 Task: Slide 4 - What is a pitch deck?.
Action: Mouse moved to (27, 95)
Screenshot: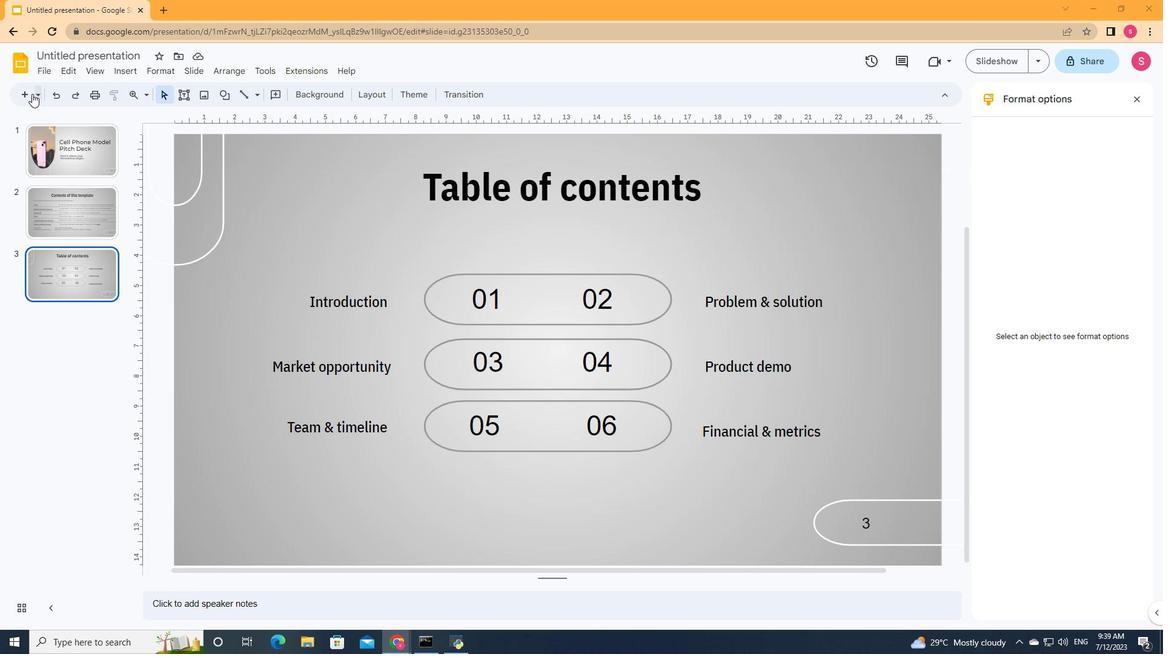 
Action: Mouse pressed left at (27, 95)
Screenshot: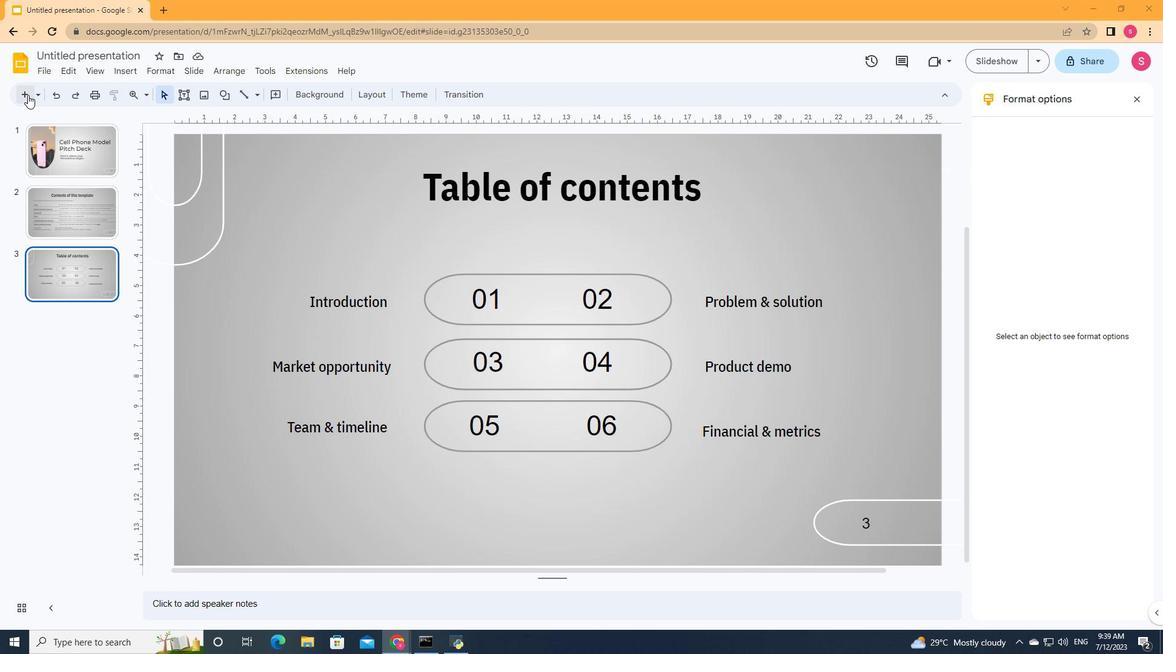 
Action: Mouse moved to (476, 315)
Screenshot: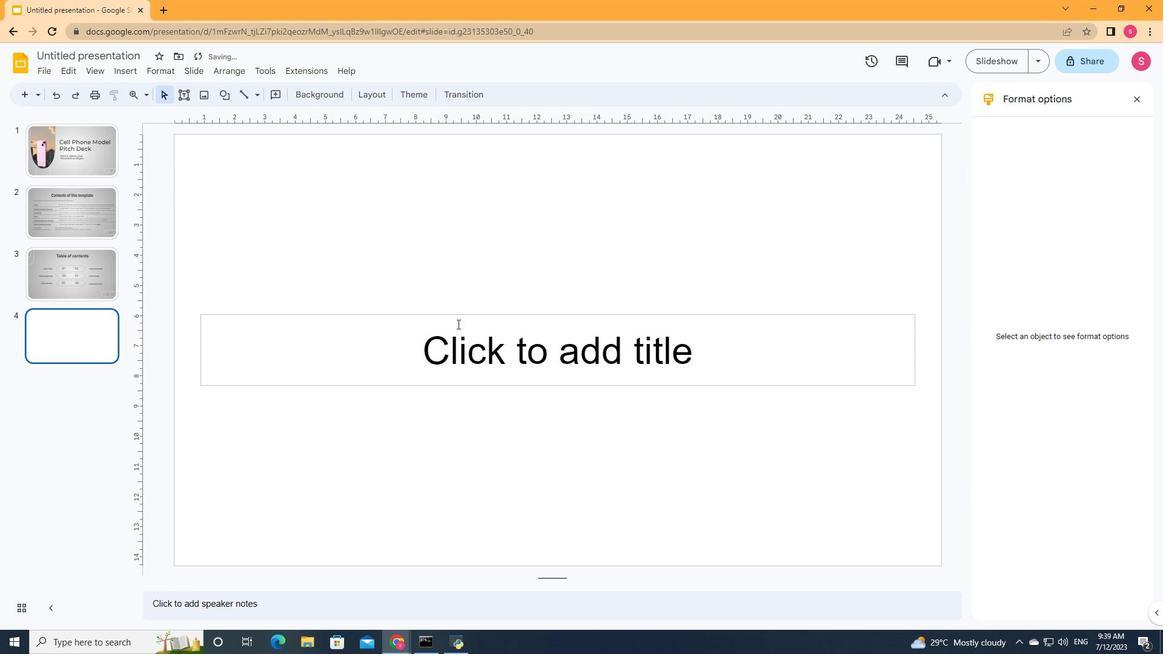 
Action: Mouse pressed left at (476, 315)
Screenshot: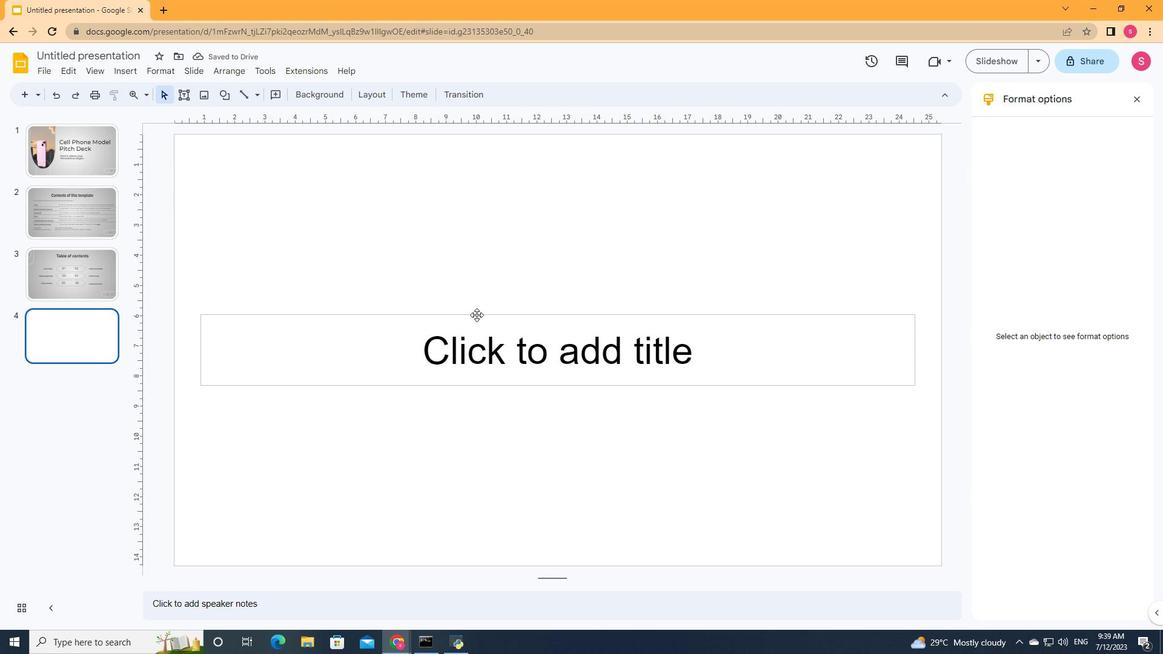 
Action: Mouse moved to (613, 193)
Screenshot: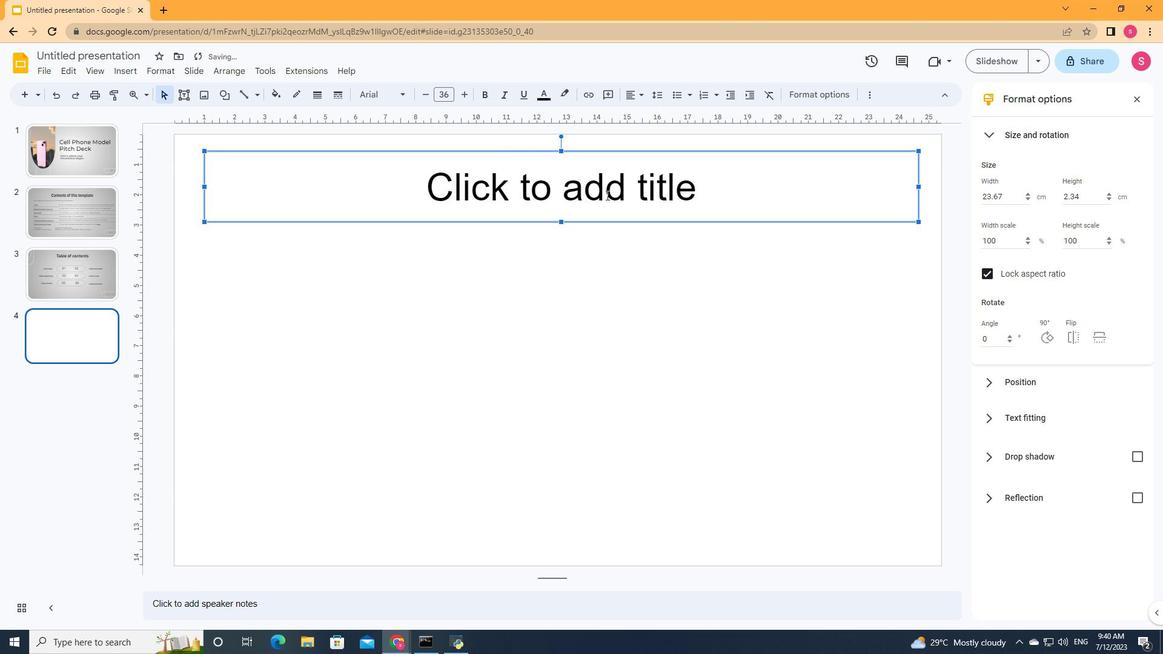 
Action: Mouse pressed left at (613, 193)
Screenshot: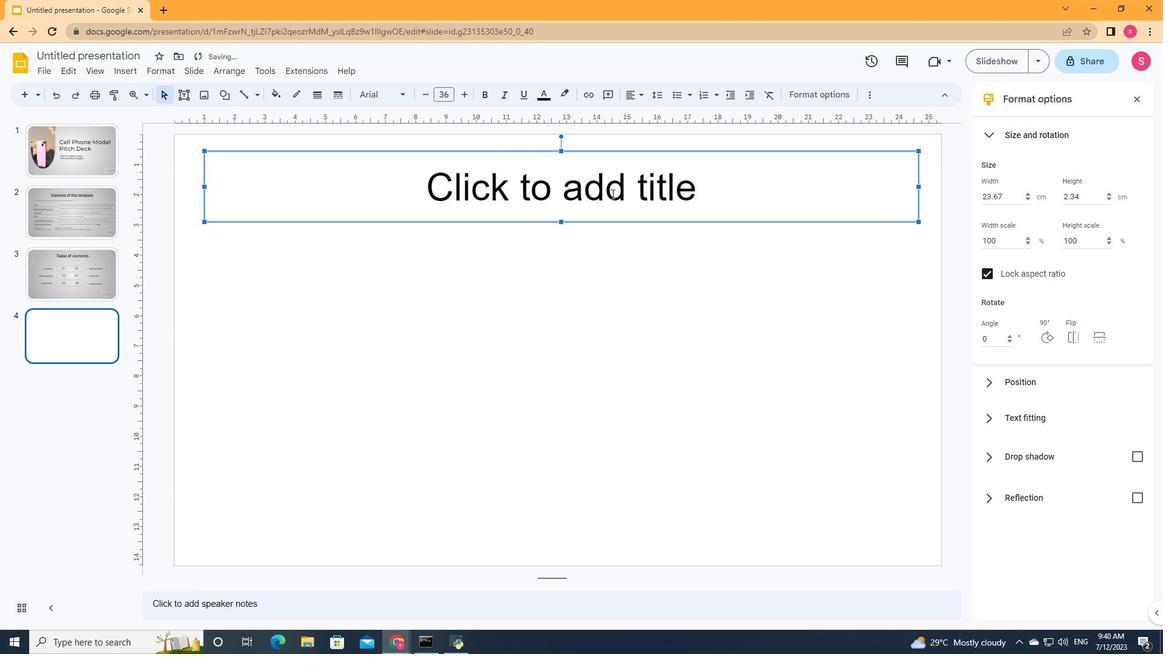 
Action: Mouse moved to (614, 193)
Screenshot: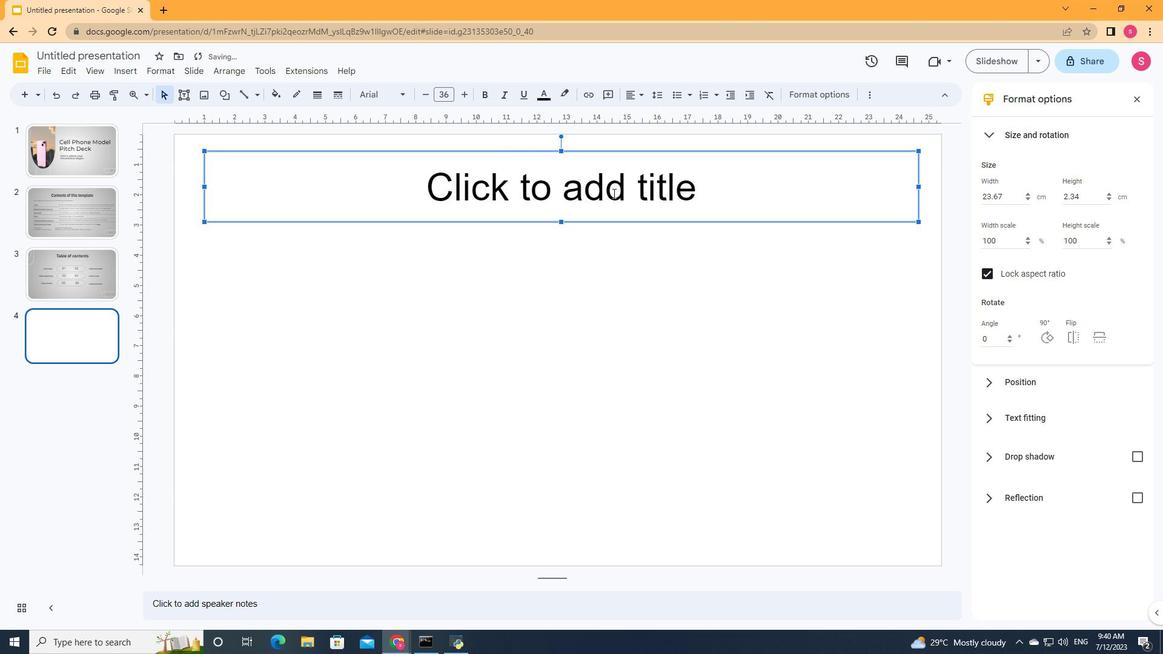
Action: Key pressed <Key.shift>What<Key.space>is<Key.space>a<Key.space>pitch<Key.space>deck<Key.shift><Key.shift><Key.shift><Key.shift><Key.shift><Key.shift><Key.shift><Key.shift><Key.shift><Key.shift><Key.shift><Key.shift>?
Screenshot: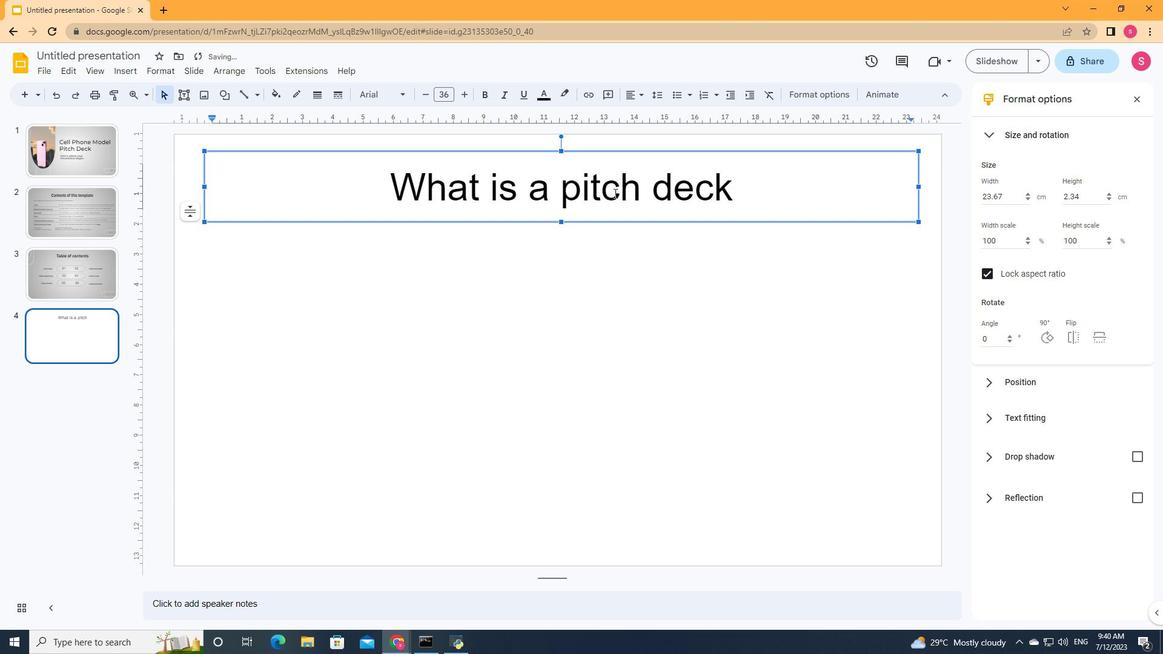 
Action: Mouse moved to (564, 289)
Screenshot: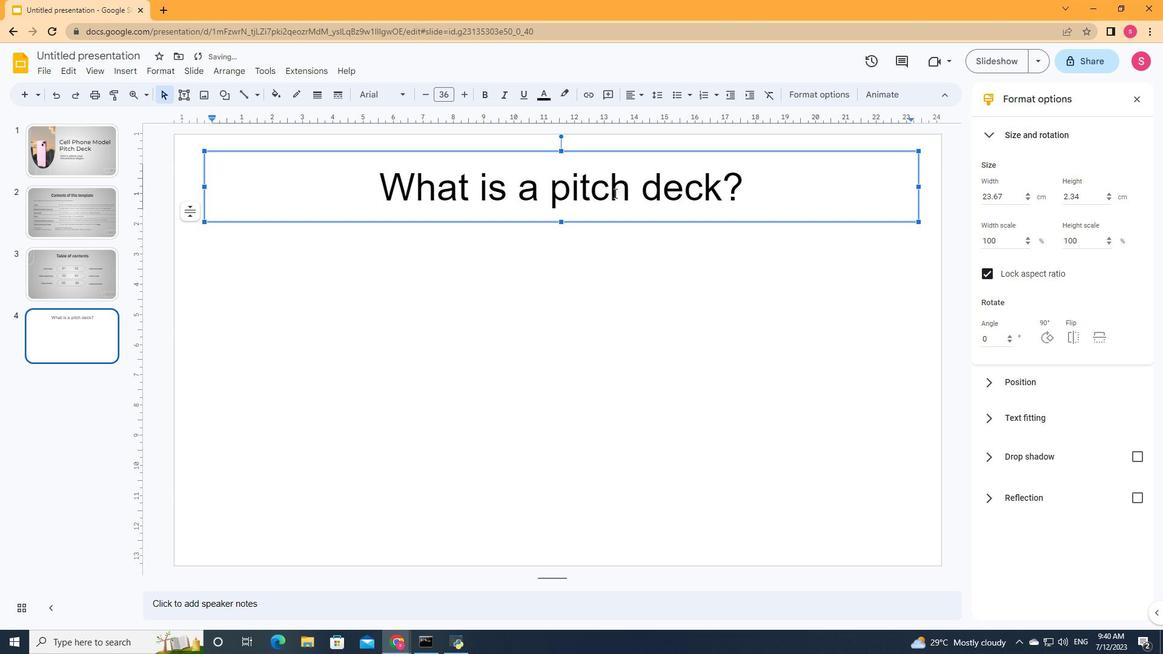 
Action: Mouse pressed left at (564, 289)
Screenshot: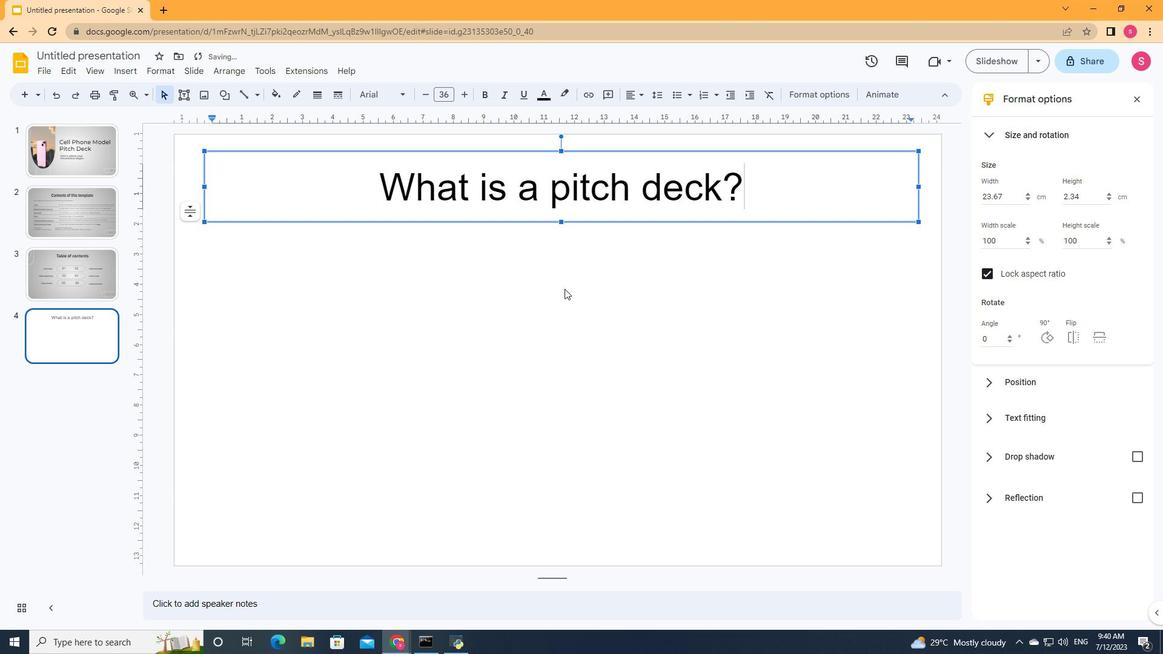 
Action: Mouse moved to (183, 96)
Screenshot: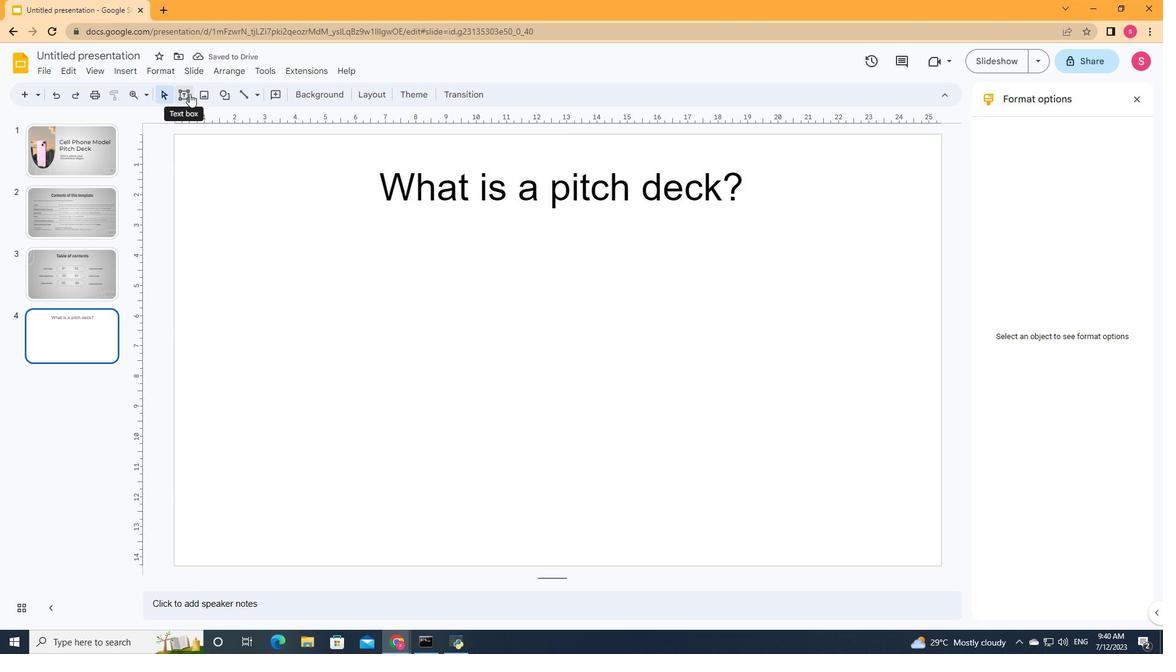 
Action: Mouse pressed left at (183, 96)
Screenshot: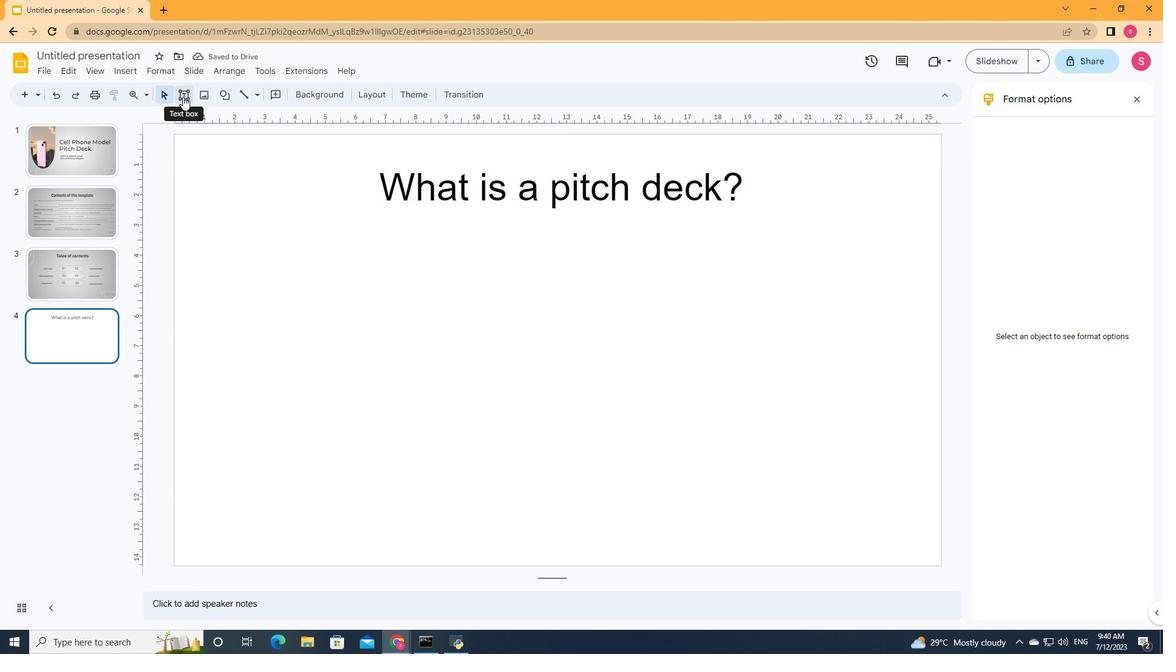 
Action: Mouse moved to (344, 239)
Screenshot: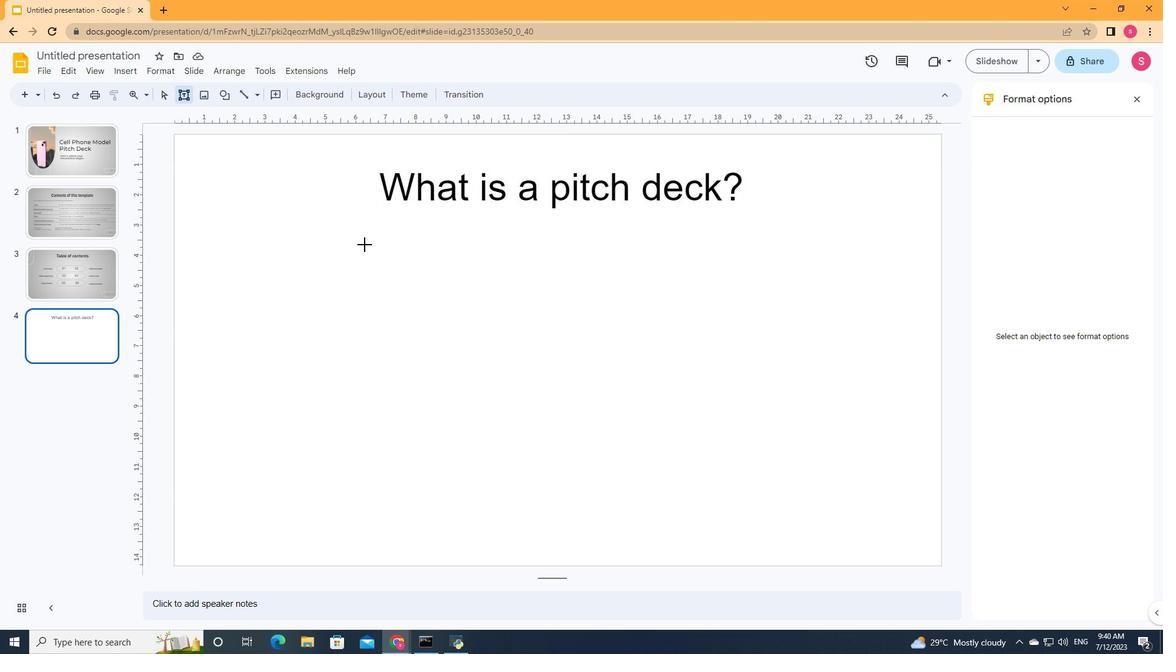 
Action: Mouse pressed left at (344, 239)
Screenshot: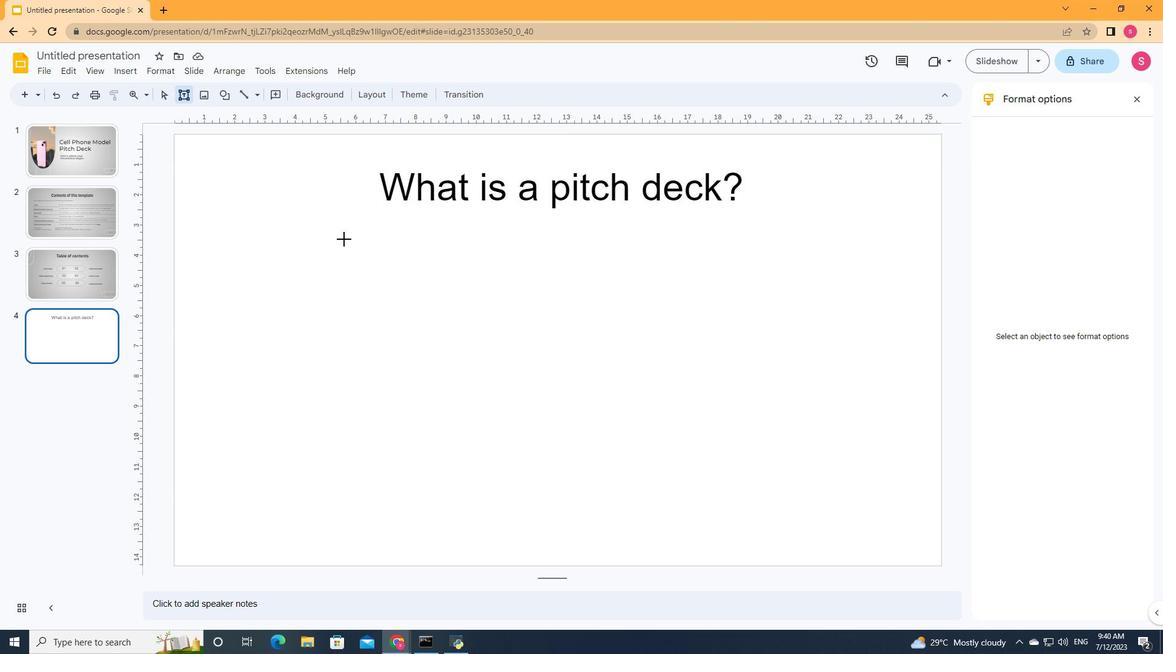 
Action: Mouse moved to (452, 286)
Screenshot: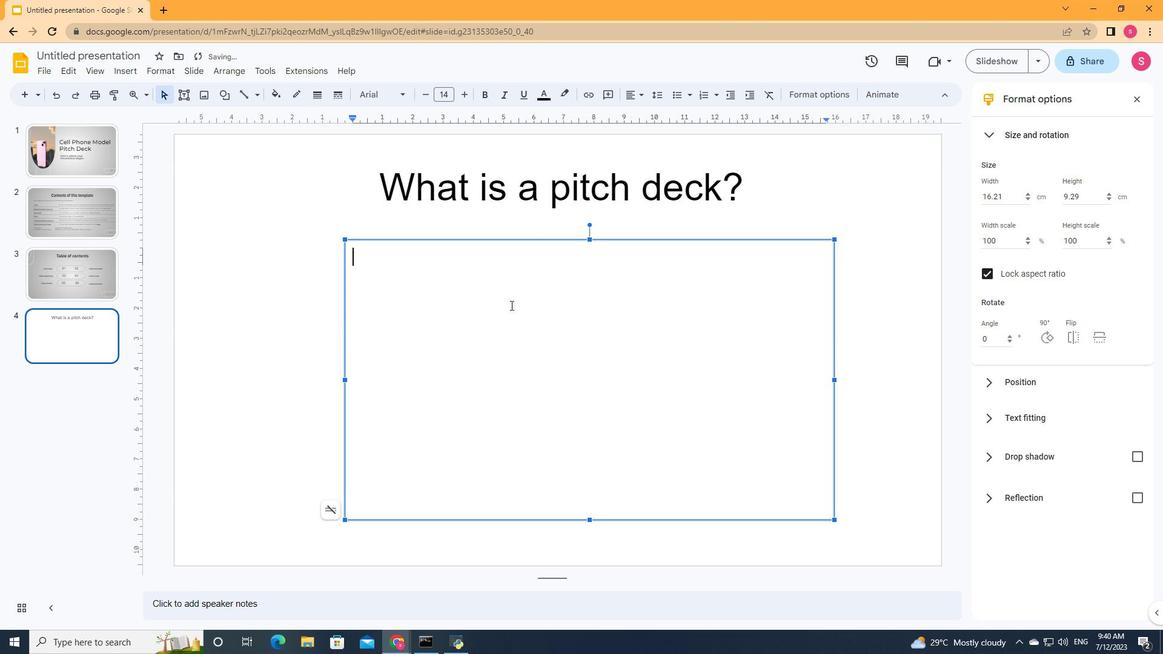 
Action: Key pressed <Key.shift>A<Key.space>pitch<Key.space>deck<Key.space>is<Key.space>a<Key.space>short<Key.space>presentation<Key.space>that<Key.space>entreprepre<Key.backspace><Key.backspace><Key.backspace>neurs<Key.space>use<Key.space>to<Key.space>describe<Key.space>their<Key.space>business<Key.space>and<Key.space>present<Key.space>it<Key.space>to<Key.space>potential<Key.space>investors.<Key.space><Key.shift>It<Key.space>usually<Key.space>consists<Key.space>of<Key.space>about<Key.space>10<Key.space>slides<Key.space>with<Key.shift><Key.shift><Key.shift><Key.shift><Key.shift><Key.shift><Key.shift><Key.shift><Key.shift>:<Key.enter><Key.shift><Key.shift><Key.shift><Key.shift><Key.shift><Key.shift><Key.shift><Key.shift><Key.shift><Key.shift><Key.shift><Key.shift><Key.shift><Key.shift><Key.shift><Key.shift><Key.shift><Key.shift><Key.shift><Key.shift><Key.shift><Key.shift><Key.shift><Key.shift><Key.shift><Key.shift><Key.shift><Key.shift><Key.shift><Key.shift><Key.shift>An<Key.space>overview<Key.space>of<Key.space>the<Key.space>company's<Key.space>mission<Key.space>and<Key.space>the<Key.space>product<Key.space>or<Key.space>service<Key.space>offered<Key.enter><Key.shift>Market<Key.space>opportunity<Key.enter><Key.shift>Team<Key.space><Key.backspace>,<Key.space><Key.shift>financials,<Key.space>etc.<Key.enter><Key.shift><Key.shift><Key.shift><Key.shift><Key.shift><Key.shift><Key.shift><Key.shift>The<Key.space>goal<Key.space>is<Key.space>to<Key.space>garner<Key.space>enough<Key.space>interest<Key.space>from<Key.space>investors<Key.space>so<Key.space>that<Key.space>they<Key.space>are<Key.space>motivated<Key.space>to<Key.space>invest<Key.space>in<Key.space>the<Key.space>business
Screenshot: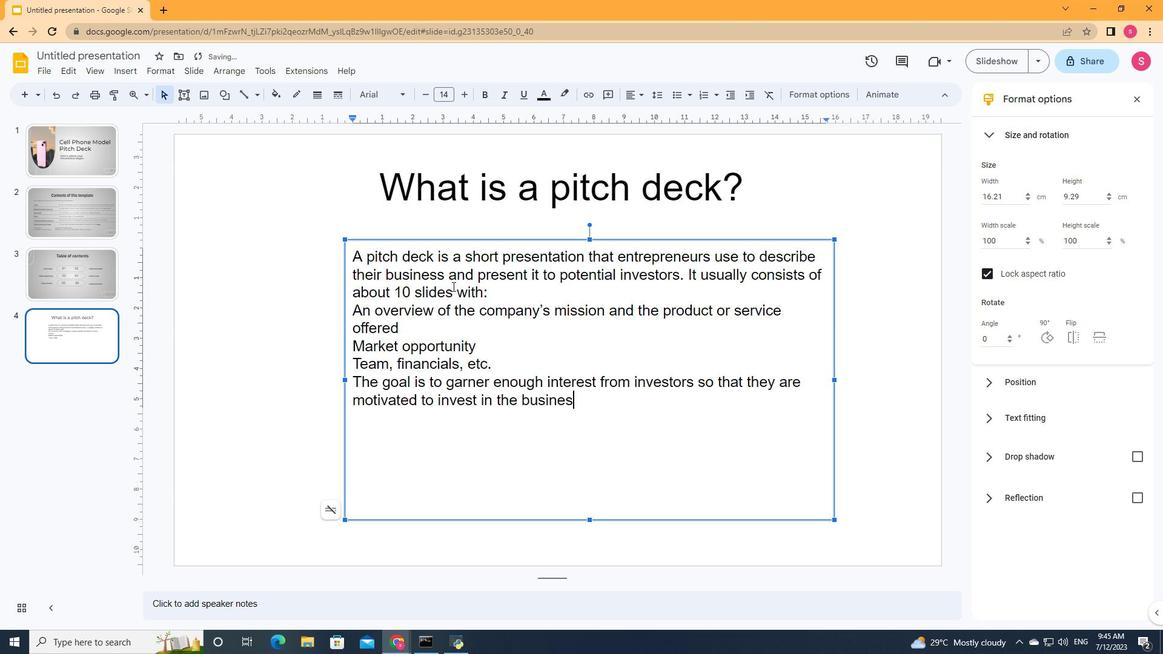 
Action: Mouse scrolled (452, 287) with delta (0, 0)
Screenshot: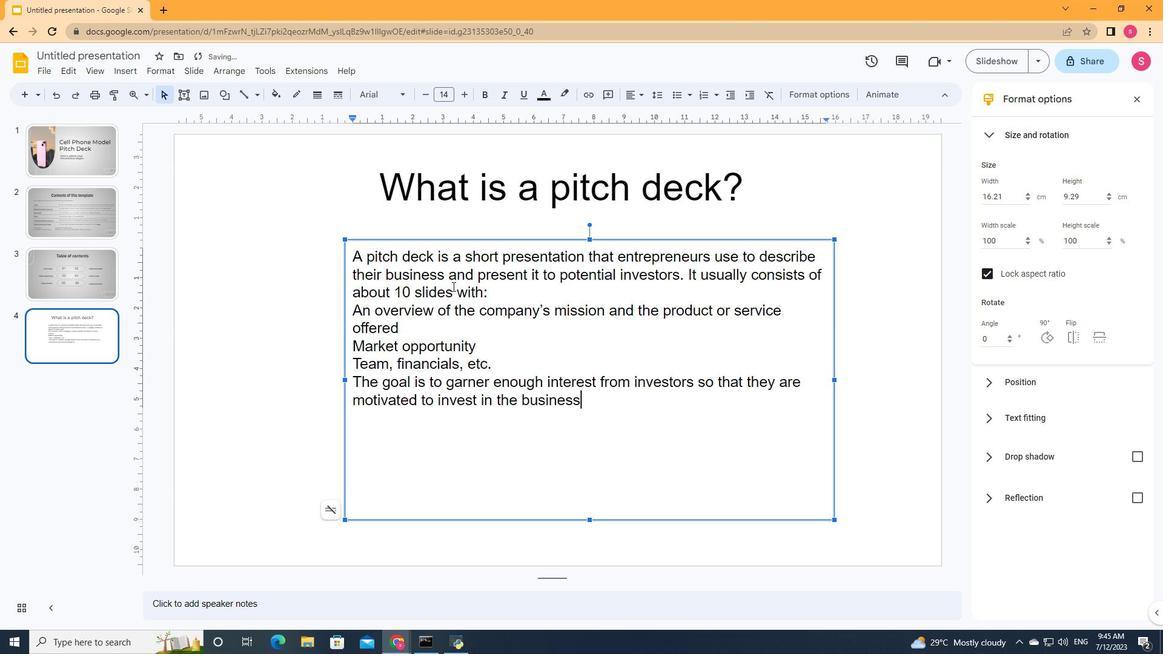 
Action: Mouse moved to (98, 318)
Screenshot: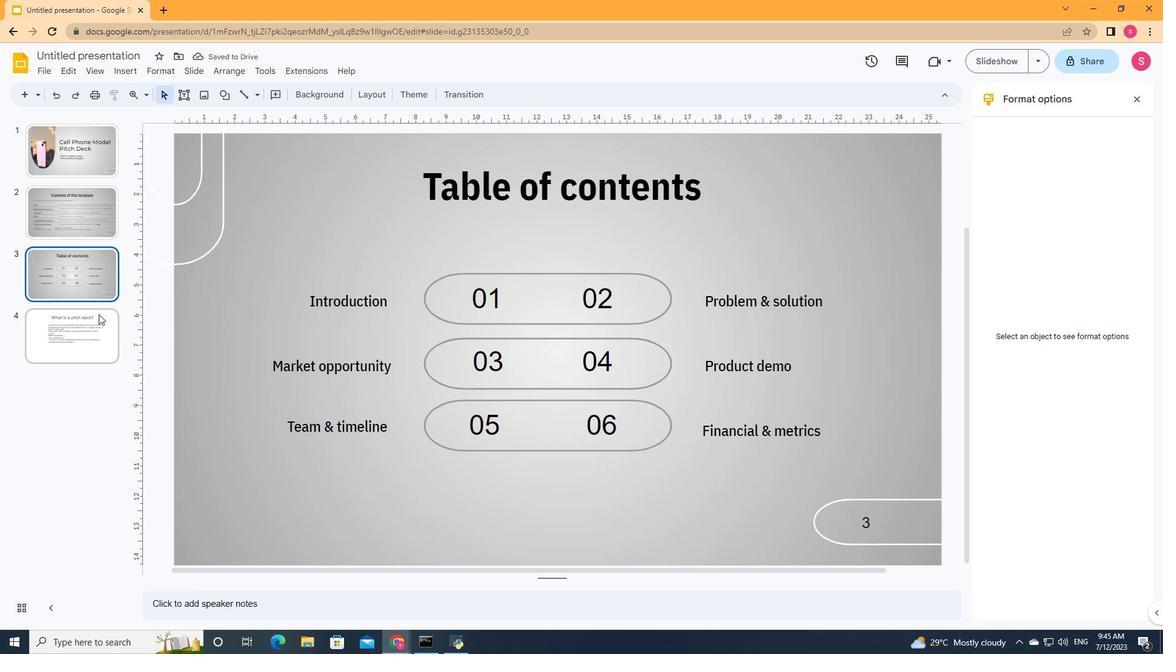 
Action: Mouse pressed left at (98, 318)
Screenshot: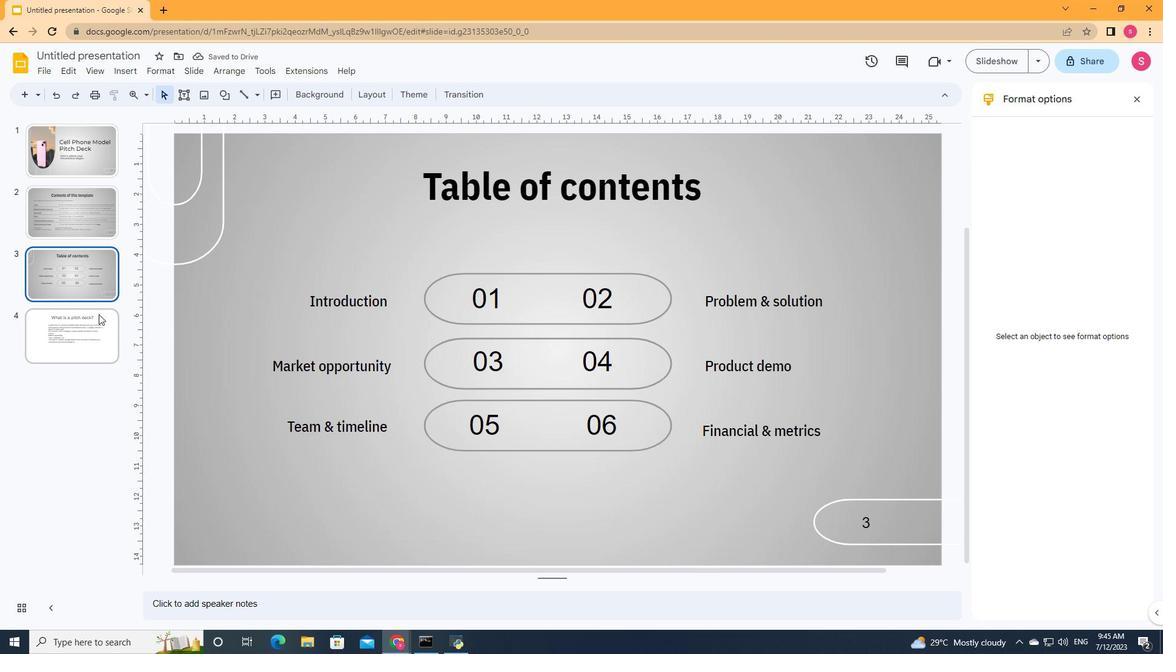 
Action: Mouse moved to (388, 193)
Screenshot: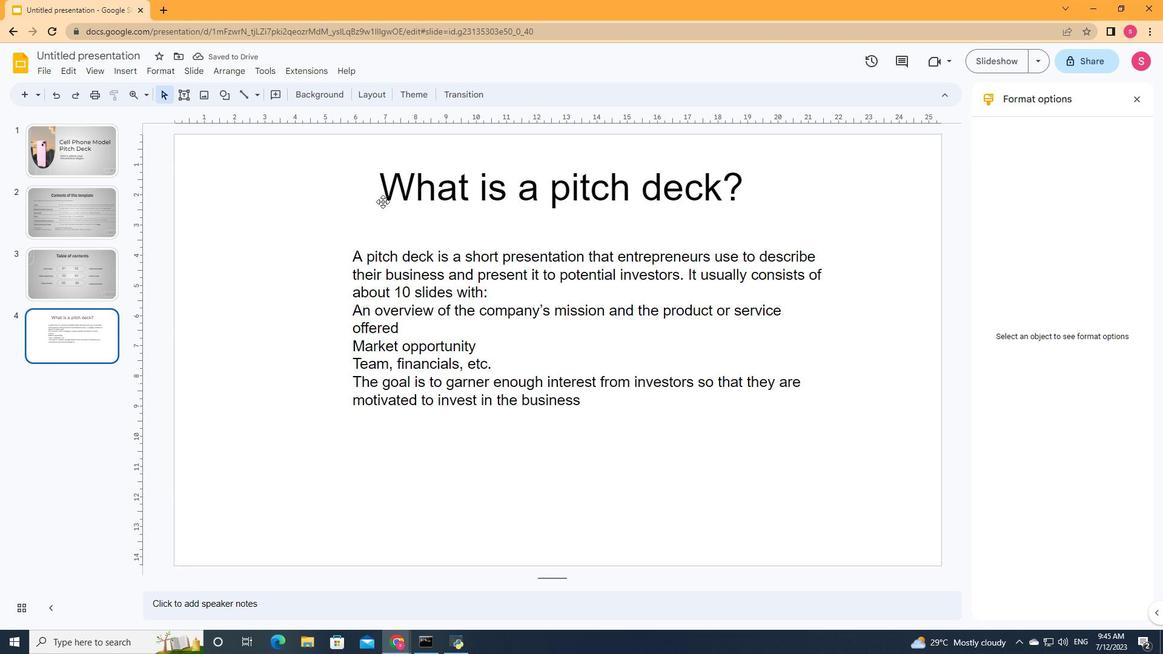 
Action: Mouse pressed left at (388, 193)
Screenshot: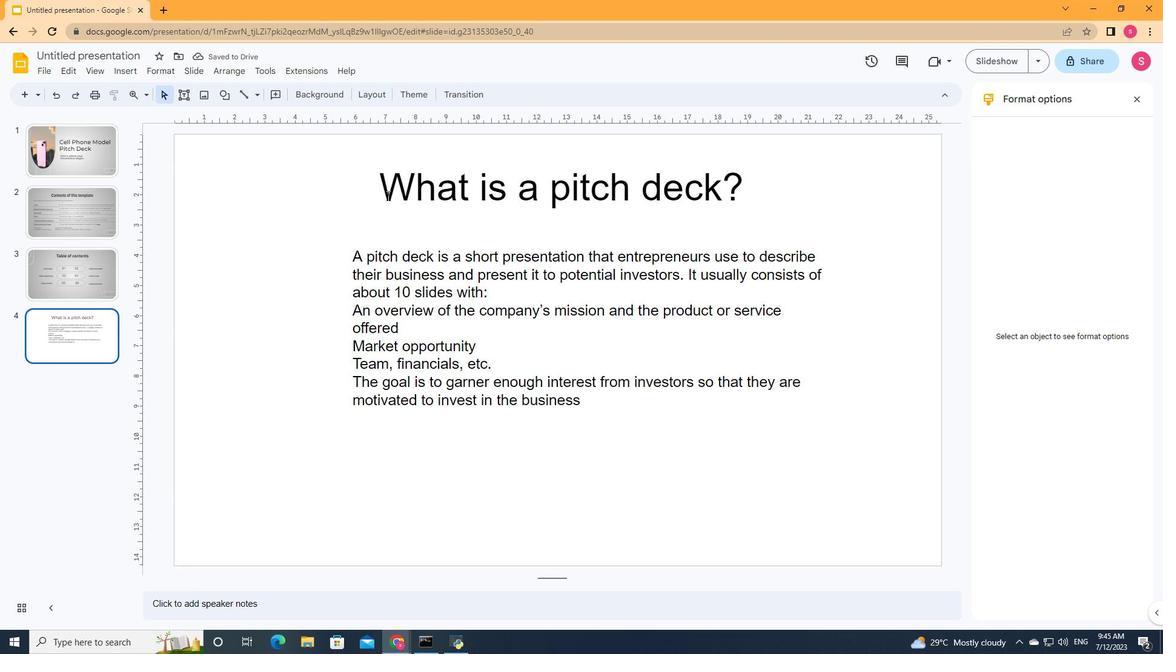 
Action: Mouse moved to (202, 186)
Screenshot: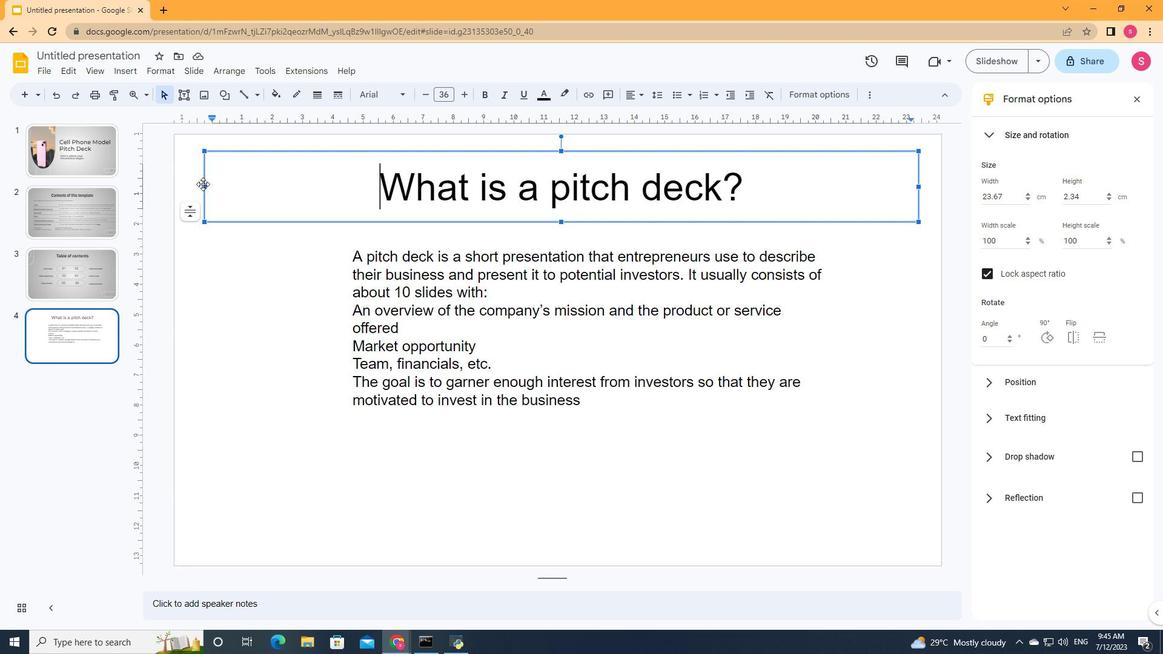 
Action: Mouse pressed left at (202, 186)
Screenshot: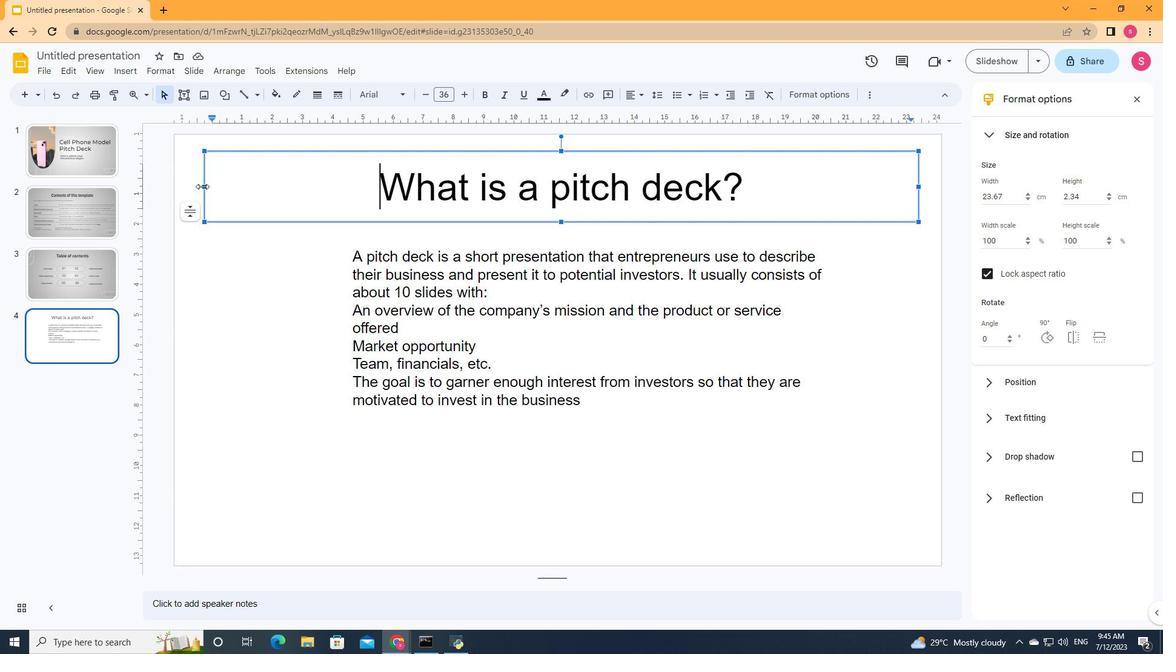 
Action: Mouse moved to (642, 209)
Screenshot: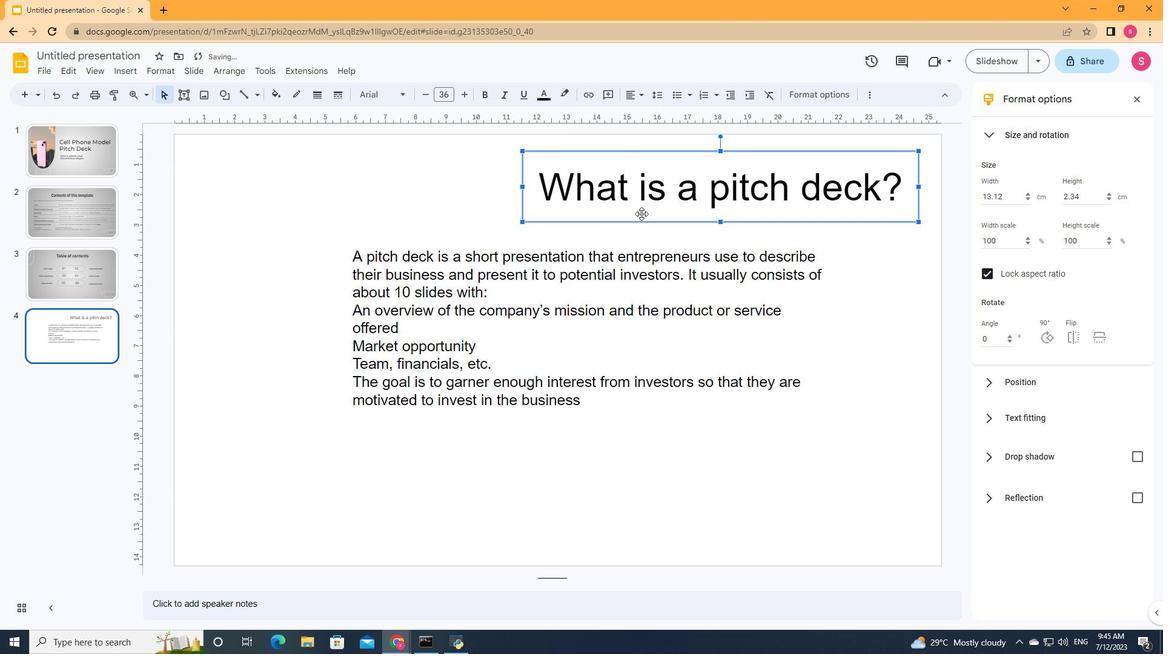 
Action: Mouse pressed left at (642, 209)
Screenshot: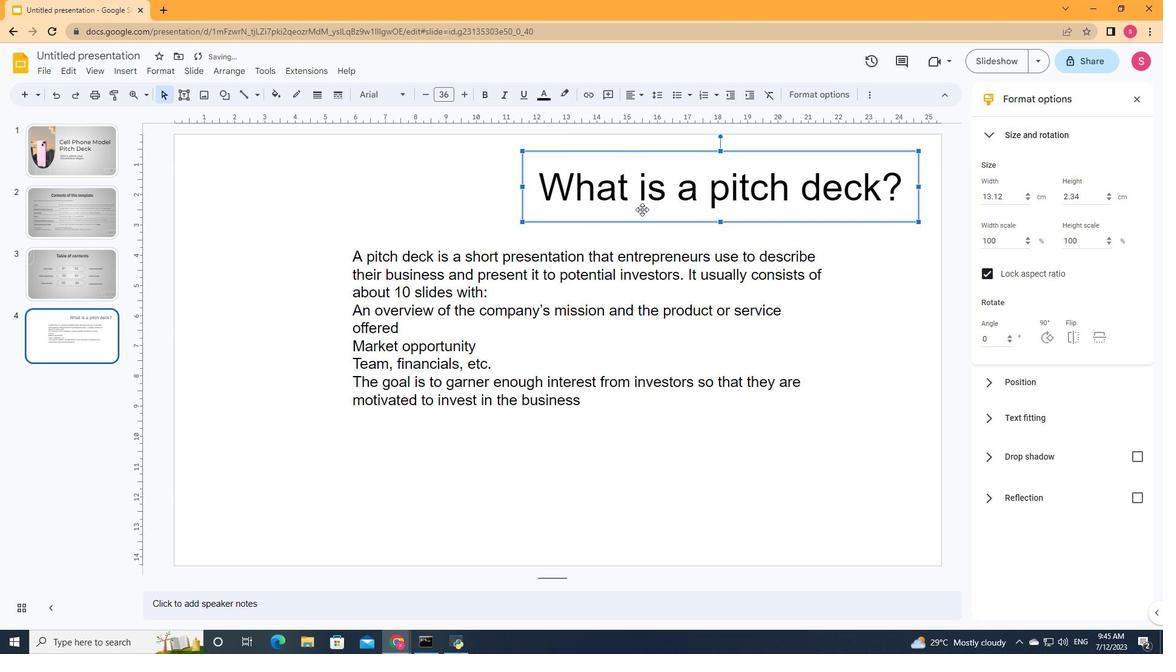 
Action: Mouse moved to (900, 190)
Screenshot: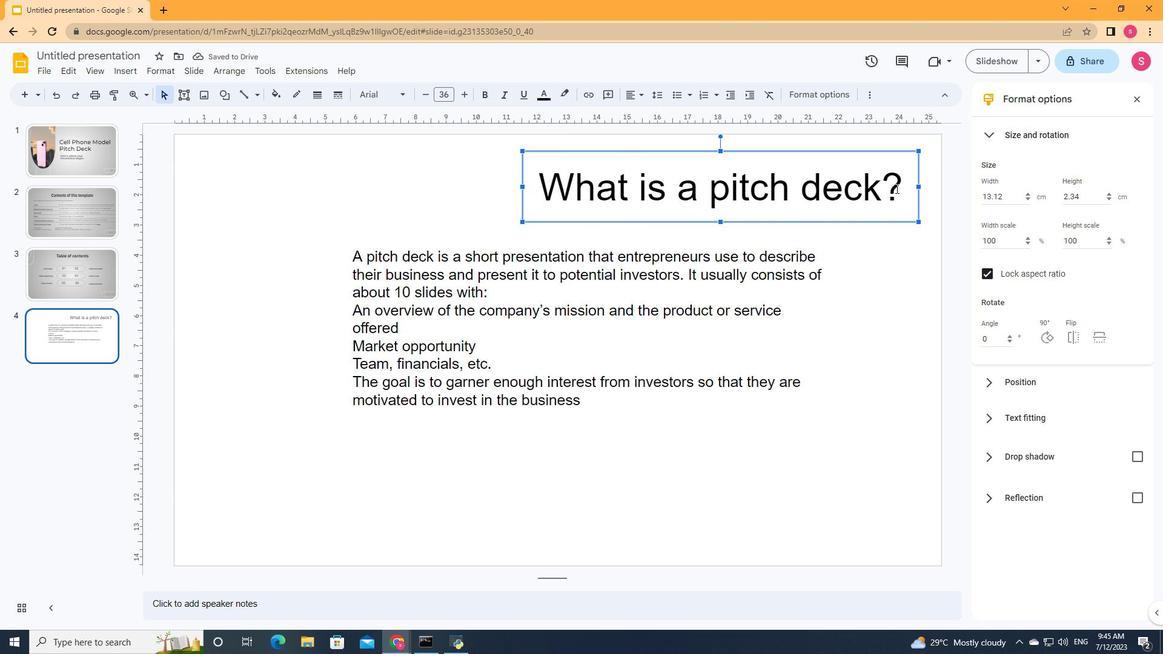 
Action: Mouse pressed left at (900, 190)
Screenshot: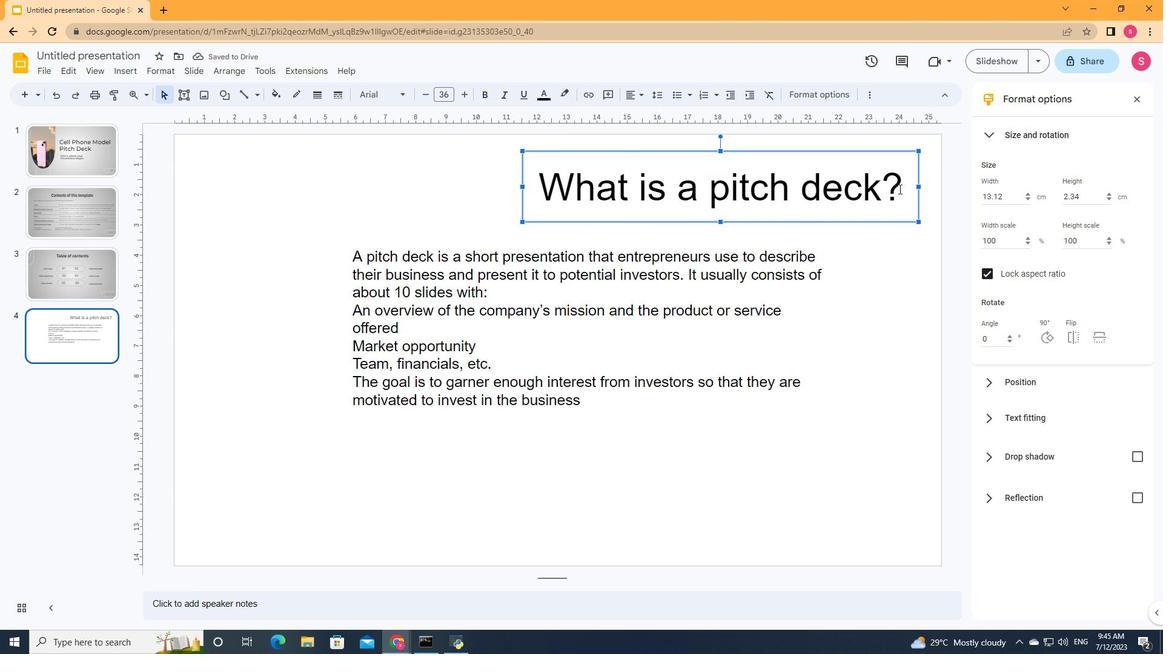 
Action: Mouse moved to (421, 94)
Screenshot: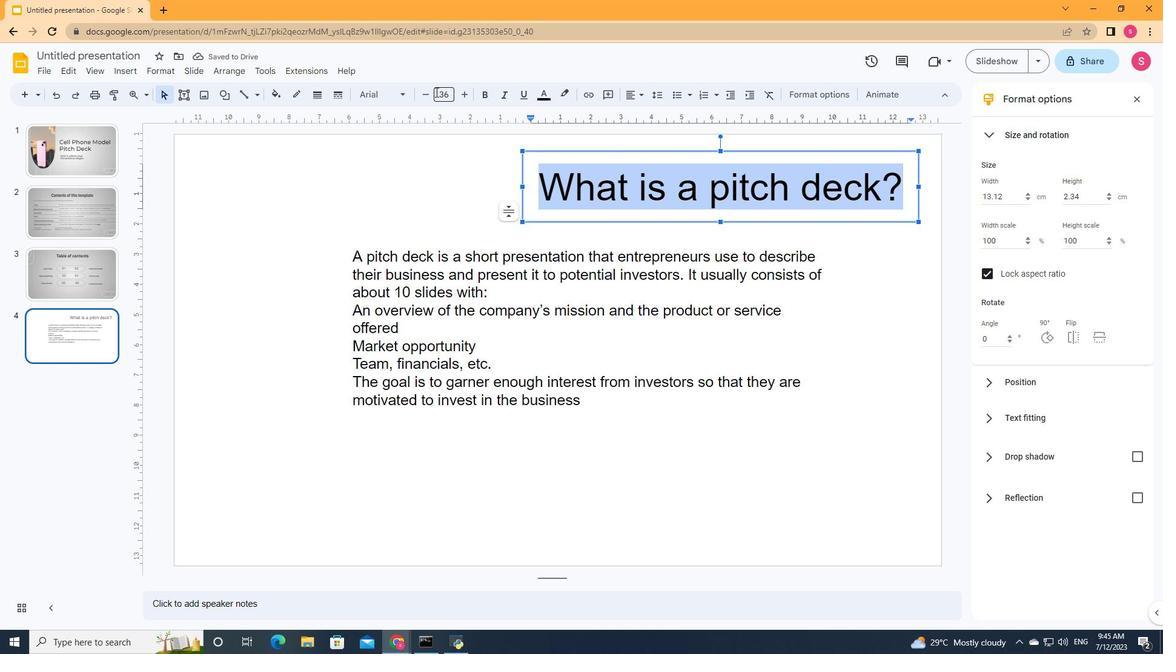 
Action: Mouse pressed left at (421, 94)
Screenshot: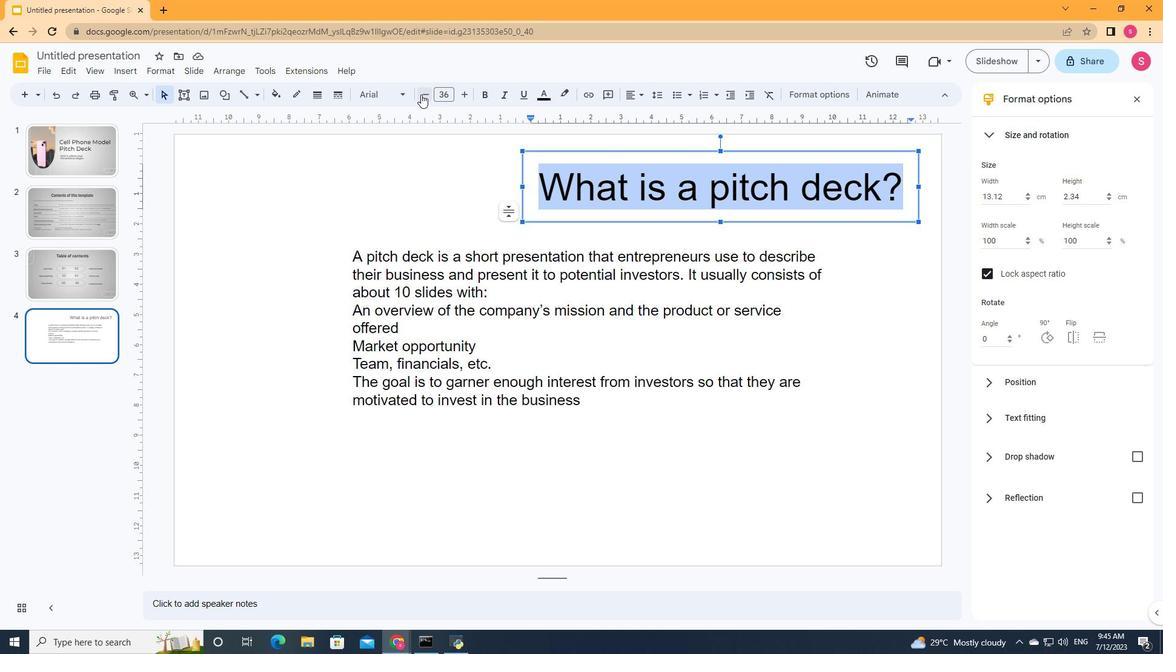 
Action: Mouse pressed left at (421, 94)
Screenshot: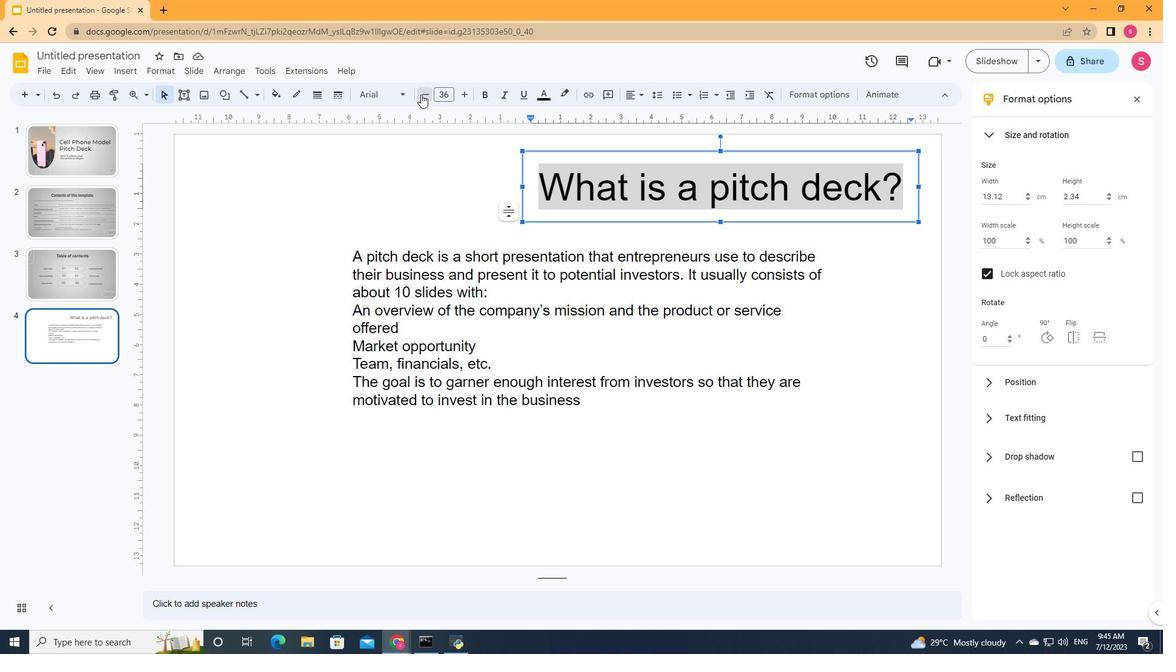 
Action: Mouse pressed left at (421, 94)
Screenshot: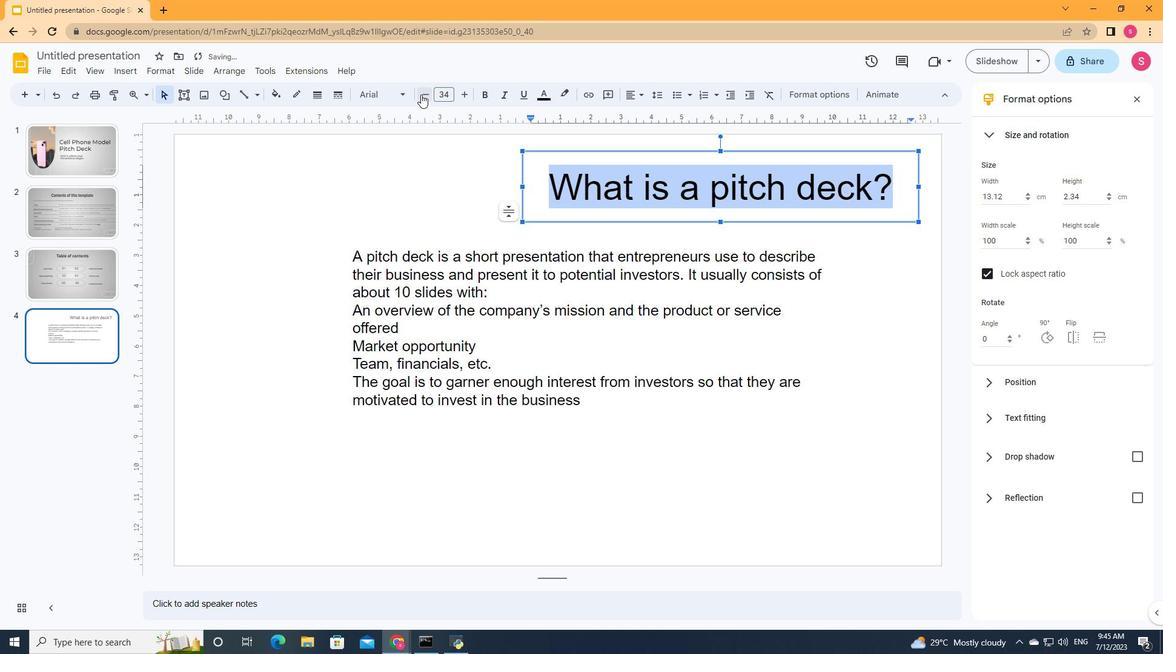 
Action: Mouse pressed left at (421, 94)
Screenshot: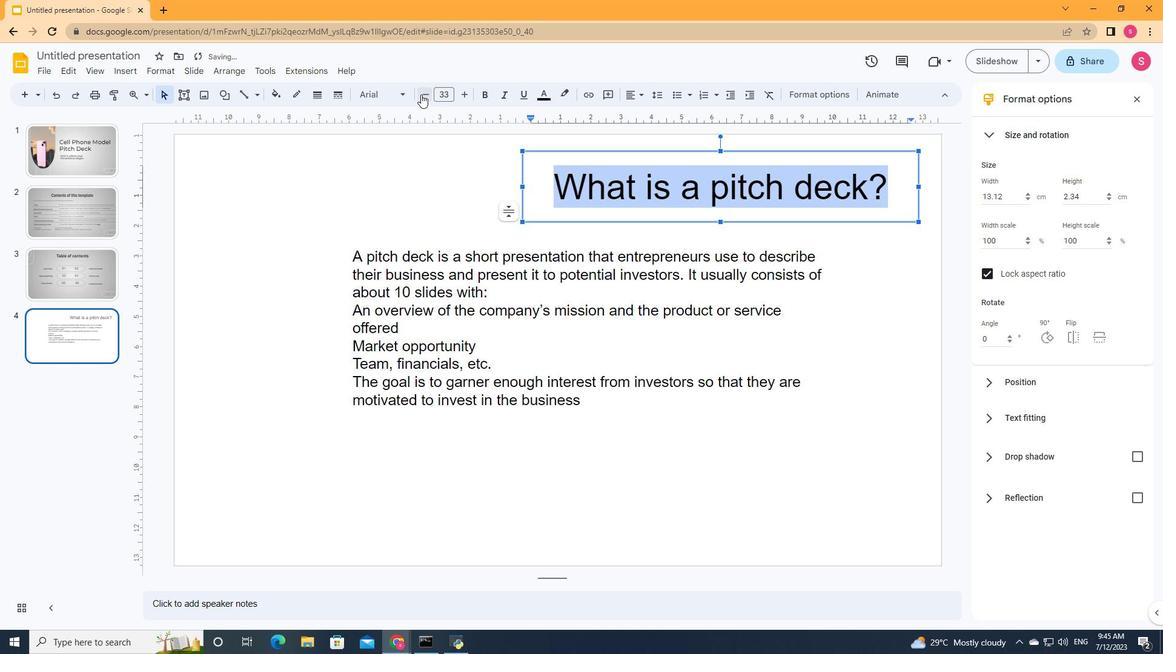 
Action: Mouse moved to (351, 255)
Screenshot: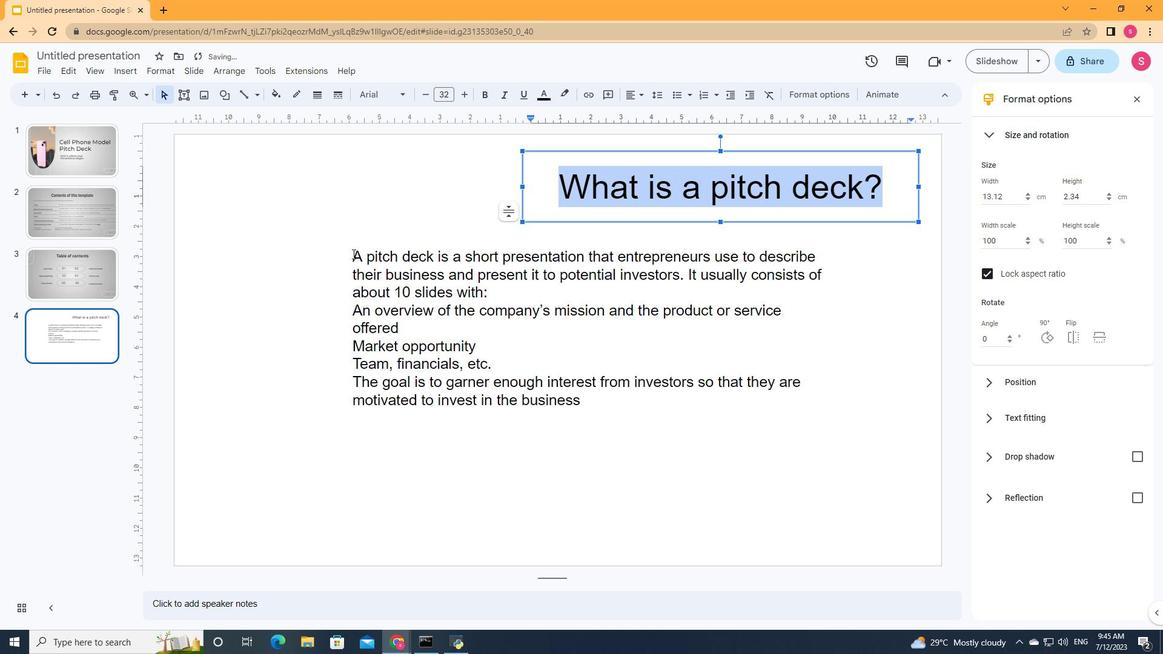 
Action: Mouse pressed left at (351, 255)
Screenshot: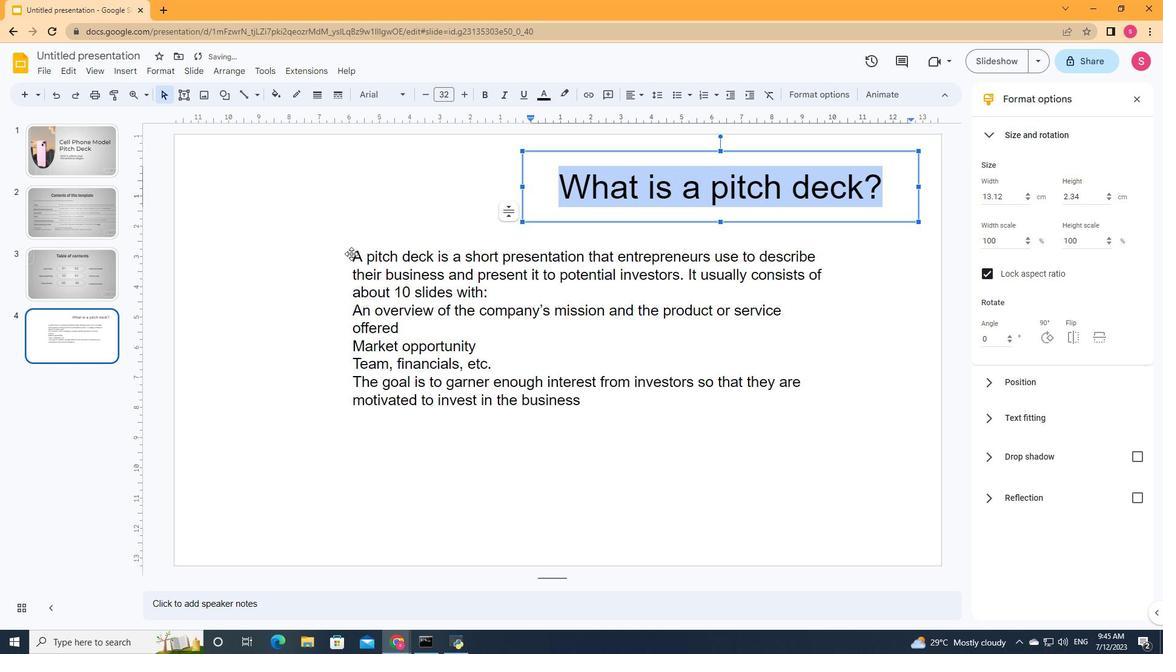 
Action: Mouse moved to (588, 398)
Screenshot: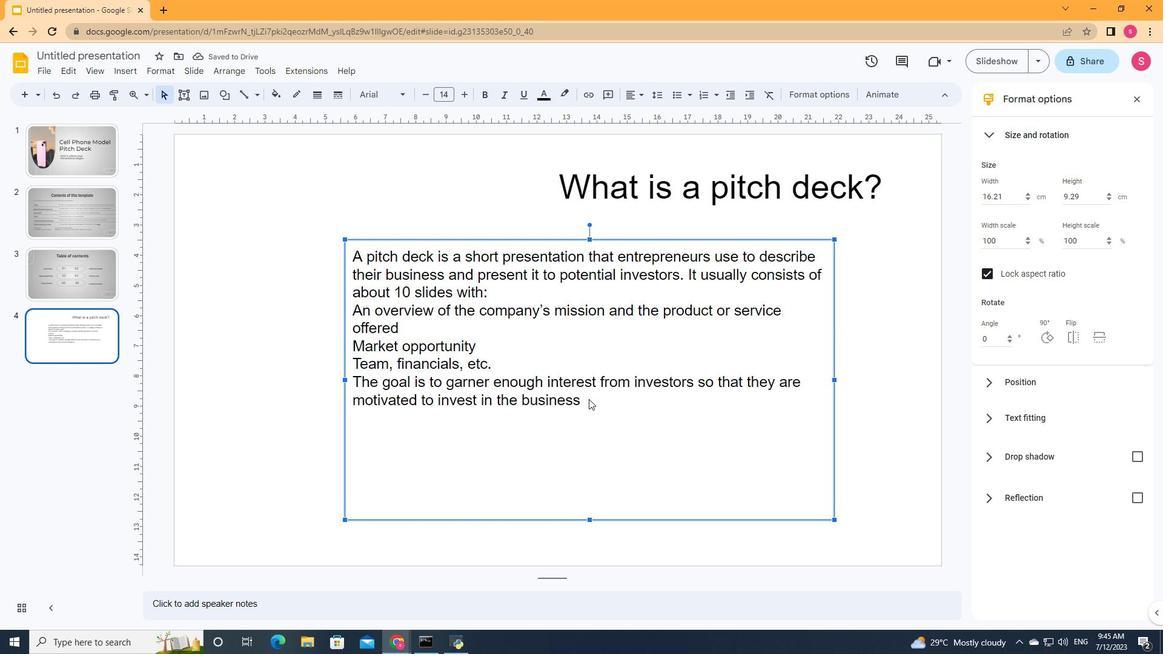 
Action: Mouse pressed left at (588, 398)
Screenshot: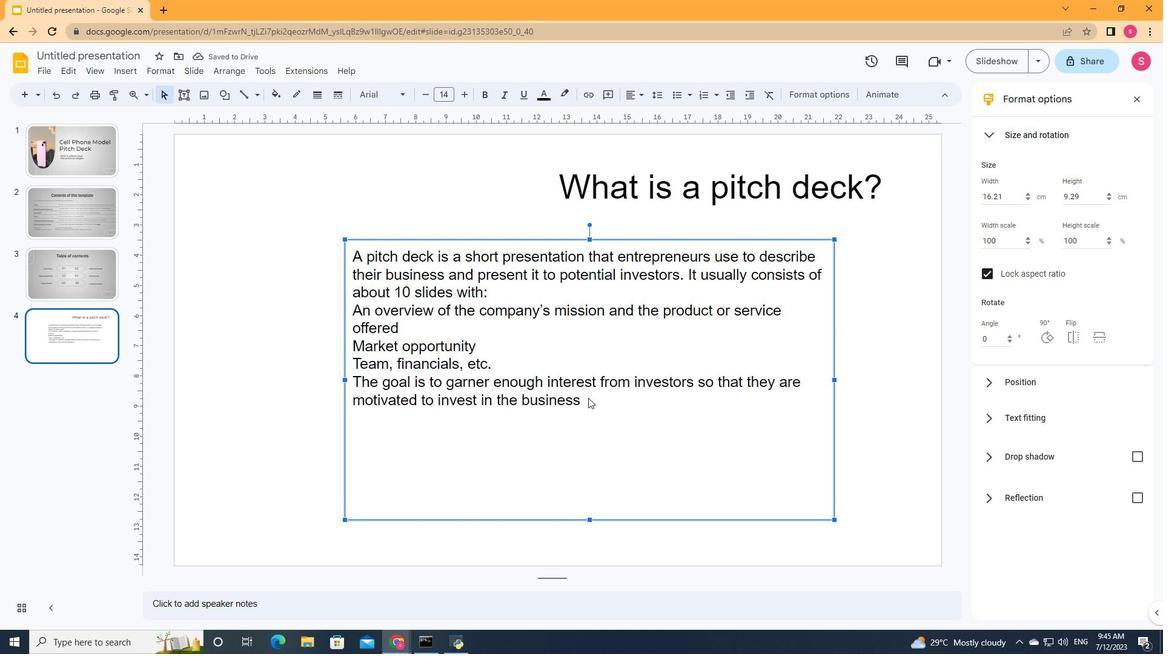 
Action: Mouse moved to (584, 399)
Screenshot: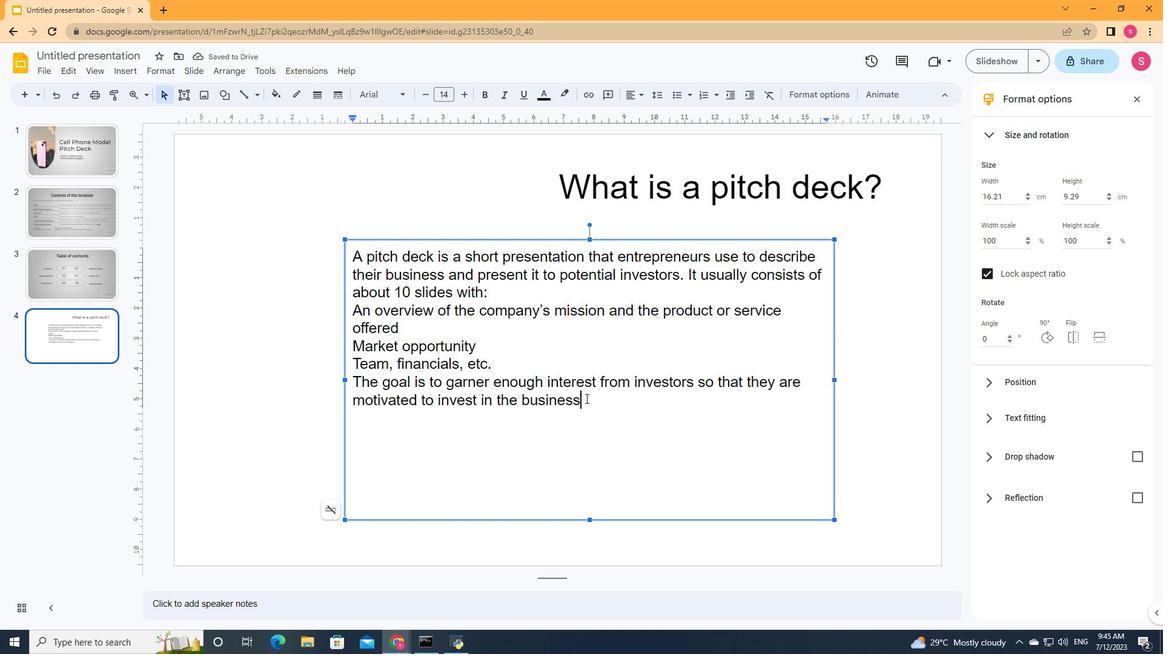 
Action: Mouse pressed left at (584, 399)
Screenshot: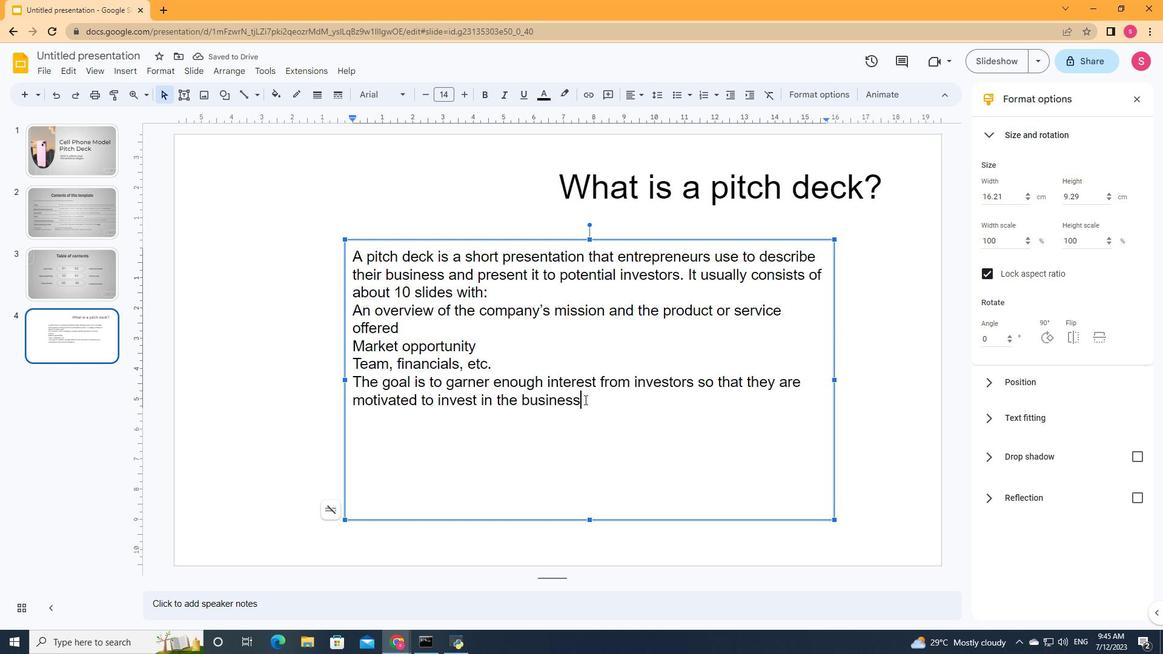 
Action: Mouse moved to (343, 381)
Screenshot: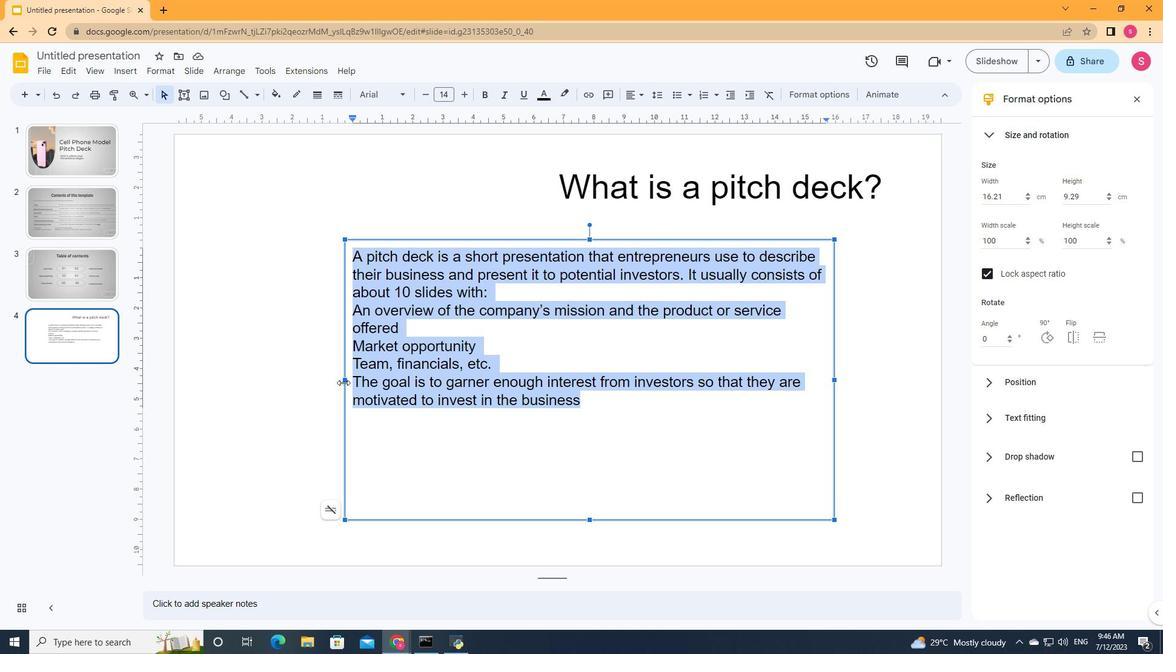 
Action: Mouse pressed left at (343, 381)
Screenshot: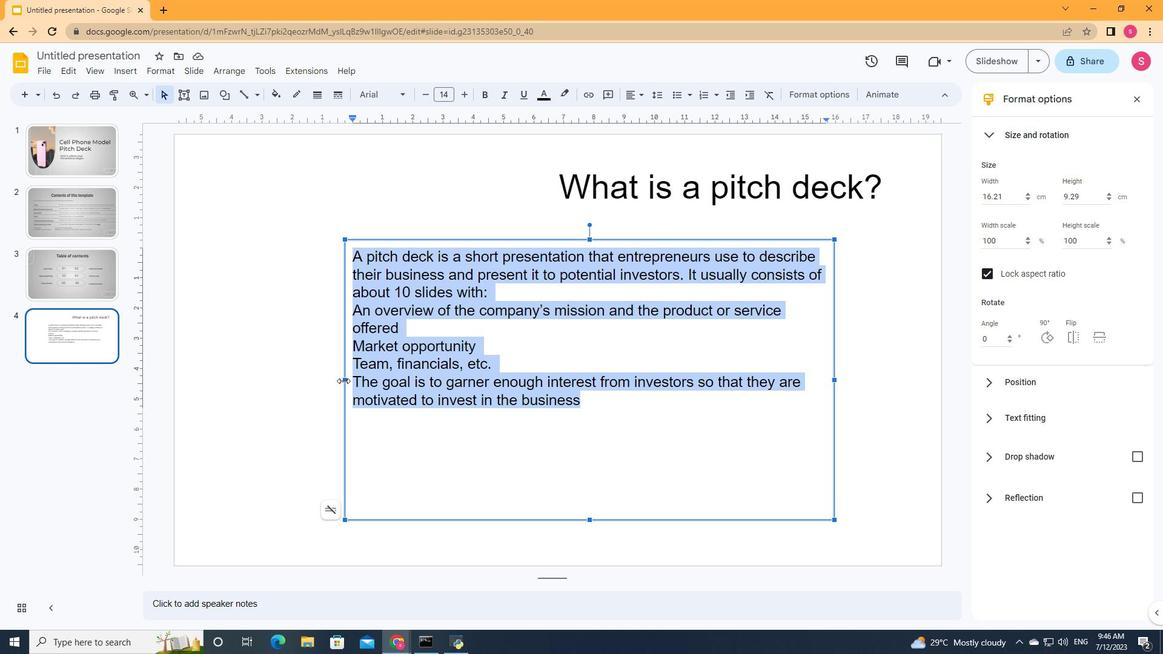 
Action: Mouse moved to (676, 385)
Screenshot: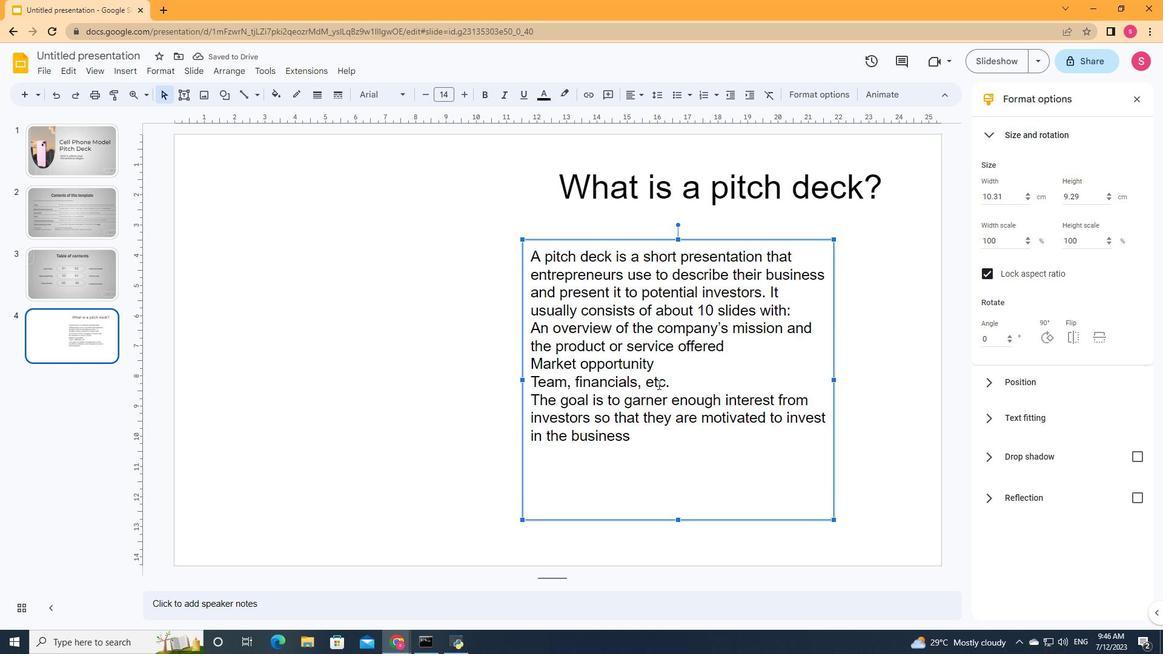 
Action: Mouse pressed left at (676, 385)
Screenshot: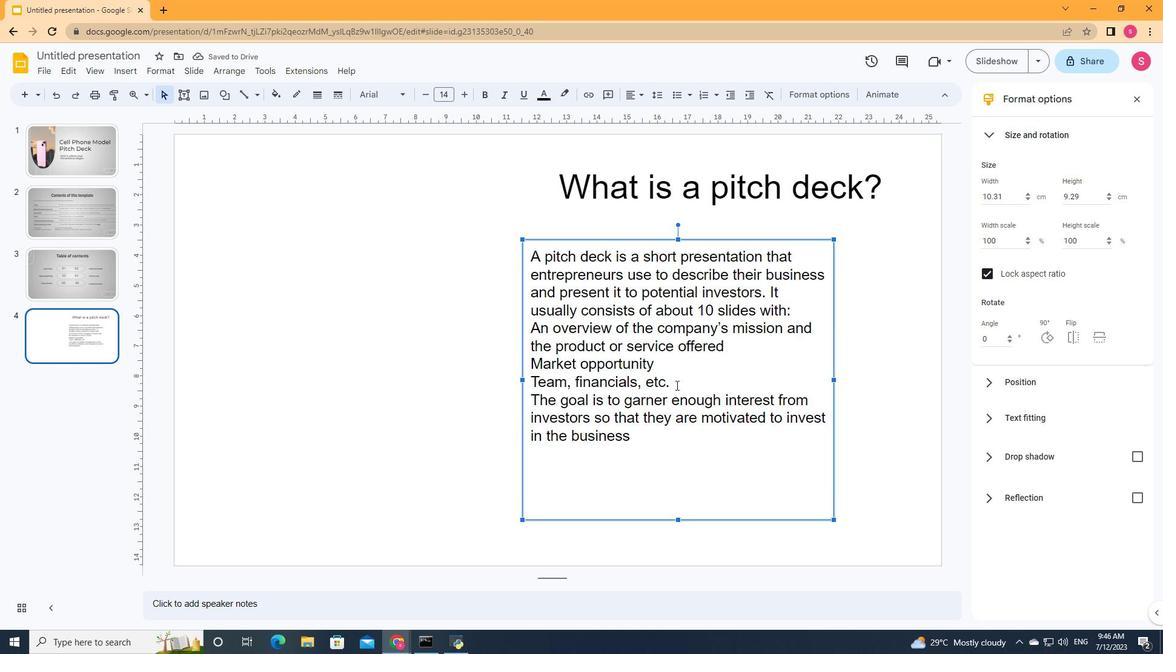 
Action: Mouse moved to (692, 95)
Screenshot: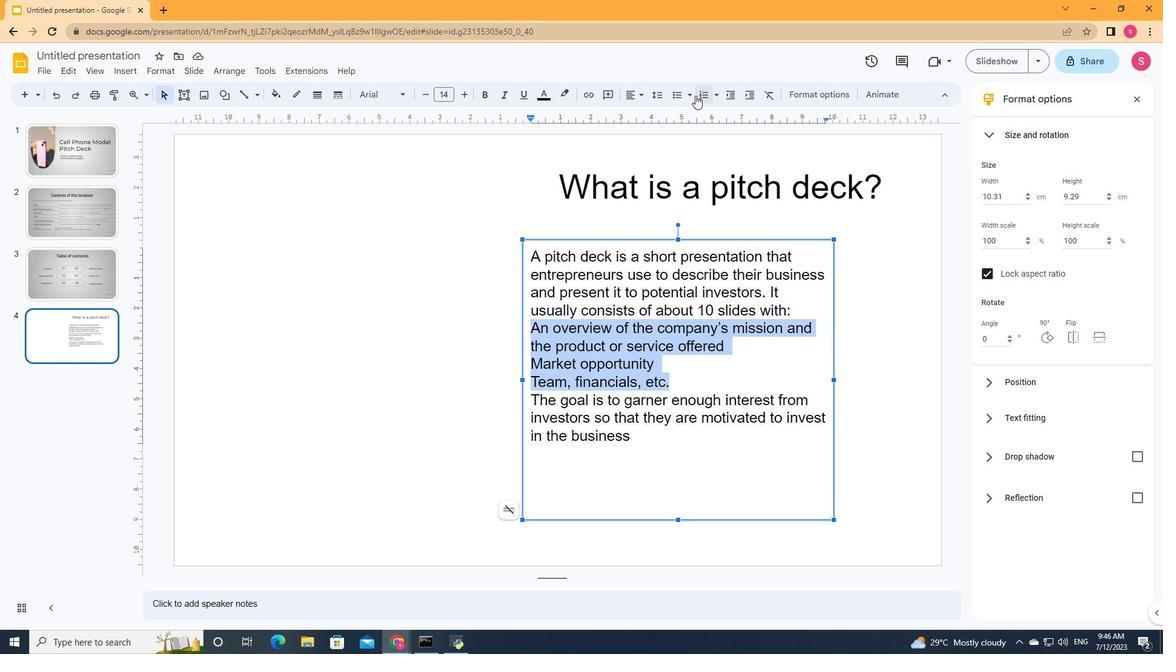 
Action: Mouse pressed left at (692, 95)
Screenshot: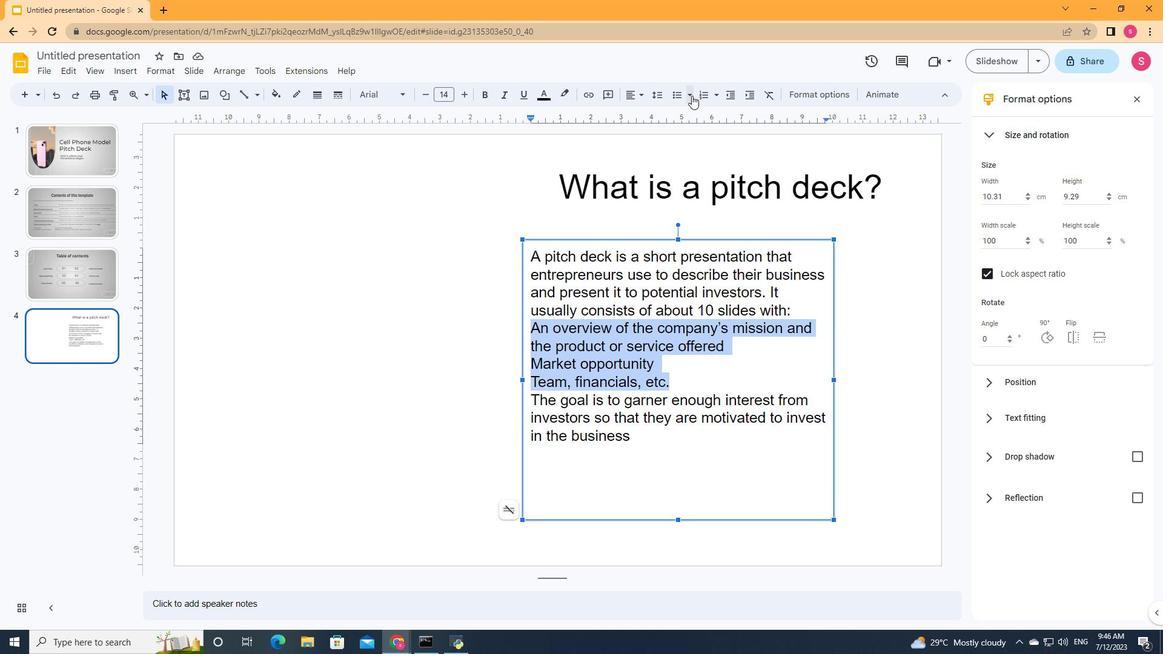 
Action: Mouse moved to (690, 129)
Screenshot: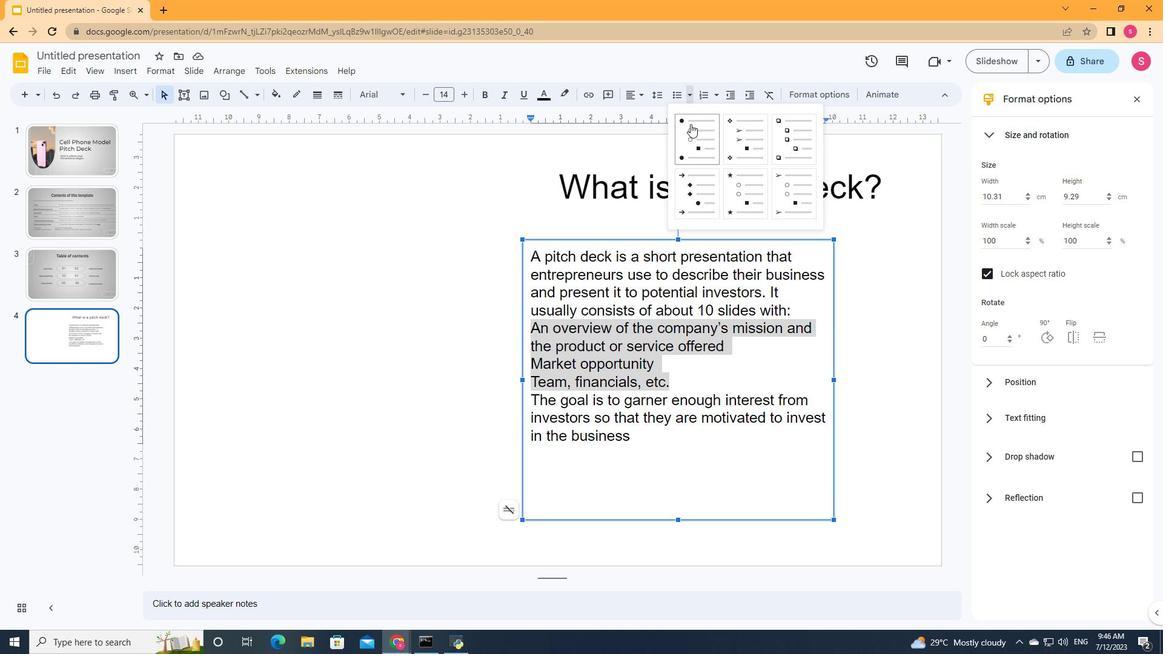 
Action: Mouse pressed left at (690, 129)
Screenshot: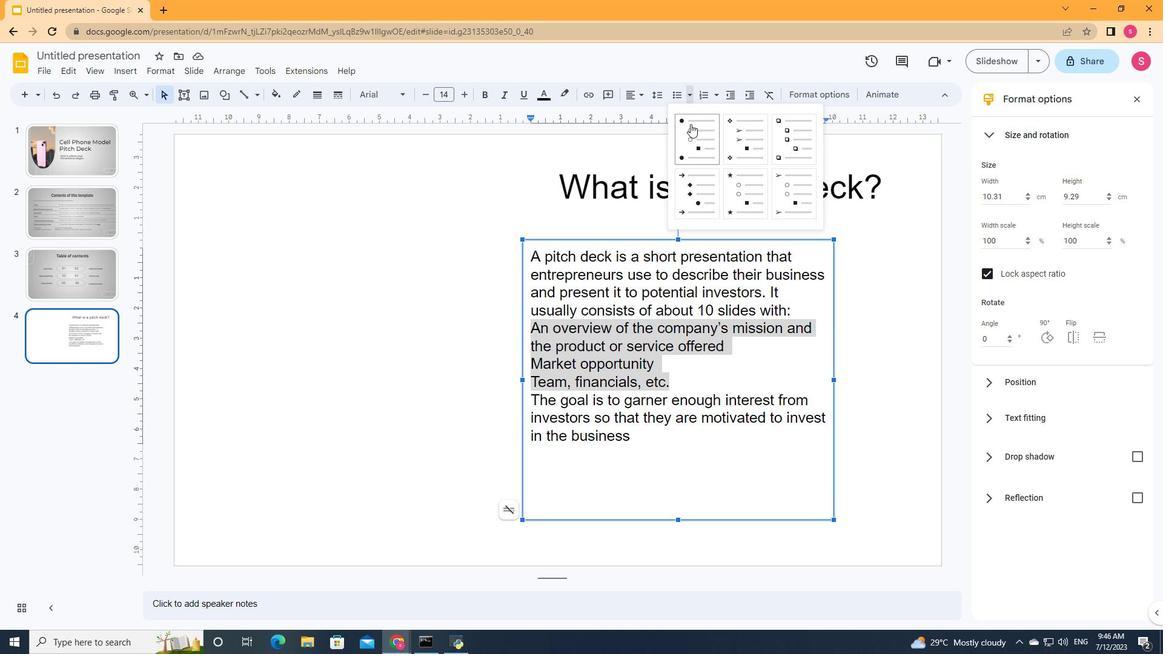 
Action: Mouse moved to (164, 71)
Screenshot: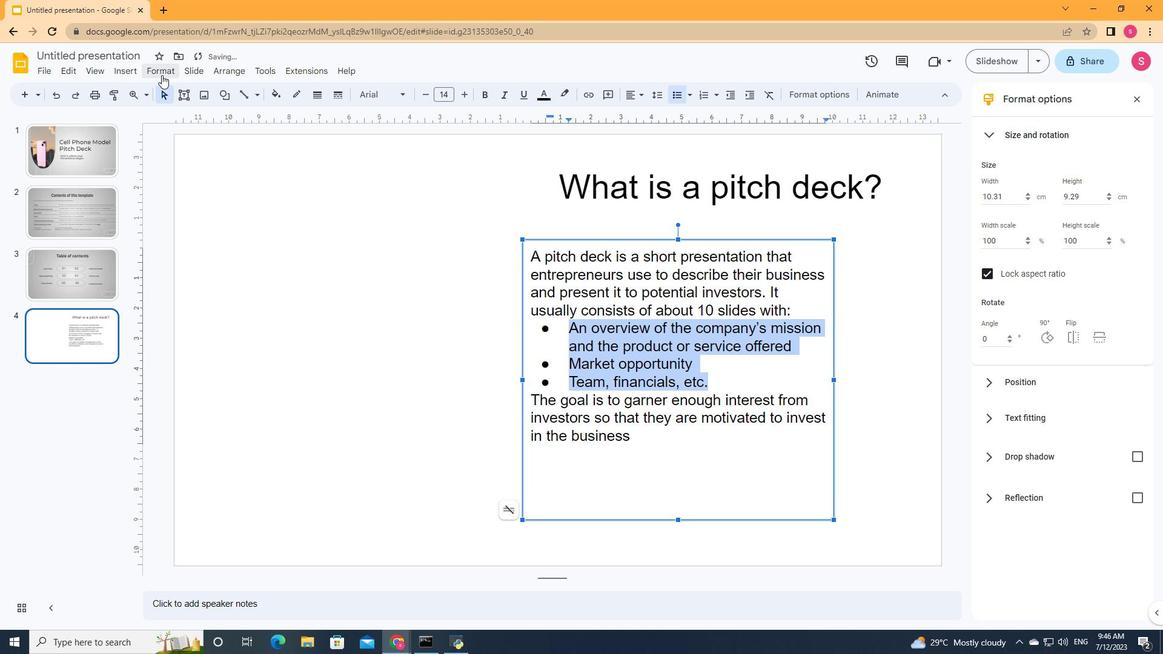 
Action: Mouse pressed left at (164, 71)
Screenshot: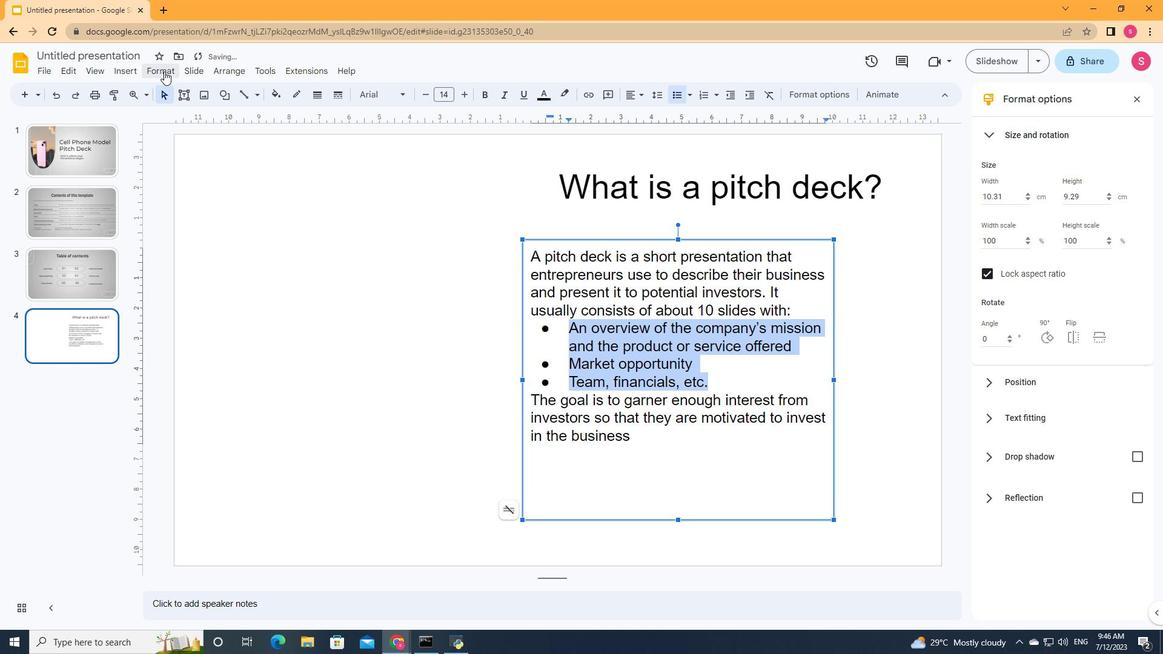
Action: Mouse moved to (402, 188)
Screenshot: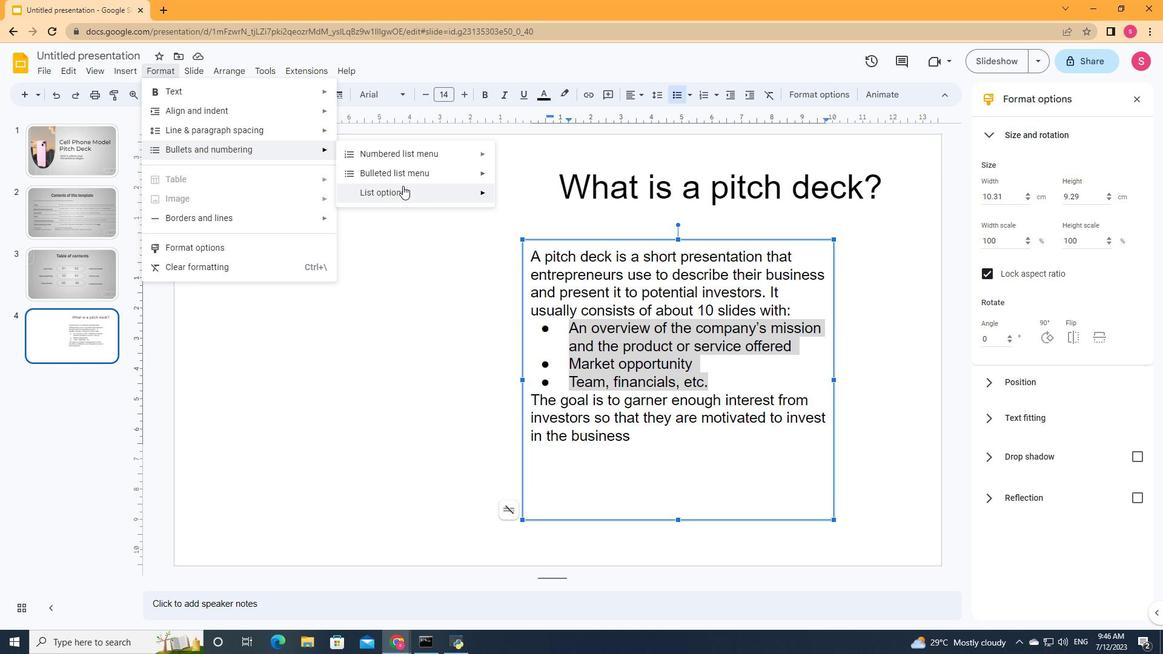
Action: Mouse pressed left at (402, 188)
Screenshot: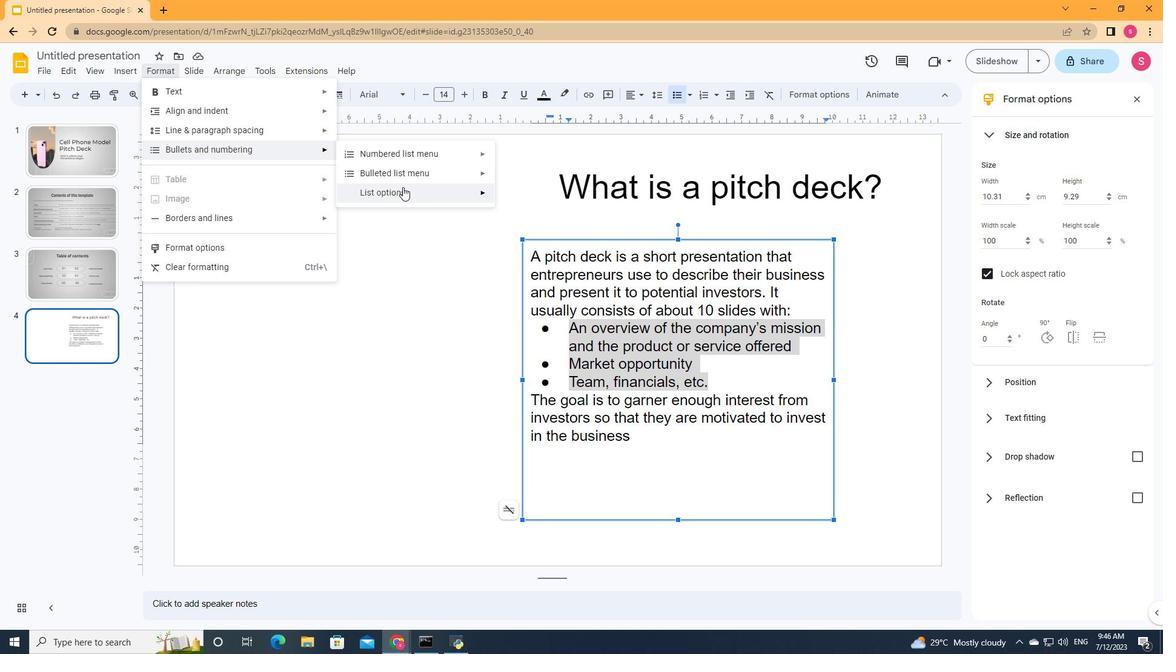
Action: Mouse moved to (547, 229)
Screenshot: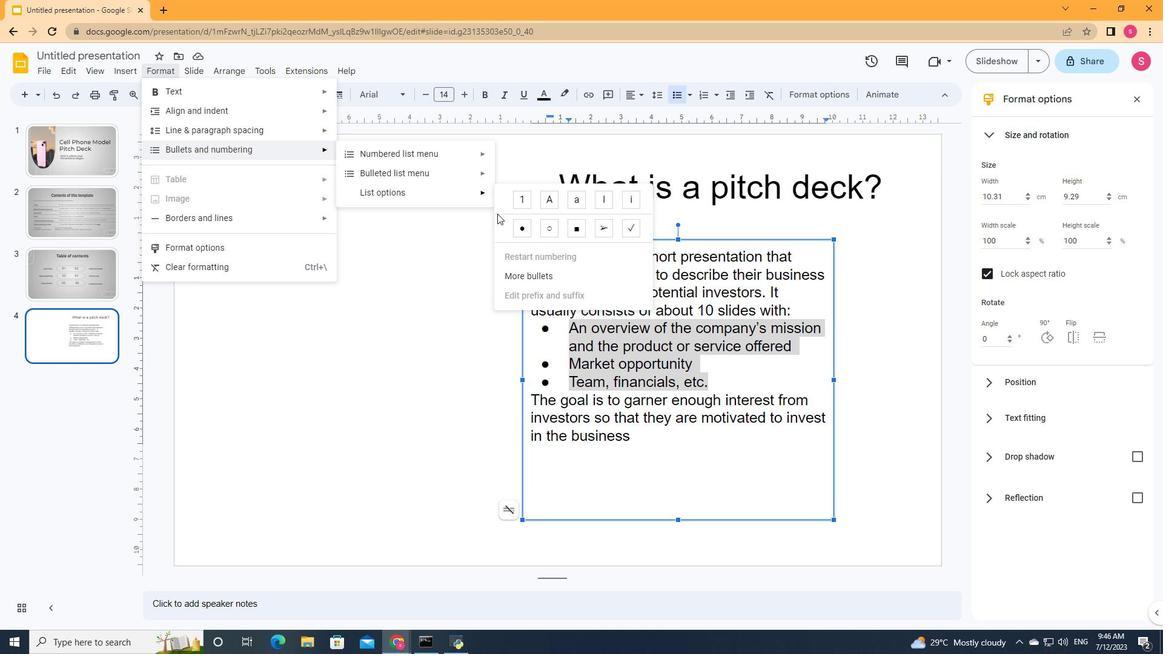
Action: Mouse pressed left at (547, 229)
Screenshot: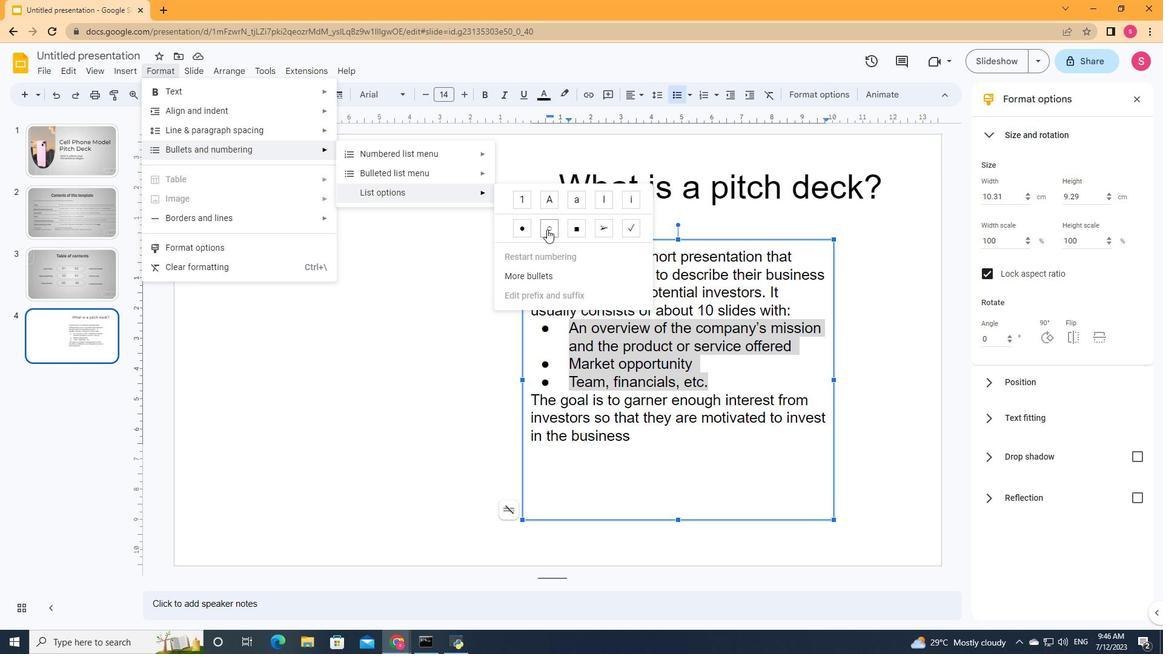 
Action: Mouse moved to (833, 379)
Screenshot: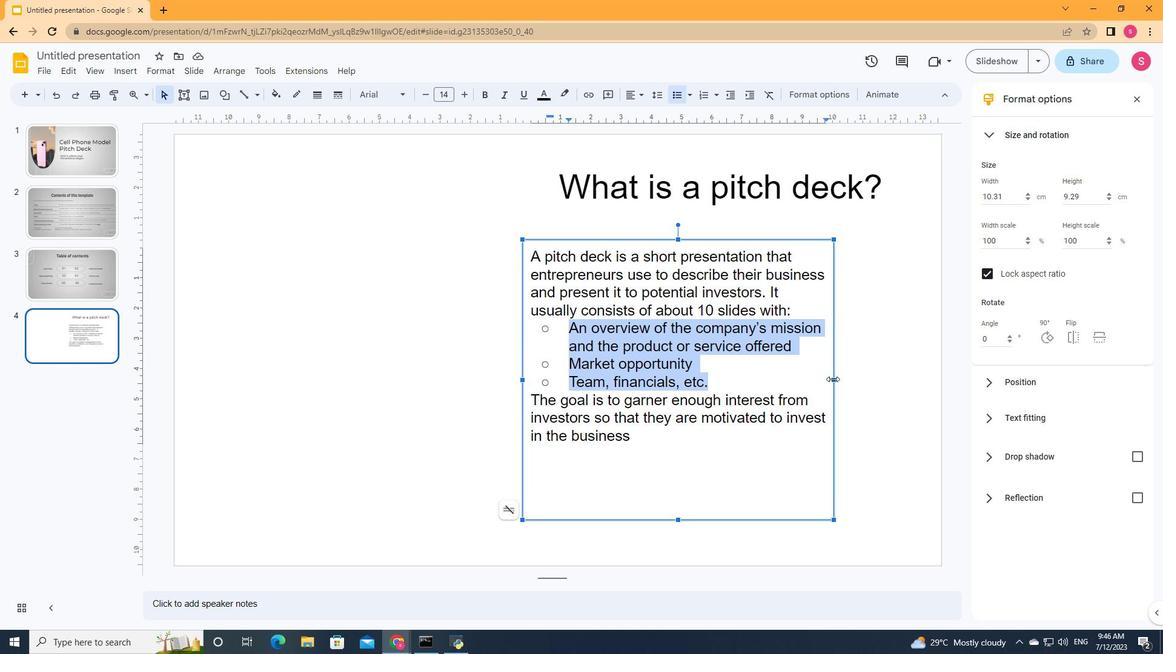 
Action: Mouse pressed left at (833, 379)
Screenshot: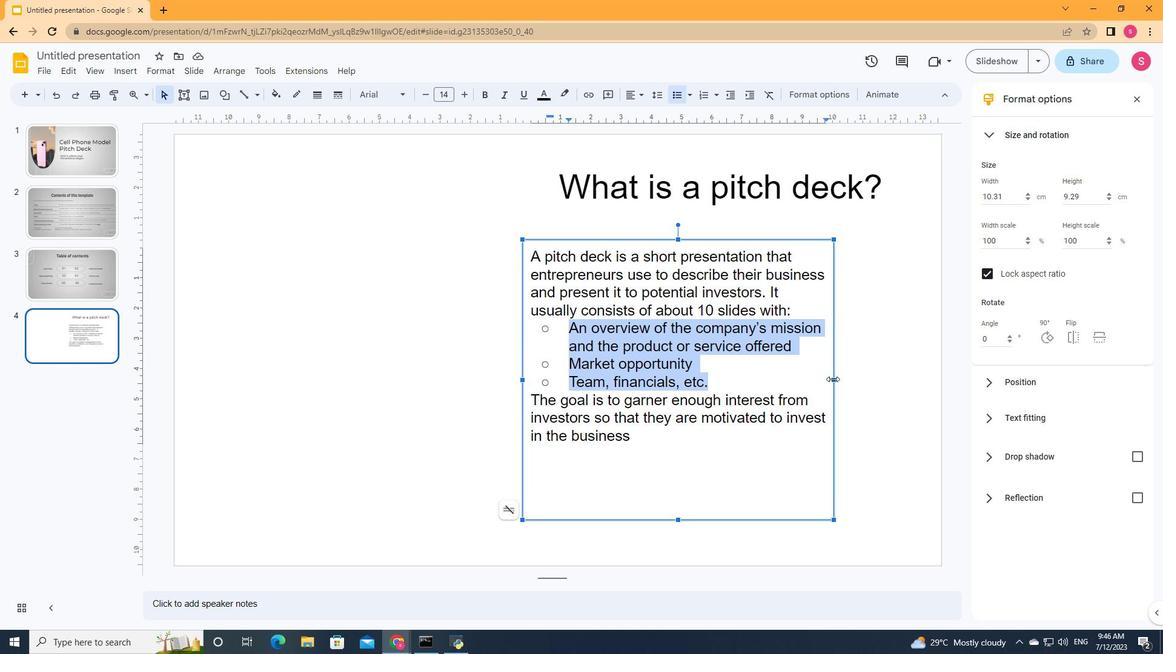 
Action: Mouse moved to (874, 378)
Screenshot: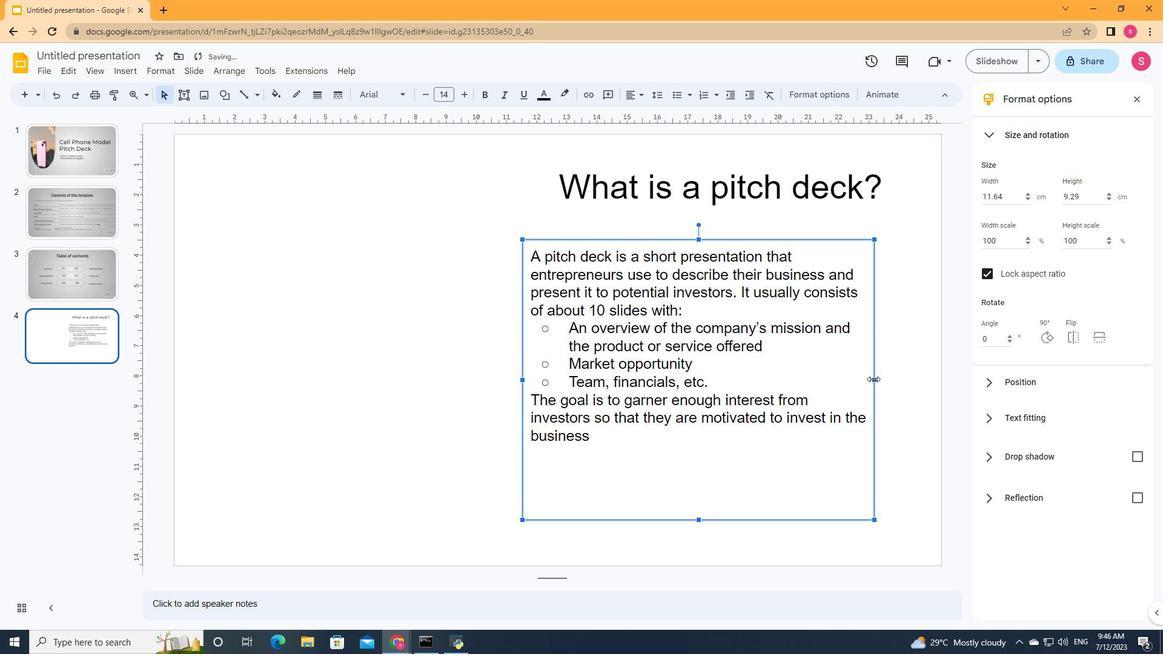 
Action: Mouse pressed left at (874, 378)
Screenshot: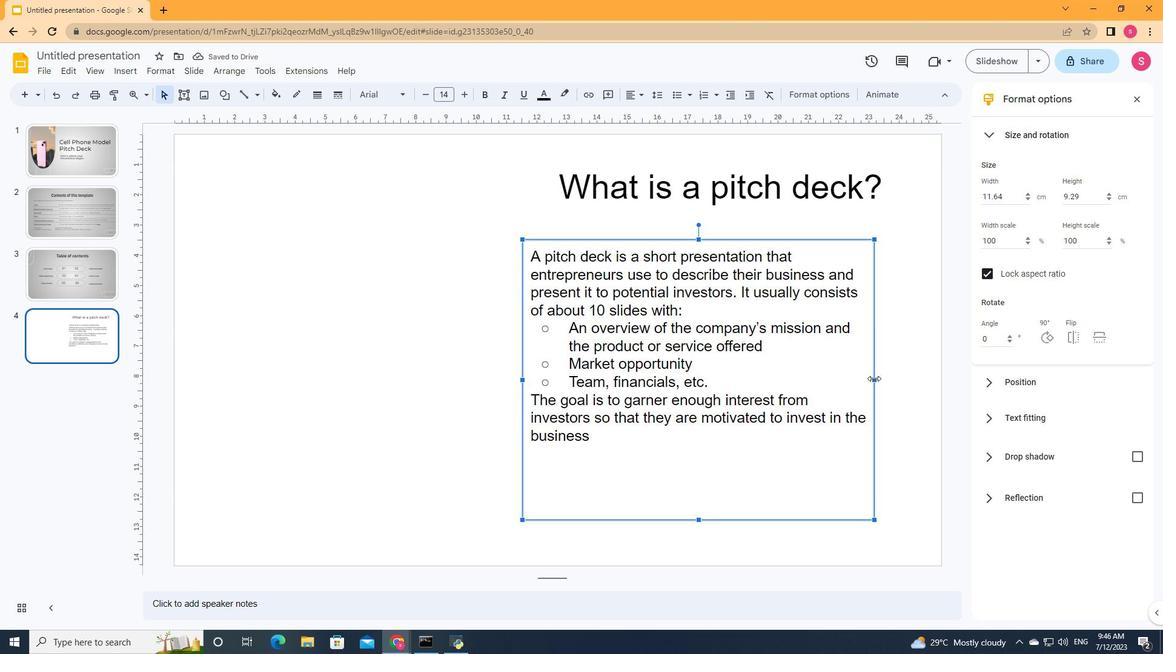 
Action: Mouse moved to (708, 237)
Screenshot: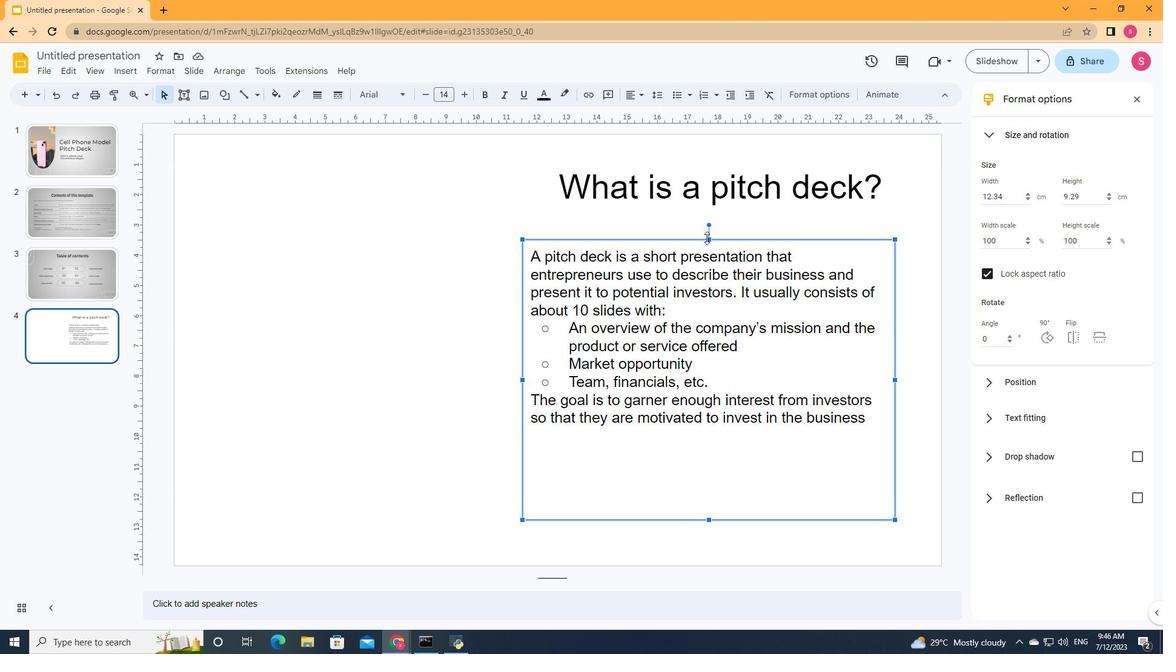 
Action: Mouse pressed left at (708, 237)
Screenshot: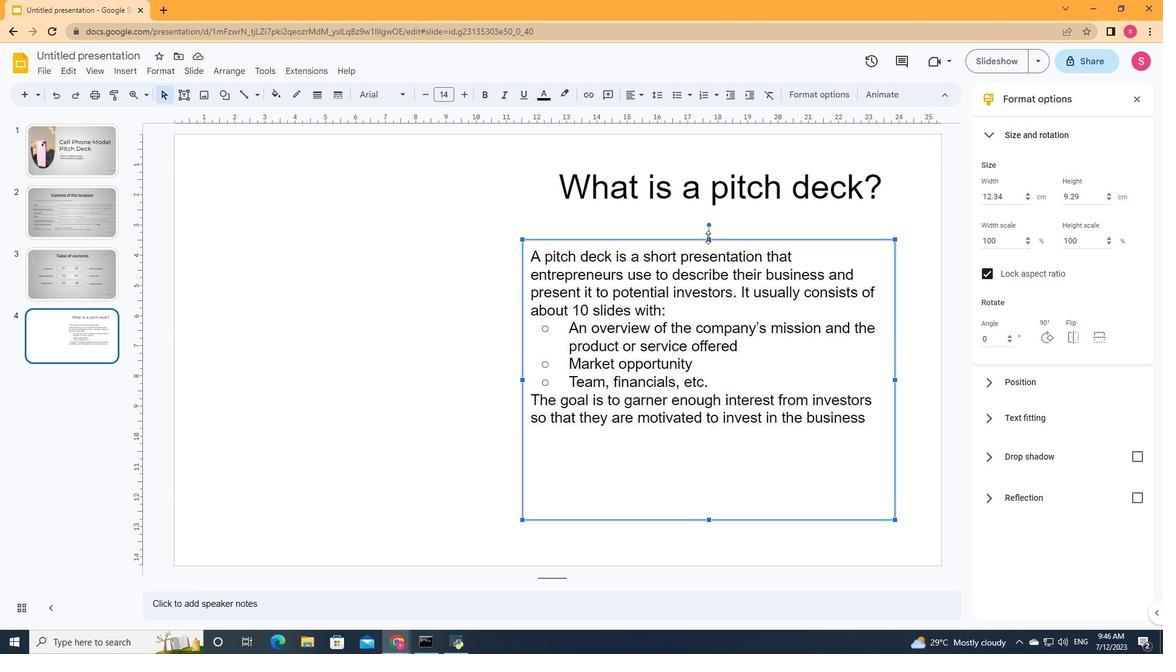 
Action: Mouse moved to (703, 290)
Screenshot: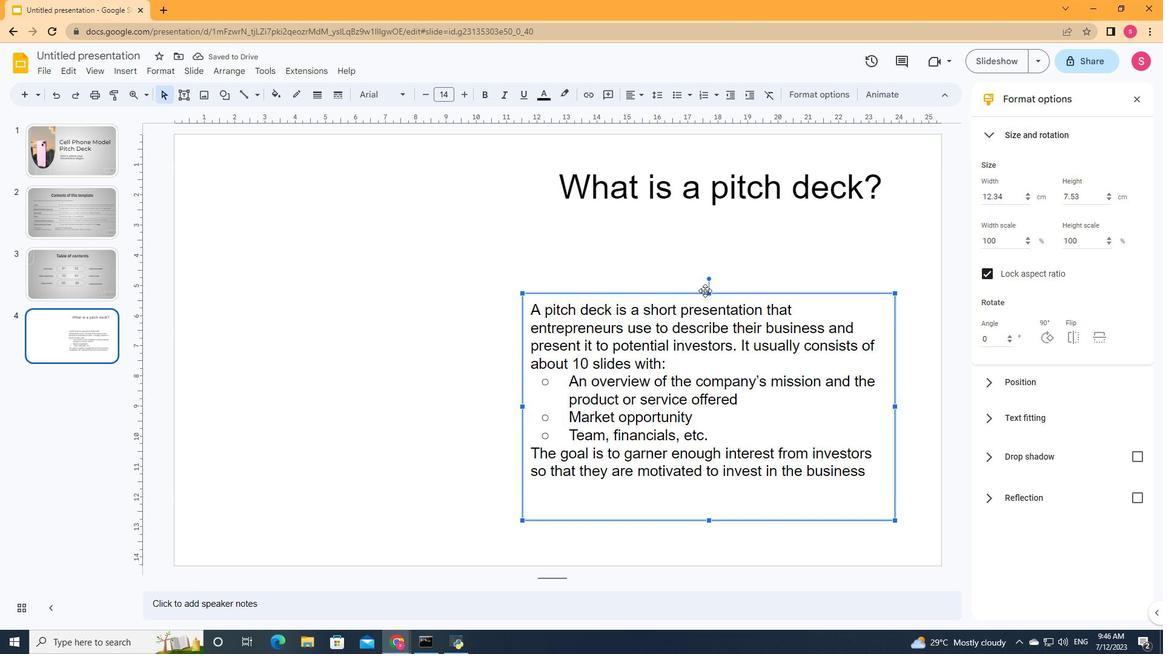 
Action: Mouse pressed left at (703, 290)
Screenshot: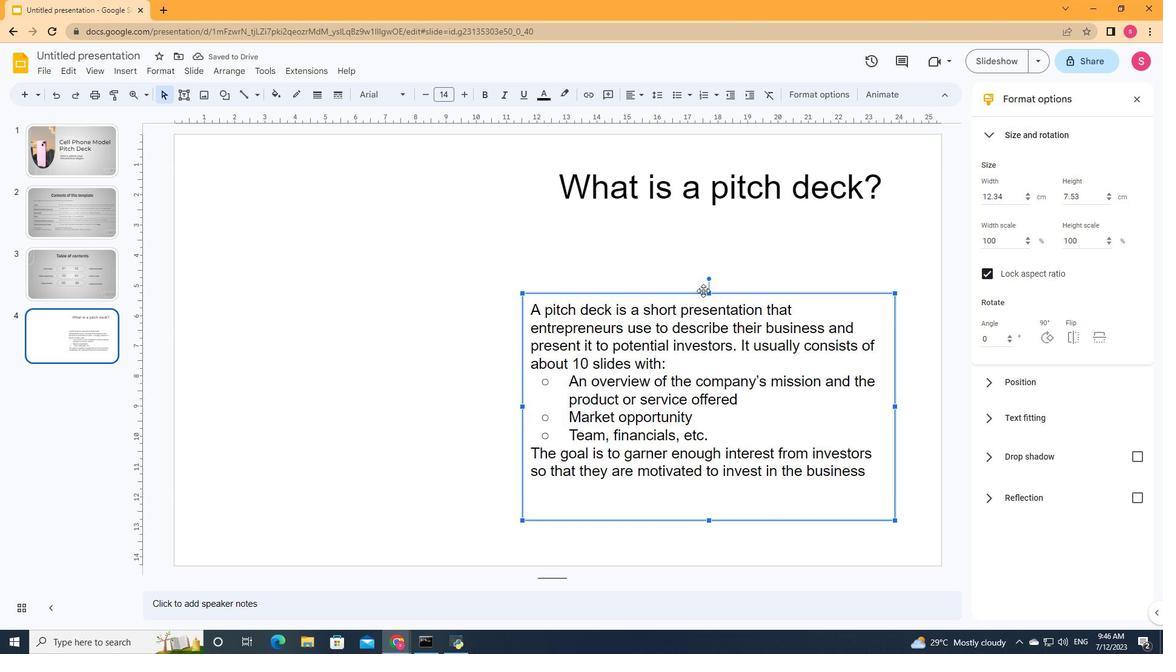 
Action: Mouse moved to (696, 188)
Screenshot: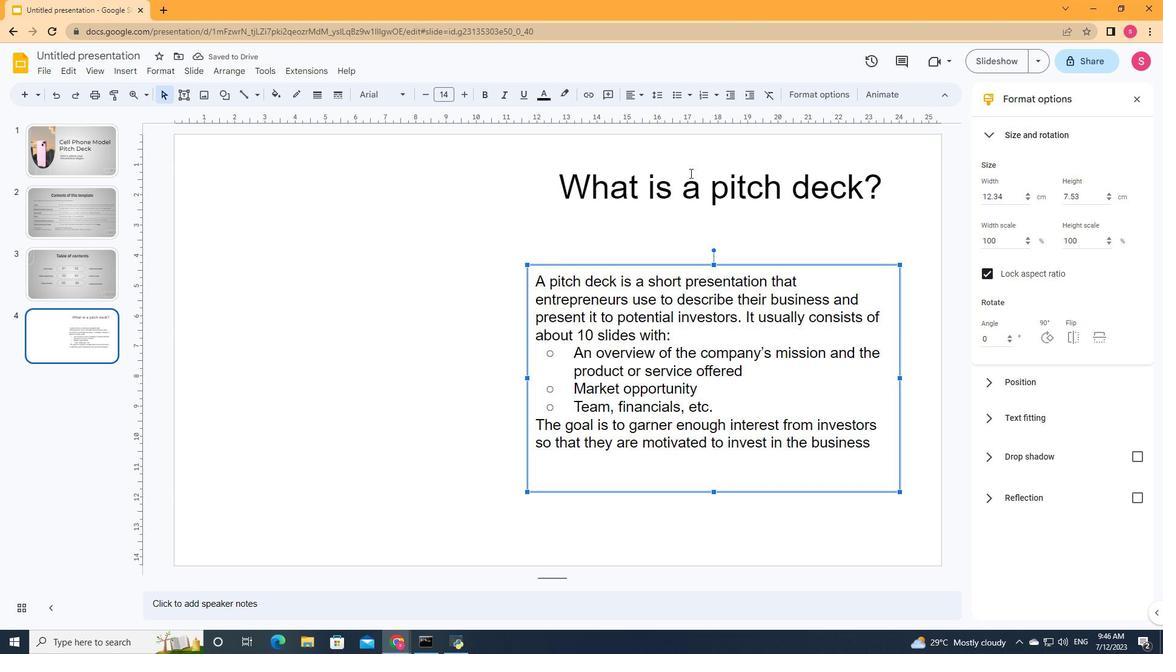 
Action: Mouse pressed left at (696, 188)
Screenshot: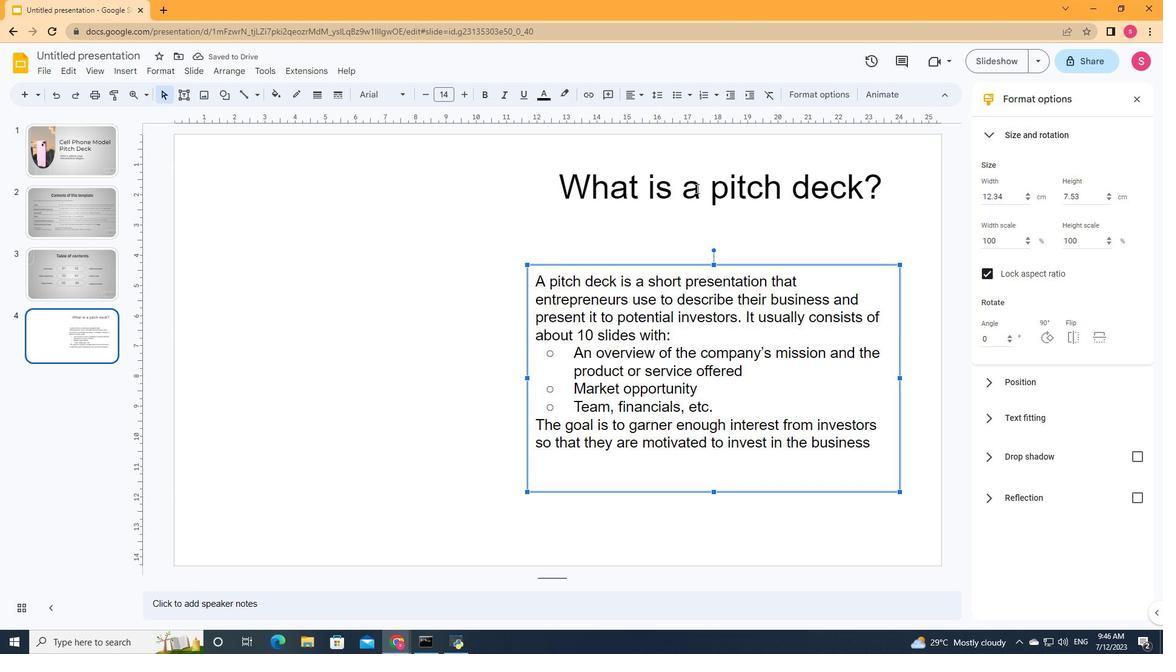 
Action: Mouse moved to (705, 150)
Screenshot: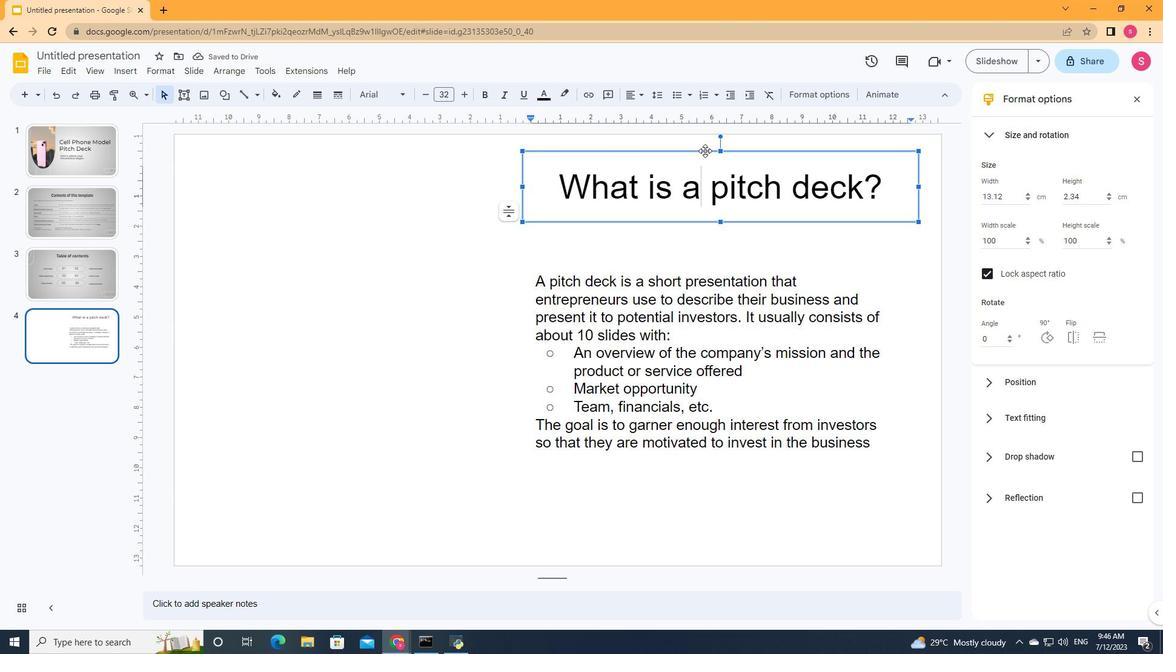 
Action: Mouse pressed left at (705, 150)
Screenshot: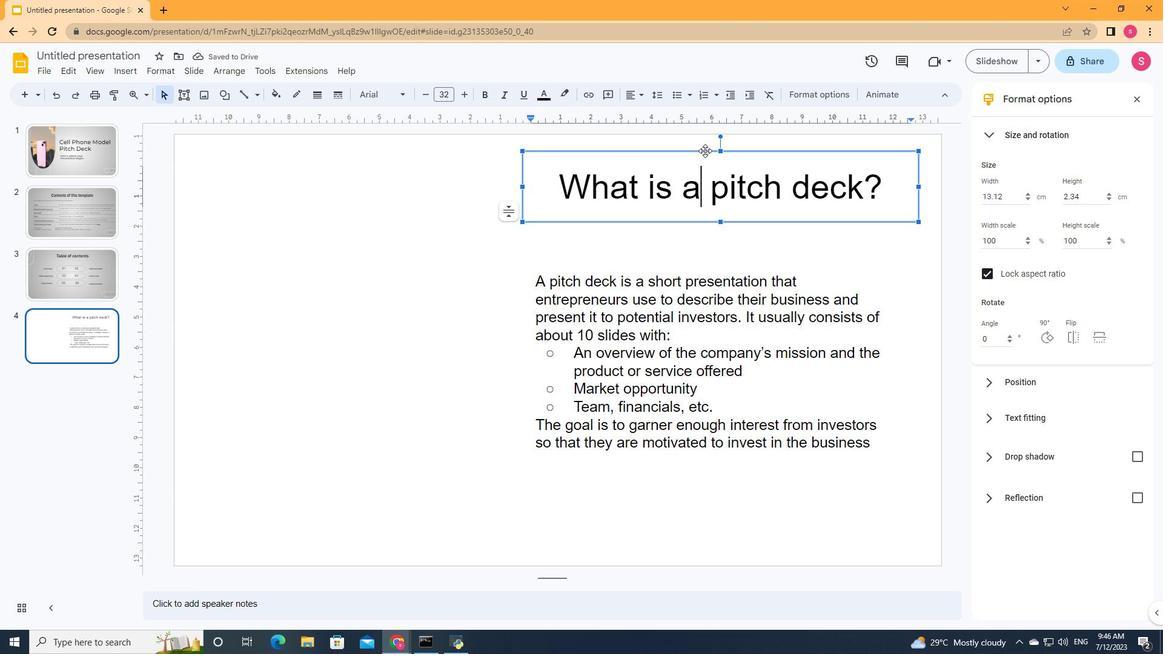 
Action: Mouse moved to (669, 304)
Screenshot: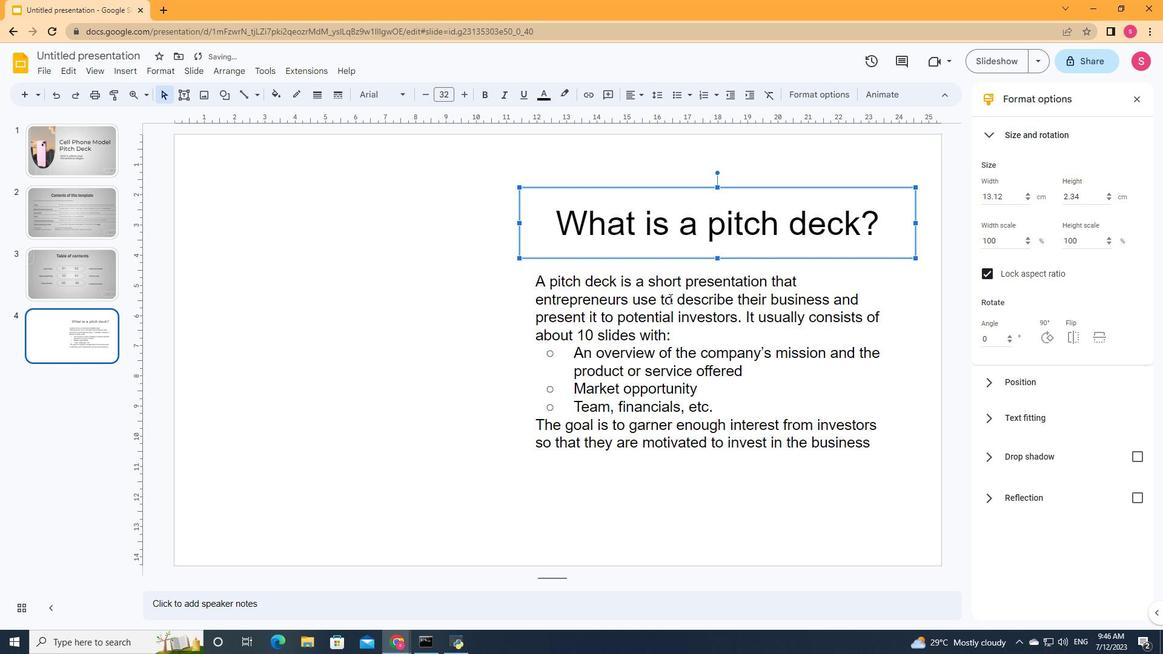
Action: Mouse pressed left at (669, 304)
Screenshot: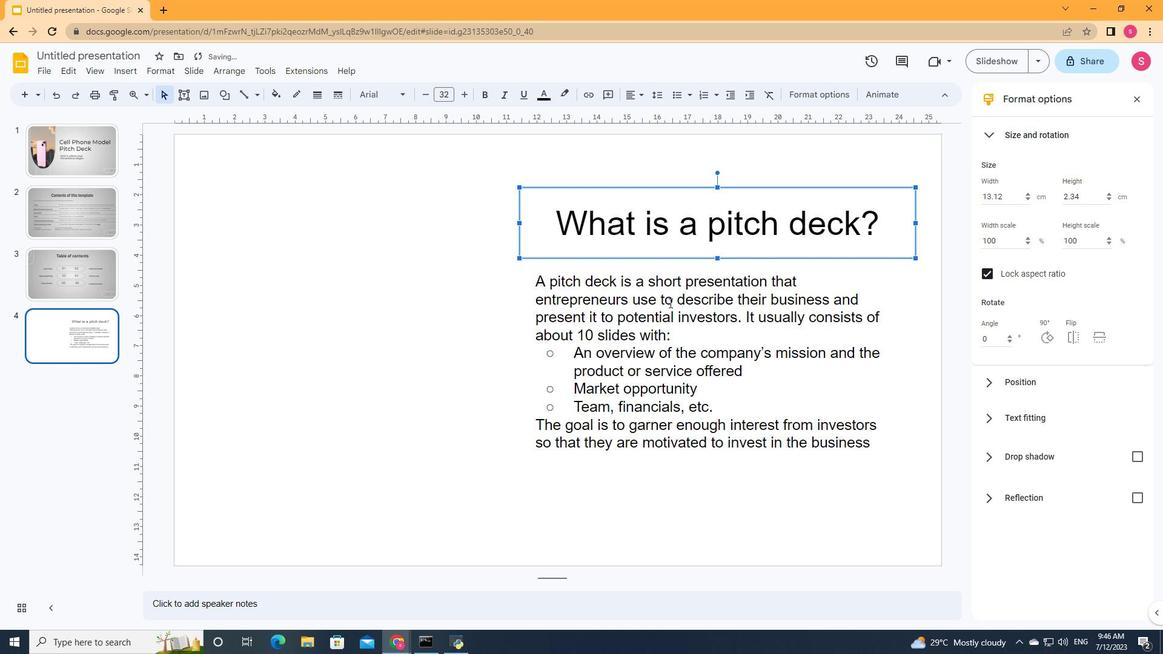 
Action: Mouse moved to (652, 412)
Screenshot: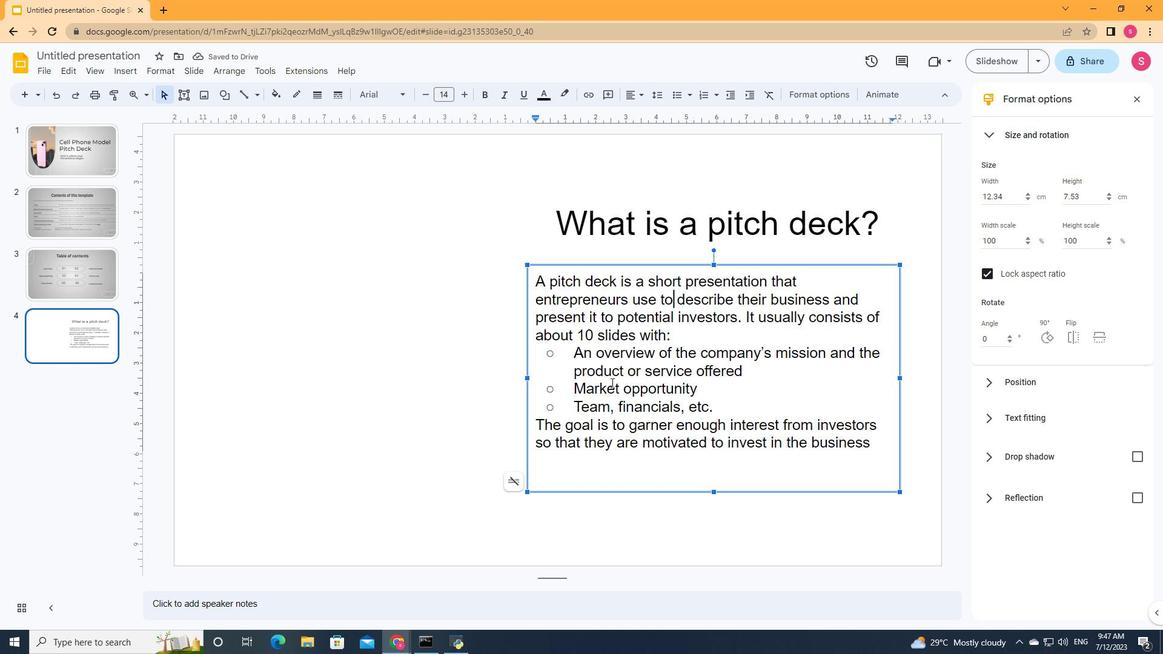 
Action: Key pressed ctrl+A
Screenshot: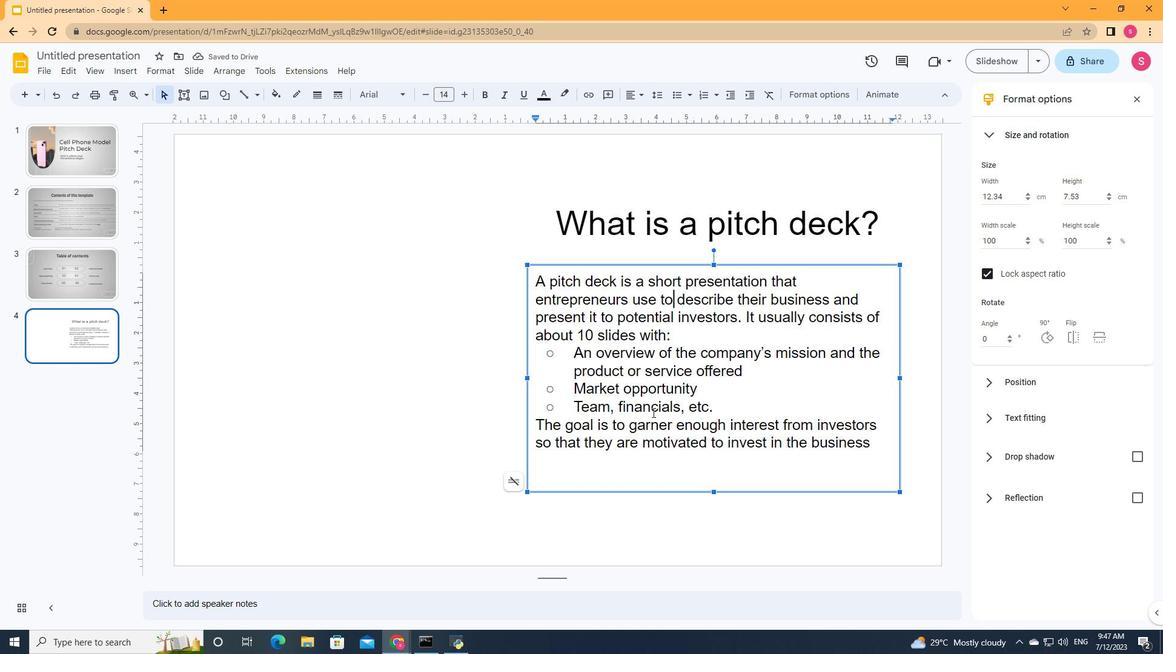
Action: Mouse moved to (427, 94)
Screenshot: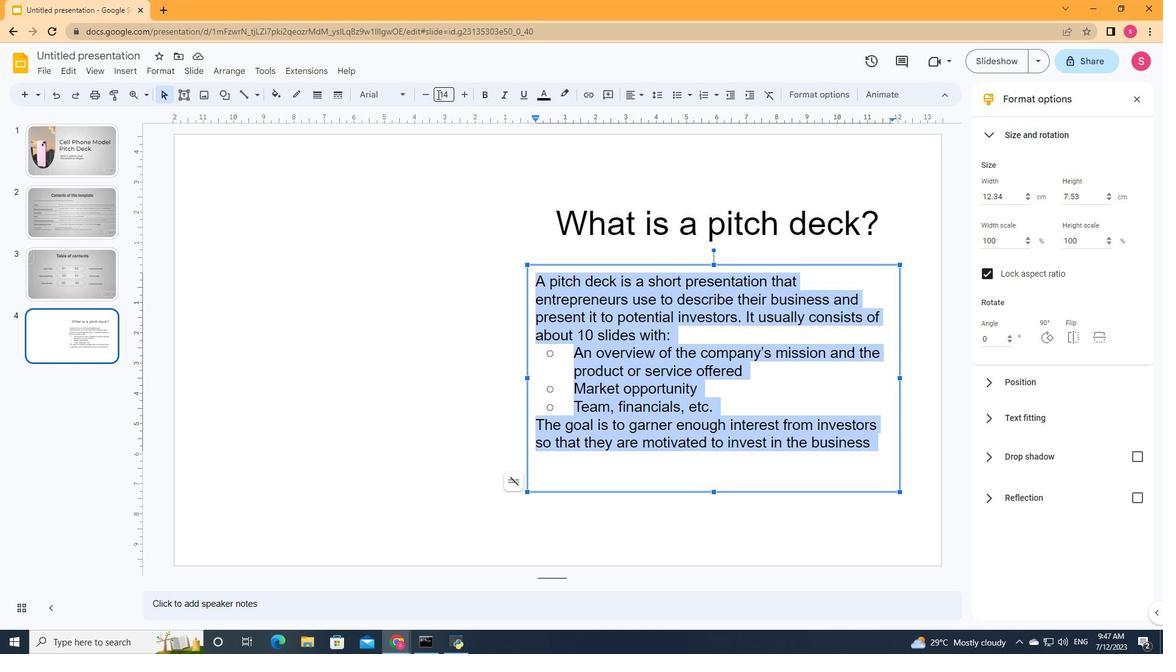 
Action: Mouse pressed left at (427, 94)
Screenshot: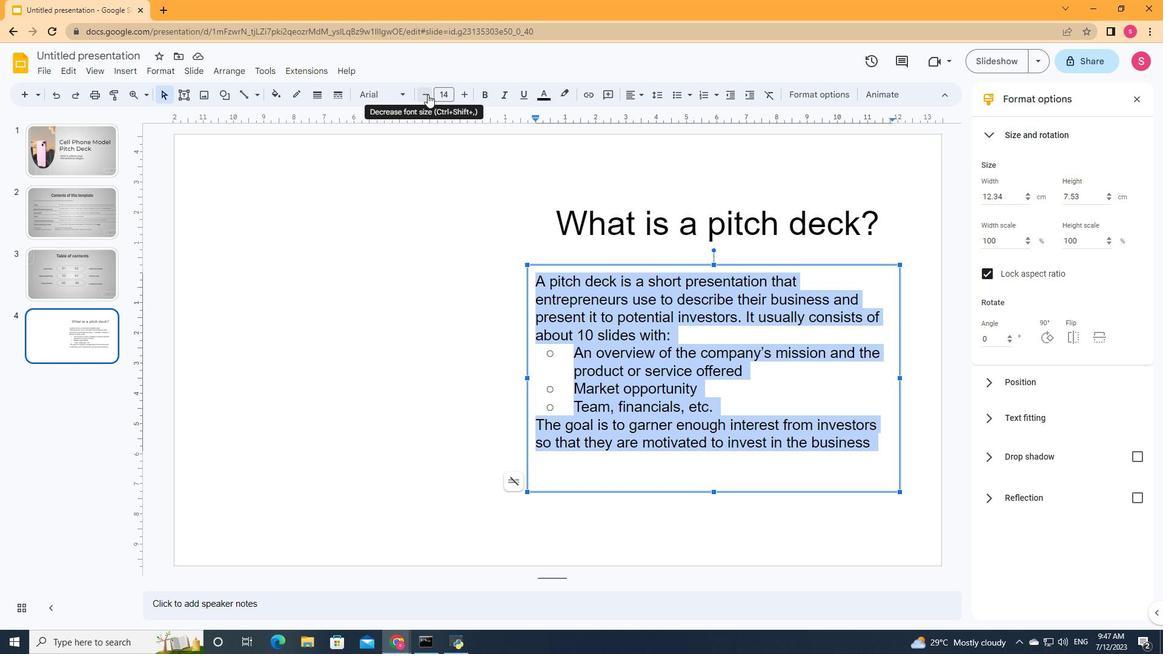 
Action: Mouse pressed left at (427, 94)
Screenshot: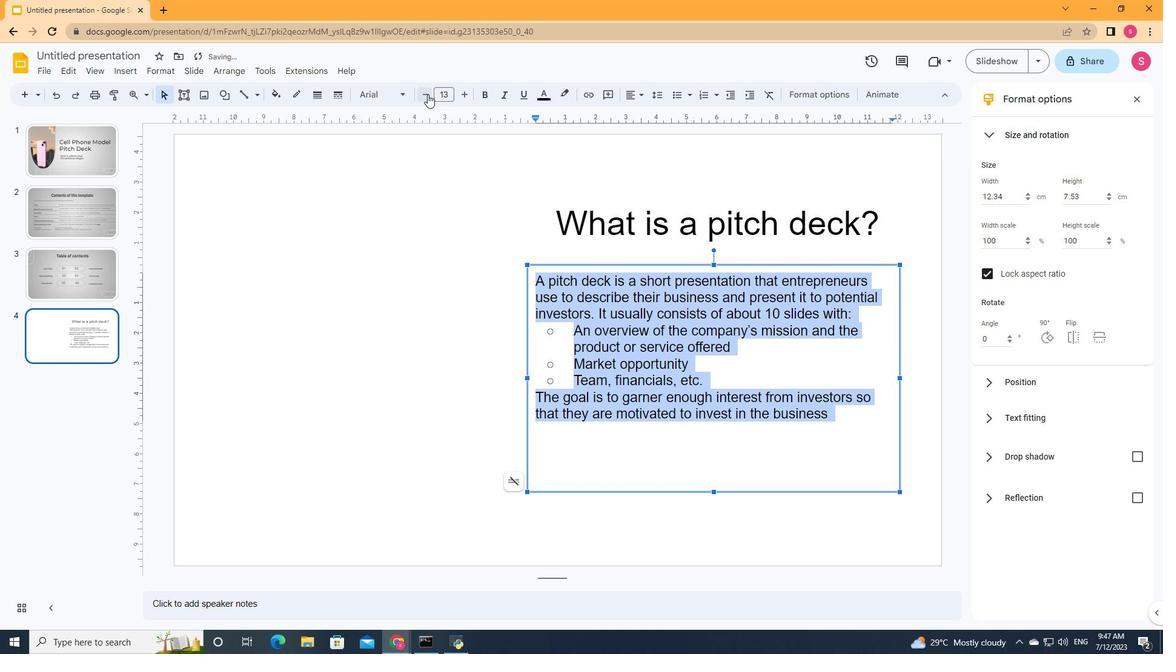 
Action: Mouse moved to (900, 379)
Screenshot: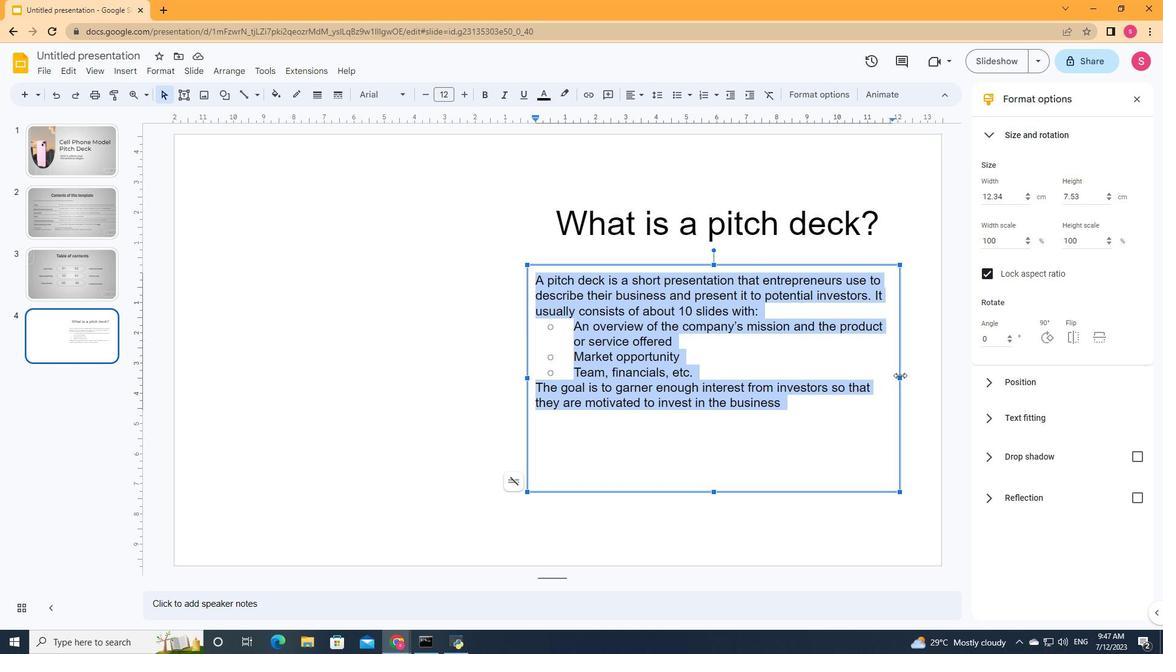 
Action: Mouse pressed left at (900, 379)
Screenshot: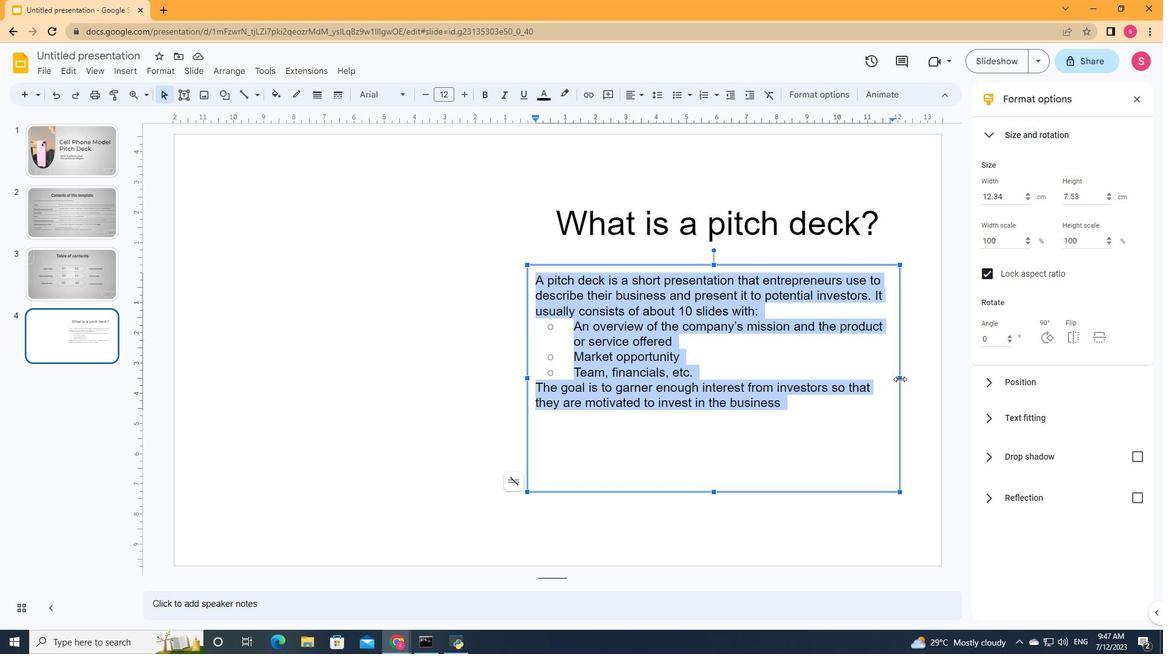 
Action: Mouse moved to (571, 329)
Screenshot: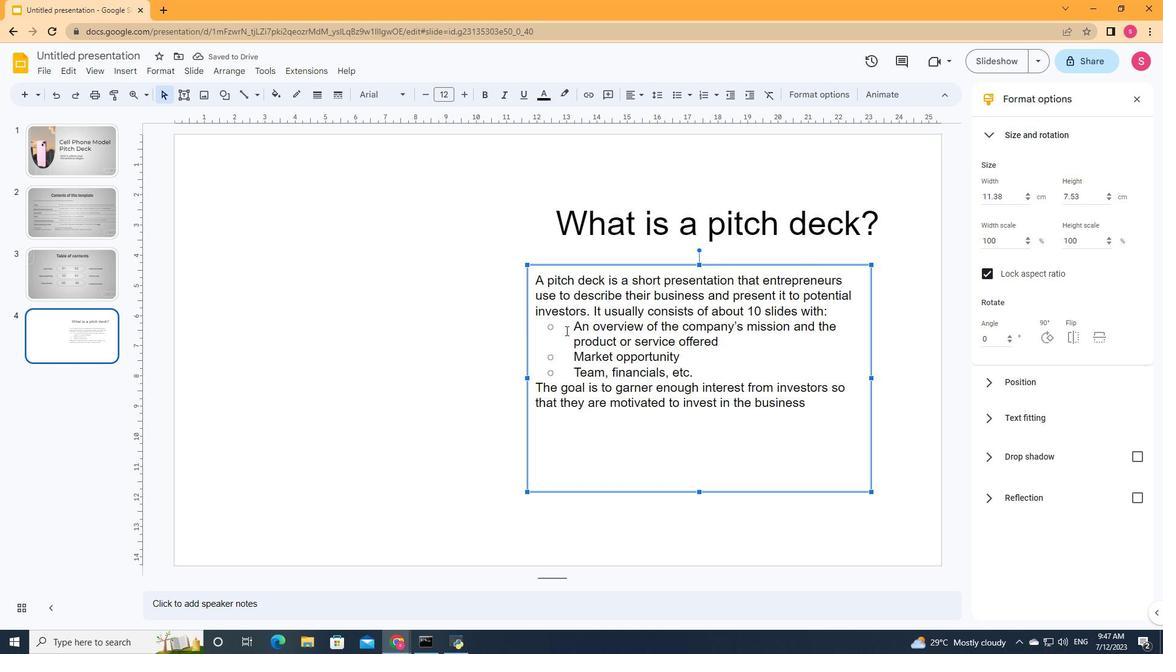 
Action: Mouse pressed left at (571, 329)
Screenshot: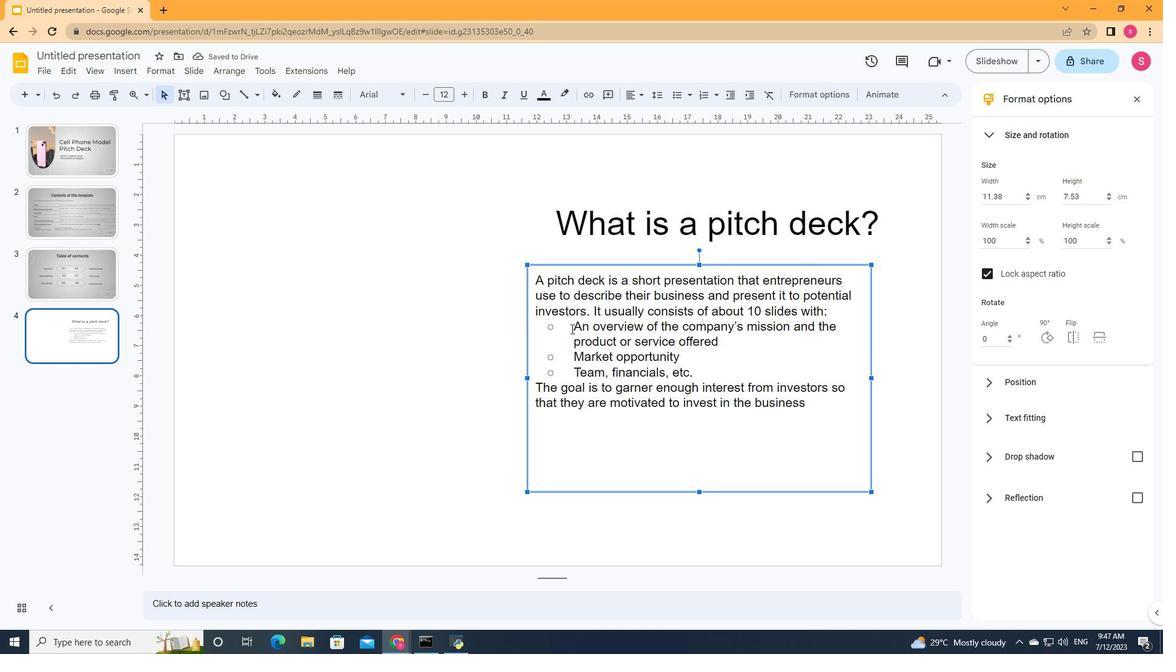 
Action: Mouse moved to (642, 96)
Screenshot: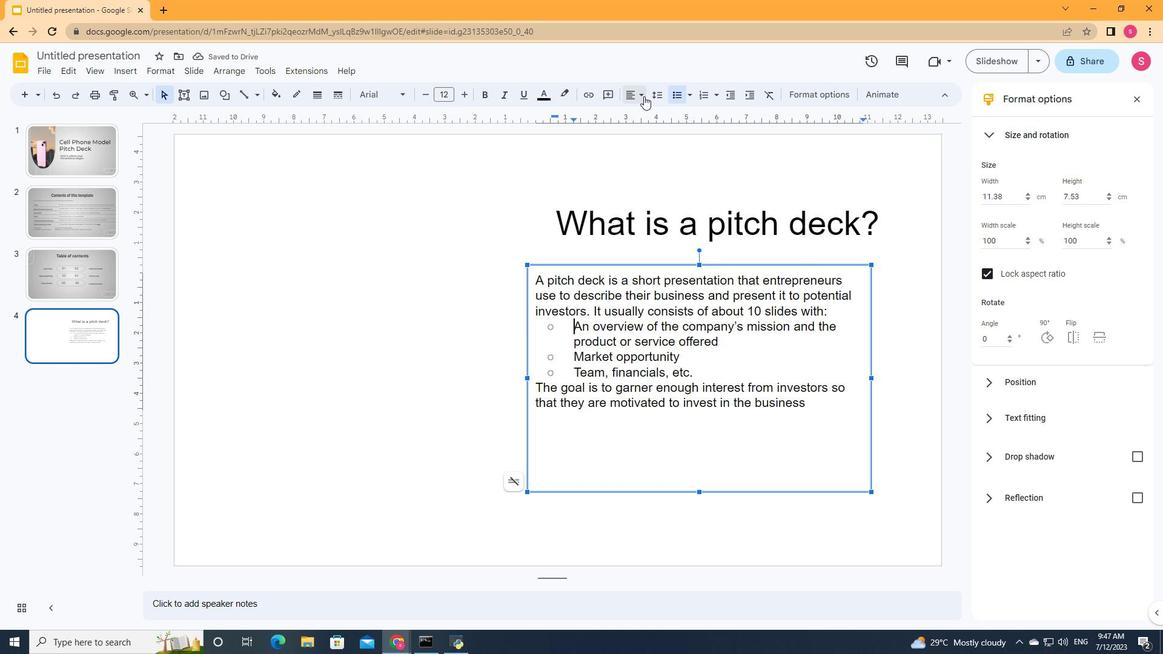
Action: Mouse pressed left at (642, 96)
Screenshot: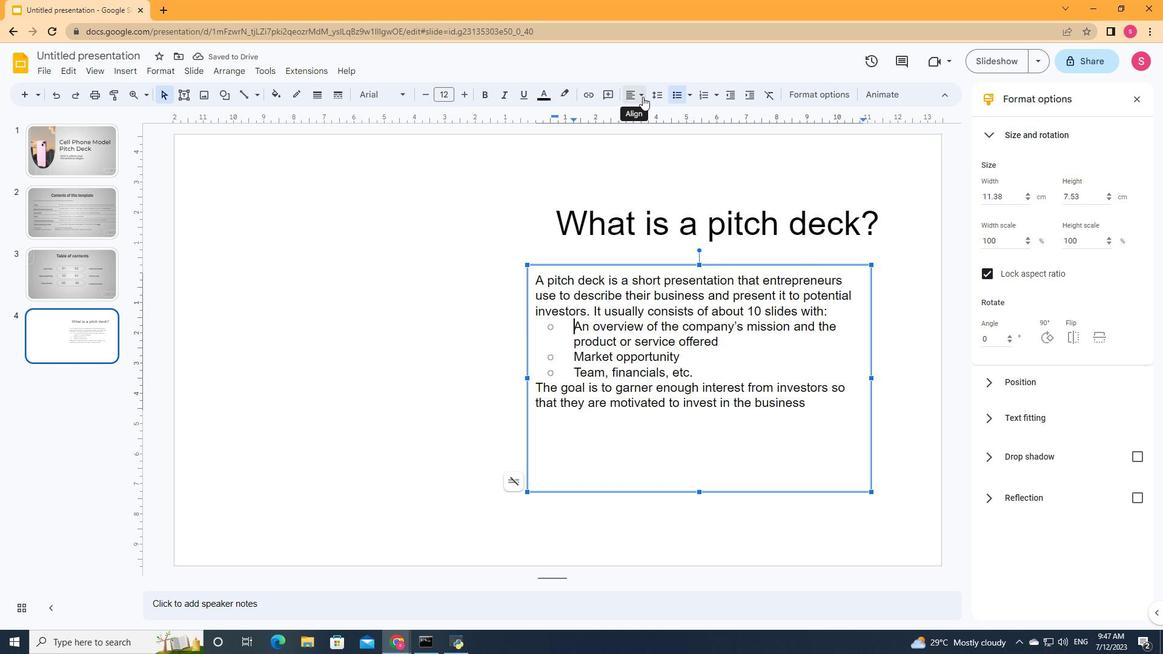 
Action: Mouse moved to (635, 115)
Screenshot: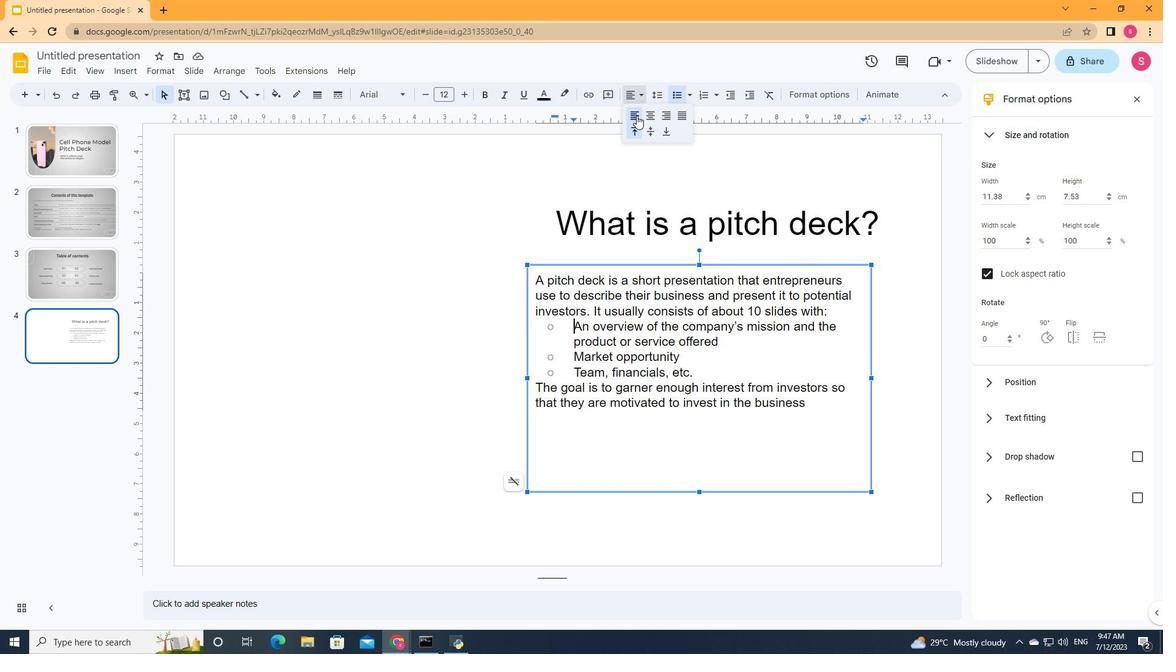 
Action: Mouse pressed left at (635, 115)
Screenshot: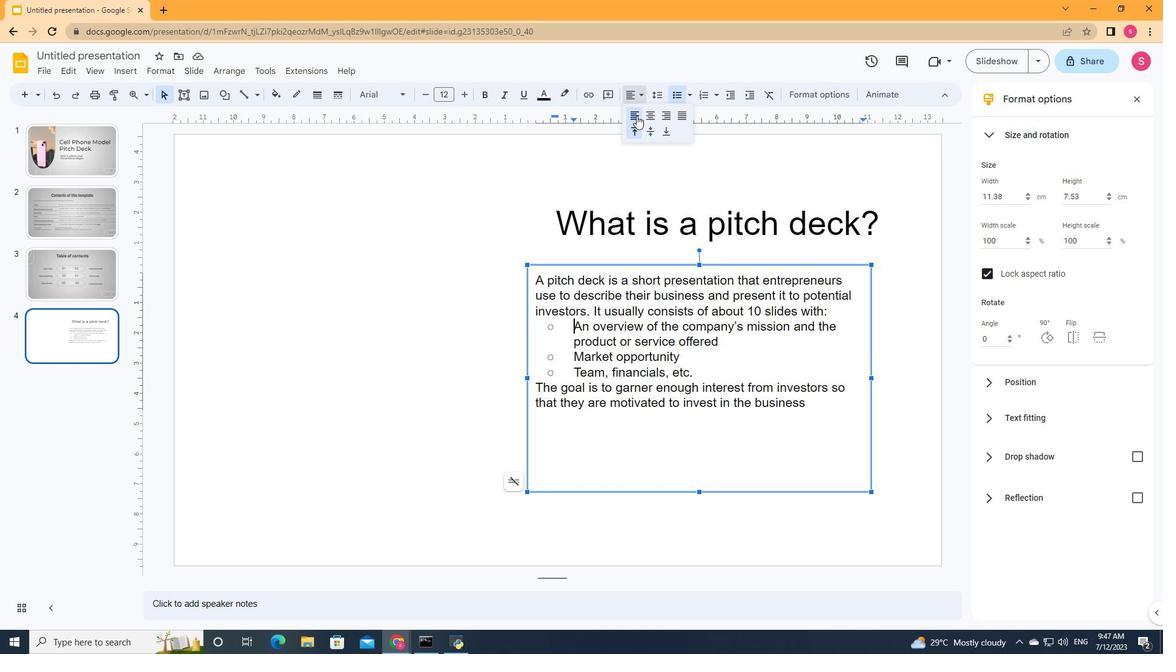 
Action: Mouse moved to (661, 96)
Screenshot: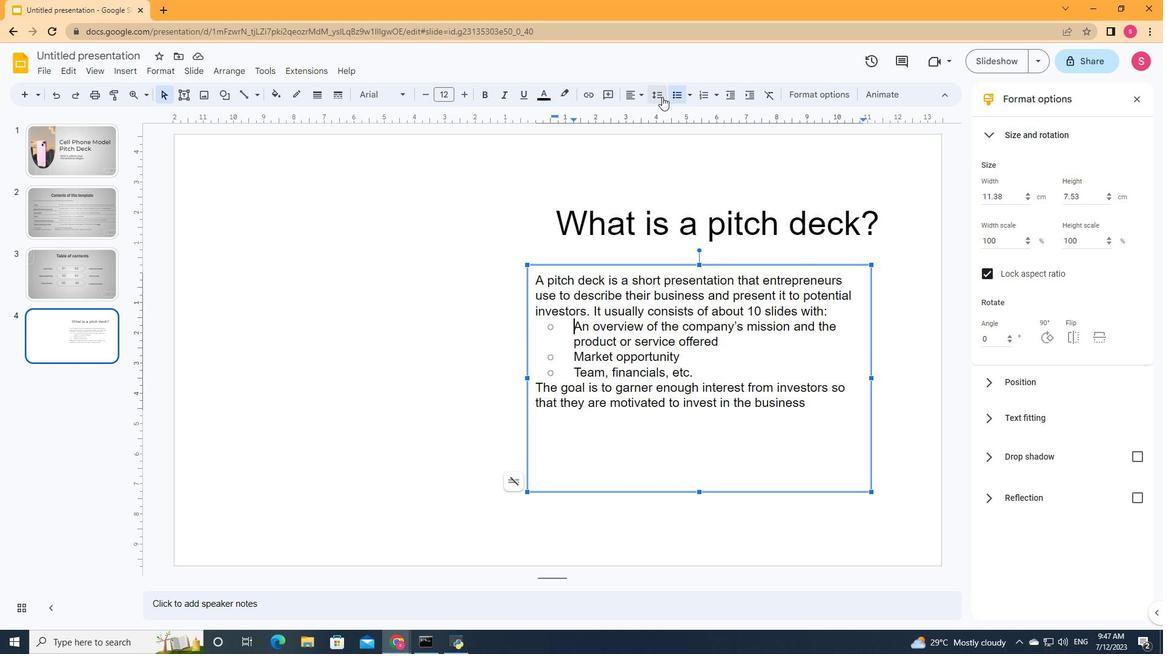 
Action: Mouse pressed left at (661, 96)
Screenshot: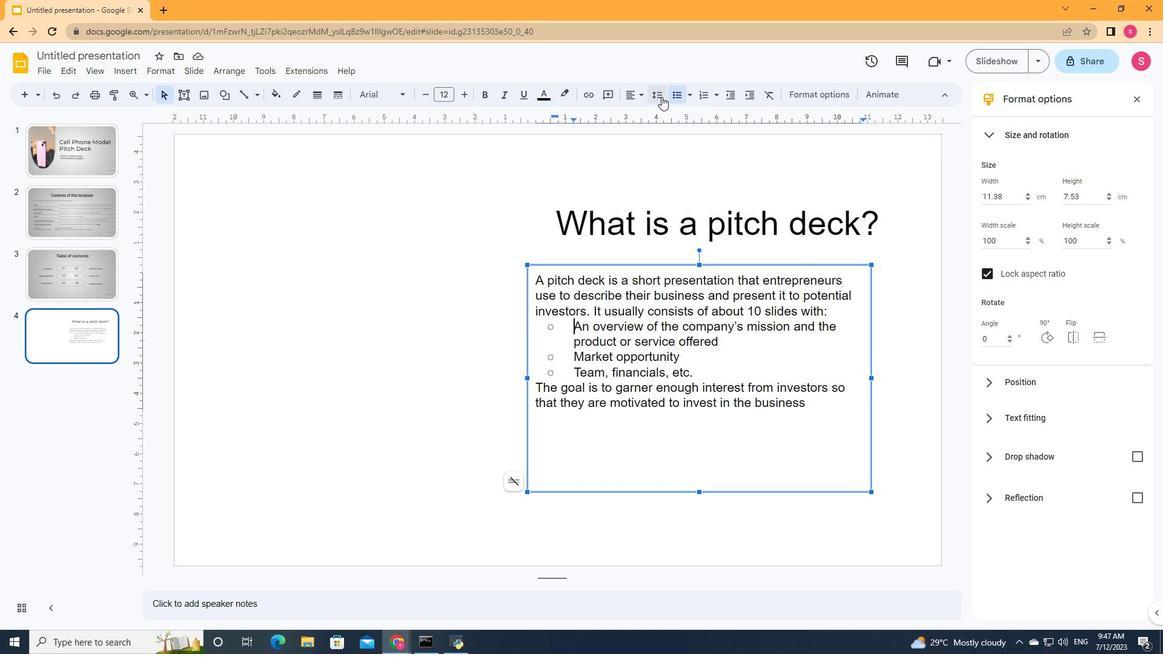 
Action: Mouse moved to (675, 202)
Screenshot: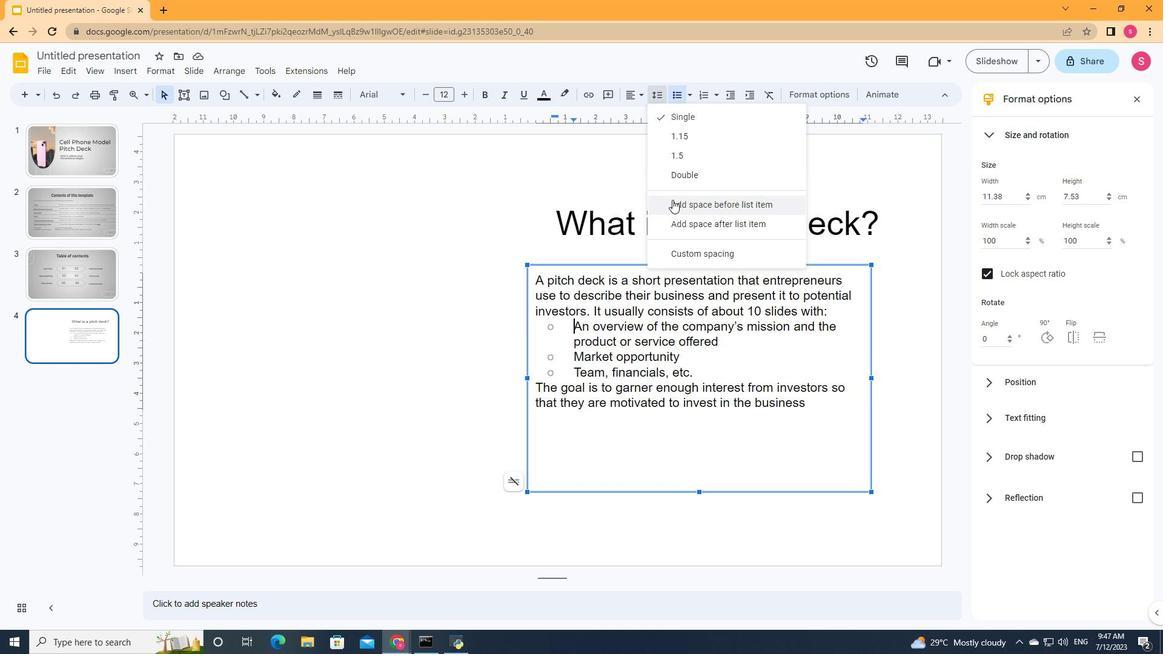 
Action: Mouse pressed left at (675, 202)
Screenshot: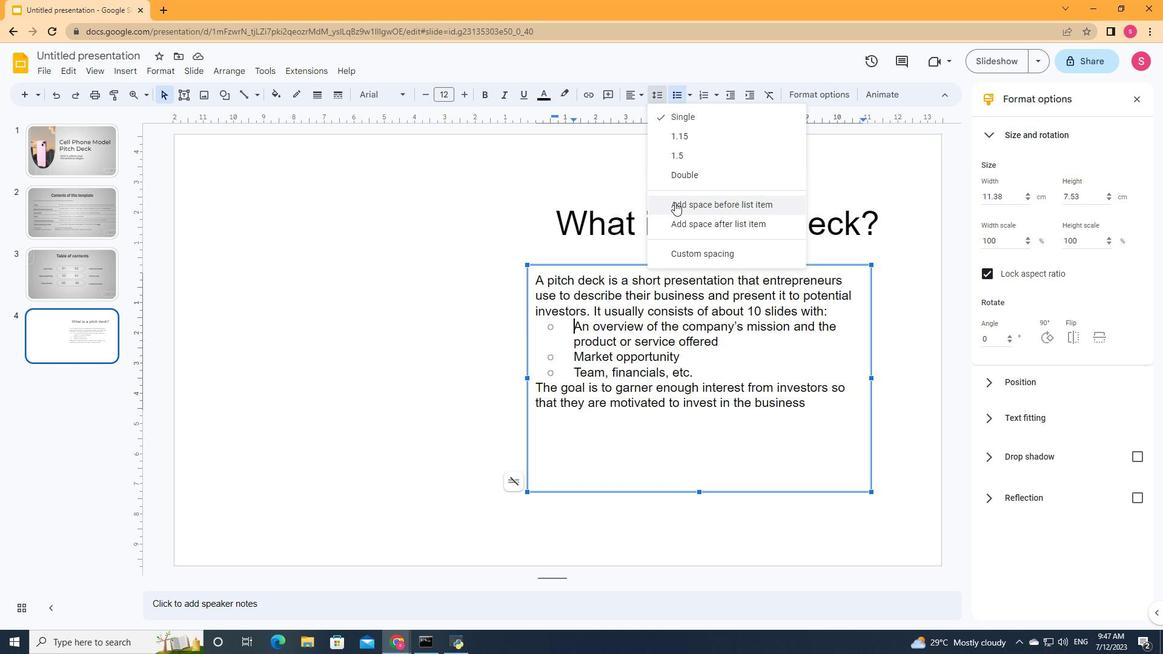 
Action: Mouse moved to (536, 398)
Screenshot: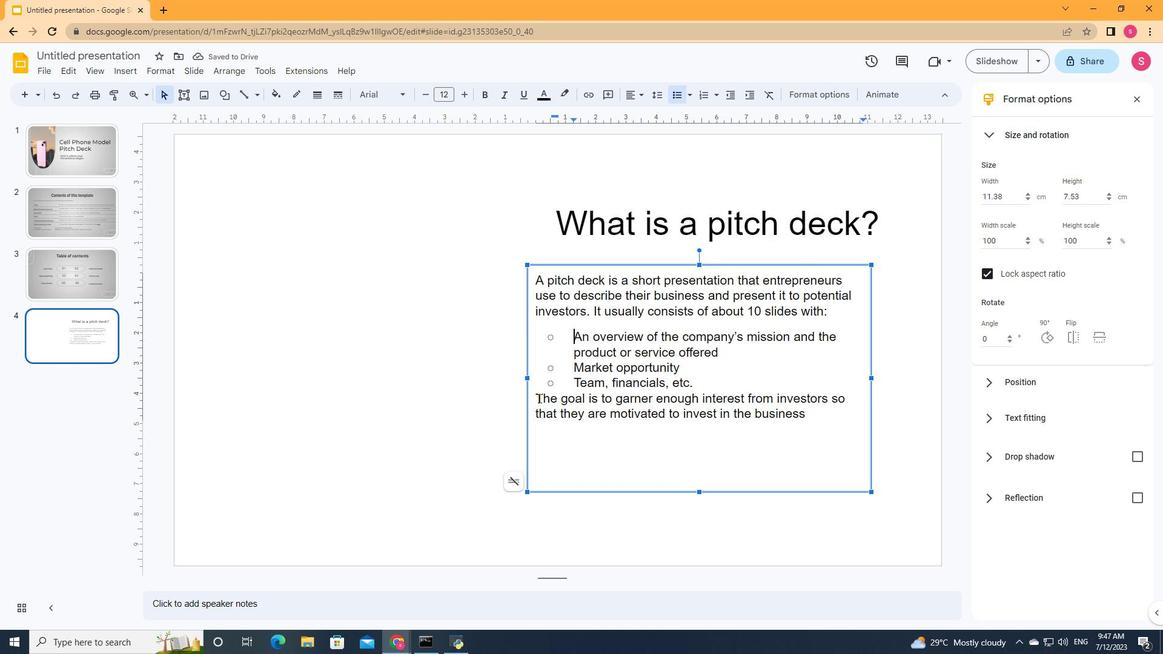 
Action: Mouse pressed left at (536, 398)
Screenshot: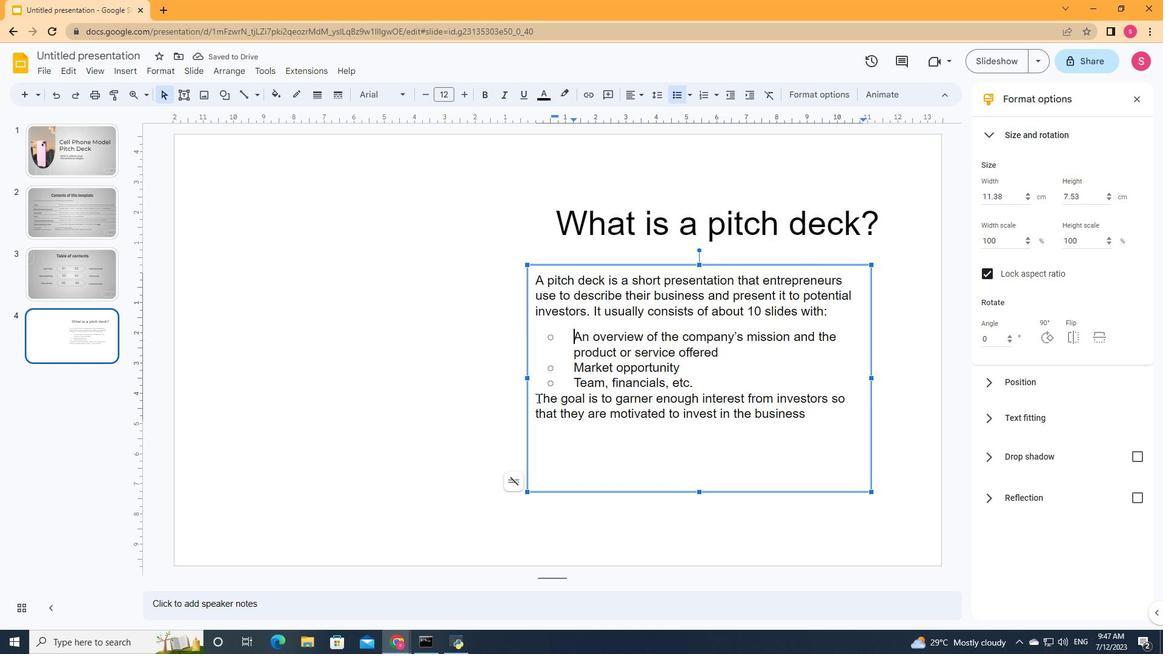 
Action: Mouse moved to (658, 93)
Screenshot: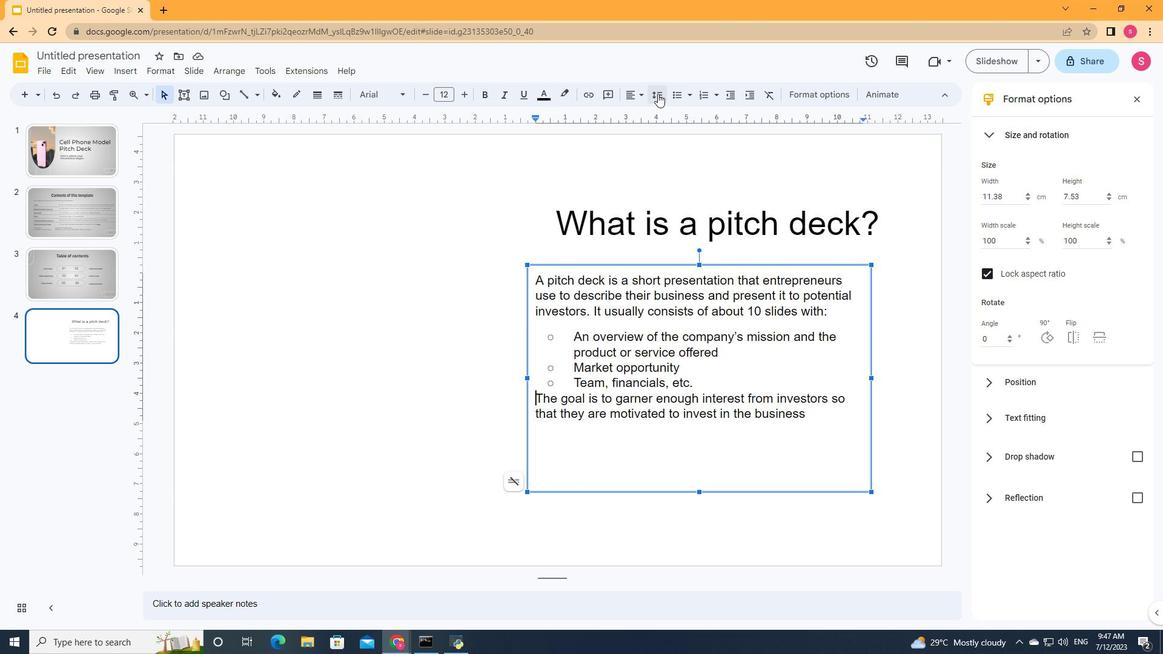 
Action: Mouse pressed left at (658, 93)
Screenshot: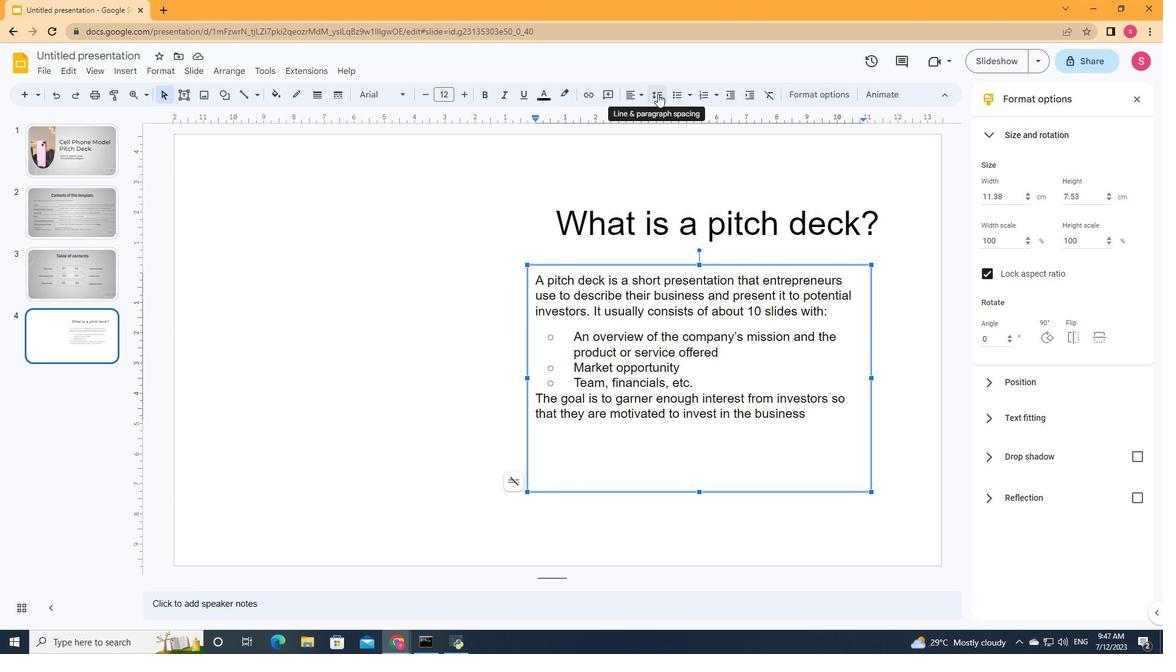 
Action: Mouse moved to (678, 210)
Screenshot: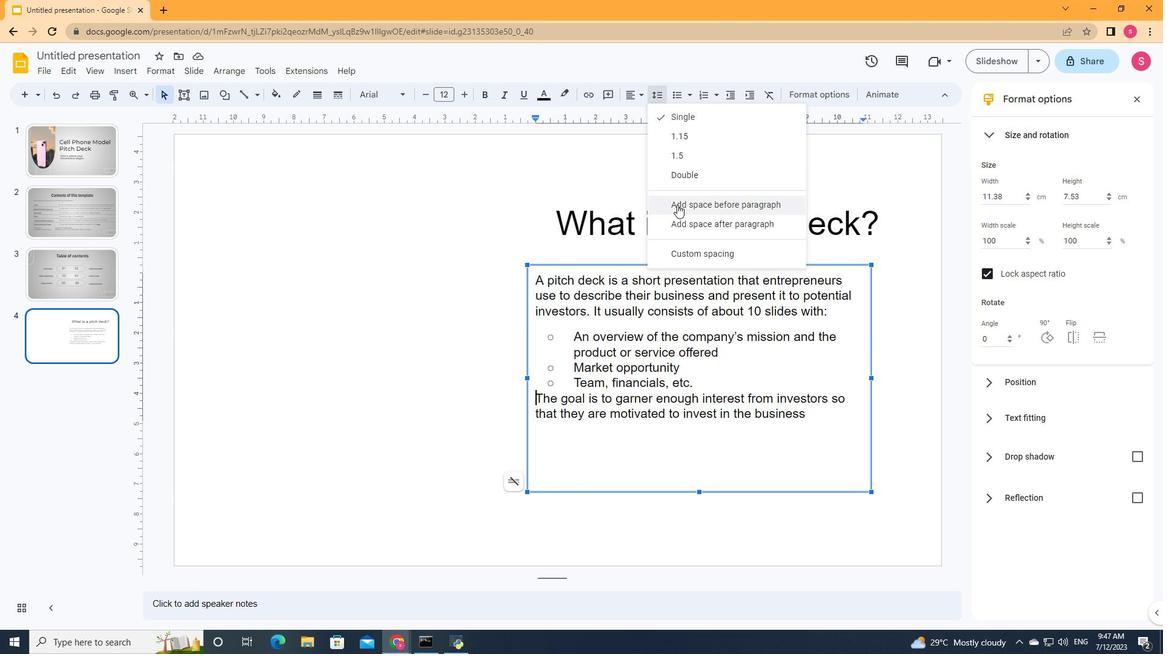 
Action: Mouse pressed left at (678, 210)
Screenshot: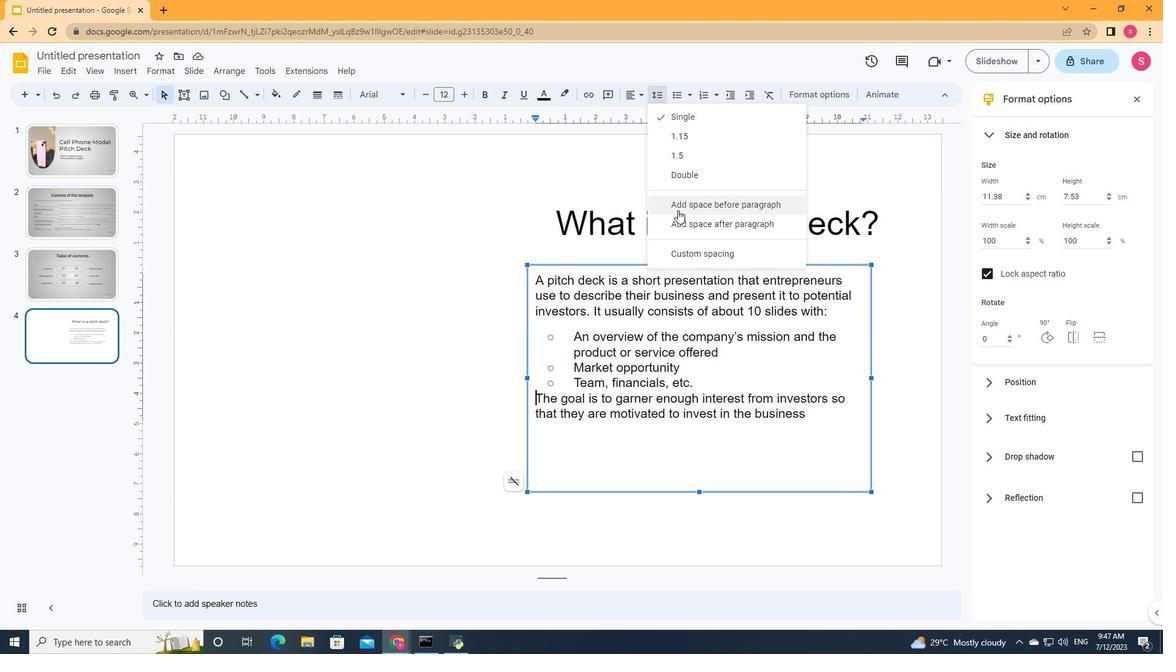 
Action: Mouse moved to (735, 379)
Screenshot: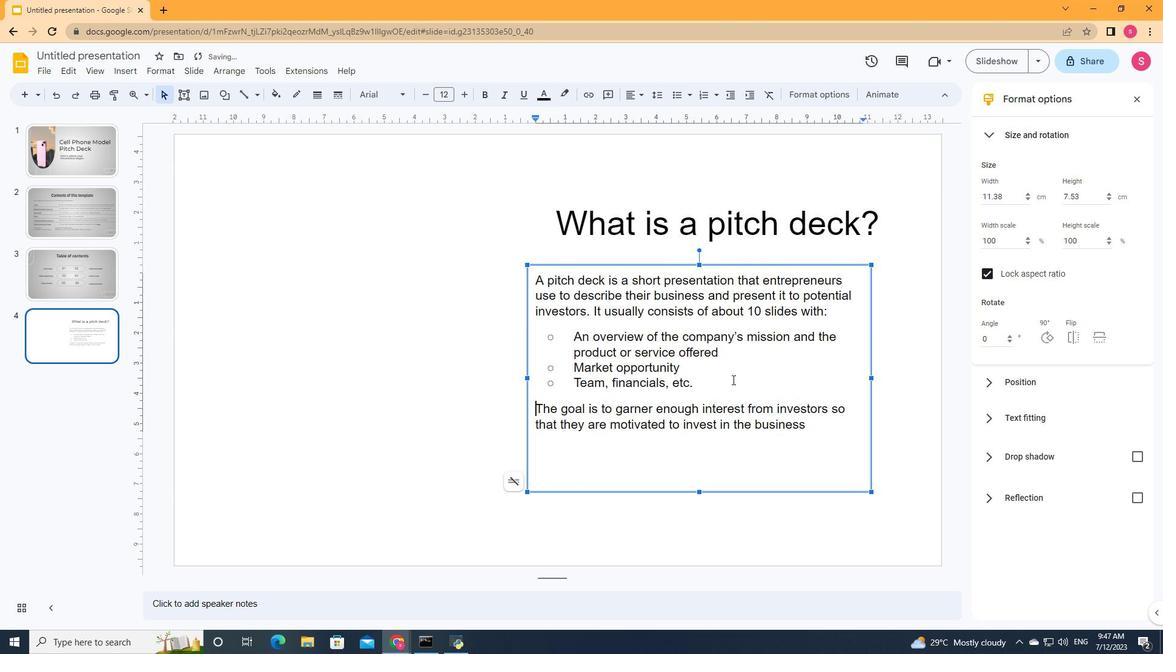 
Action: Mouse pressed left at (735, 379)
Screenshot: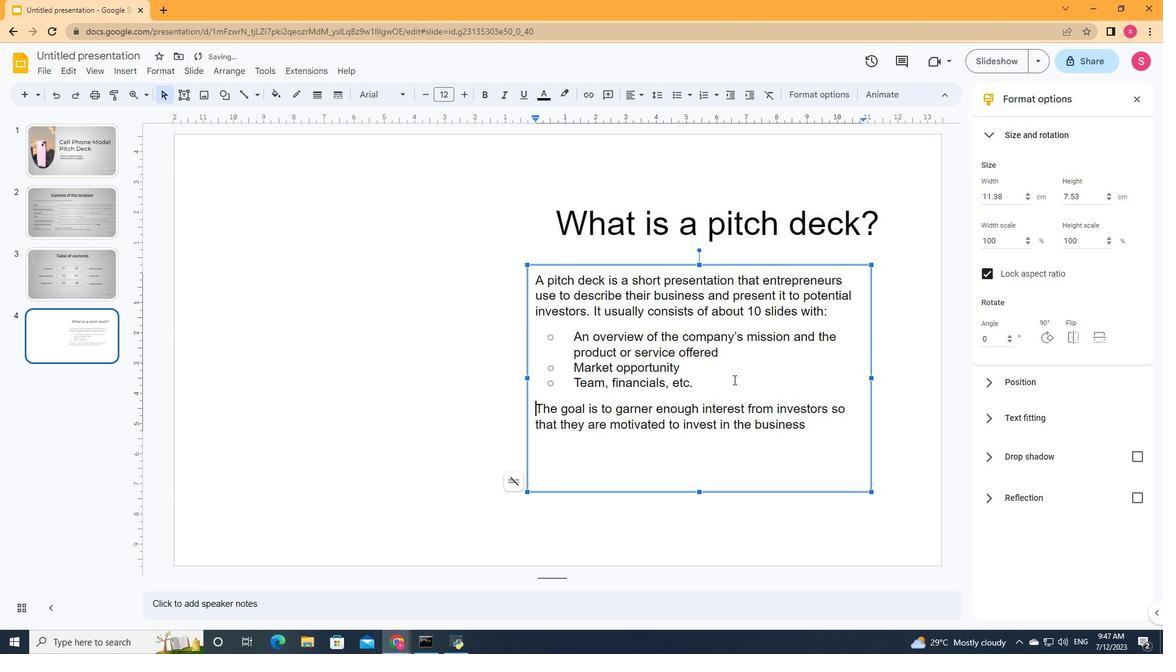 
Action: Mouse moved to (873, 378)
Screenshot: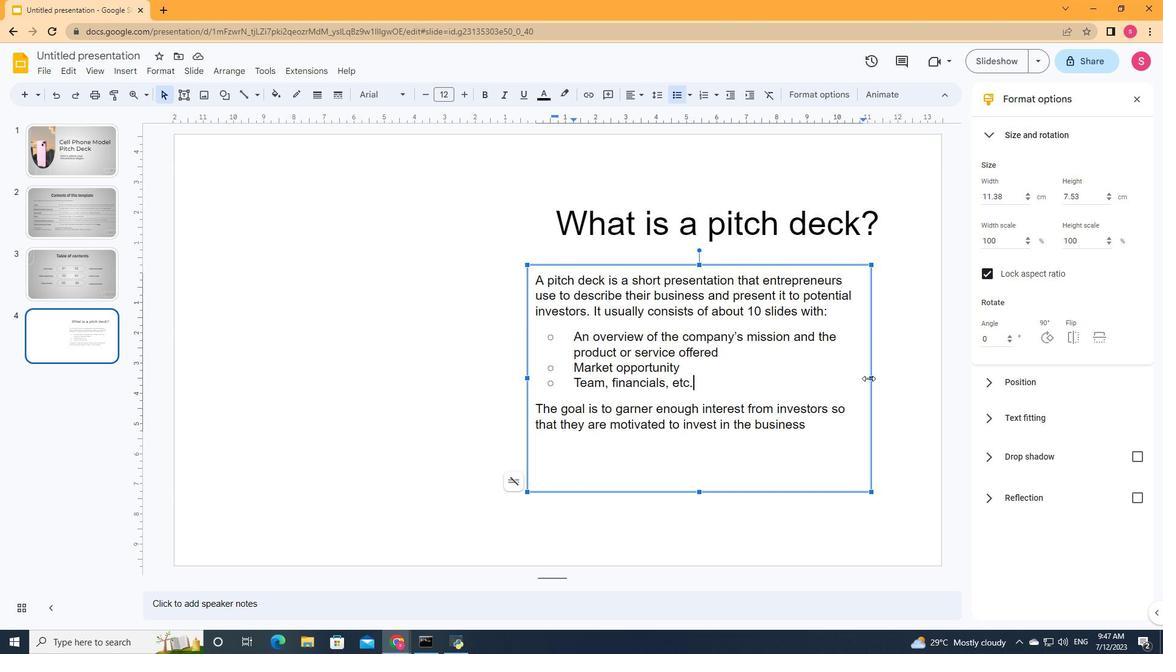 
Action: Mouse pressed left at (873, 378)
Screenshot: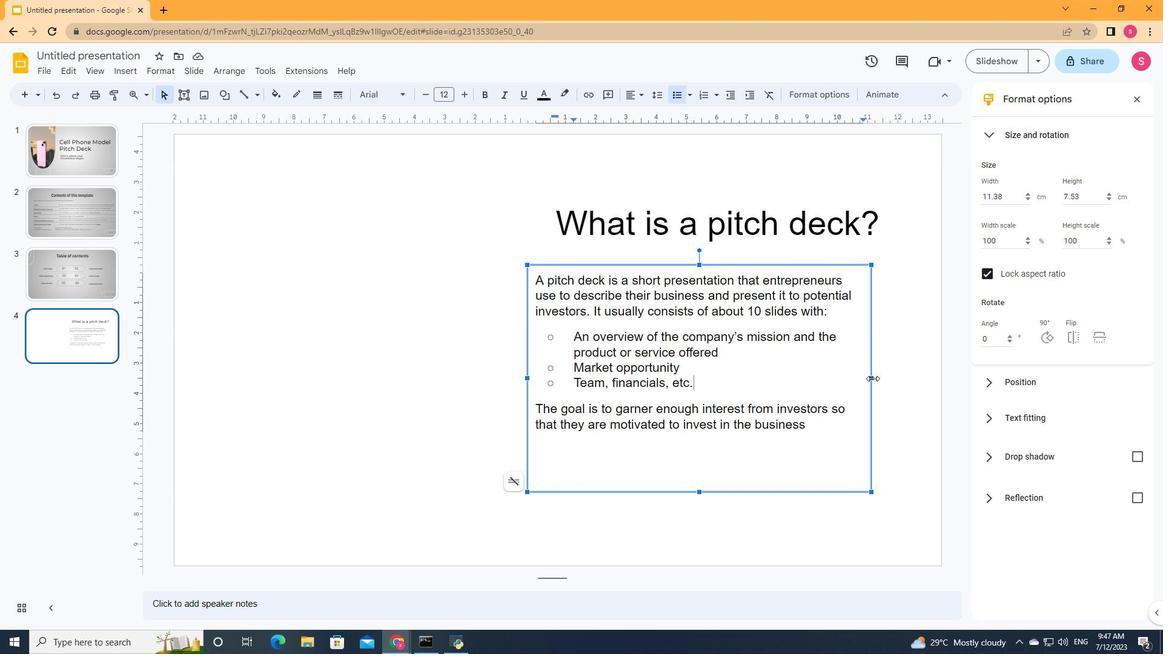 
Action: Mouse moved to (728, 502)
Screenshot: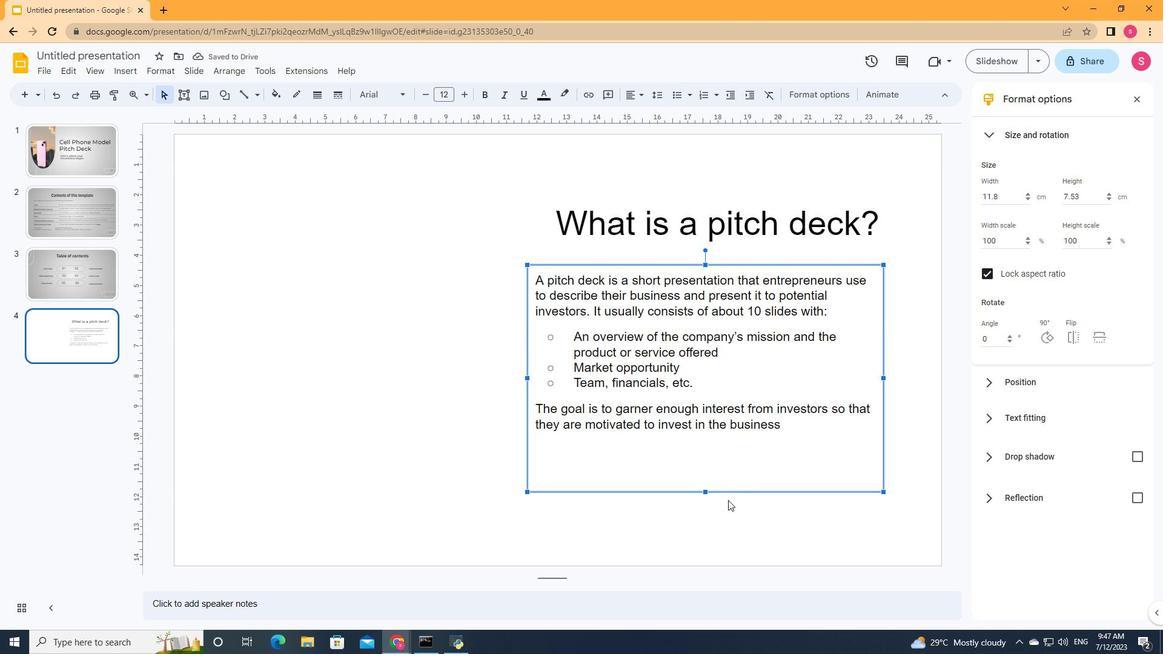 
Action: Mouse pressed left at (728, 502)
Screenshot: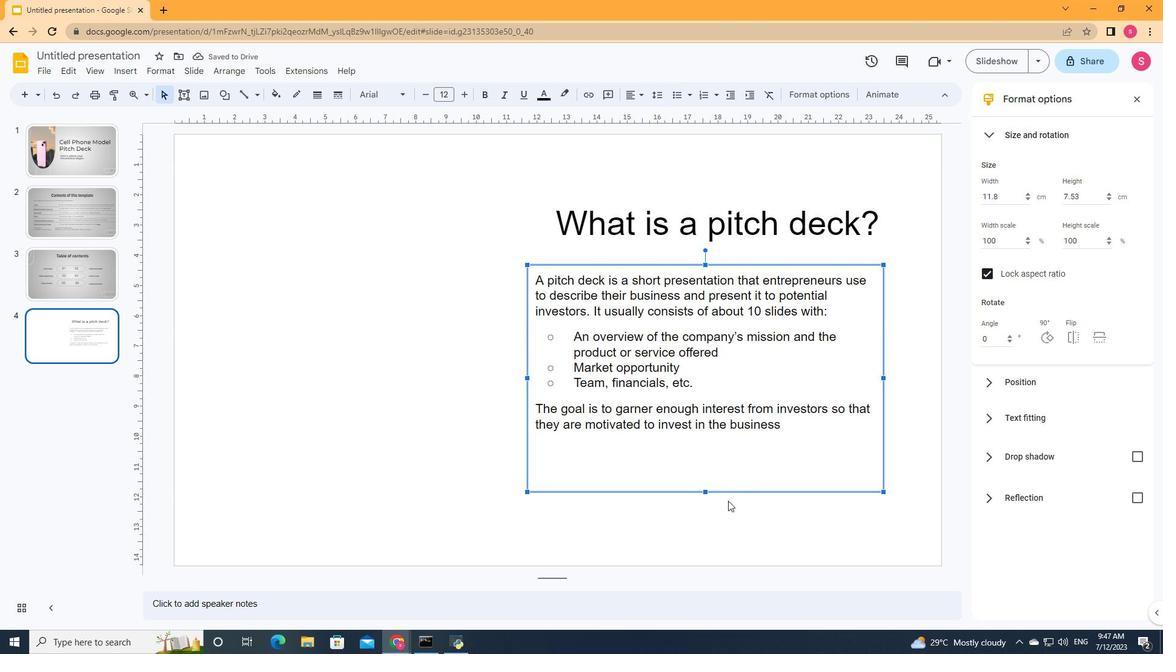 
Action: Mouse moved to (223, 93)
Screenshot: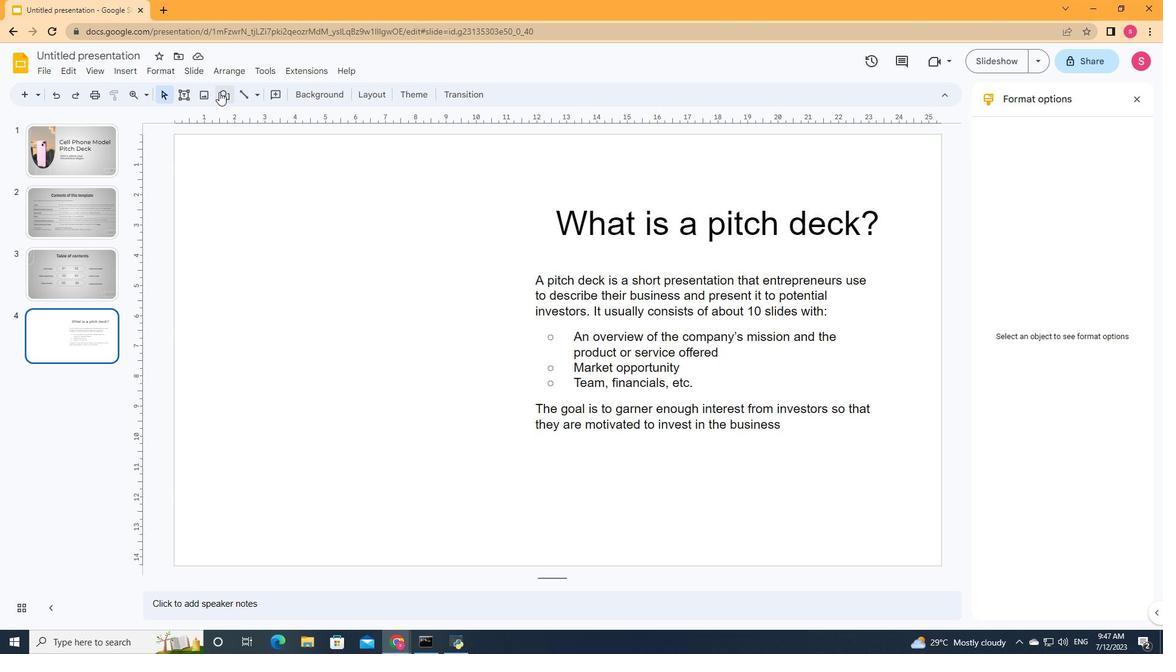 
Action: Mouse pressed left at (223, 93)
Screenshot: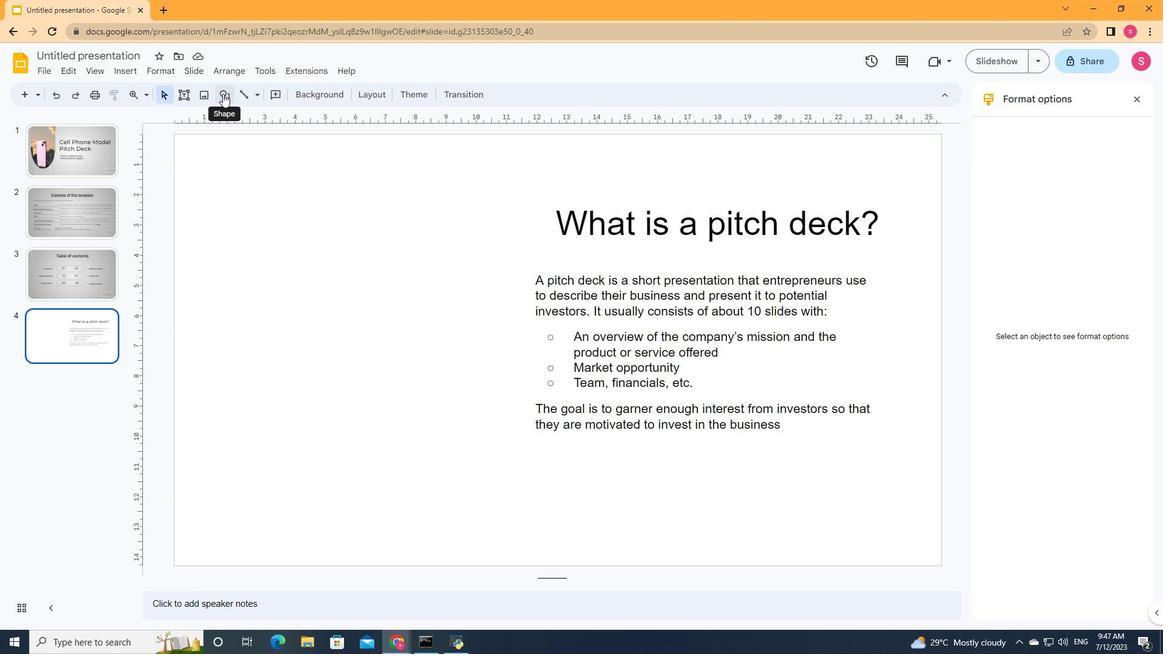 
Action: Mouse moved to (495, 192)
Screenshot: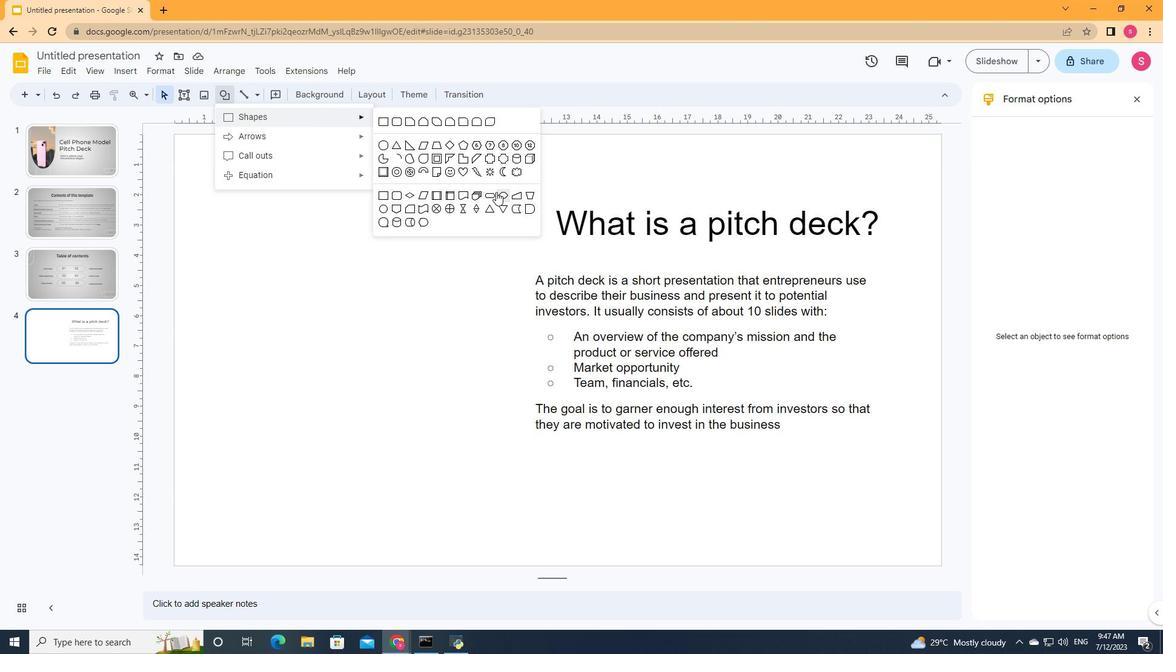 
Action: Mouse pressed left at (495, 192)
Screenshot: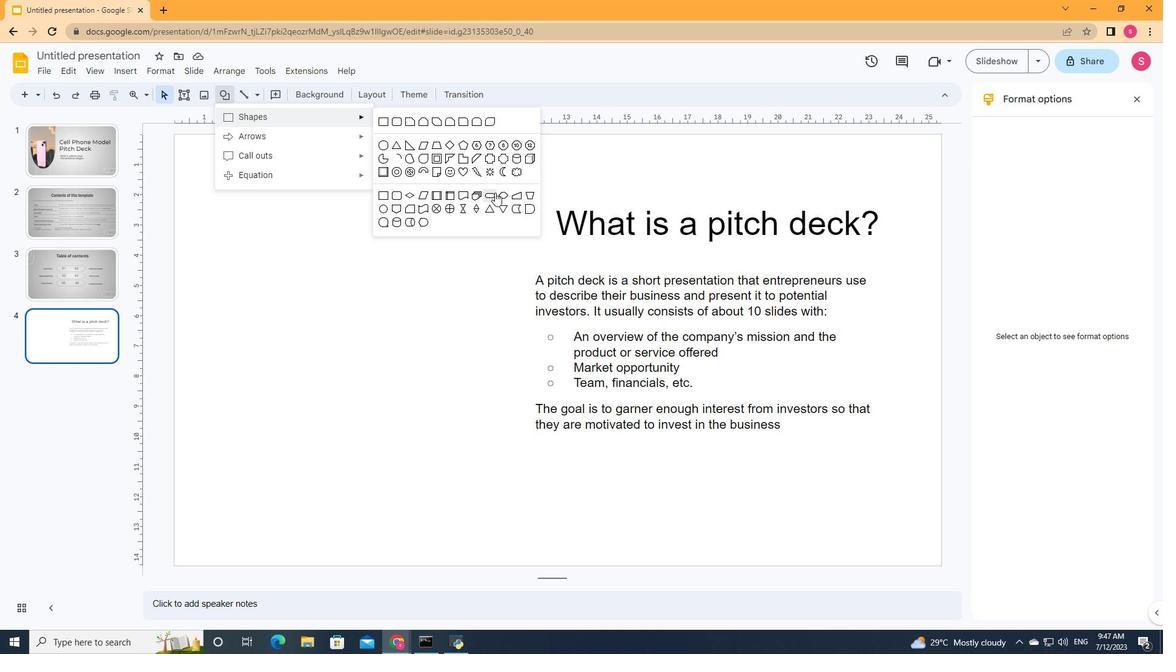 
Action: Mouse moved to (209, 219)
Screenshot: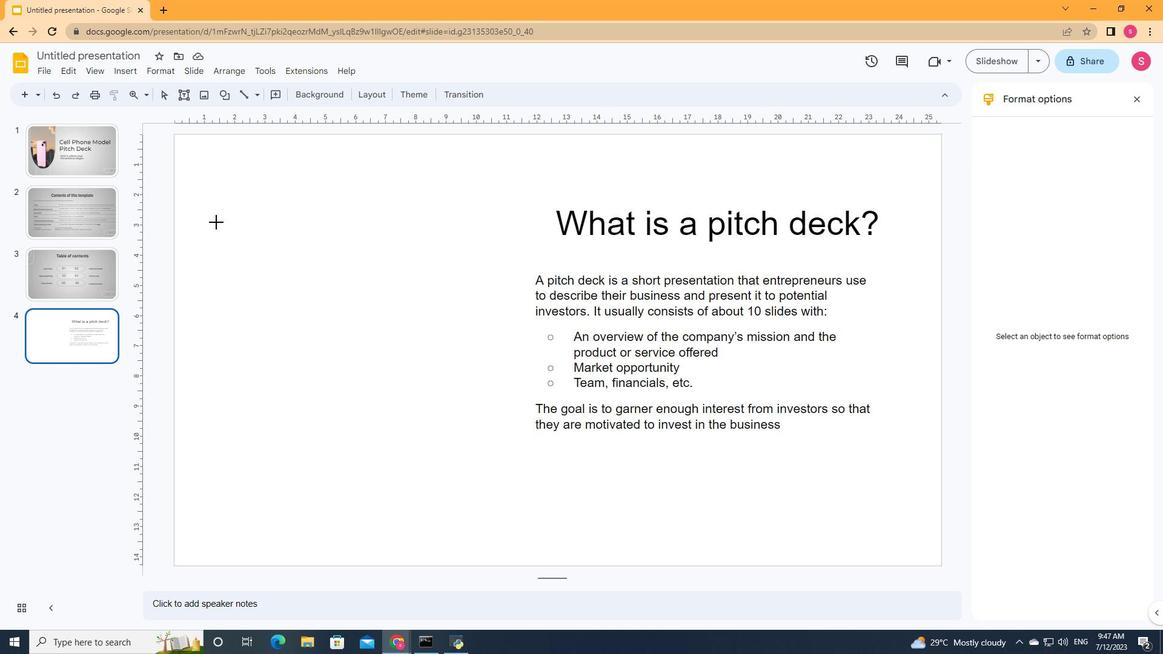 
Action: Mouse pressed left at (209, 219)
Screenshot: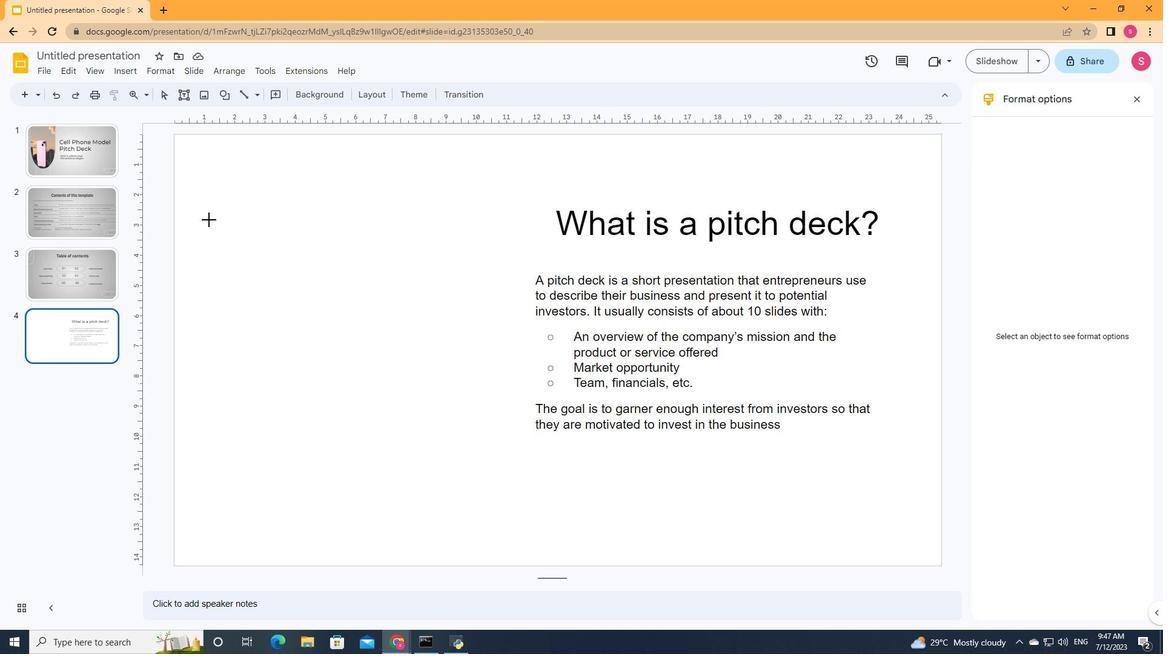 
Action: Mouse moved to (278, 99)
Screenshot: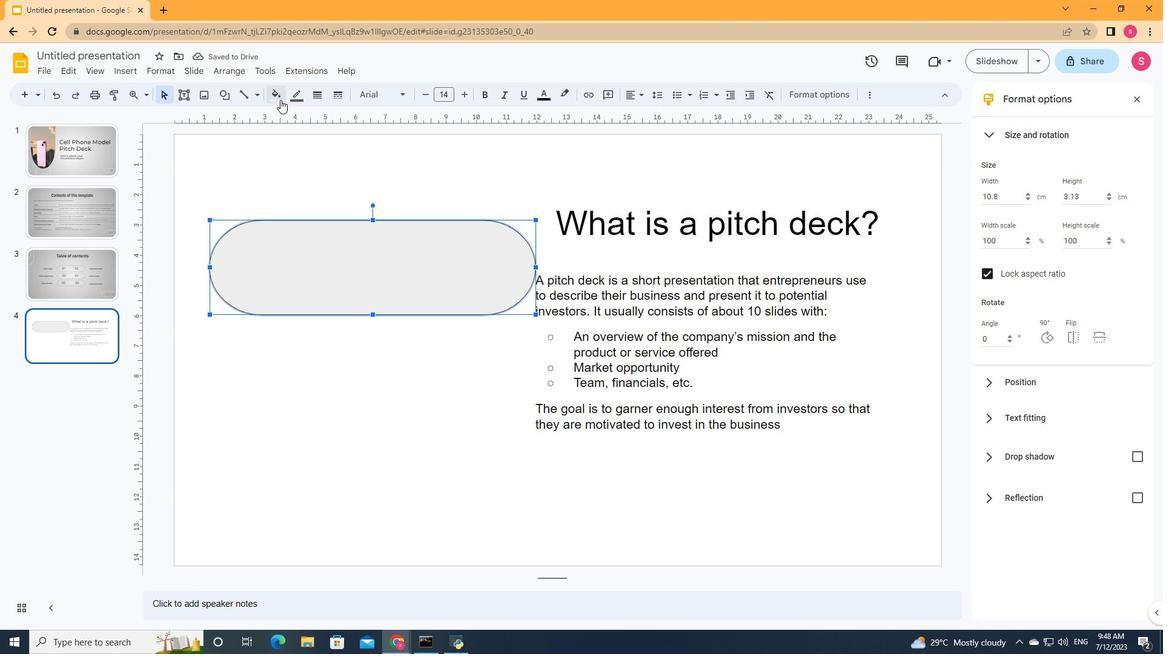 
Action: Mouse pressed left at (278, 99)
Screenshot: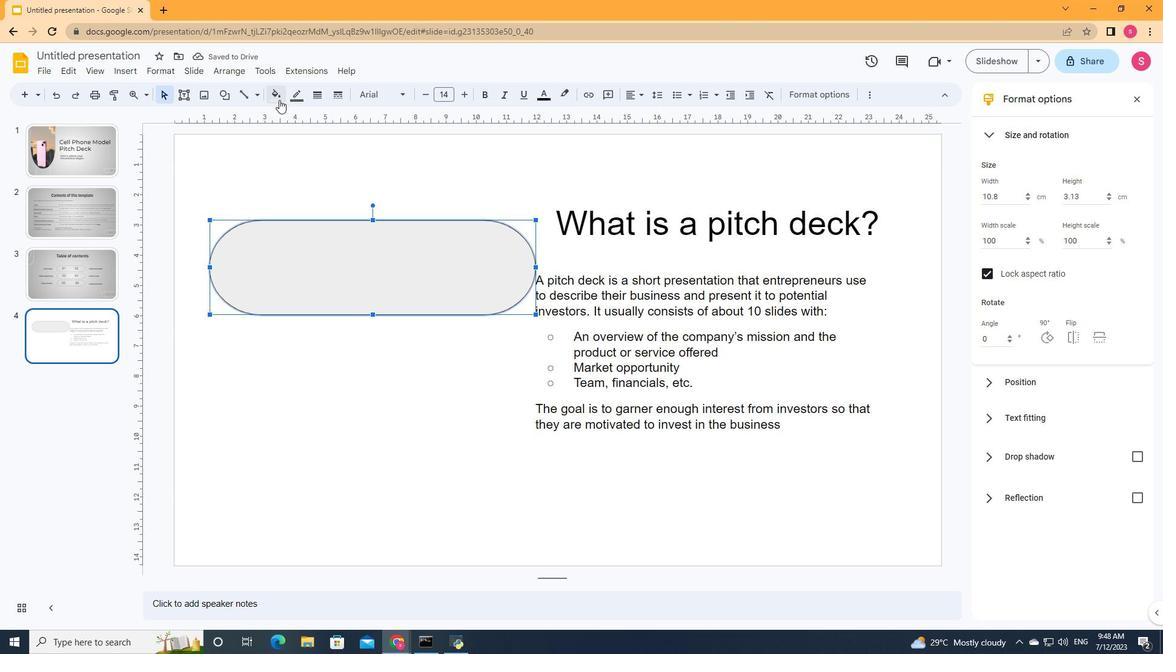
Action: Mouse moved to (337, 334)
Screenshot: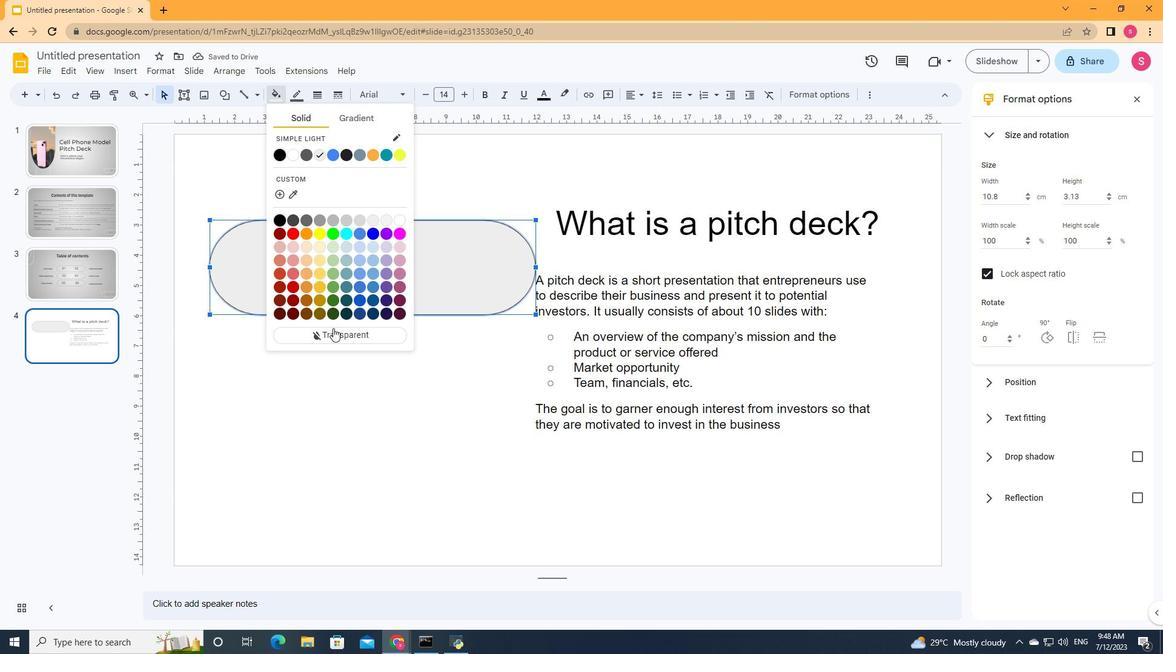 
Action: Mouse pressed left at (337, 334)
Screenshot: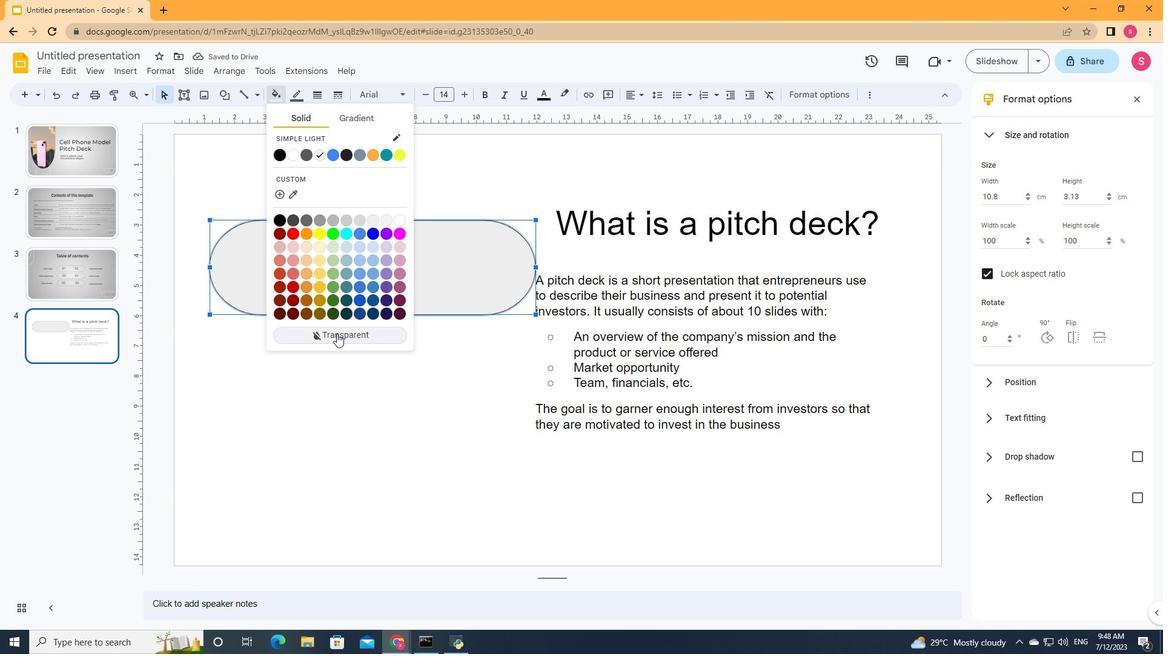 
Action: Mouse moved to (302, 99)
Screenshot: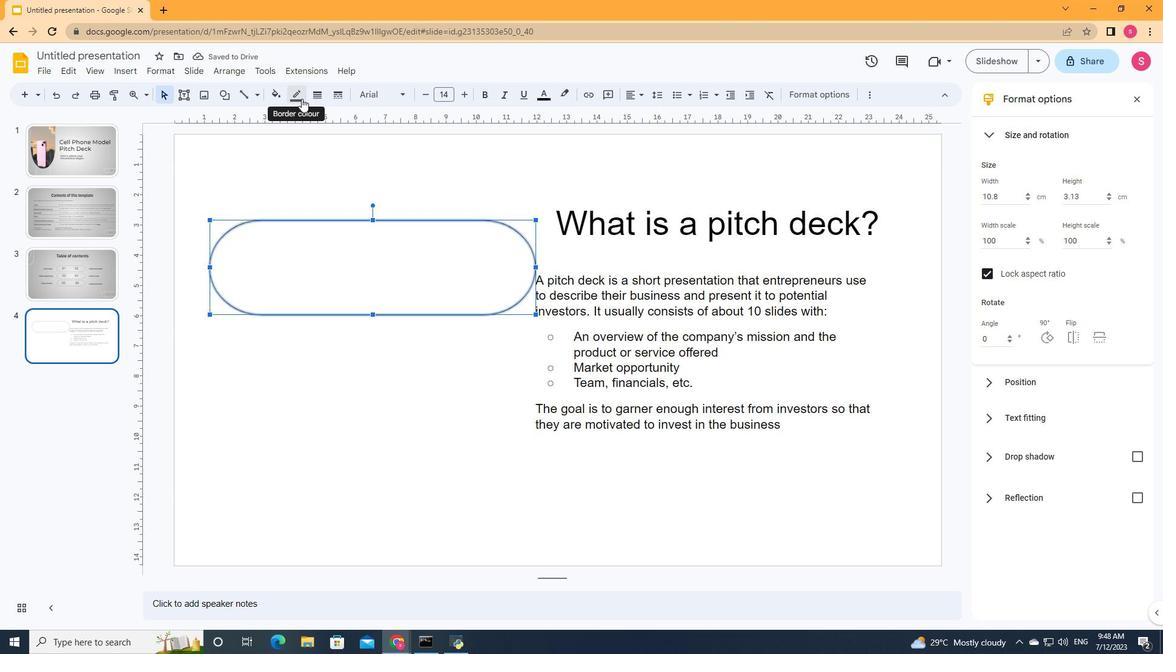 
Action: Mouse pressed left at (302, 99)
Screenshot: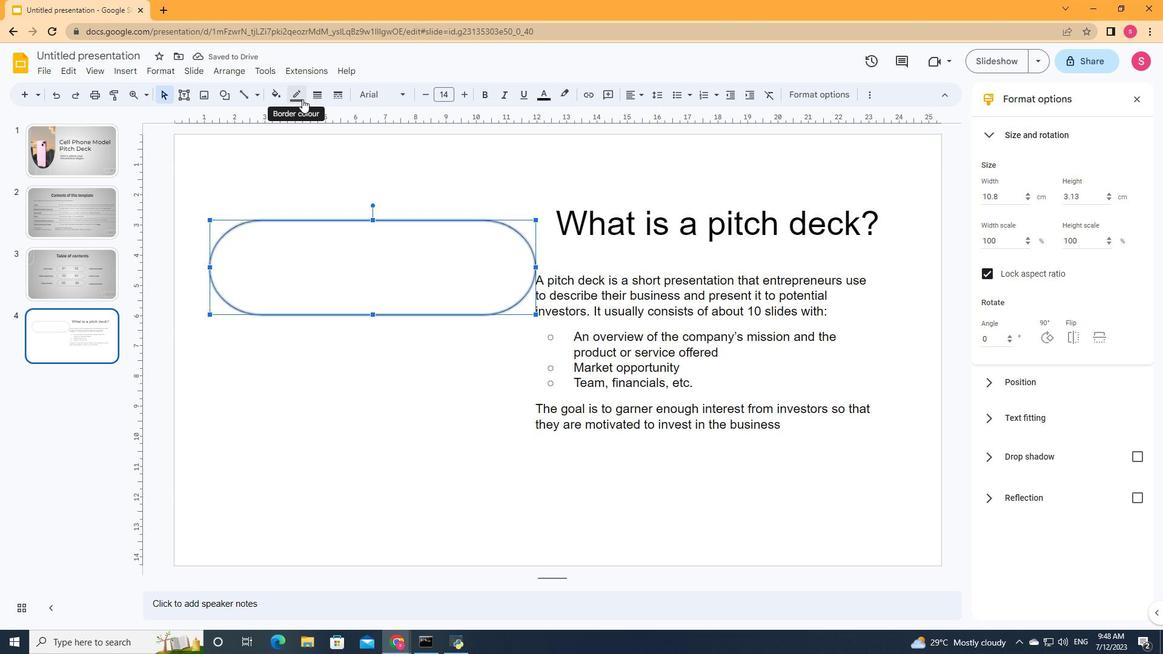 
Action: Mouse moved to (316, 134)
Screenshot: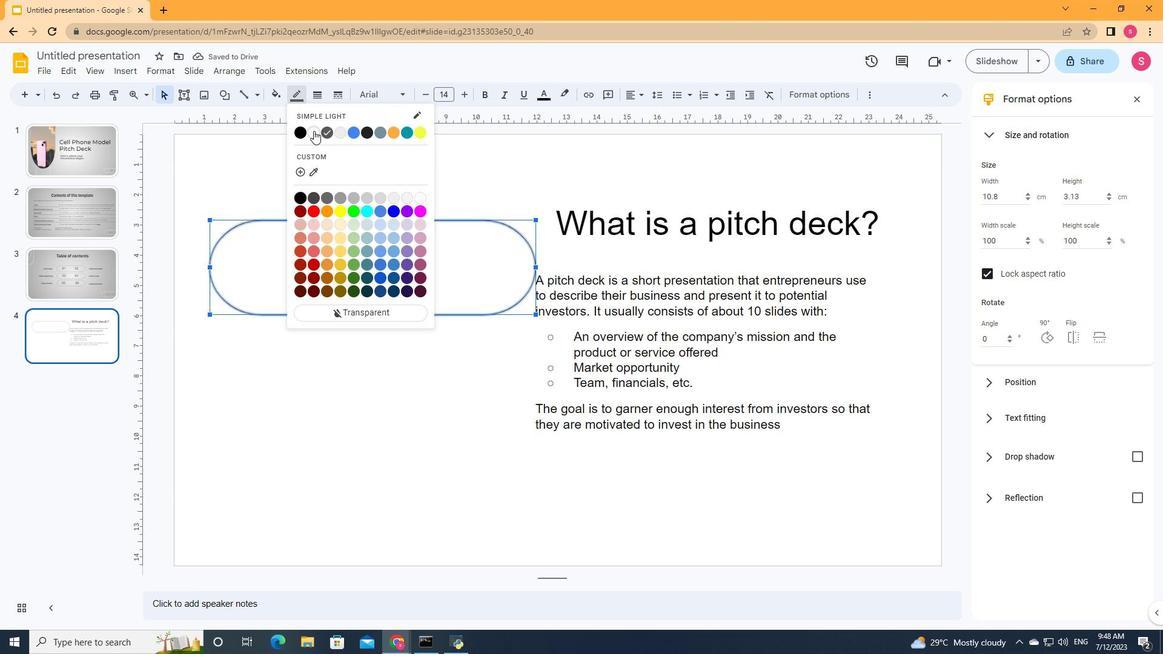 
Action: Mouse pressed left at (316, 134)
Screenshot: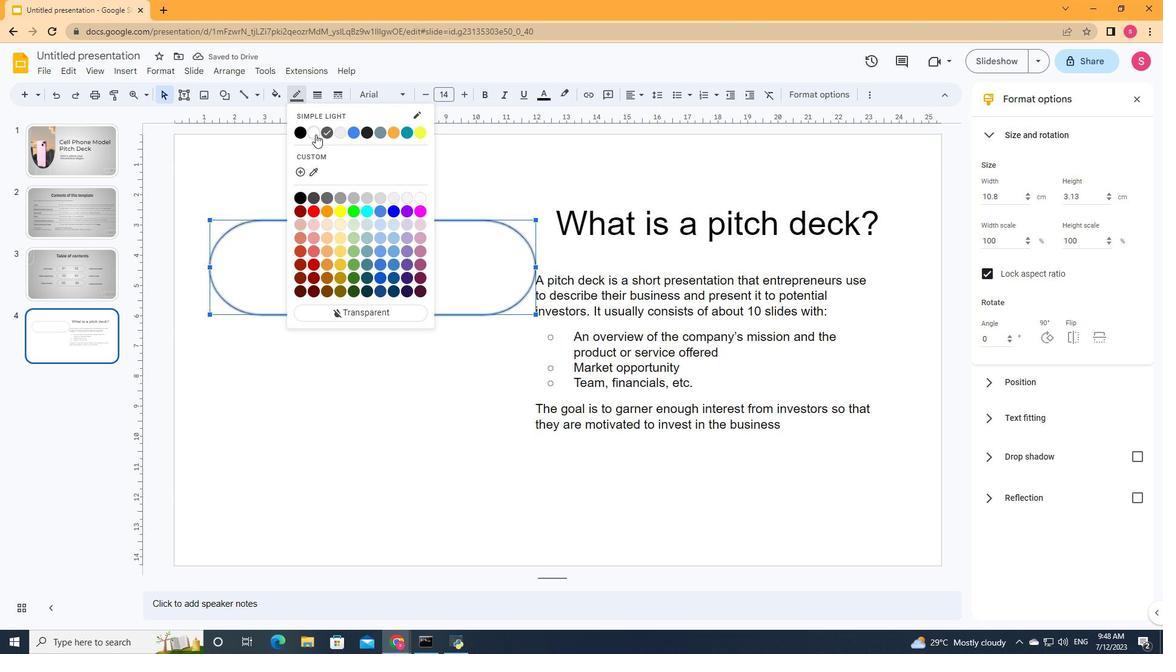 
Action: Mouse moved to (315, 98)
Screenshot: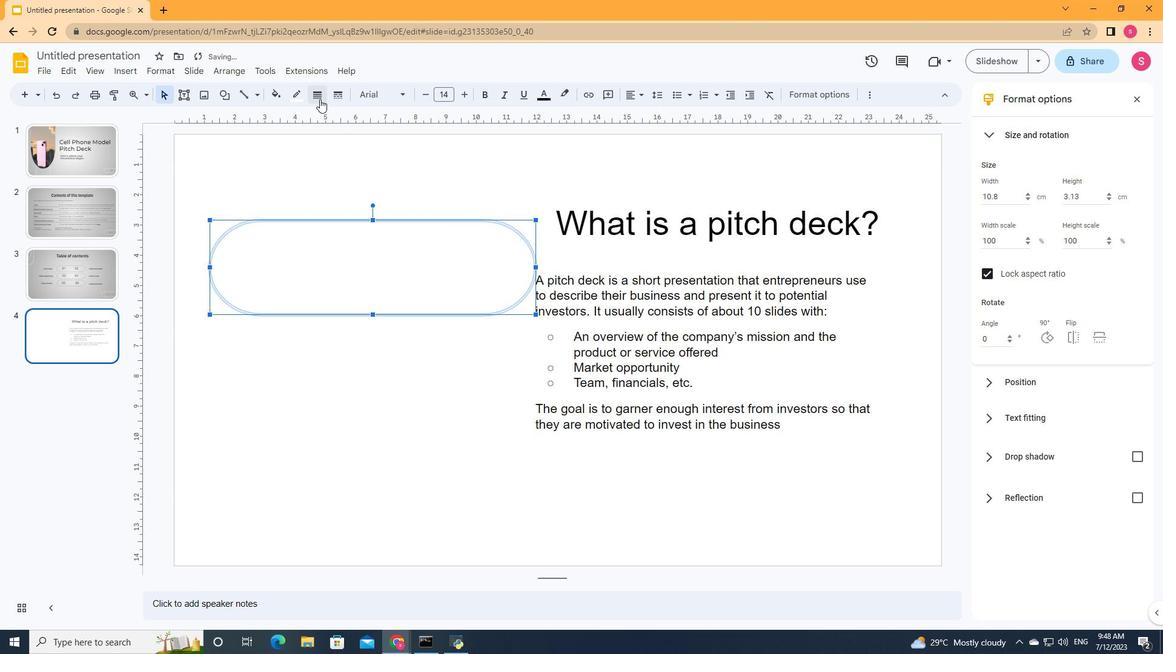 
Action: Mouse pressed left at (315, 98)
Screenshot: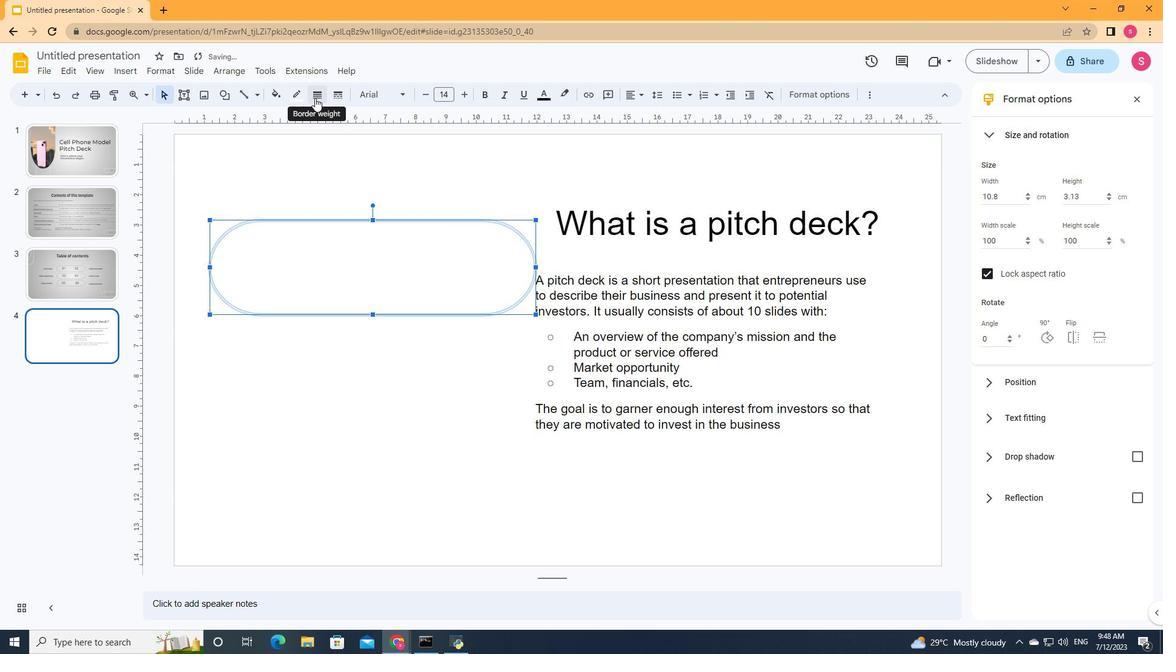 
Action: Mouse moved to (319, 136)
Screenshot: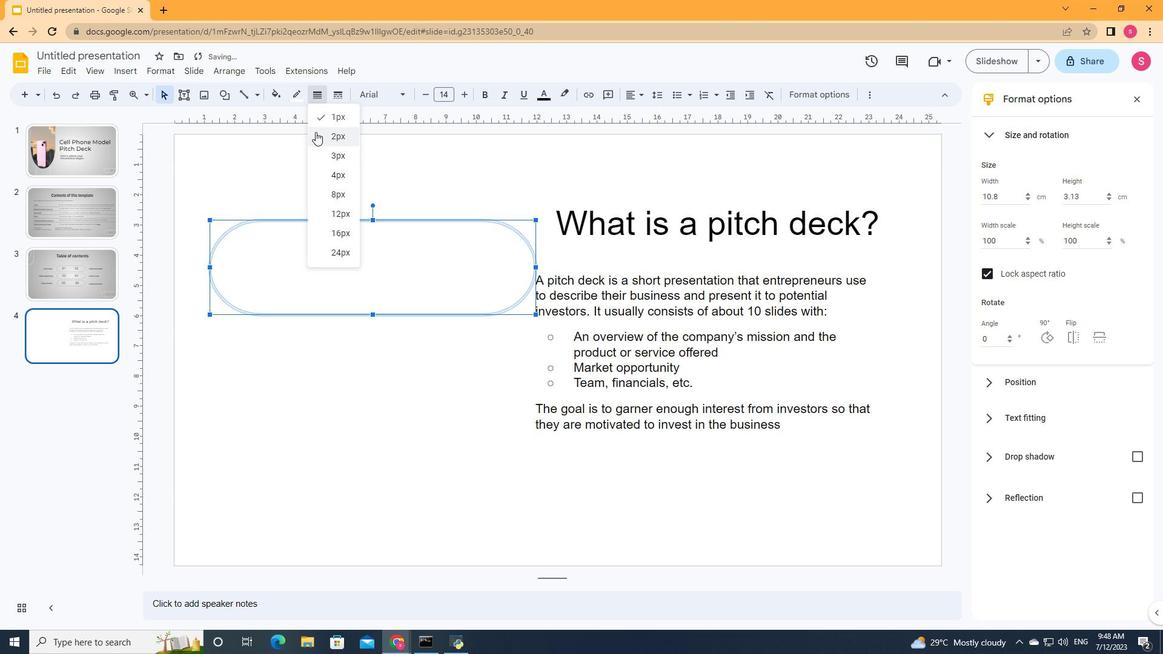 
Action: Mouse pressed left at (319, 136)
Screenshot: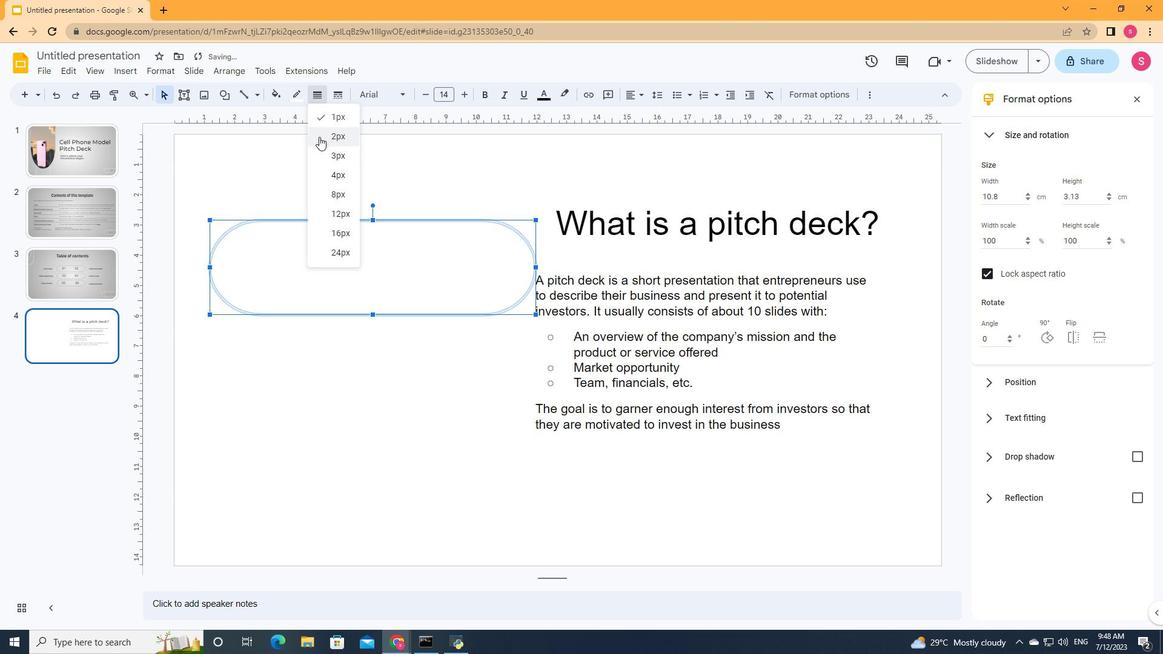 
Action: Mouse moved to (1047, 333)
Screenshot: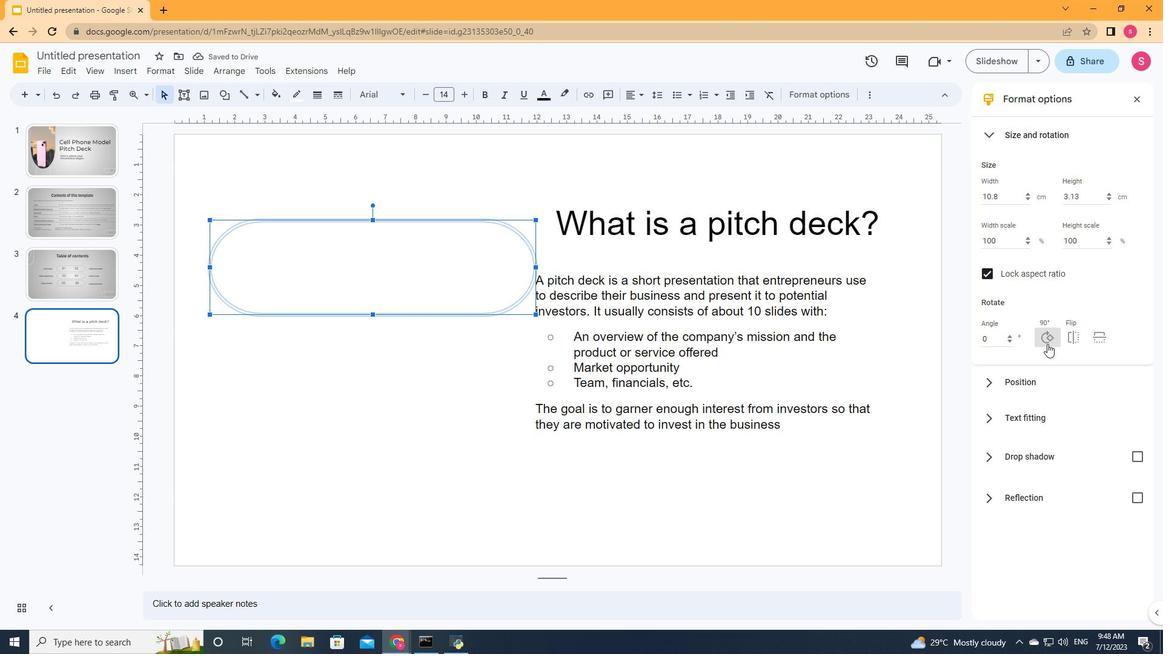 
Action: Mouse pressed left at (1047, 333)
Screenshot: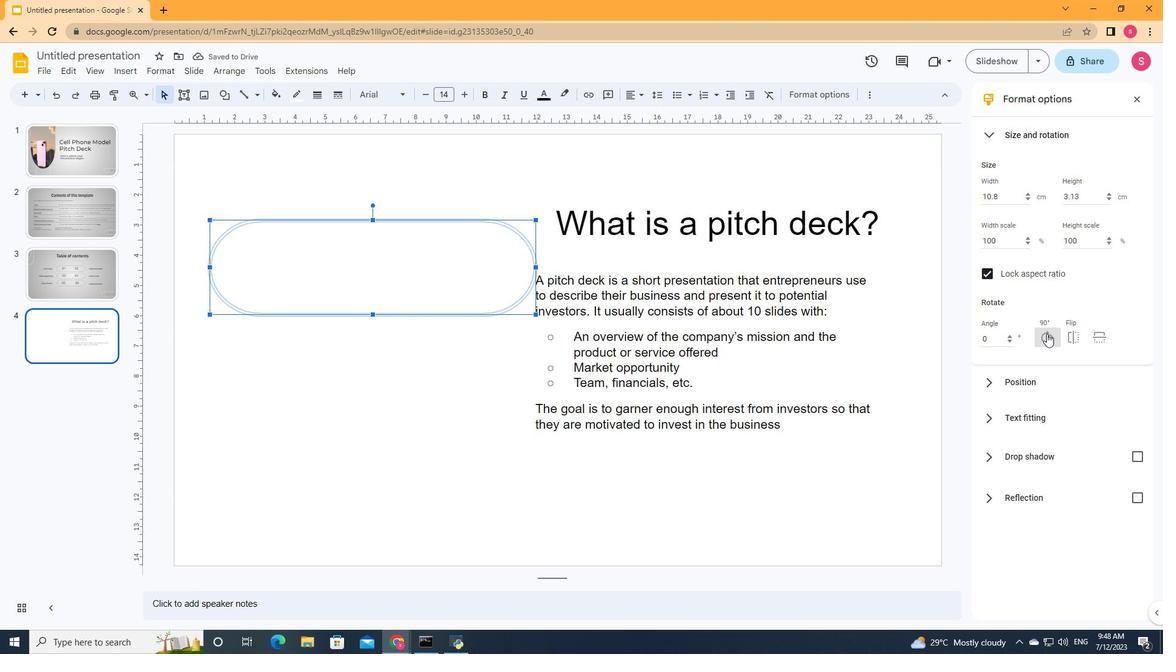 
Action: Mouse moved to (365, 263)
Screenshot: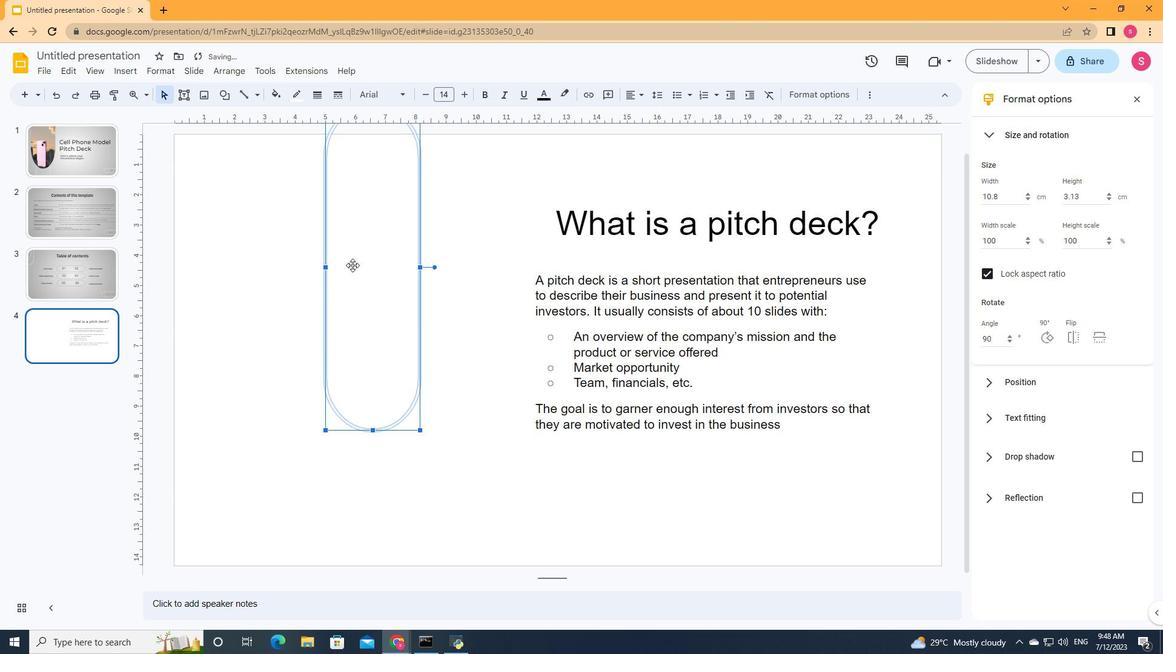 
Action: Mouse pressed left at (365, 263)
Screenshot: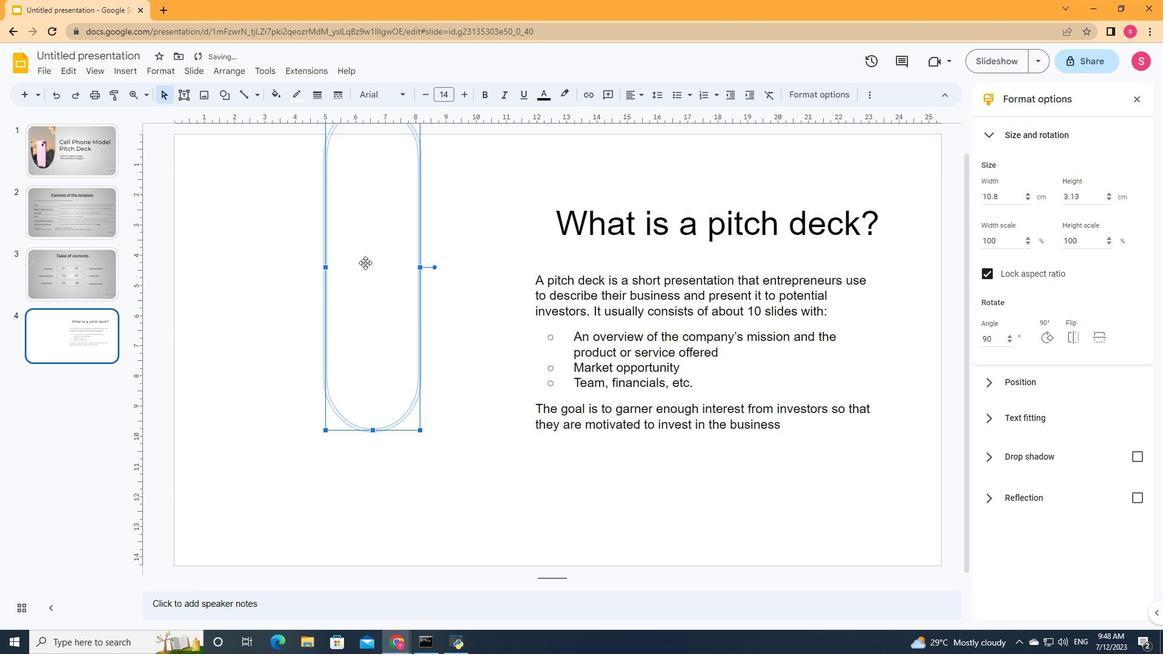 
Action: Mouse moved to (127, 68)
Screenshot: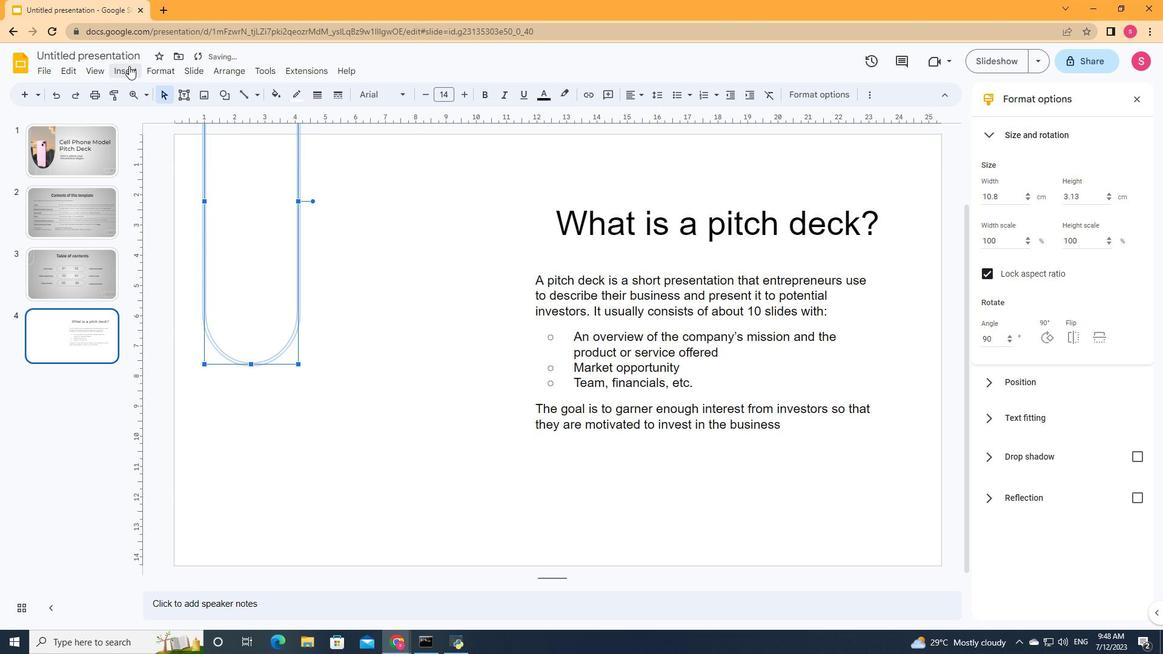
Action: Mouse pressed left at (127, 68)
Screenshot: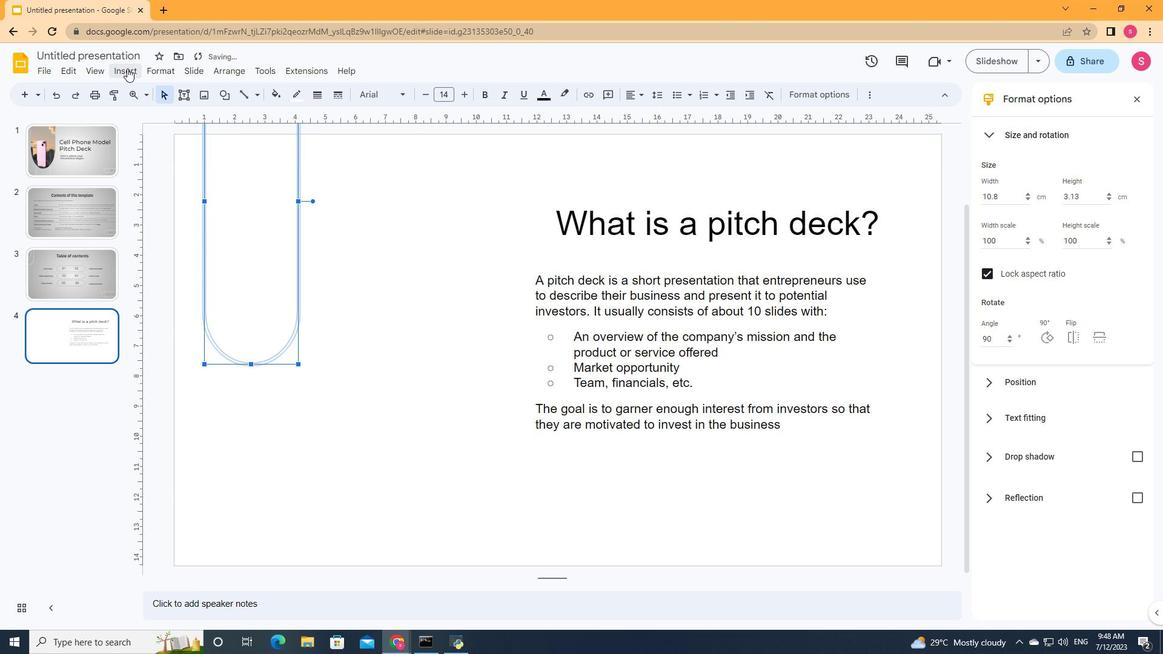 
Action: Mouse moved to (160, 89)
Screenshot: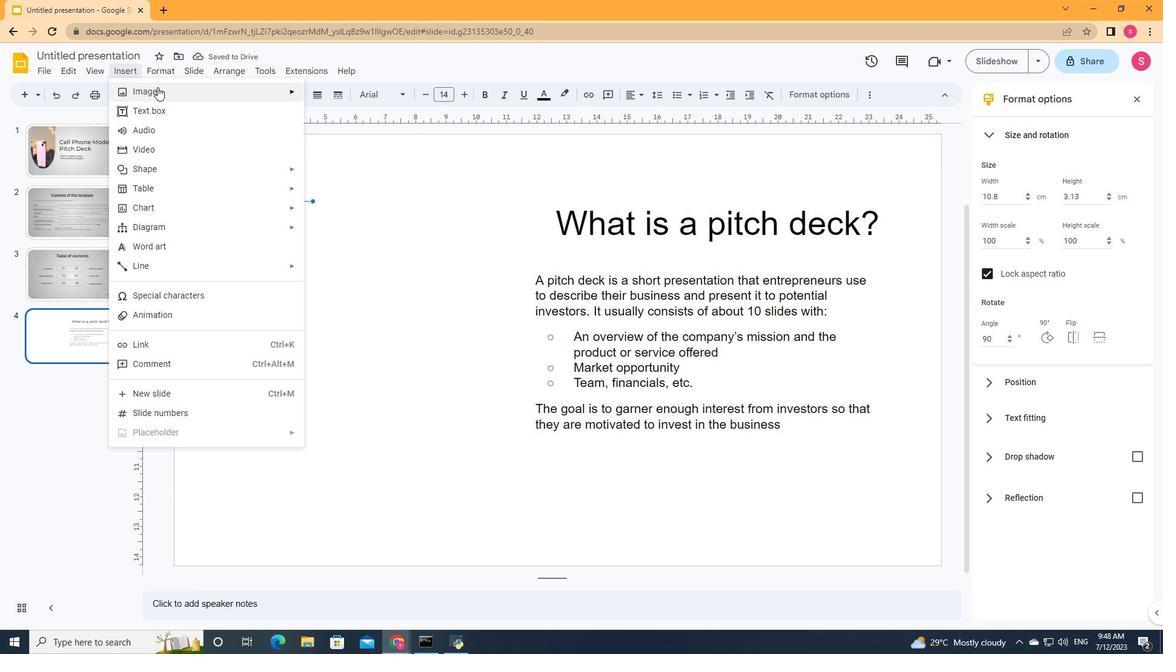 
Action: Mouse pressed left at (160, 89)
Screenshot: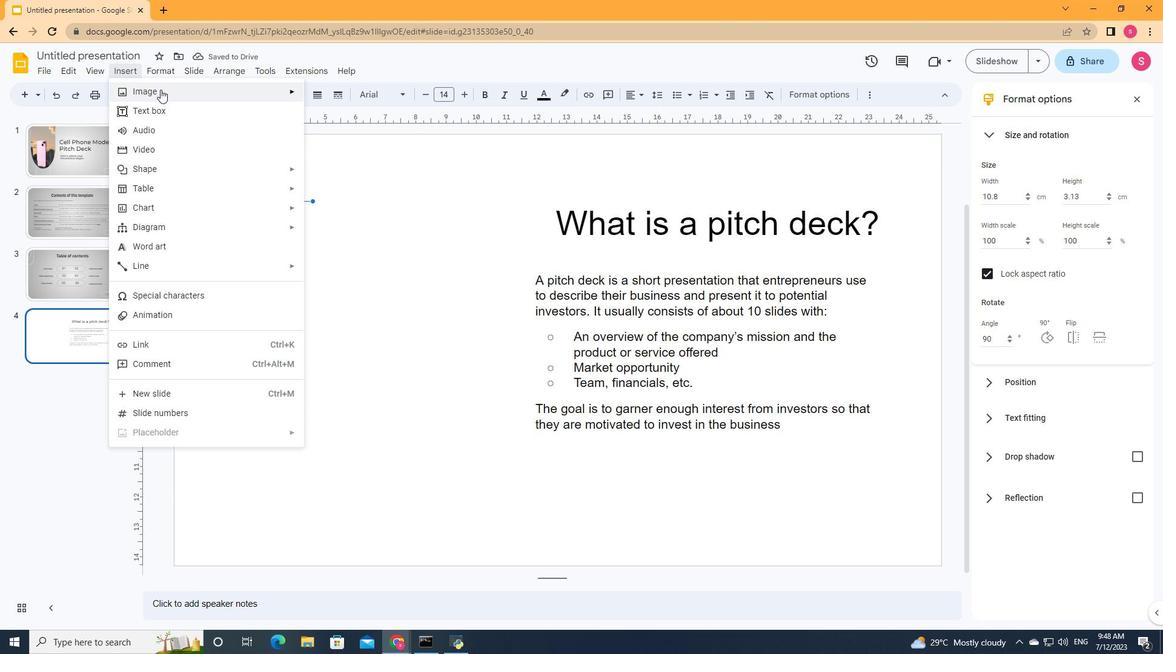 
Action: Mouse moved to (346, 97)
Screenshot: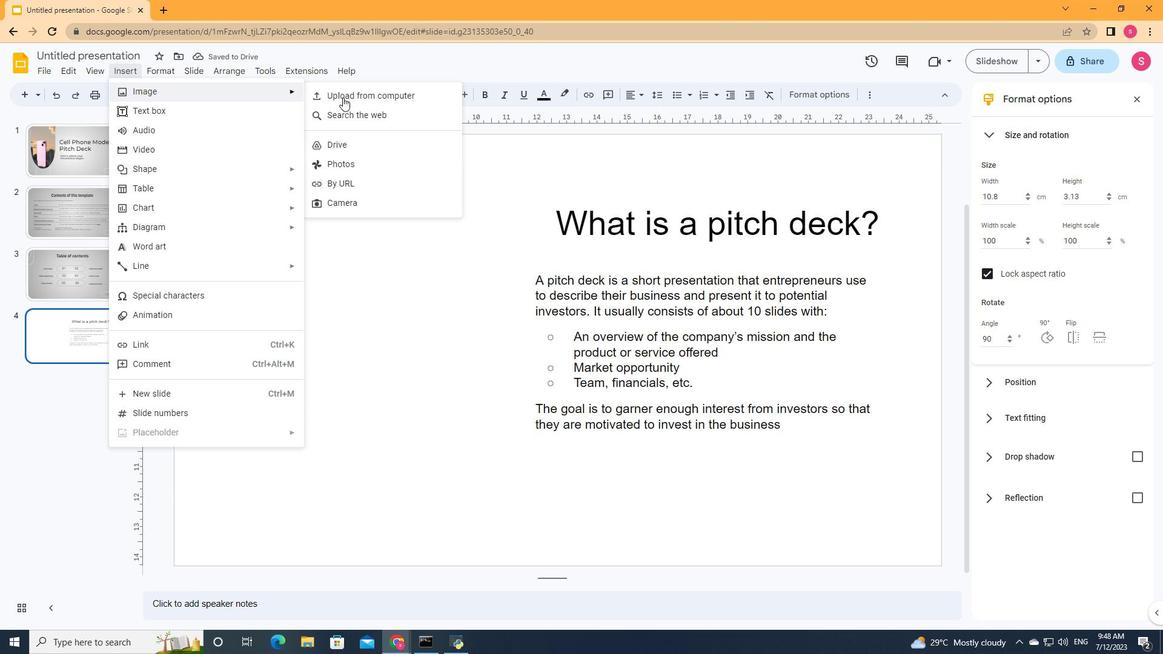 
Action: Mouse pressed left at (346, 97)
Screenshot: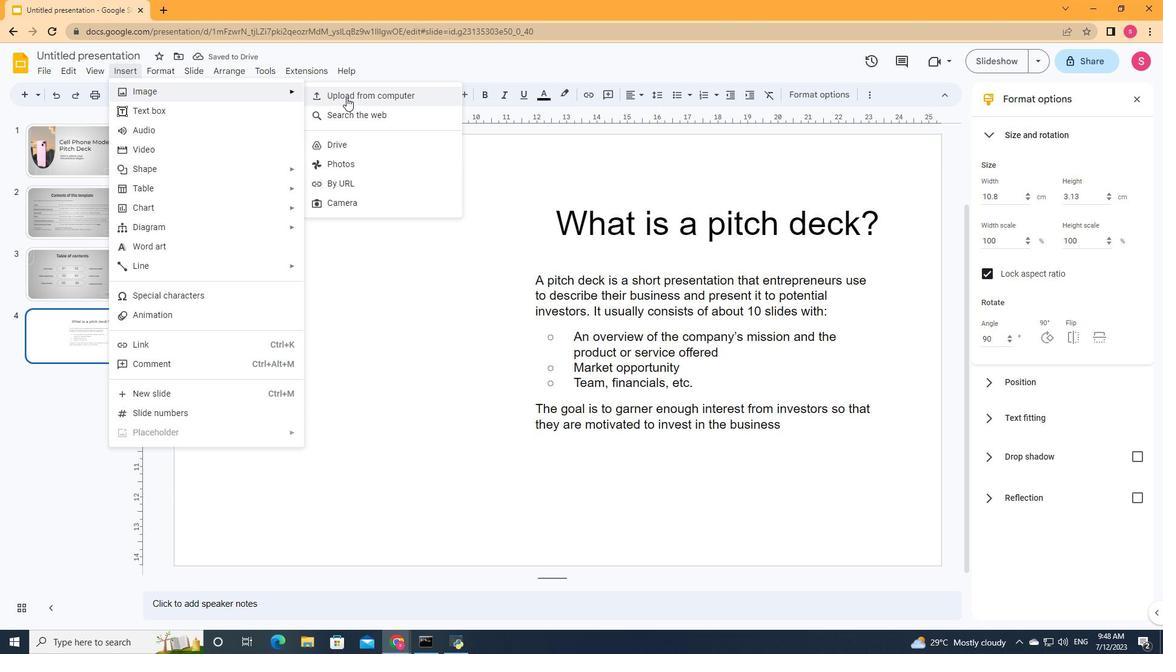 
Action: Mouse moved to (212, 312)
Screenshot: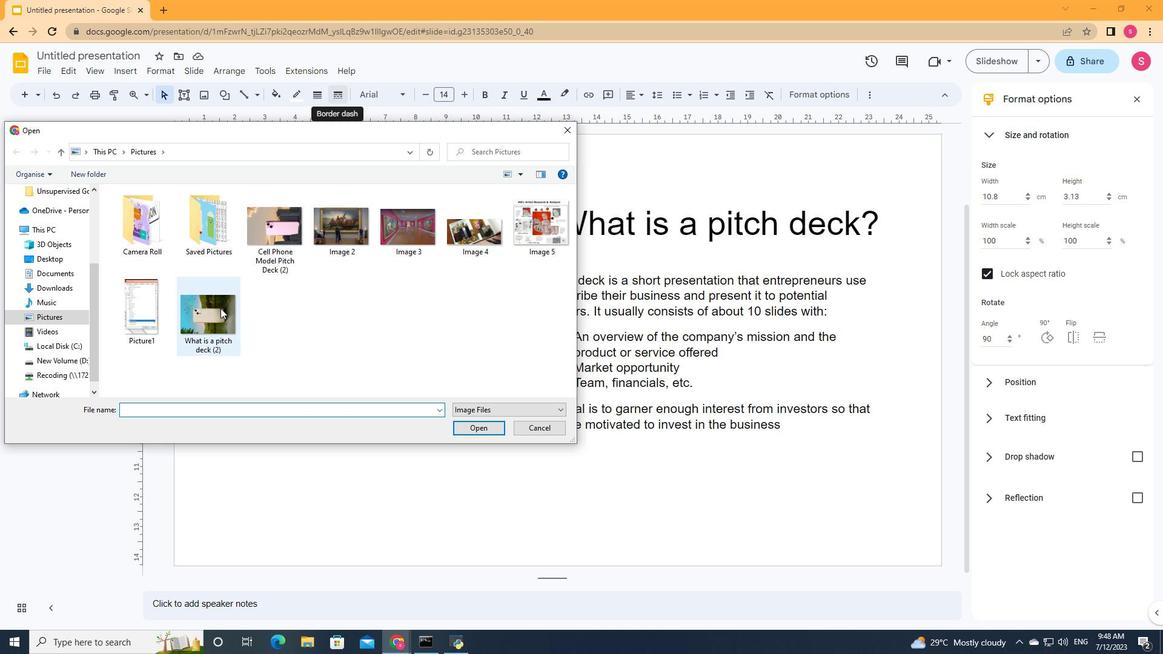 
Action: Mouse pressed left at (212, 312)
Screenshot: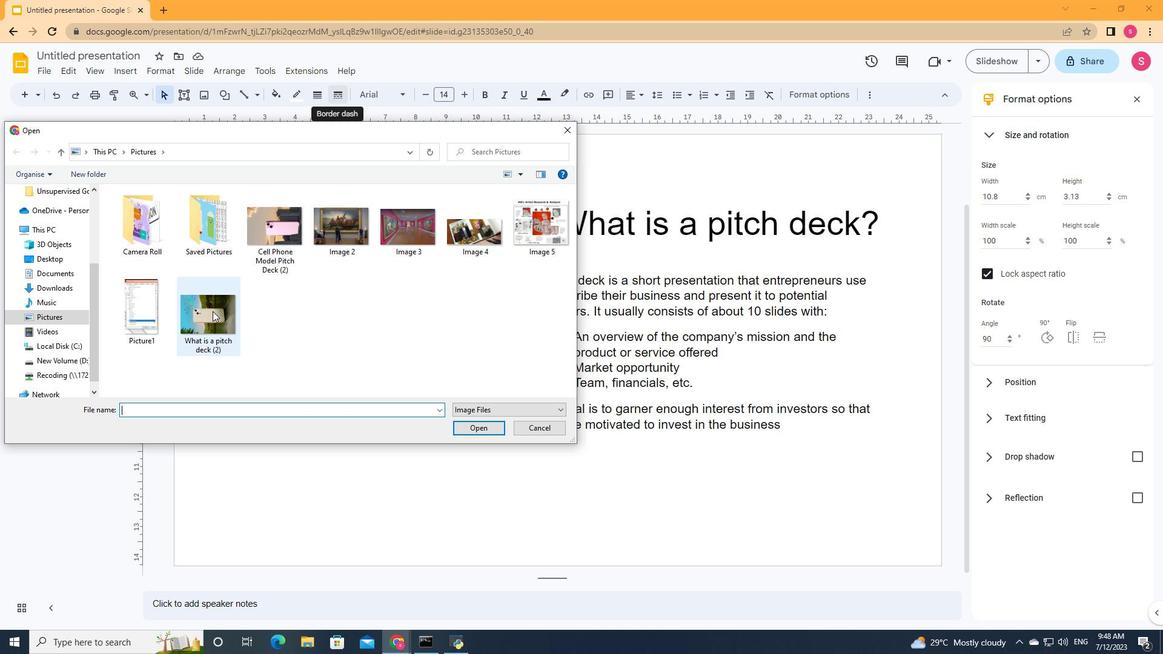 
Action: Mouse moved to (493, 429)
Screenshot: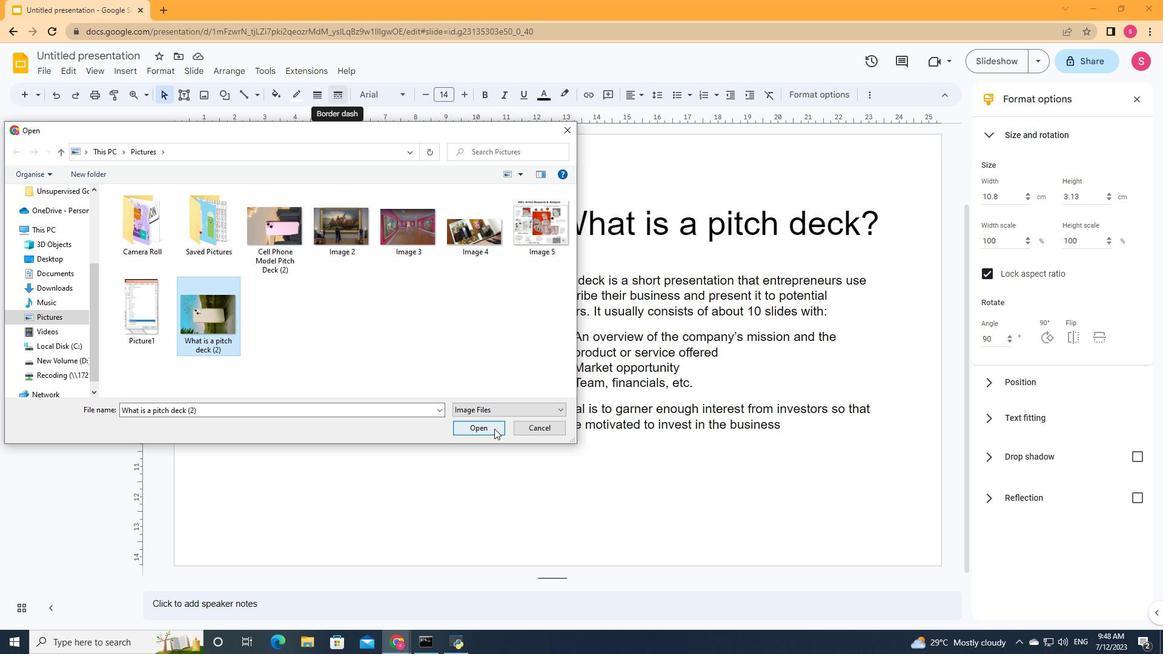 
Action: Mouse pressed left at (493, 429)
Screenshot: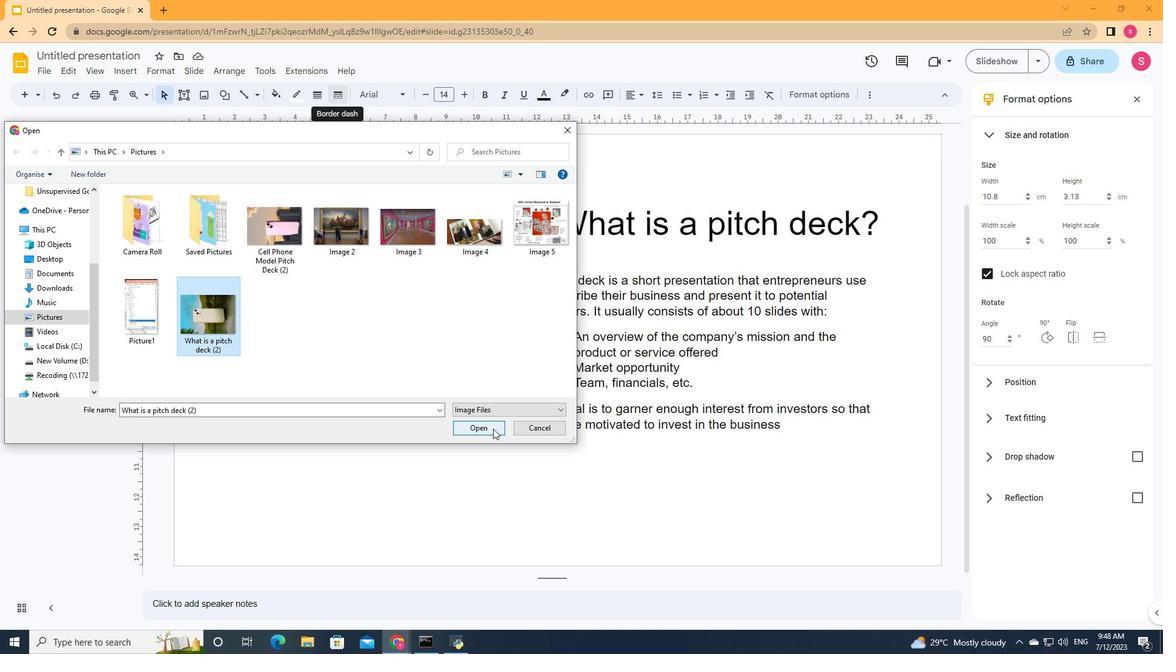 
Action: Mouse moved to (357, 424)
Screenshot: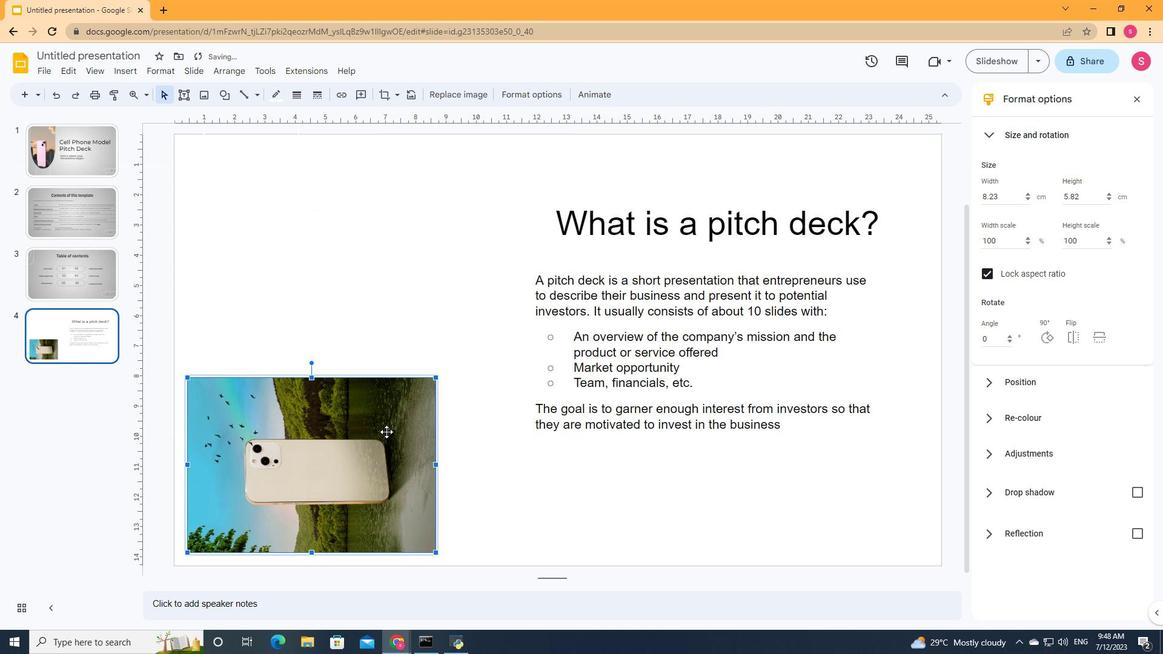 
Action: Mouse pressed left at (357, 424)
Screenshot: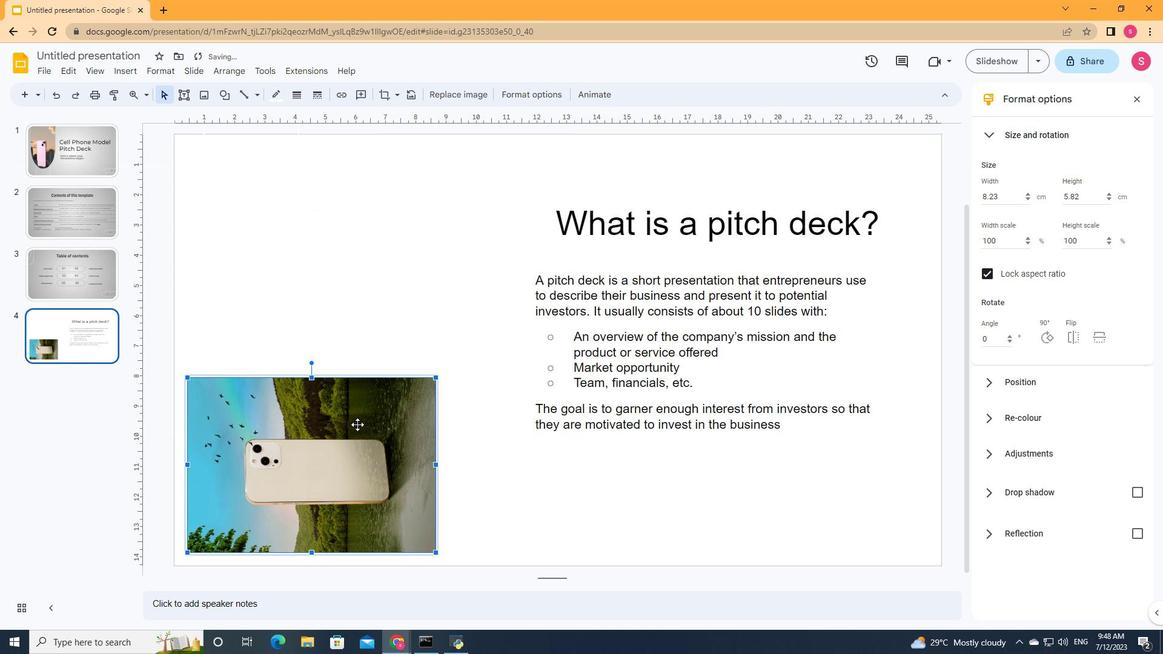 
Action: Mouse moved to (399, 96)
Screenshot: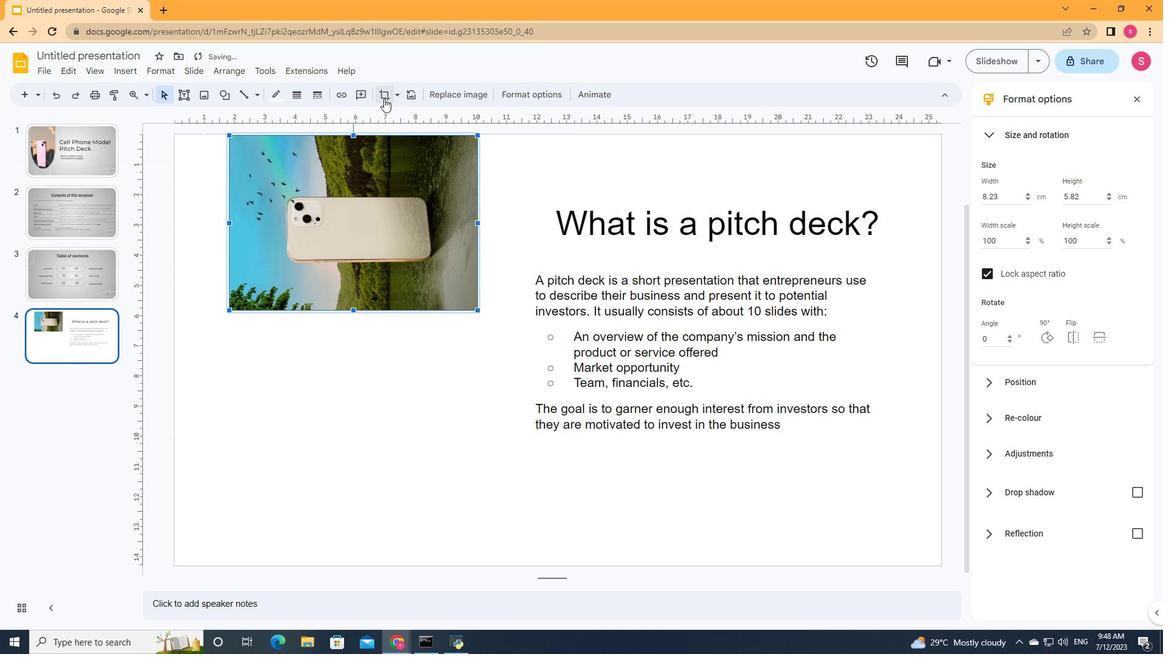 
Action: Mouse pressed left at (399, 96)
Screenshot: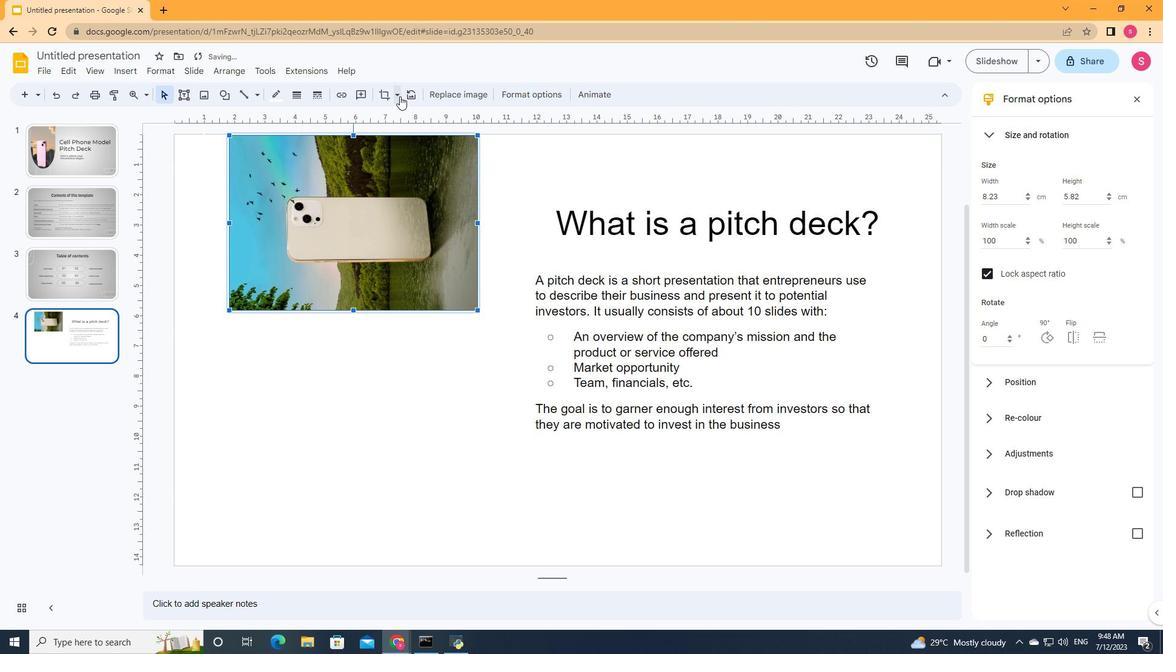 
Action: Mouse moved to (406, 110)
Screenshot: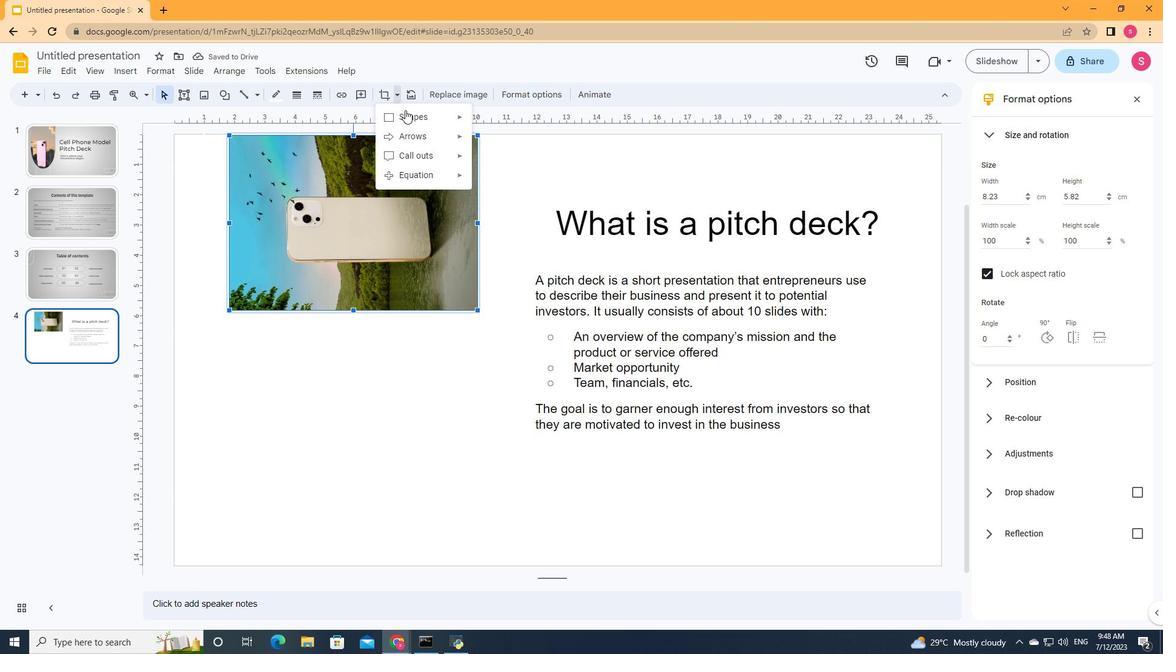 
Action: Mouse pressed left at (406, 110)
Screenshot: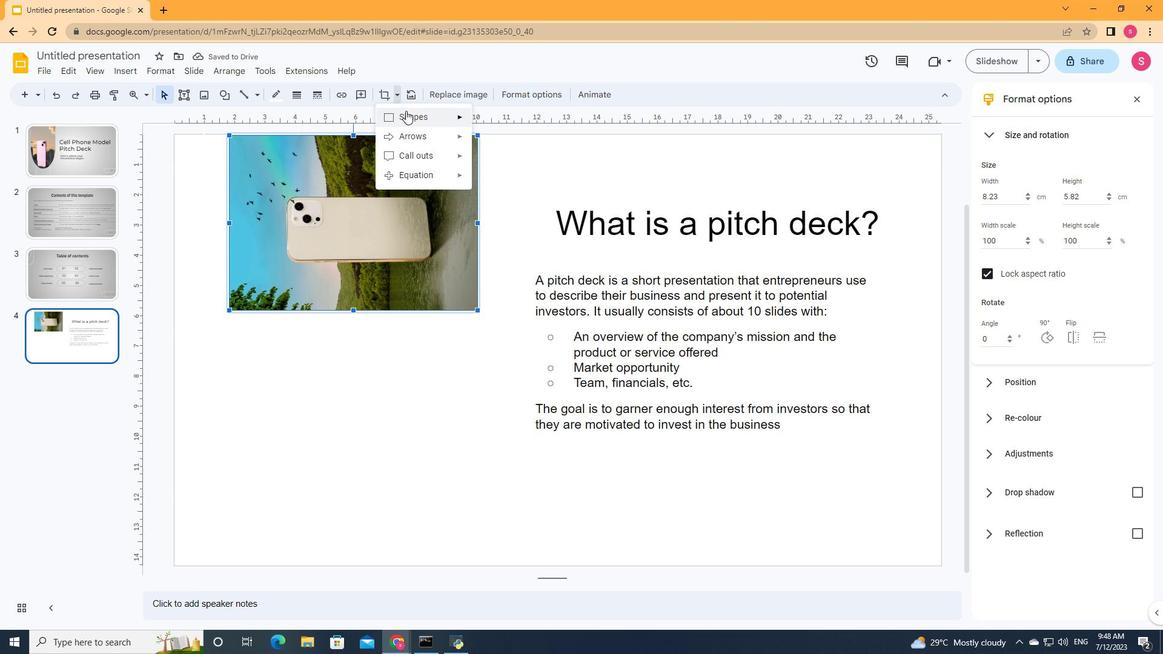 
Action: Mouse moved to (626, 206)
Screenshot: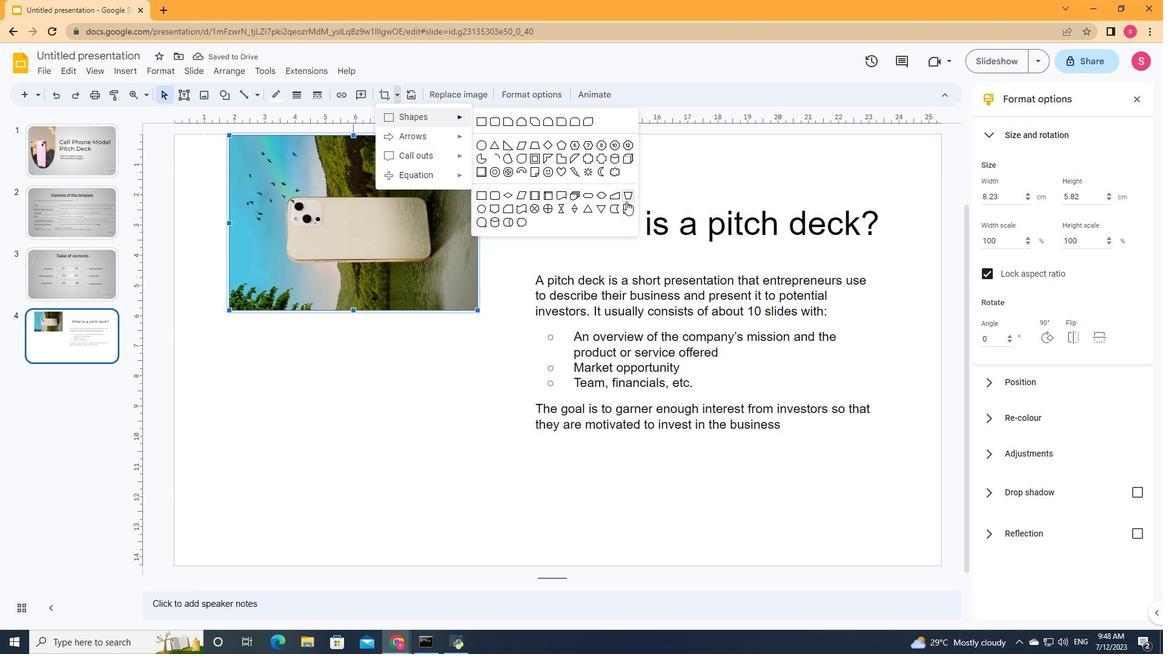 
Action: Mouse pressed left at (626, 206)
Screenshot: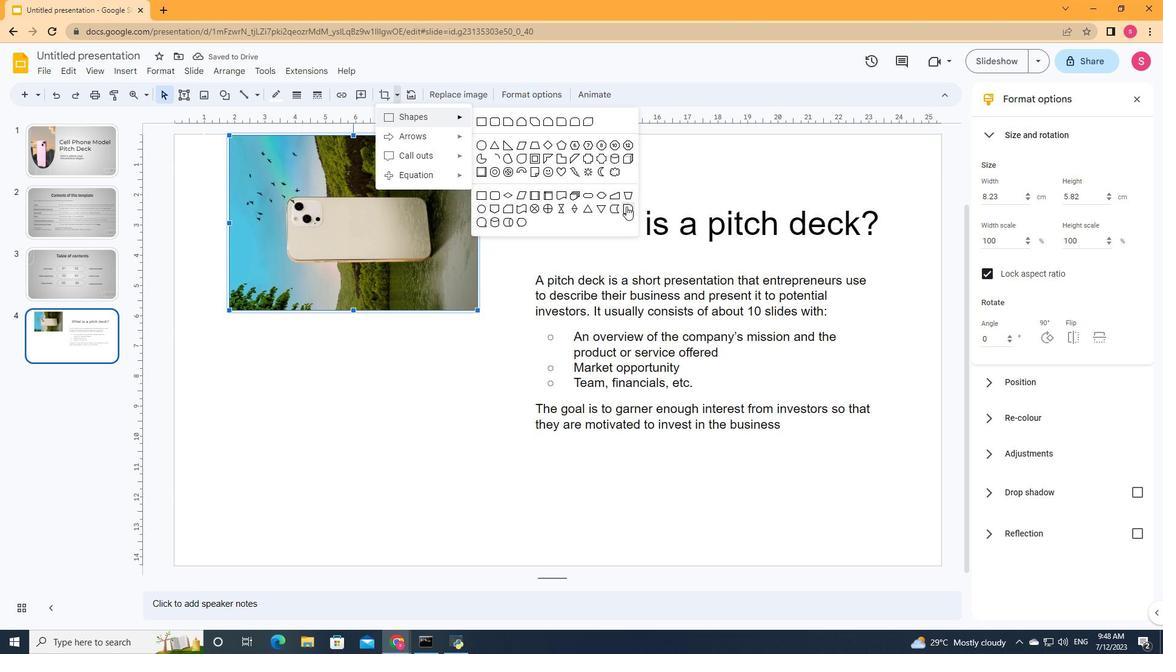 
Action: Mouse moved to (1044, 339)
Screenshot: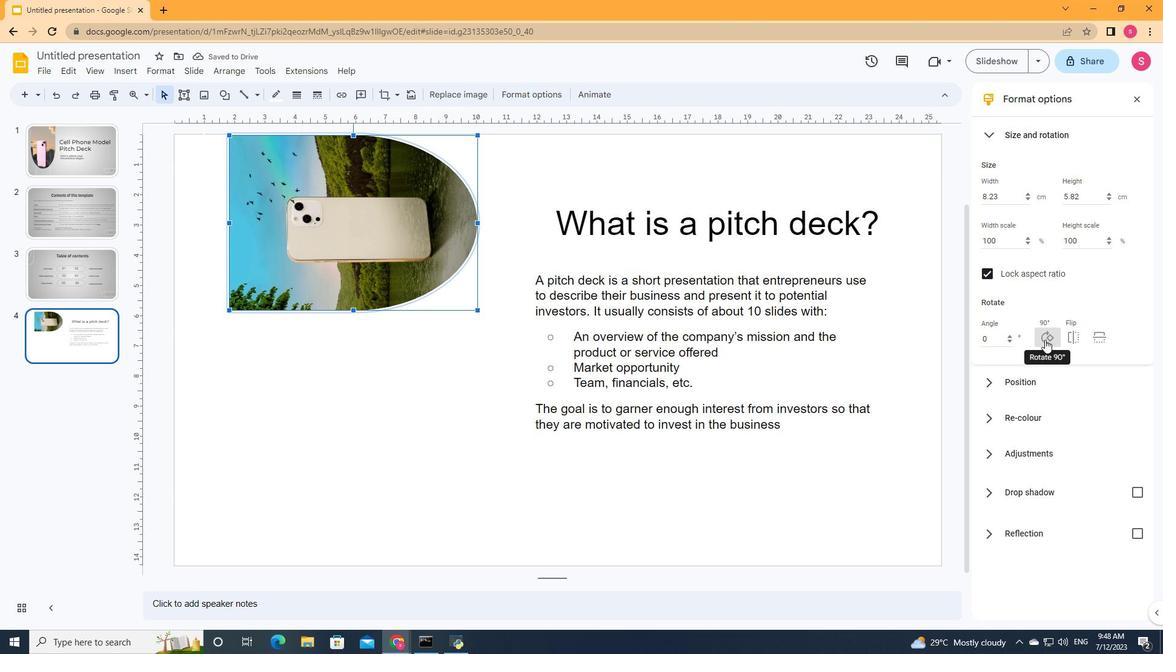 
Action: Mouse pressed left at (1044, 339)
Screenshot: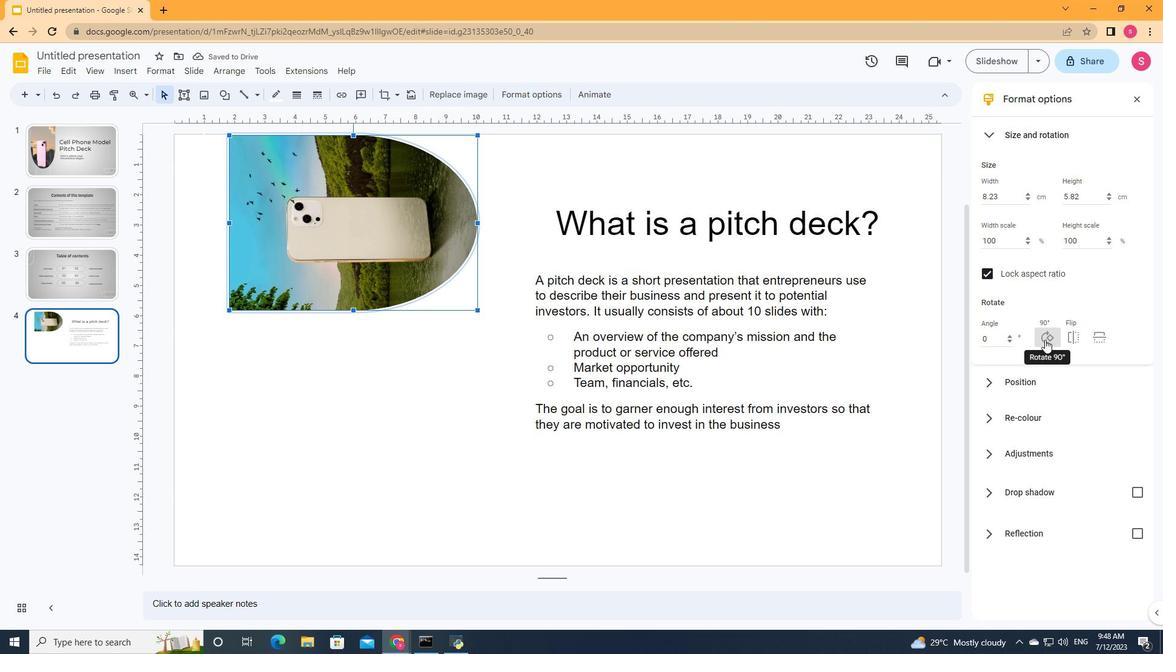 
Action: Mouse moved to (273, 98)
Screenshot: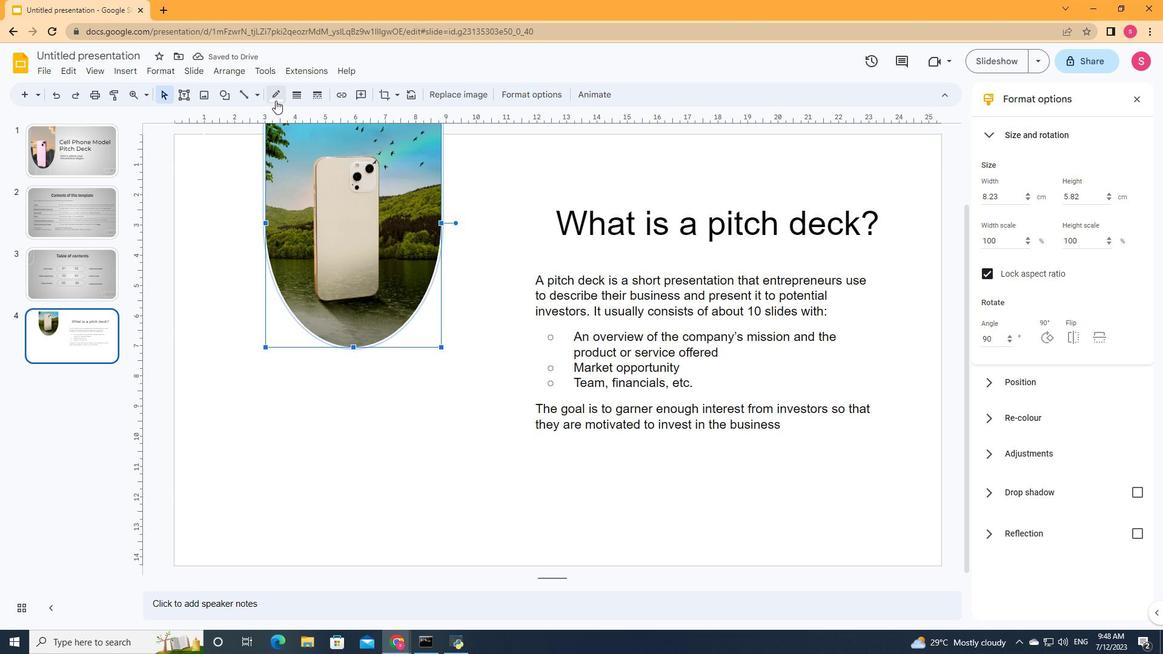 
Action: Mouse pressed left at (273, 98)
Screenshot: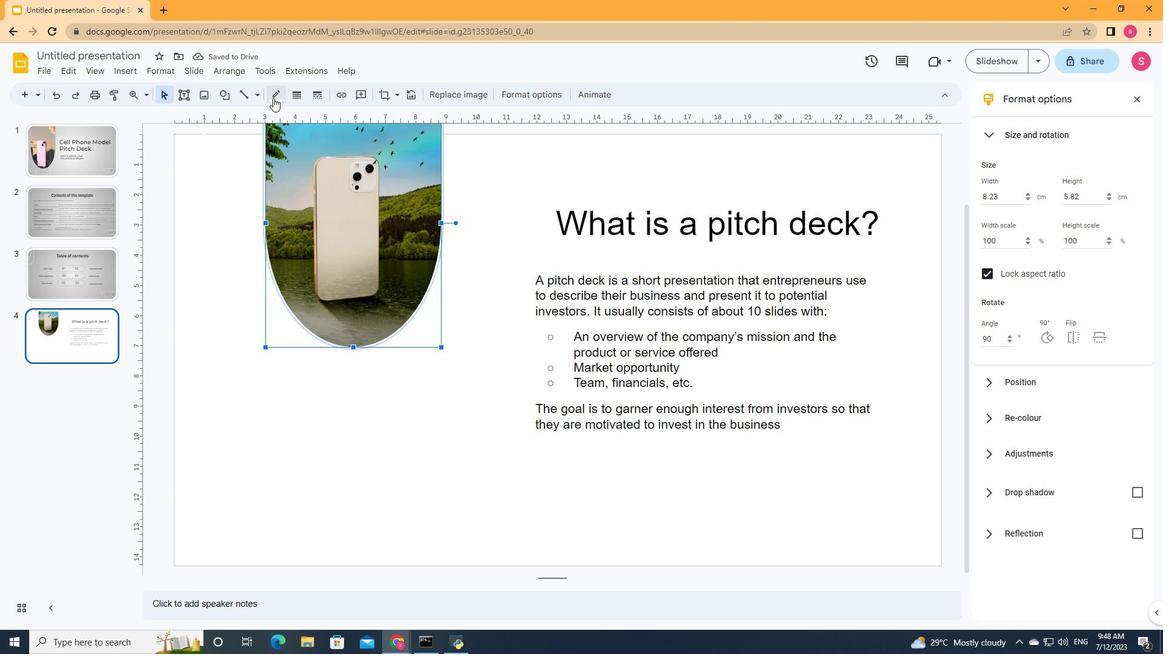 
Action: Mouse moved to (336, 317)
Screenshot: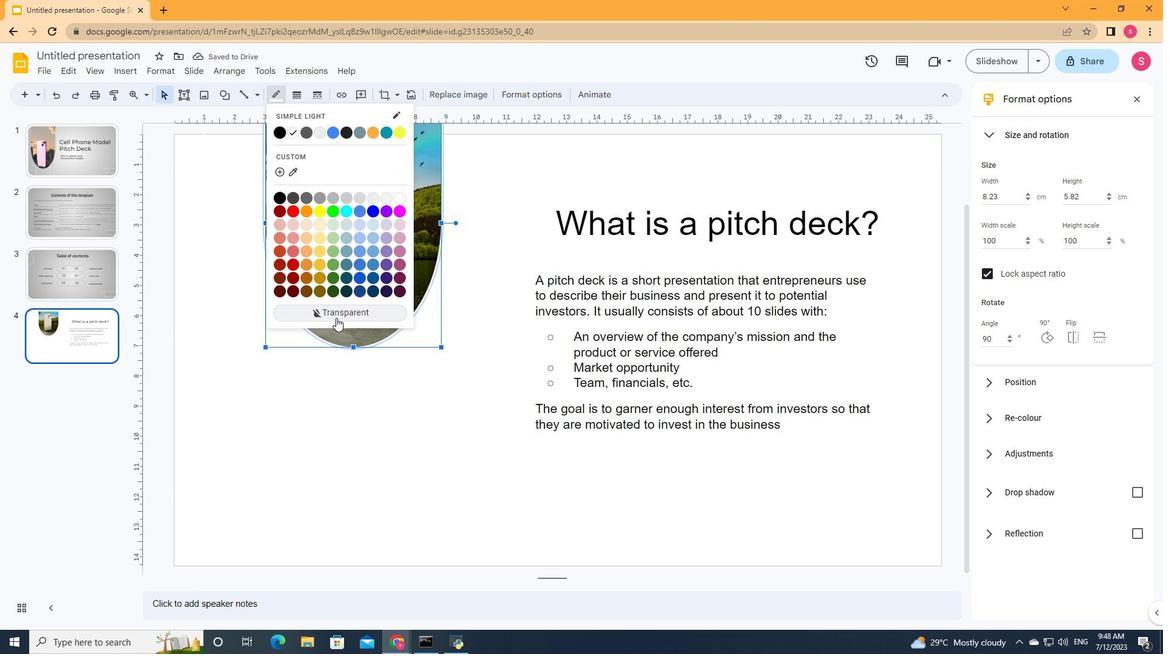 
Action: Mouse pressed left at (336, 317)
Screenshot: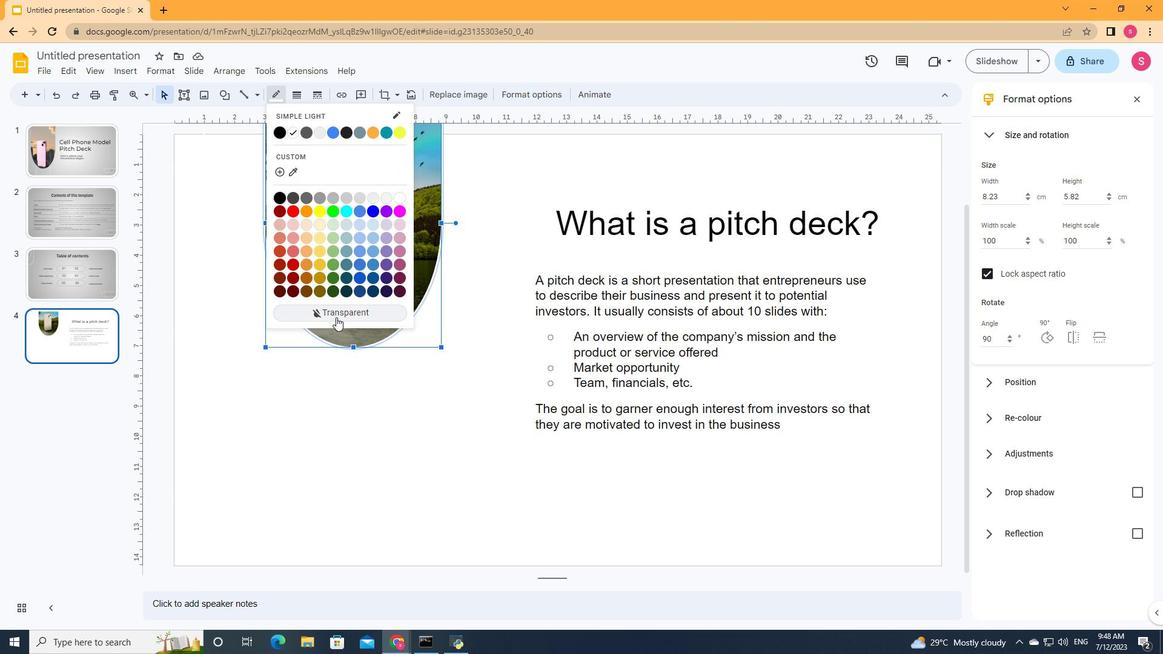 
Action: Mouse moved to (363, 259)
Screenshot: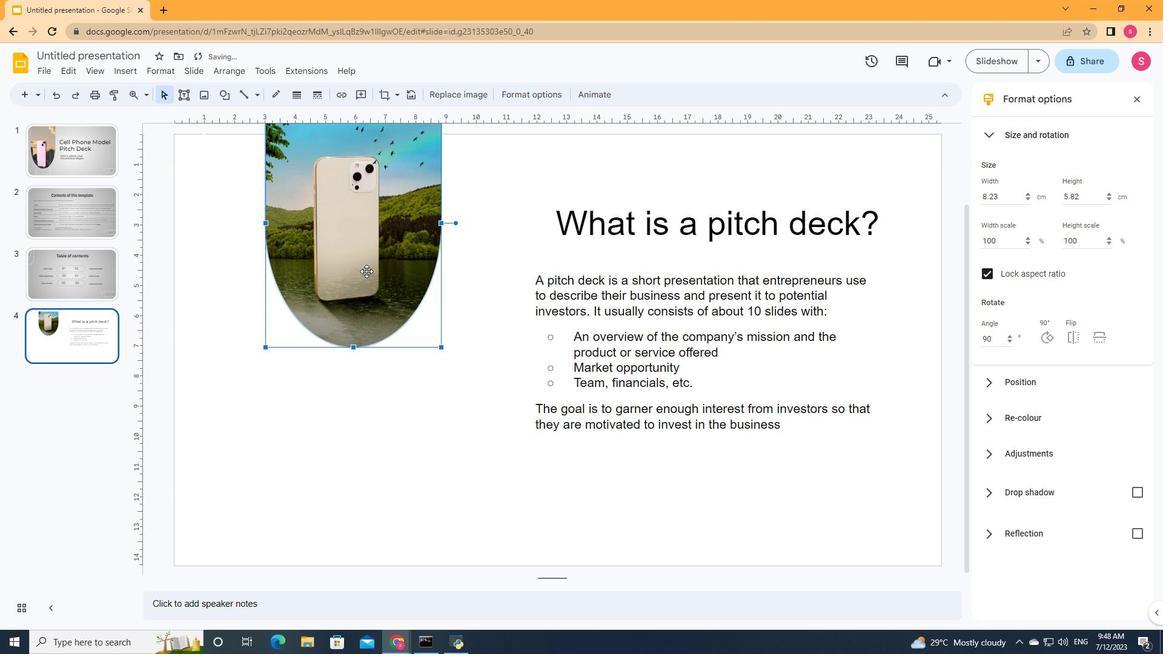 
Action: Mouse pressed left at (363, 259)
Screenshot: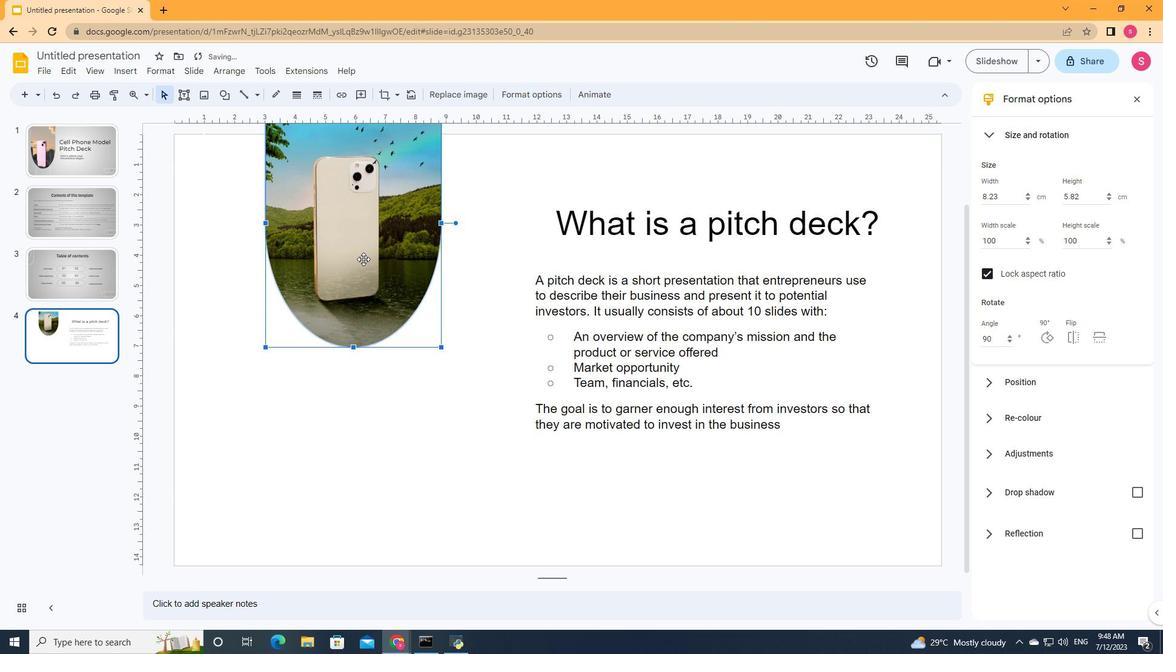 
Action: Mouse moved to (381, 259)
Screenshot: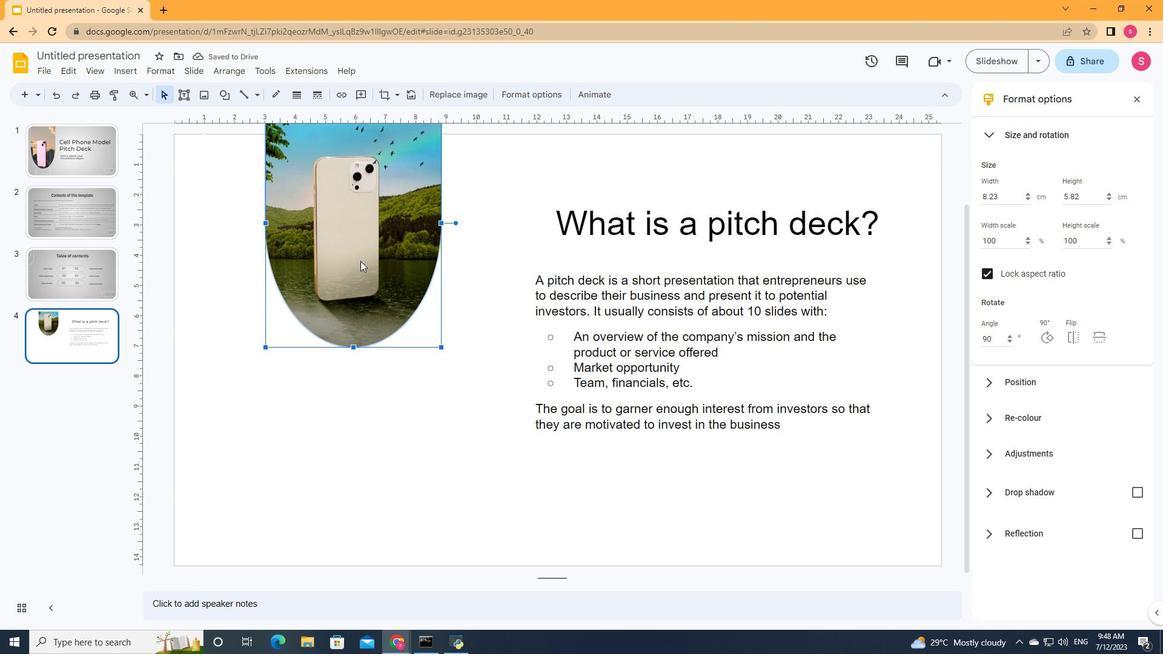 
Action: Mouse pressed left at (381, 259)
Screenshot: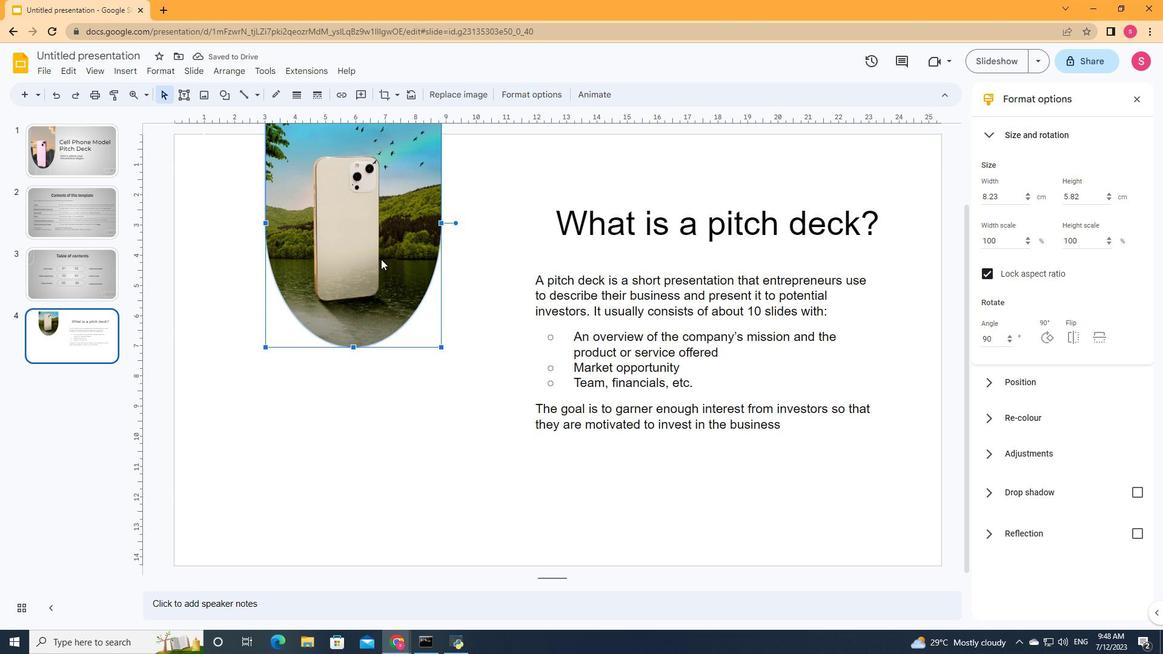 
Action: Mouse moved to (326, 383)
Screenshot: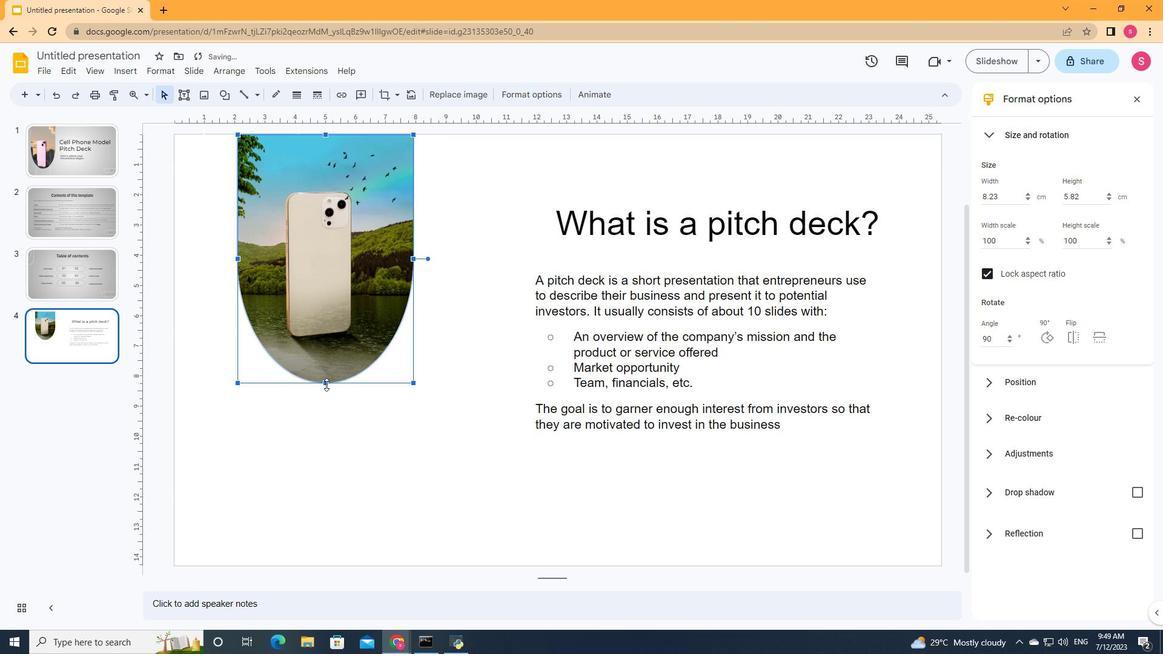 
Action: Mouse pressed left at (326, 383)
Screenshot: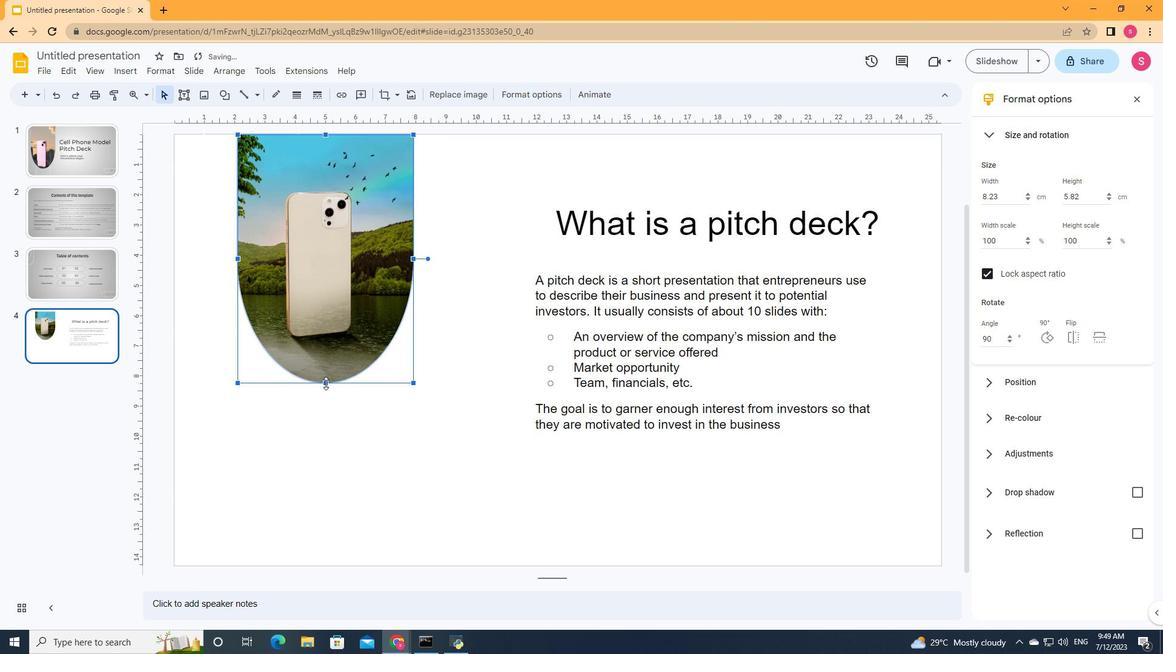 
Action: Mouse moved to (413, 309)
Screenshot: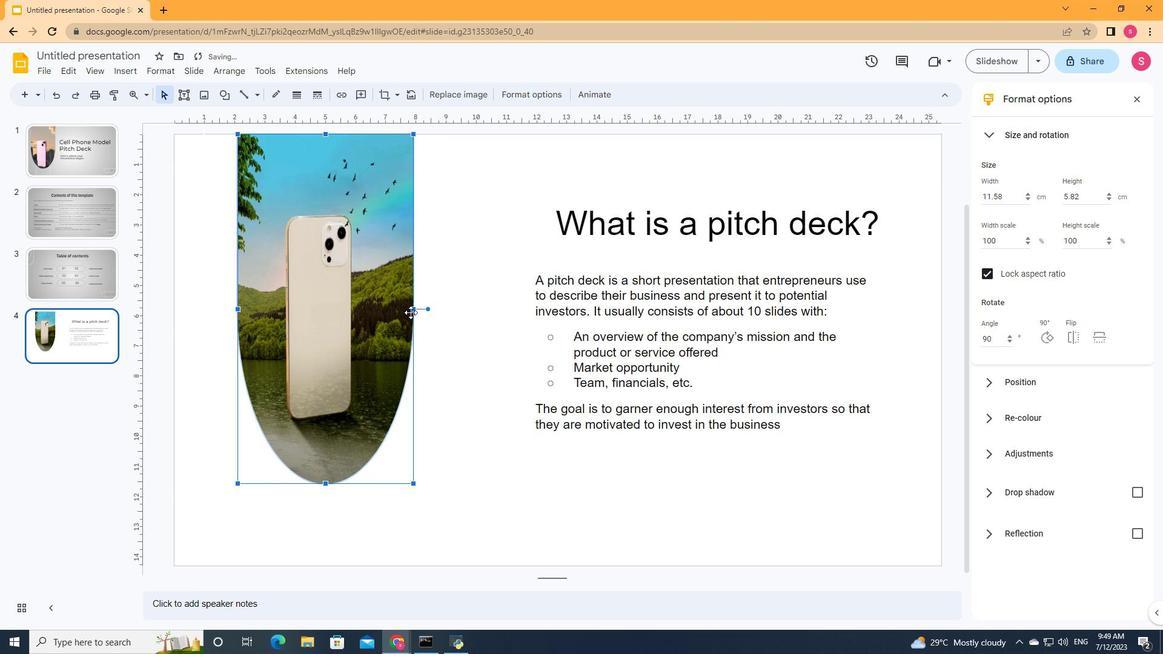 
Action: Mouse pressed left at (413, 309)
Screenshot: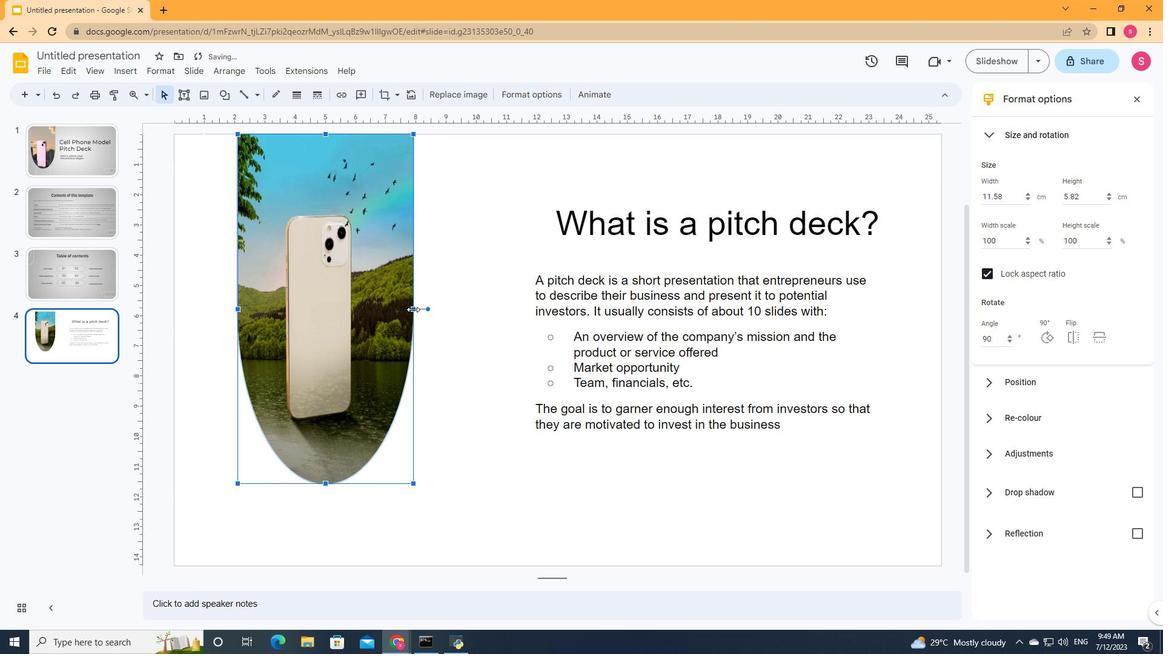 
Action: Mouse moved to (349, 486)
Screenshot: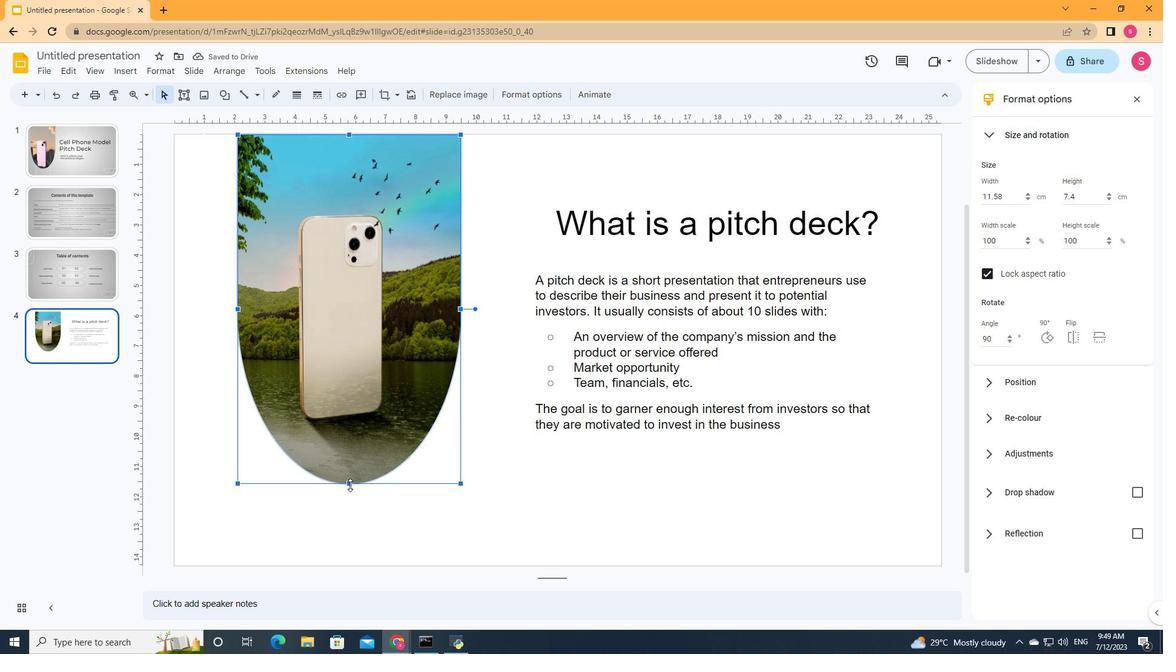 
Action: Mouse pressed left at (349, 486)
Screenshot: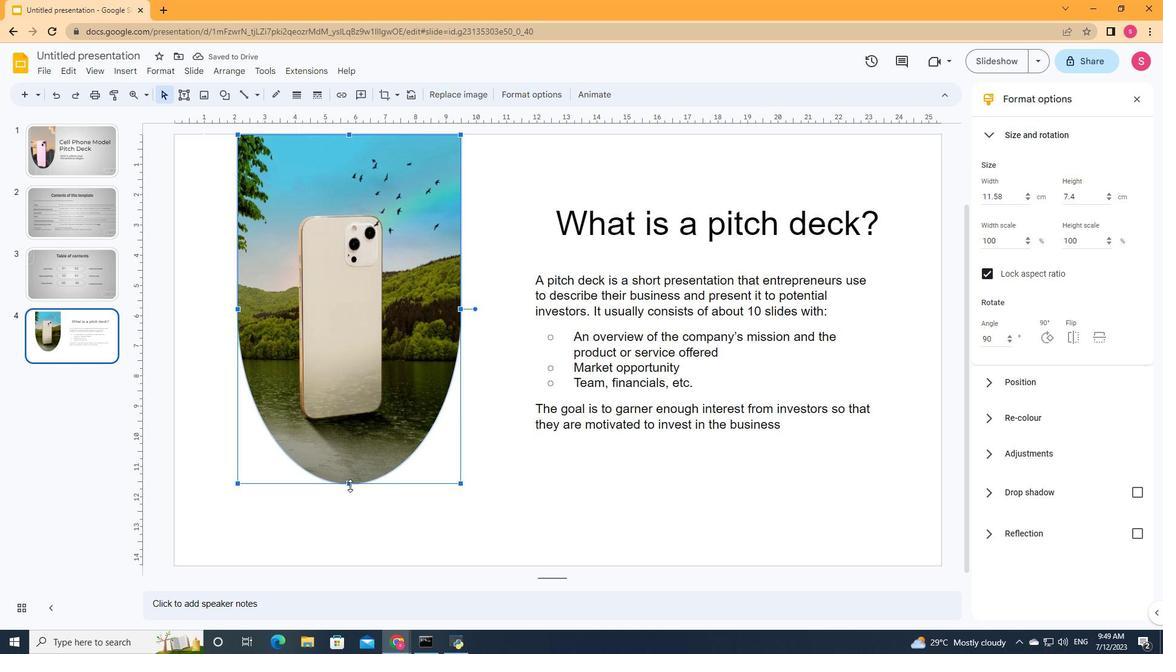 
Action: Mouse moved to (459, 312)
Screenshot: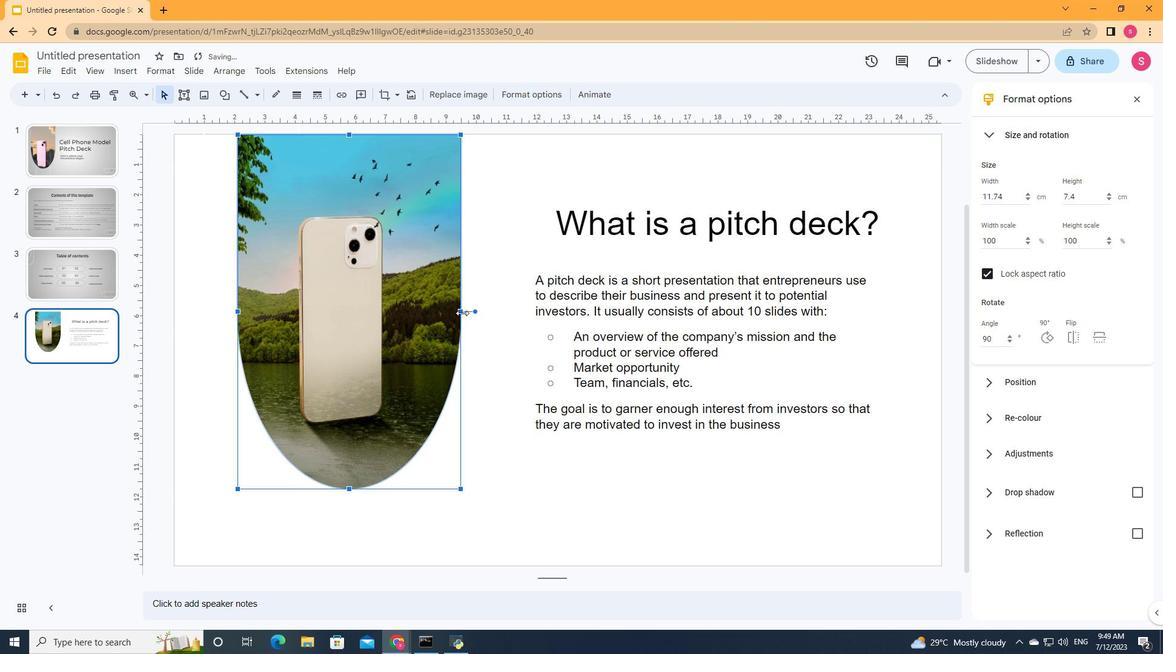 
Action: Mouse pressed left at (459, 312)
Screenshot: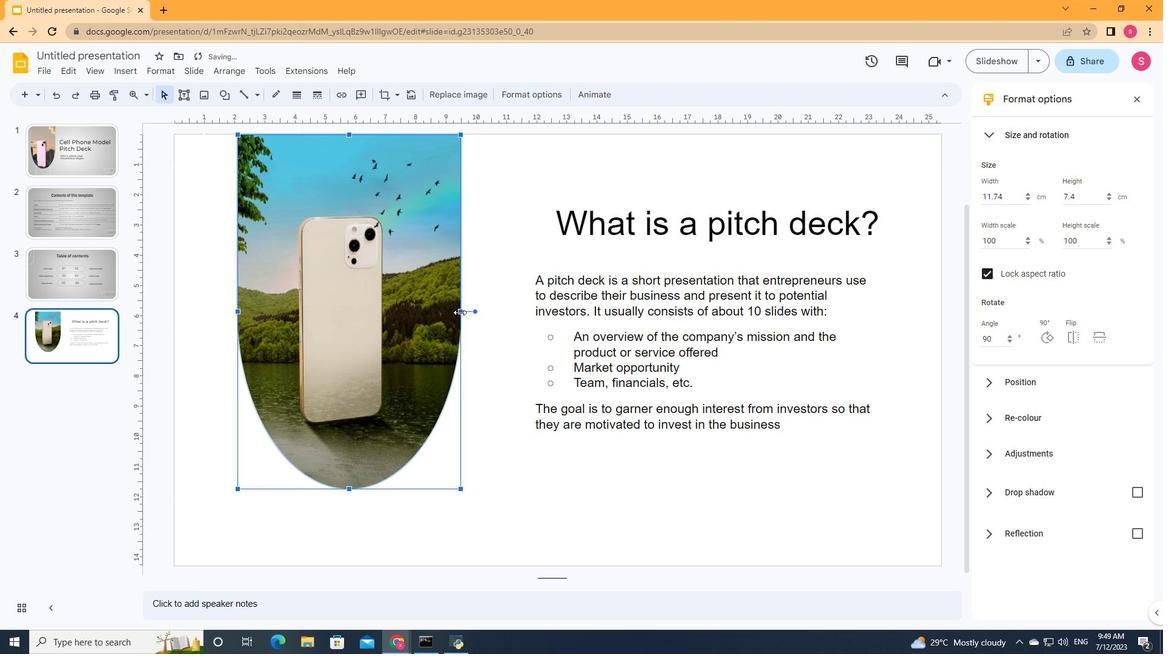 
Action: Mouse moved to (534, 224)
Screenshot: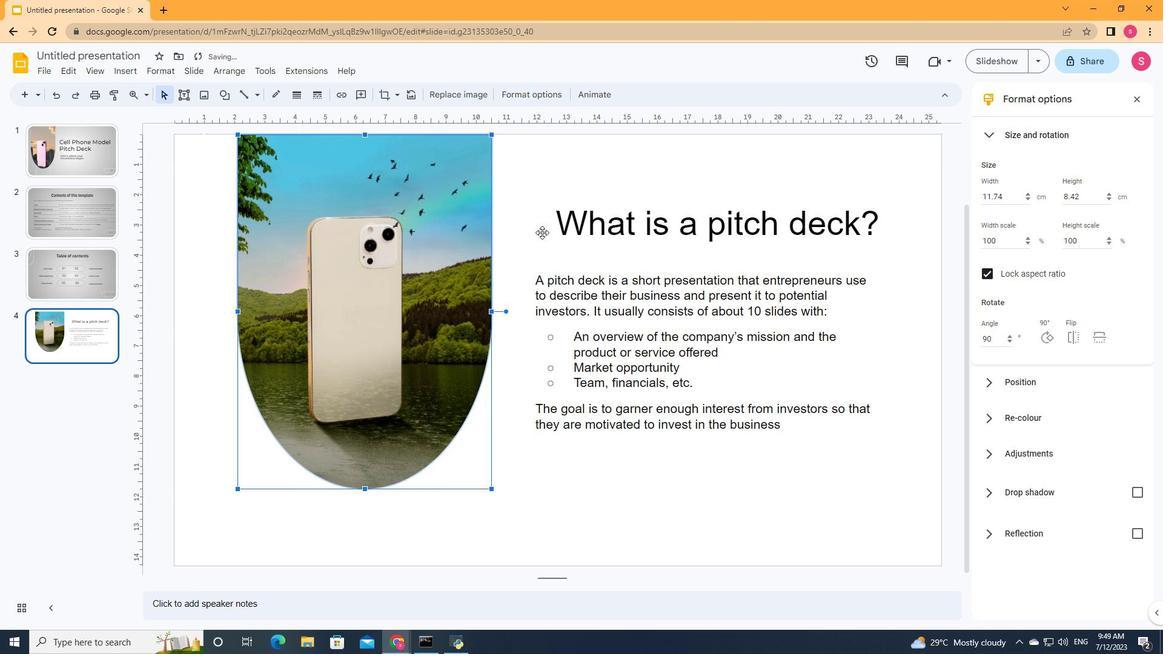
Action: Mouse pressed left at (534, 224)
Screenshot: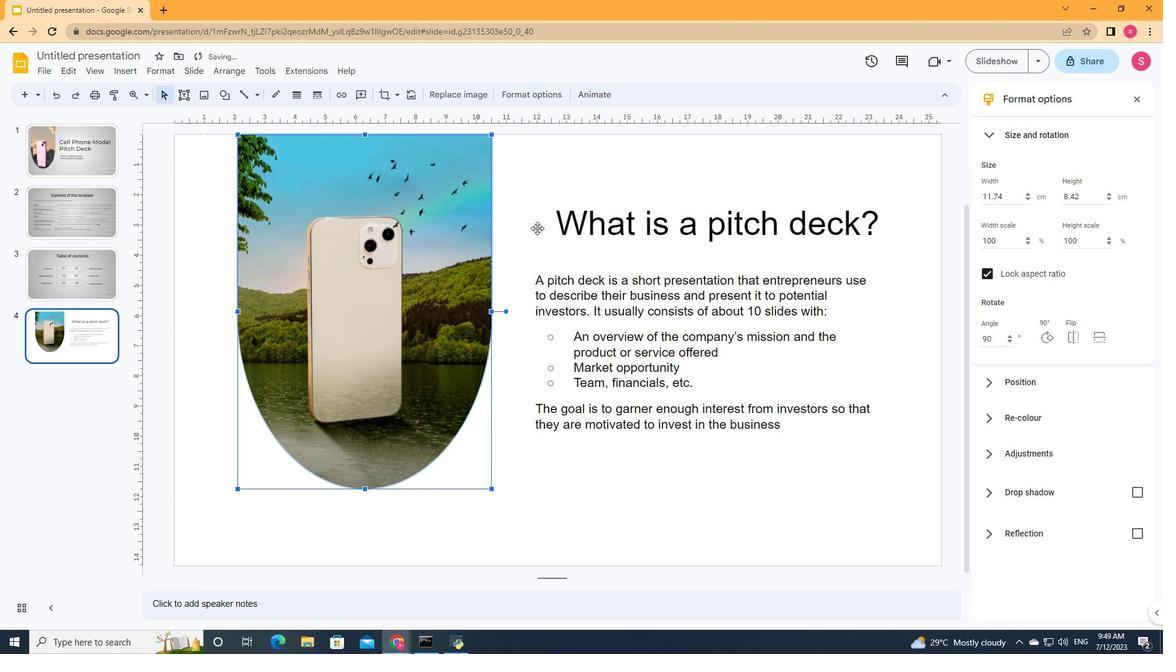 
Action: Mouse moved to (523, 478)
Screenshot: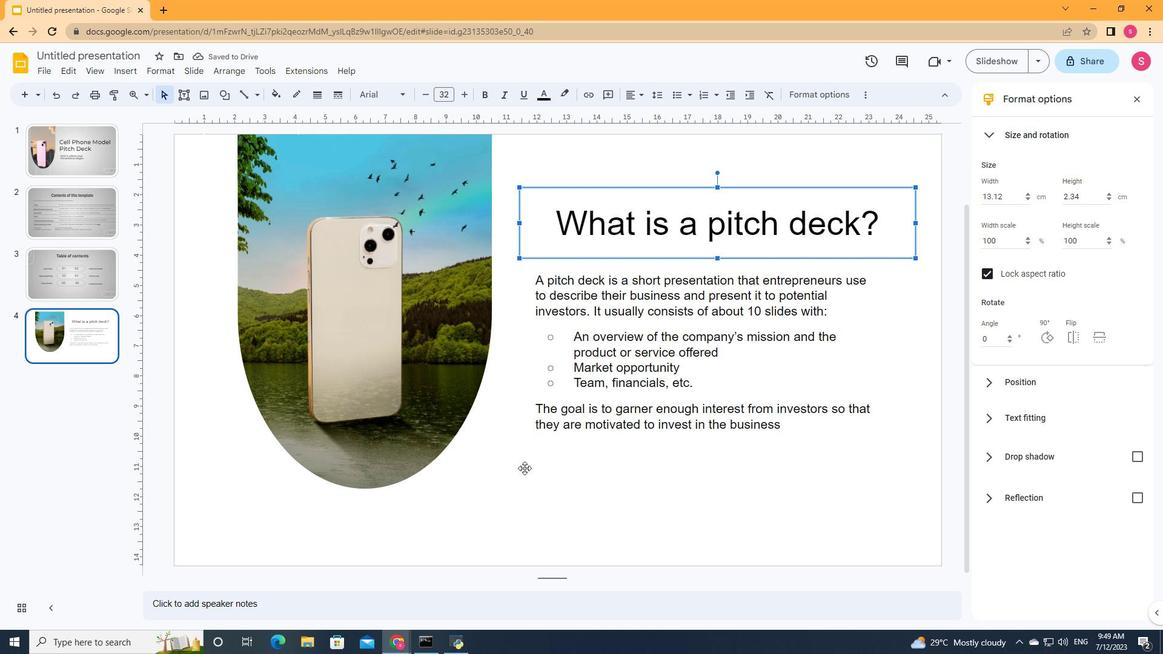 
Action: Mouse pressed left at (523, 478)
Screenshot: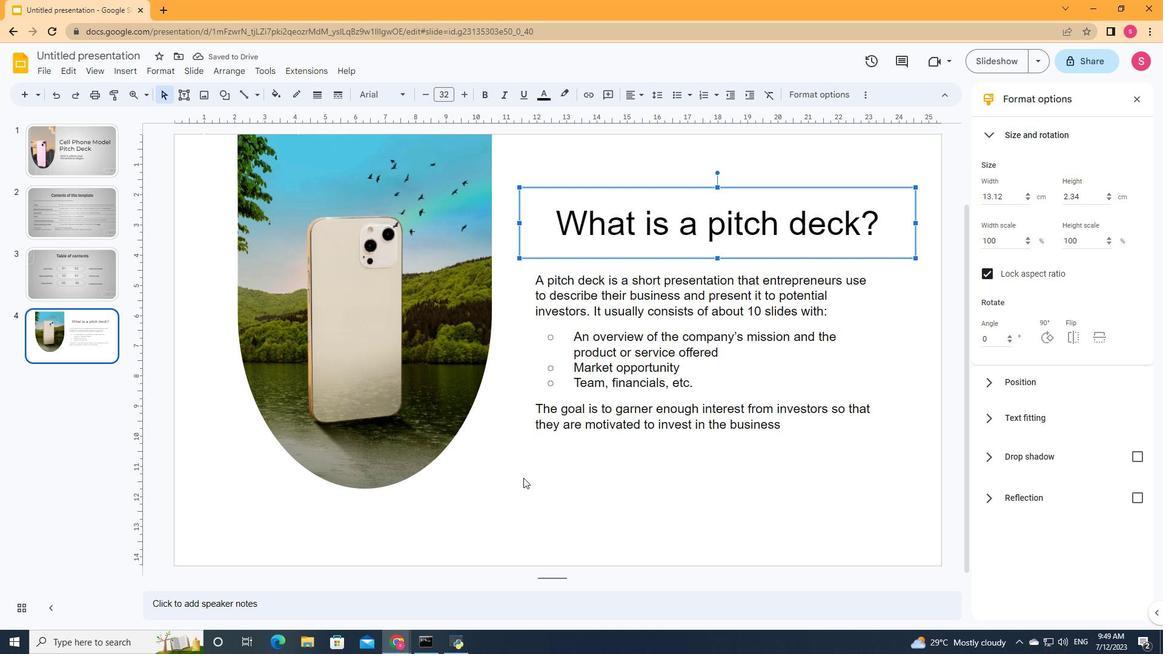 
Action: Mouse moved to (338, 96)
Screenshot: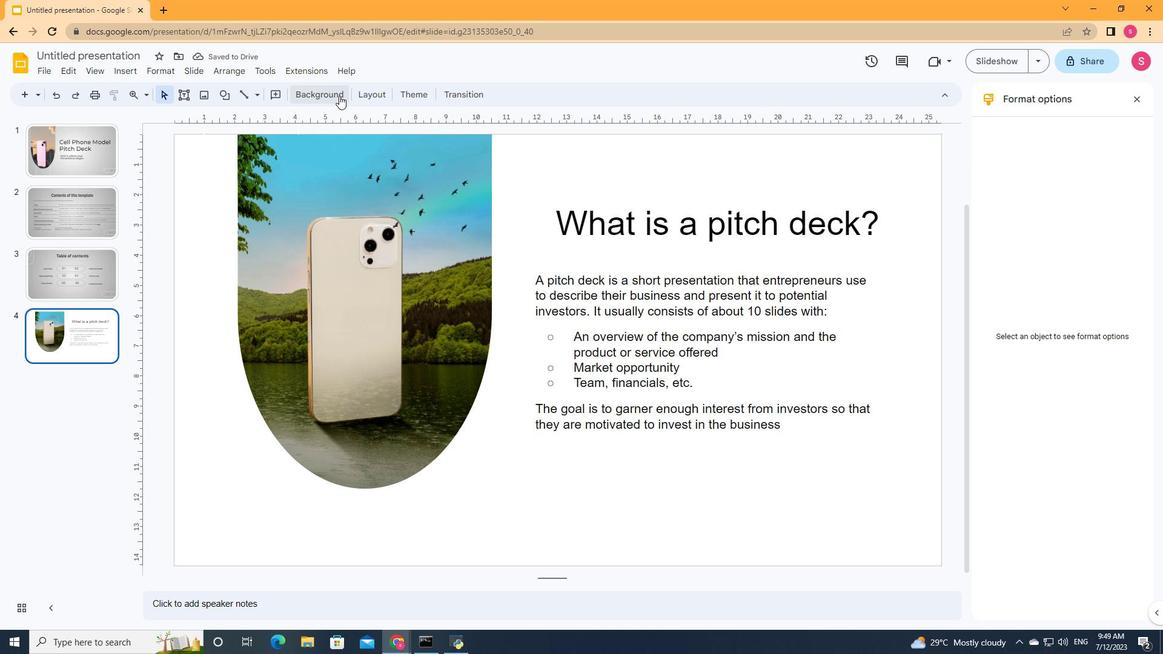 
Action: Mouse pressed left at (338, 96)
Screenshot: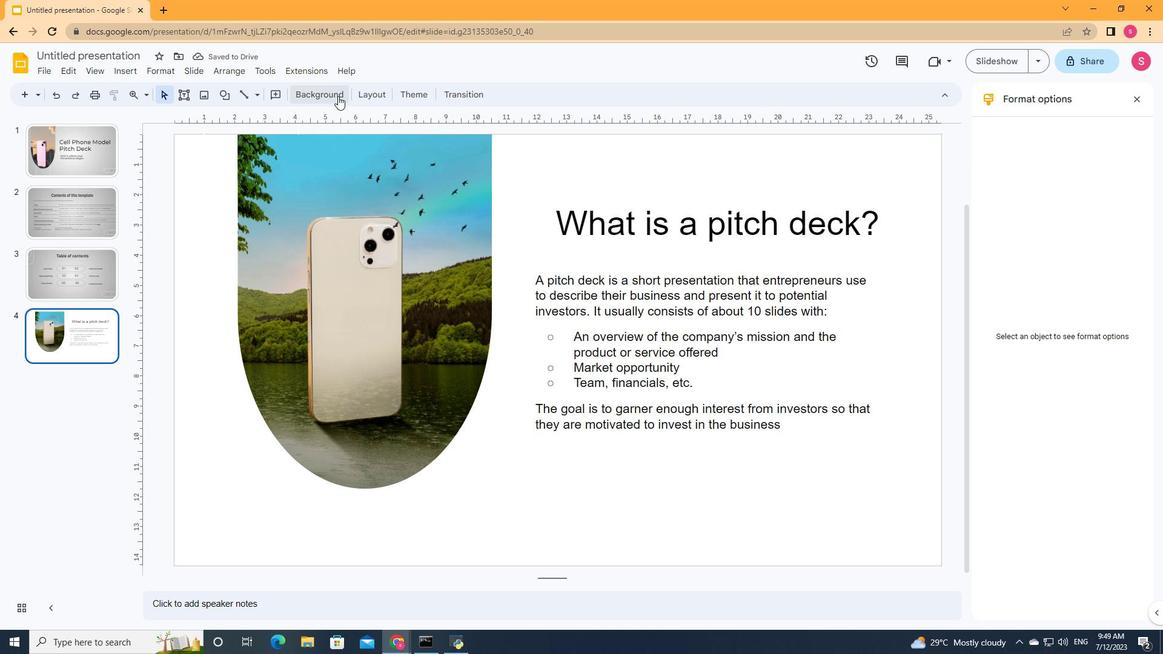
Action: Mouse moved to (669, 306)
Screenshot: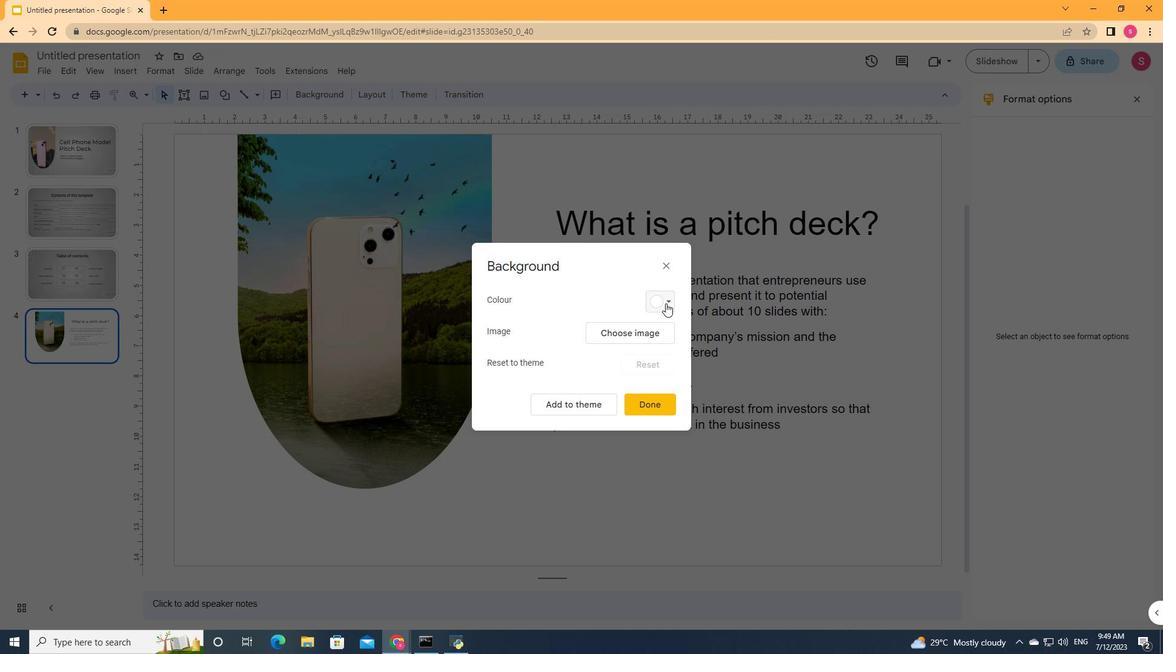 
Action: Mouse pressed left at (669, 306)
Screenshot: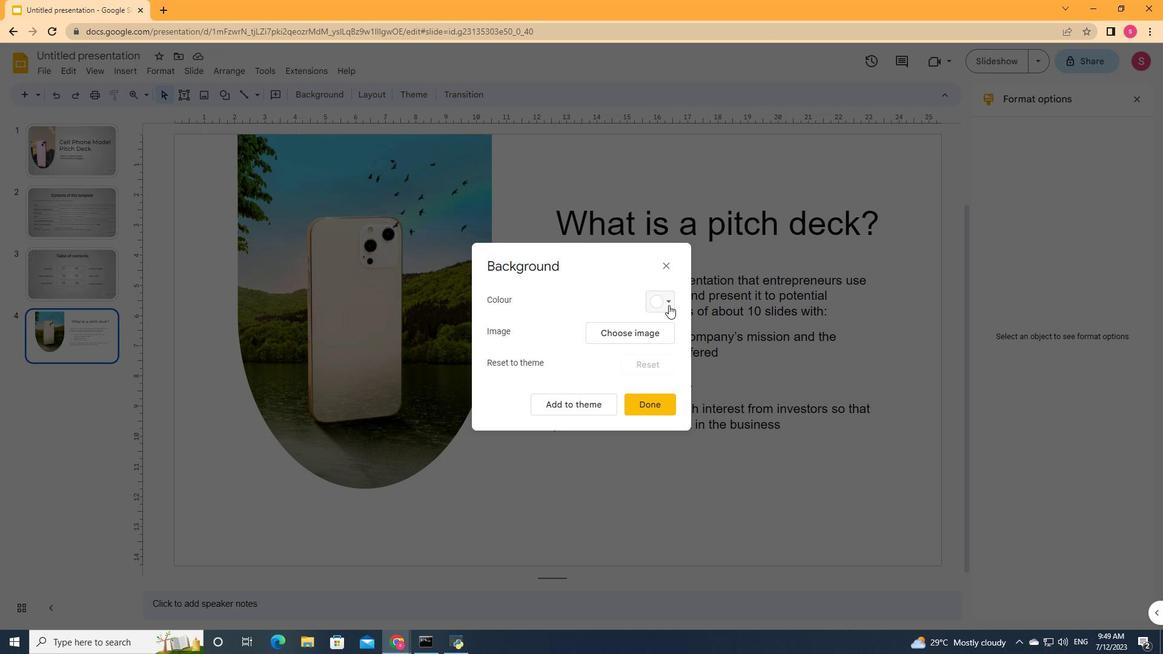 
Action: Mouse moved to (728, 323)
Screenshot: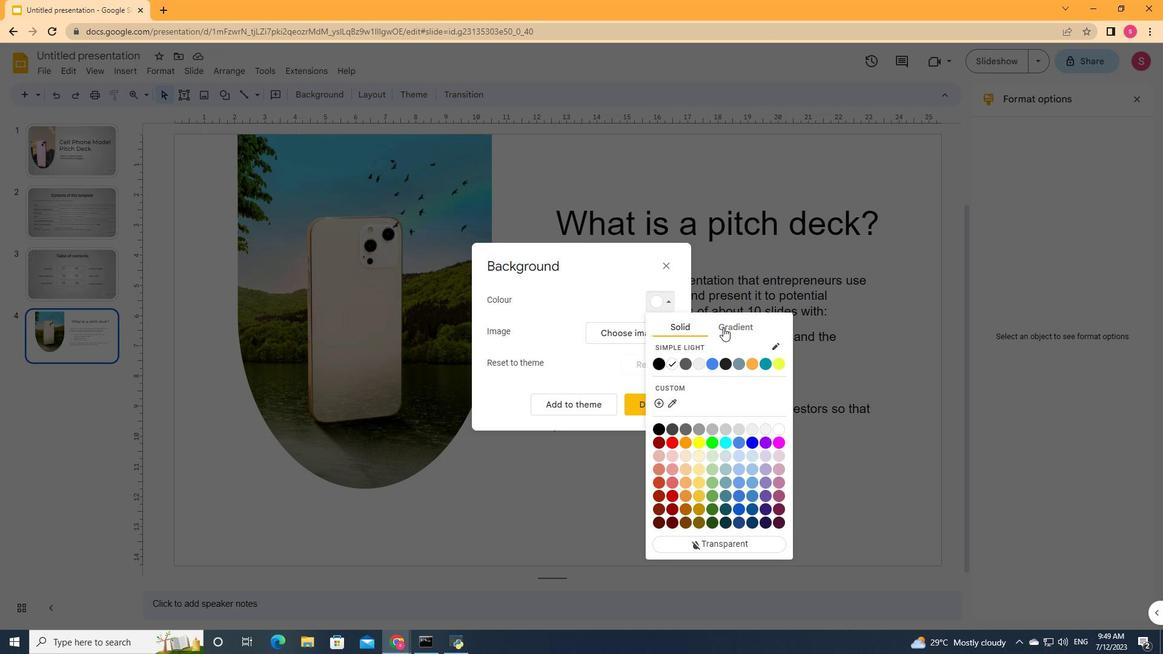 
Action: Mouse pressed left at (728, 323)
Screenshot: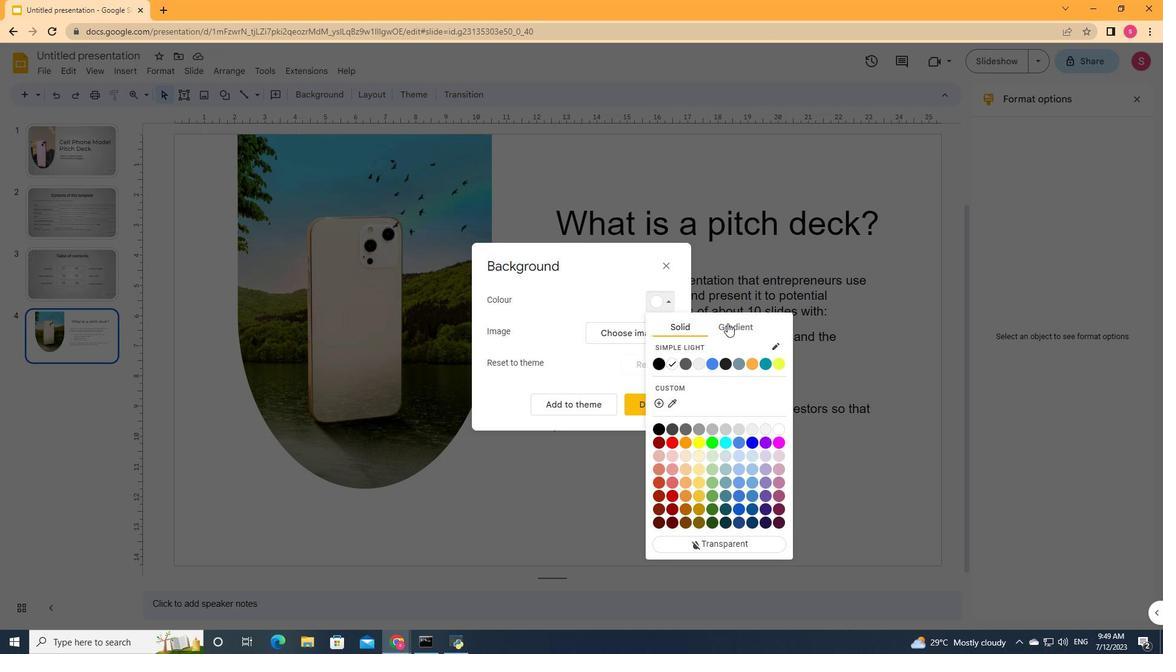 
Action: Mouse moved to (736, 465)
Screenshot: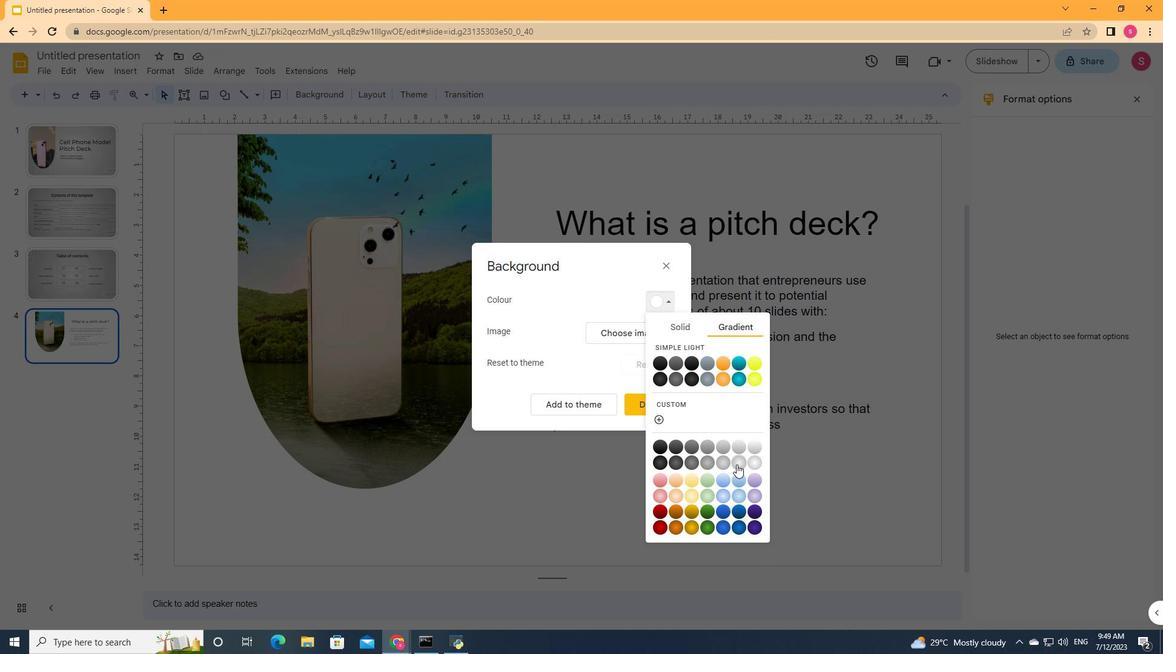 
Action: Mouse pressed left at (736, 465)
Screenshot: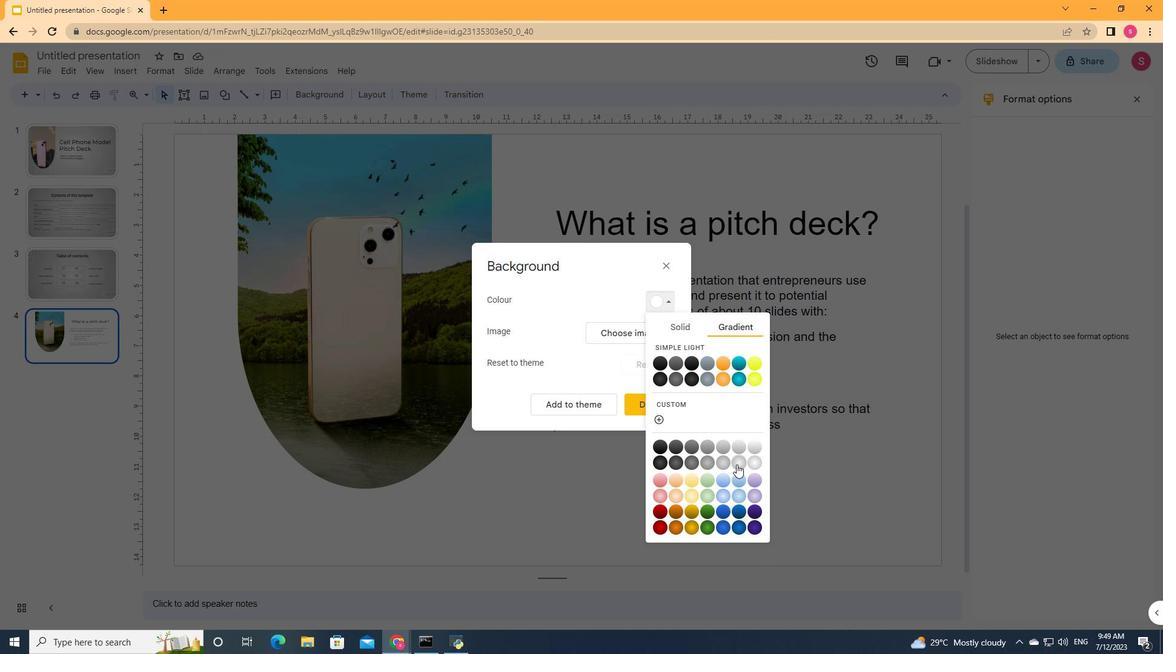
Action: Mouse moved to (559, 499)
Screenshot: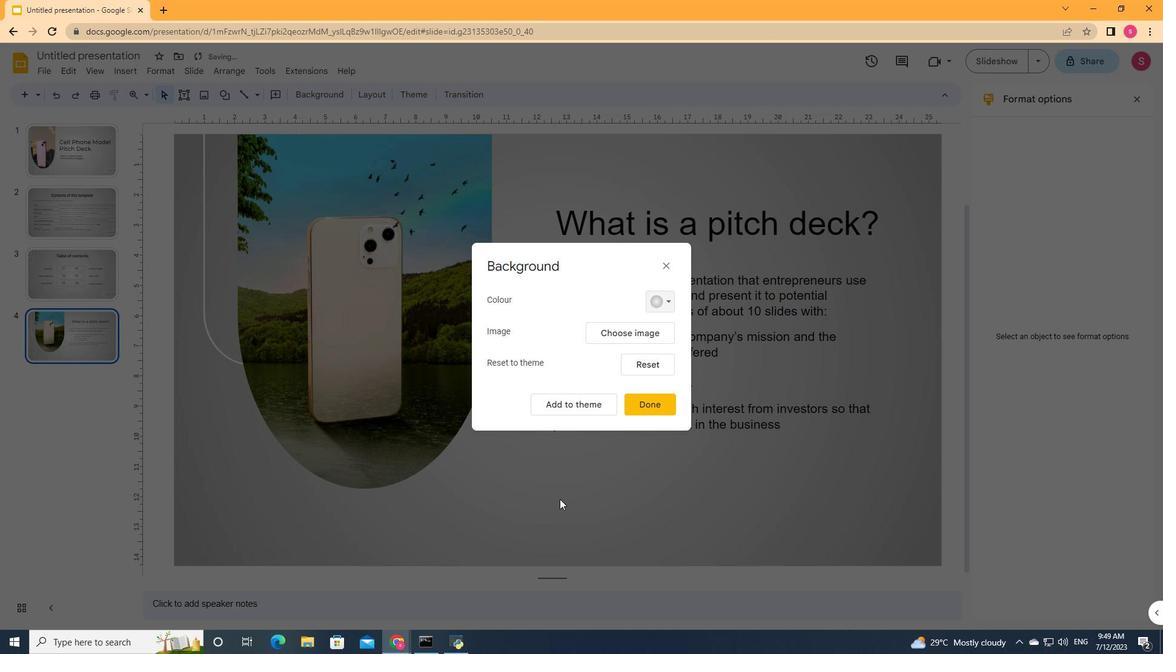 
Action: Mouse pressed left at (559, 499)
Screenshot: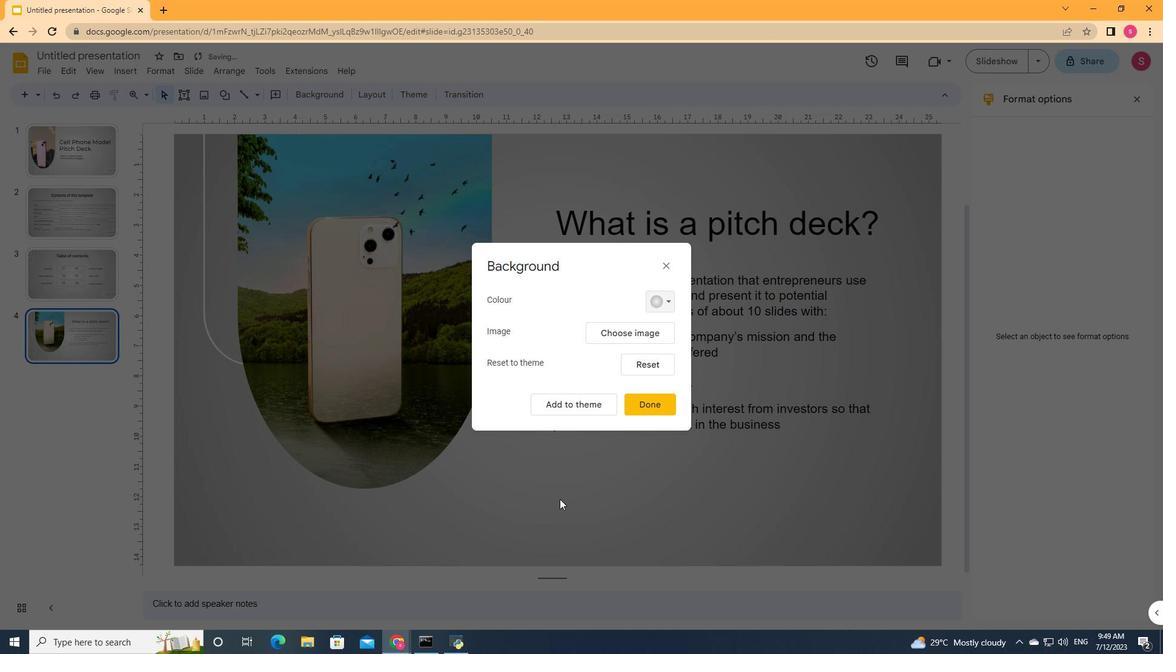 
Action: Mouse moved to (649, 407)
Screenshot: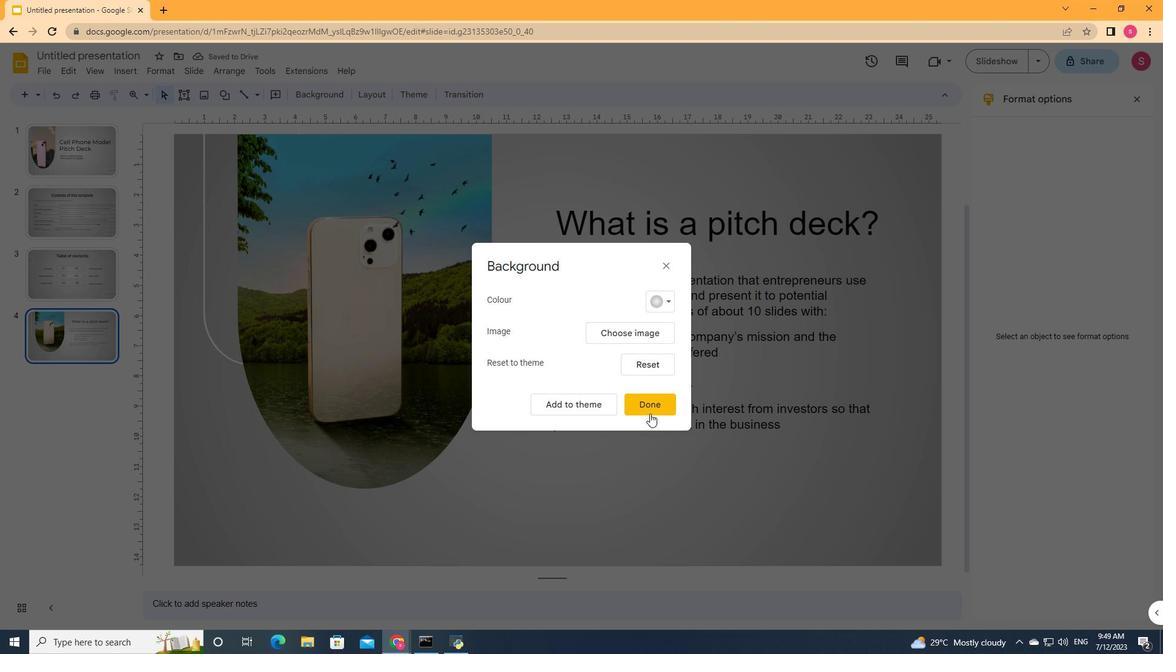 
Action: Mouse pressed left at (649, 407)
Screenshot: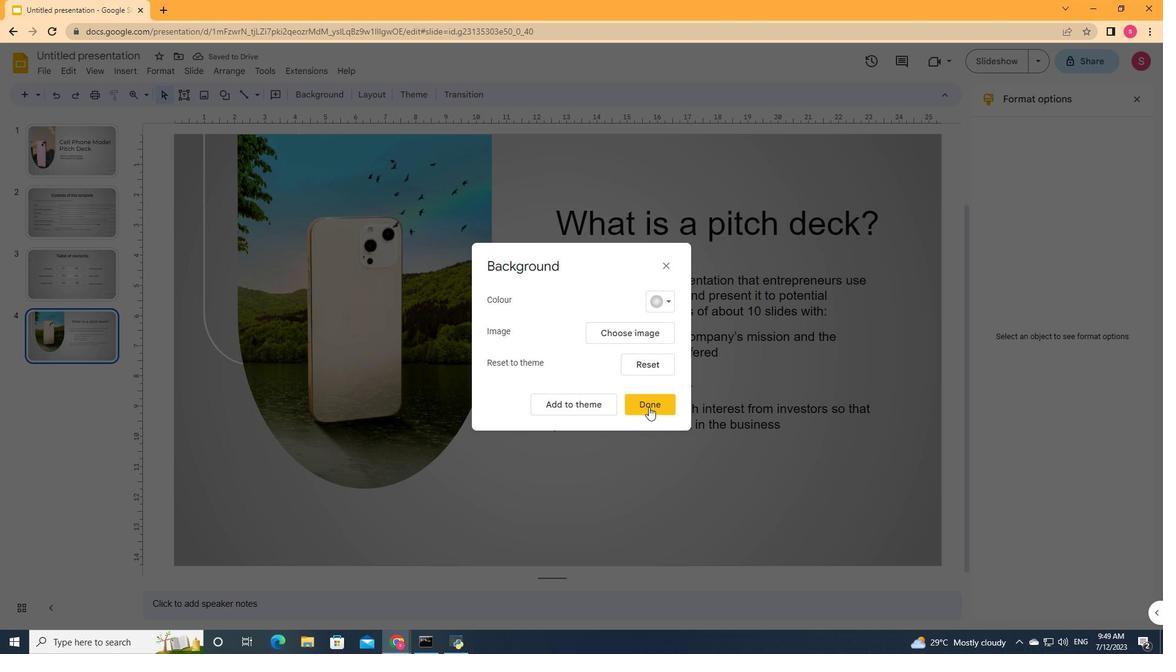 
Action: Mouse moved to (223, 353)
Screenshot: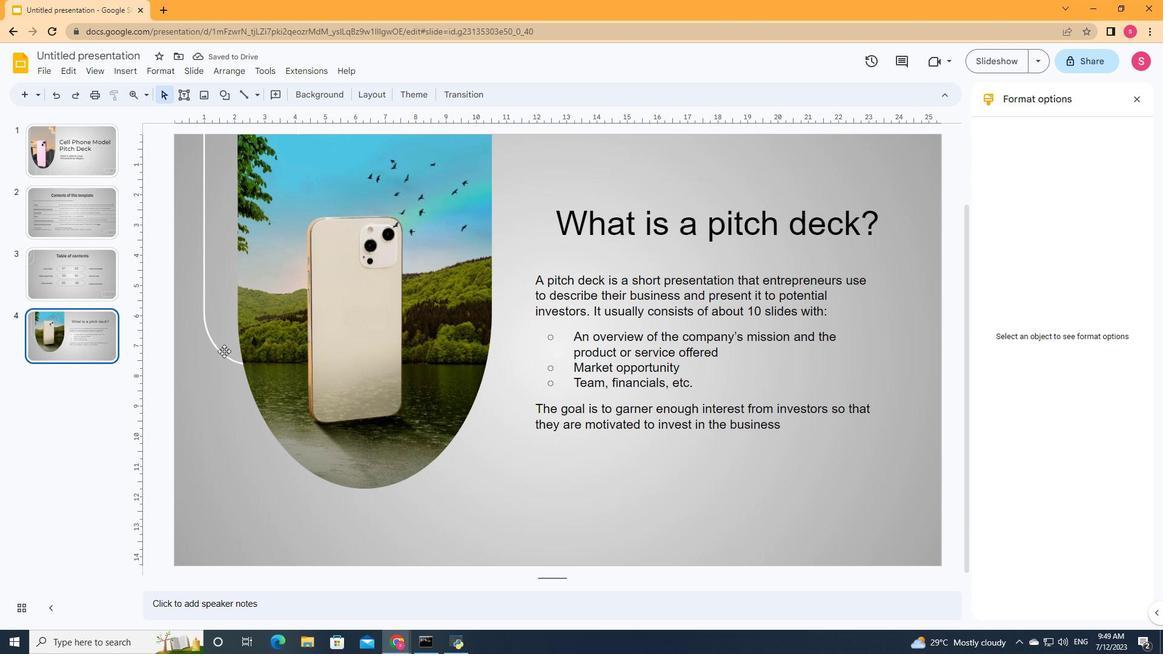 
Action: Mouse pressed left at (223, 353)
Screenshot: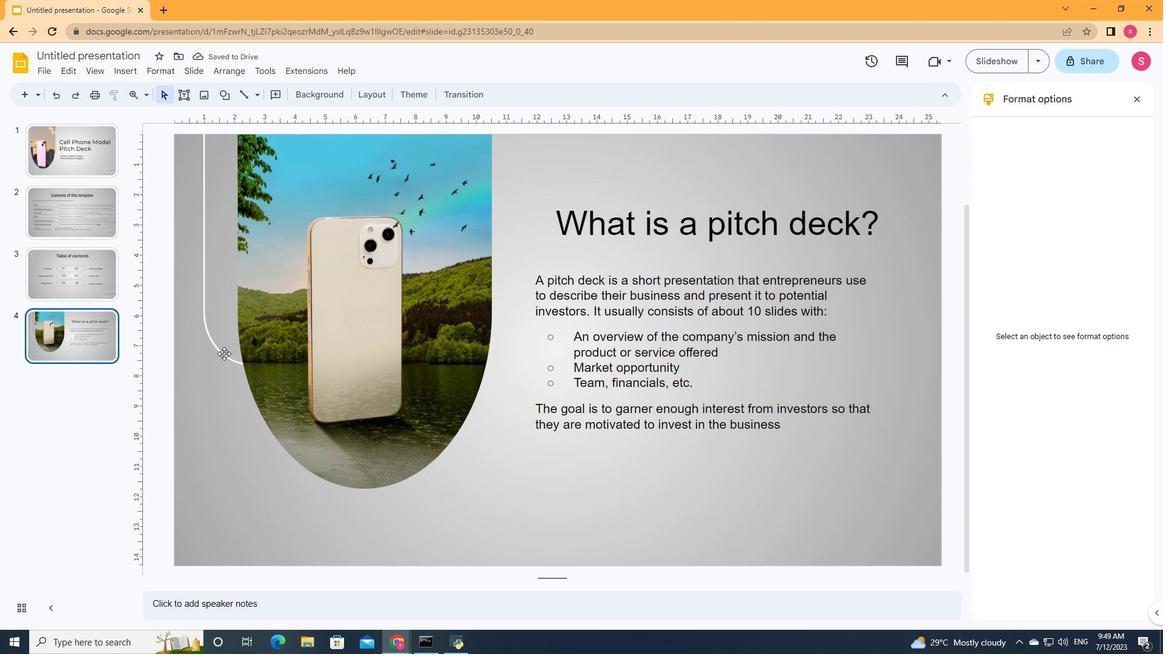 
Action: Mouse moved to (250, 365)
Screenshot: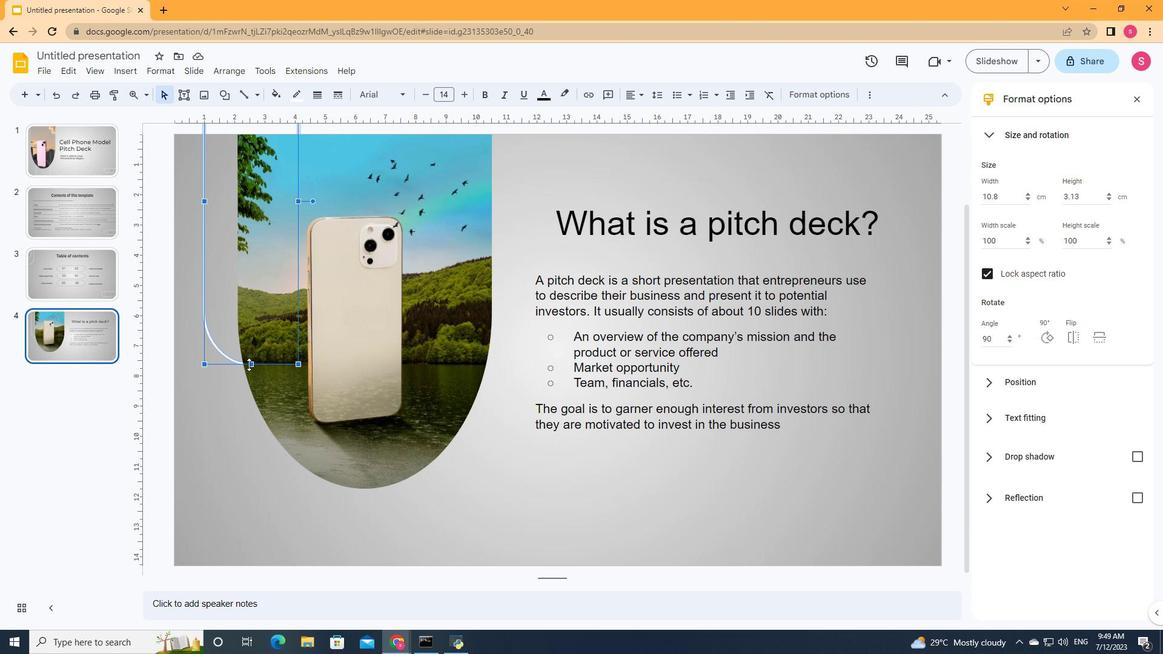 
Action: Mouse pressed left at (250, 365)
Screenshot: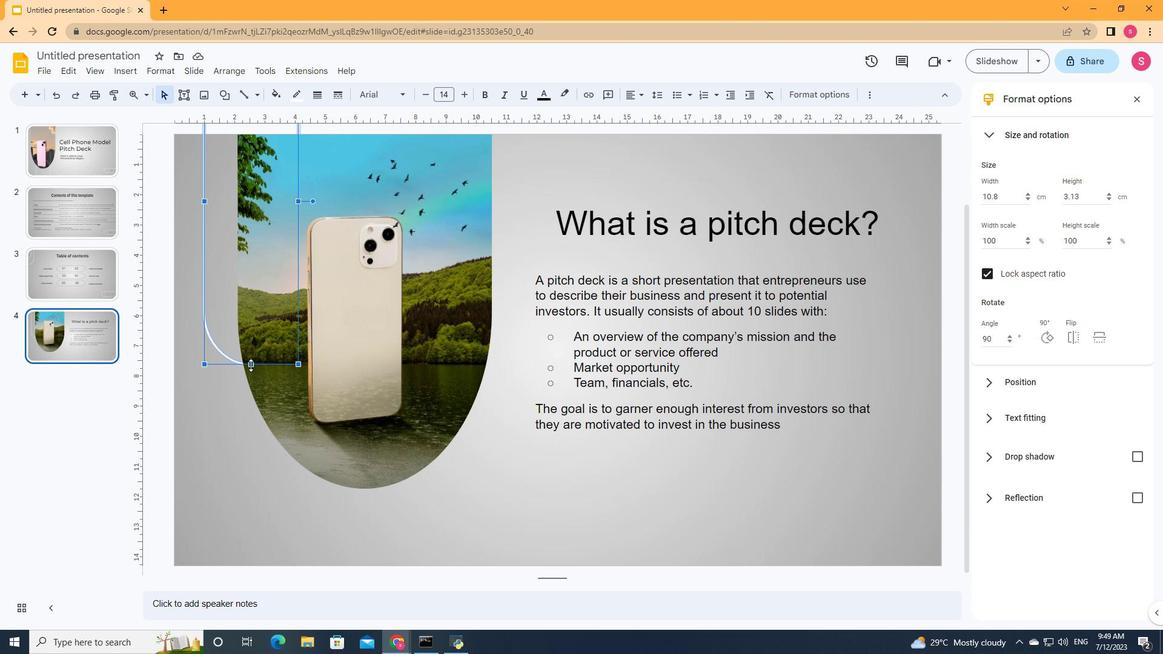
Action: Mouse moved to (390, 346)
Screenshot: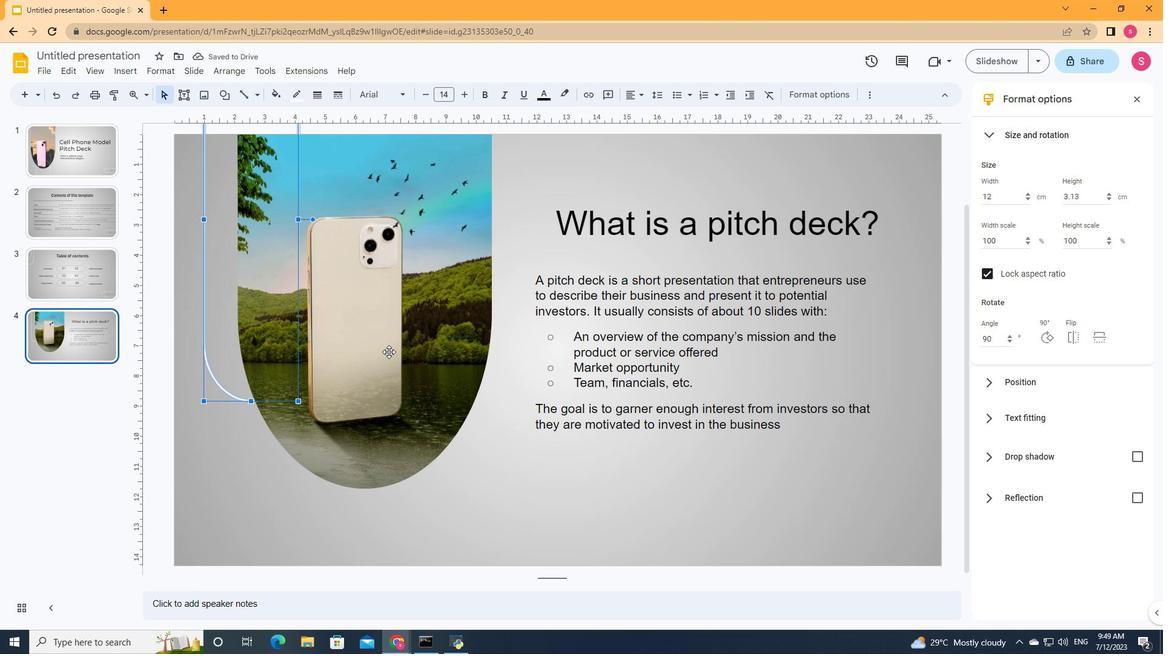 
Action: Mouse pressed left at (390, 346)
Screenshot: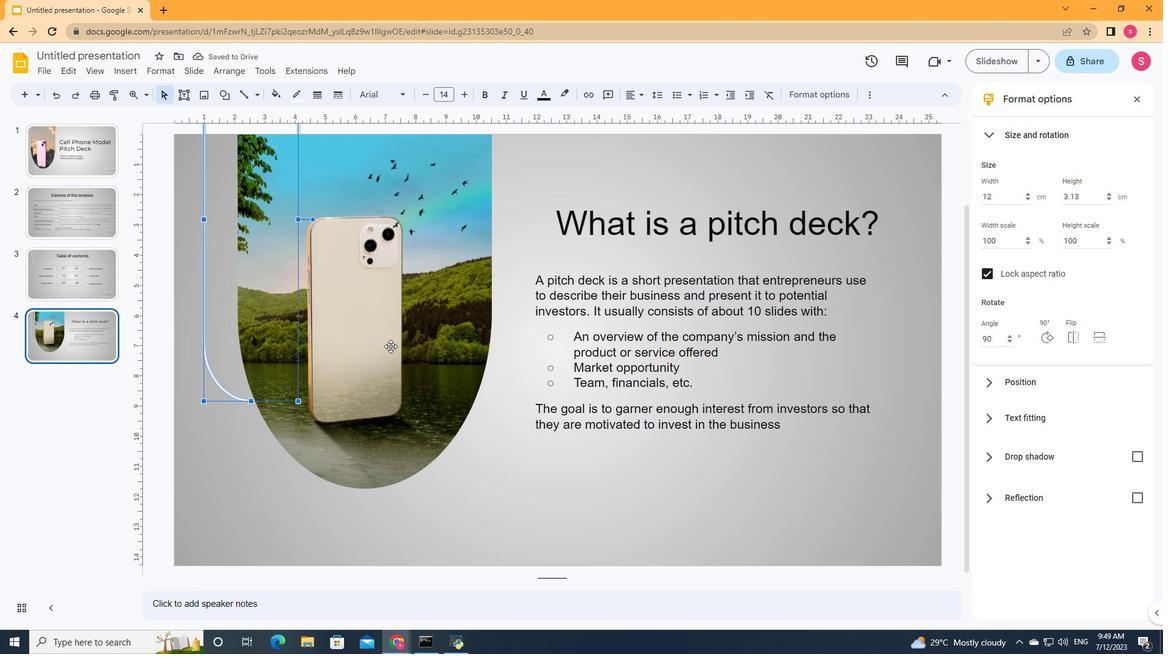 
Action: Mouse moved to (375, 358)
Screenshot: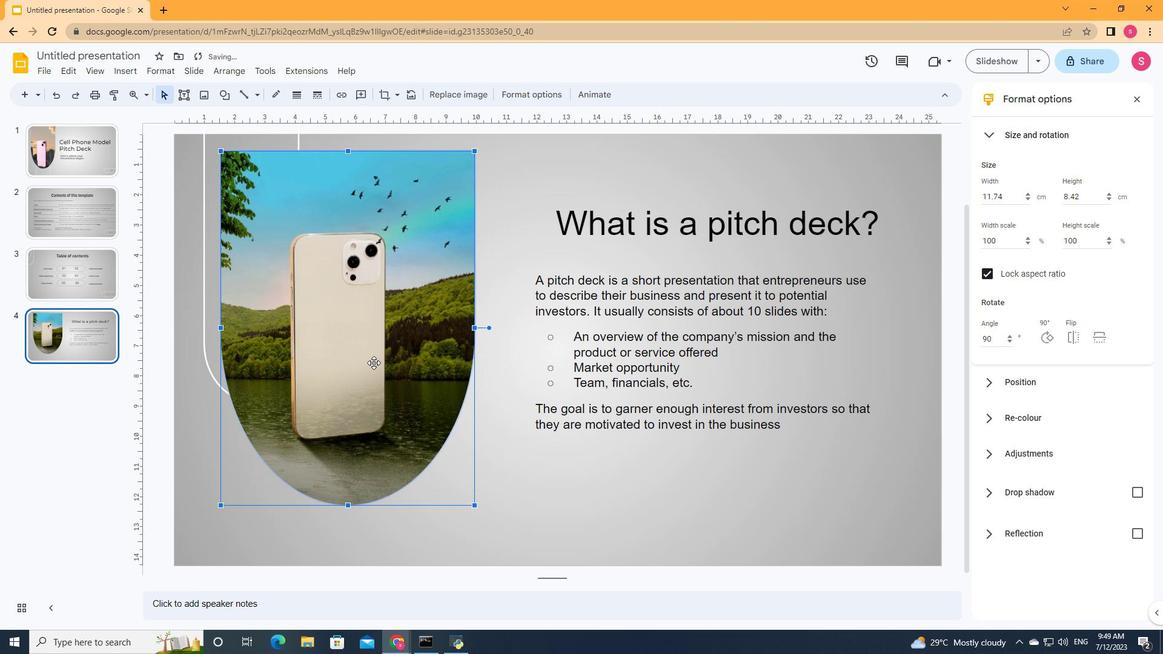 
Action: Mouse pressed left at (375, 358)
Screenshot: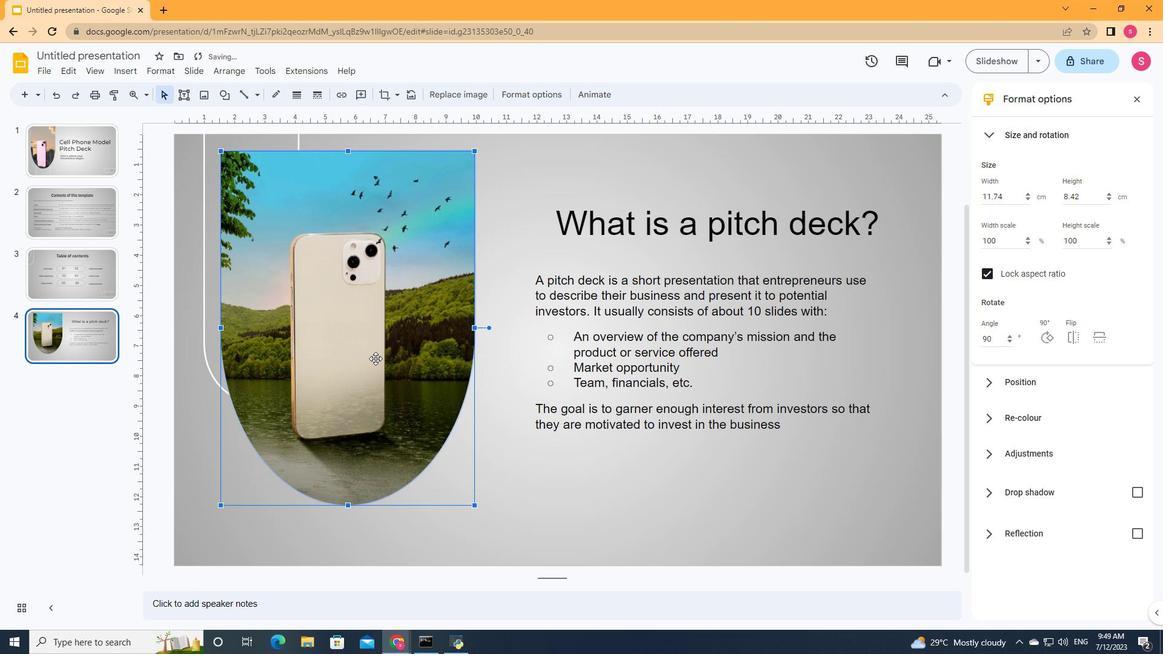 
Action: Mouse moved to (469, 312)
Screenshot: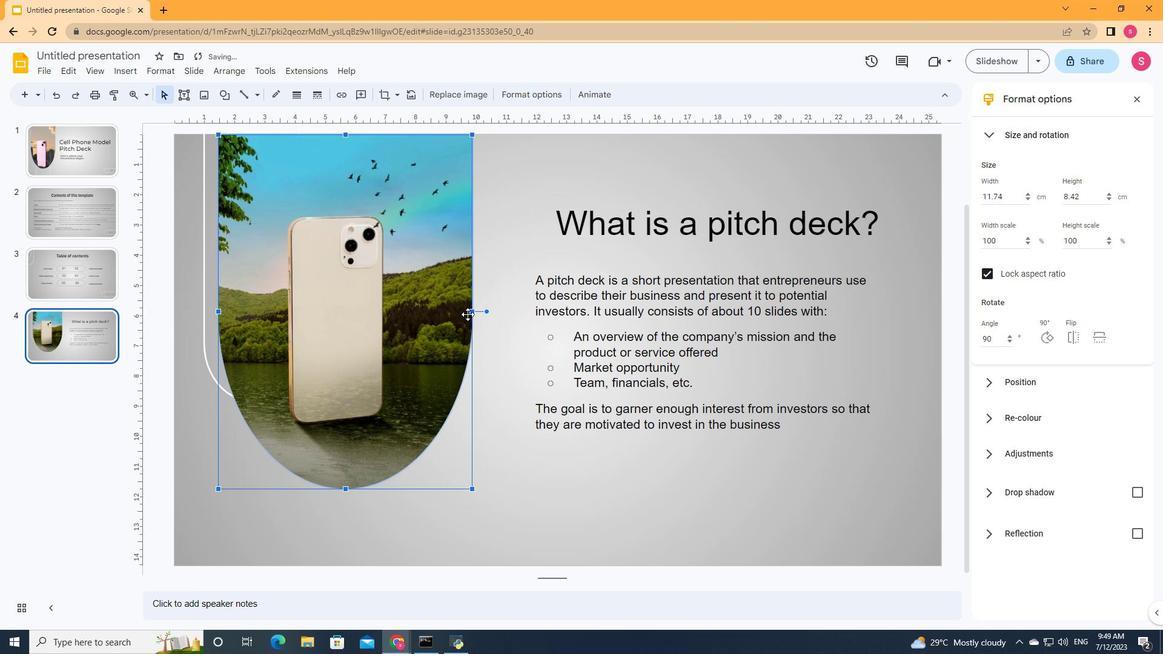 
Action: Mouse pressed left at (469, 312)
Screenshot: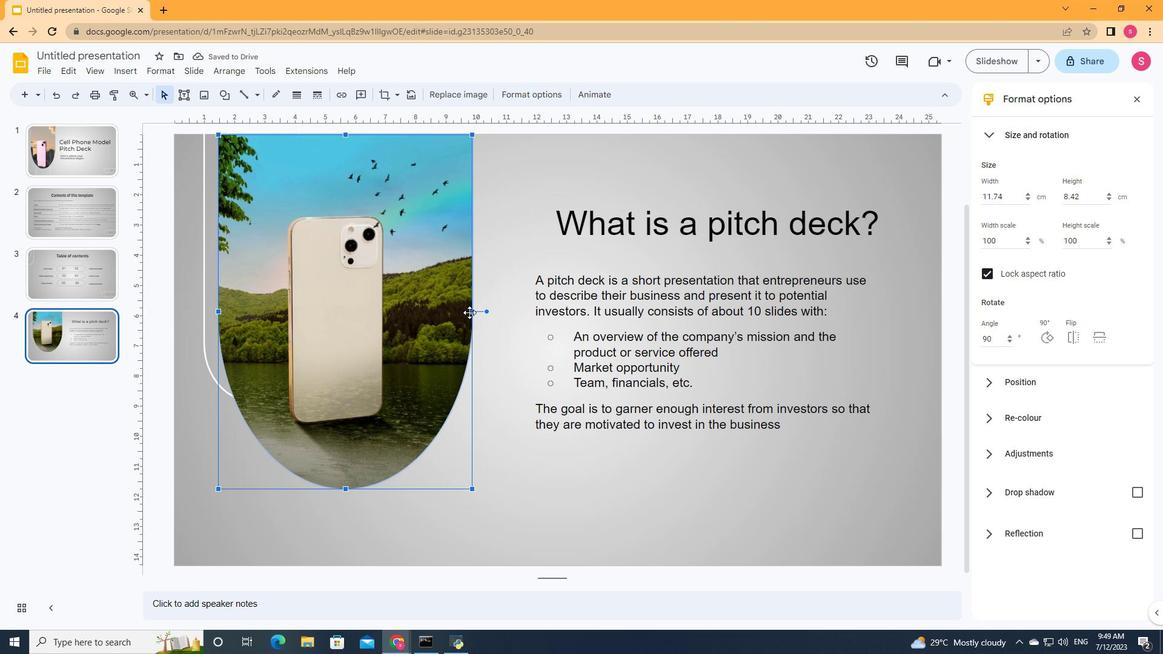 
Action: Mouse moved to (358, 492)
Screenshot: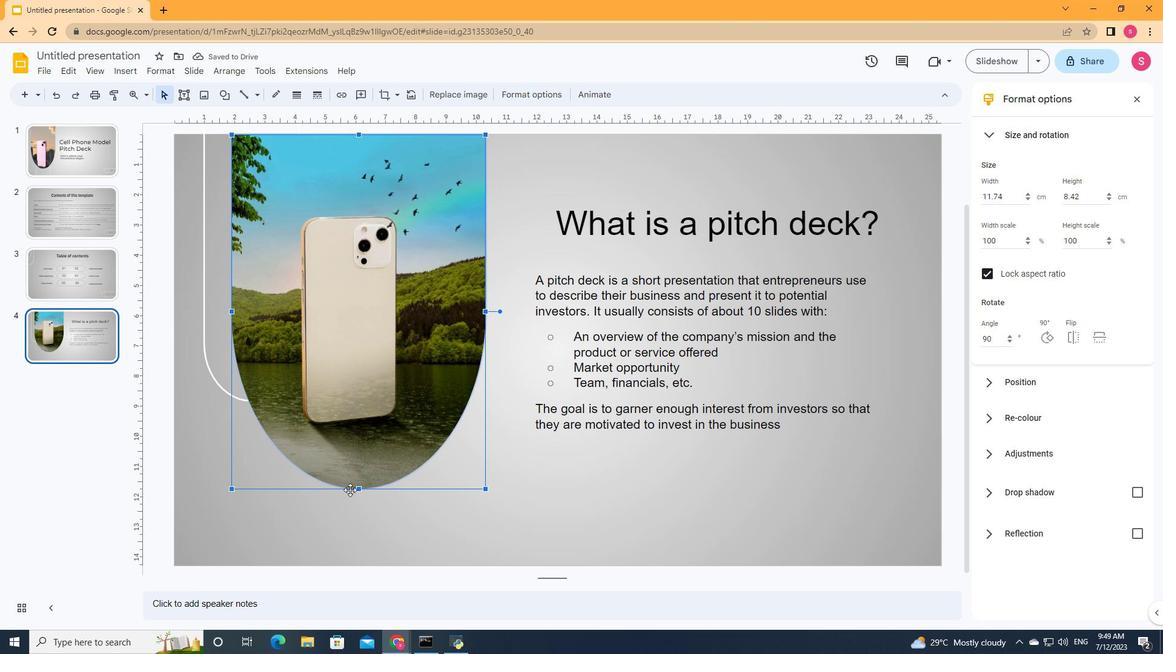
Action: Mouse pressed left at (358, 492)
Screenshot: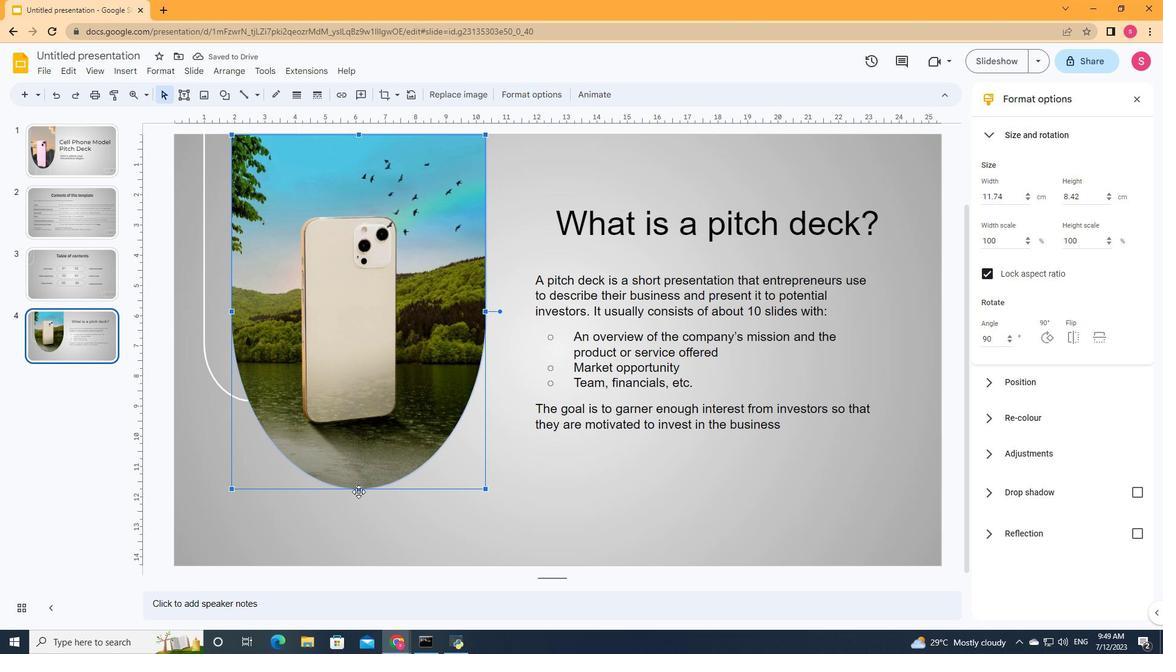 
Action: Mouse moved to (387, 313)
Screenshot: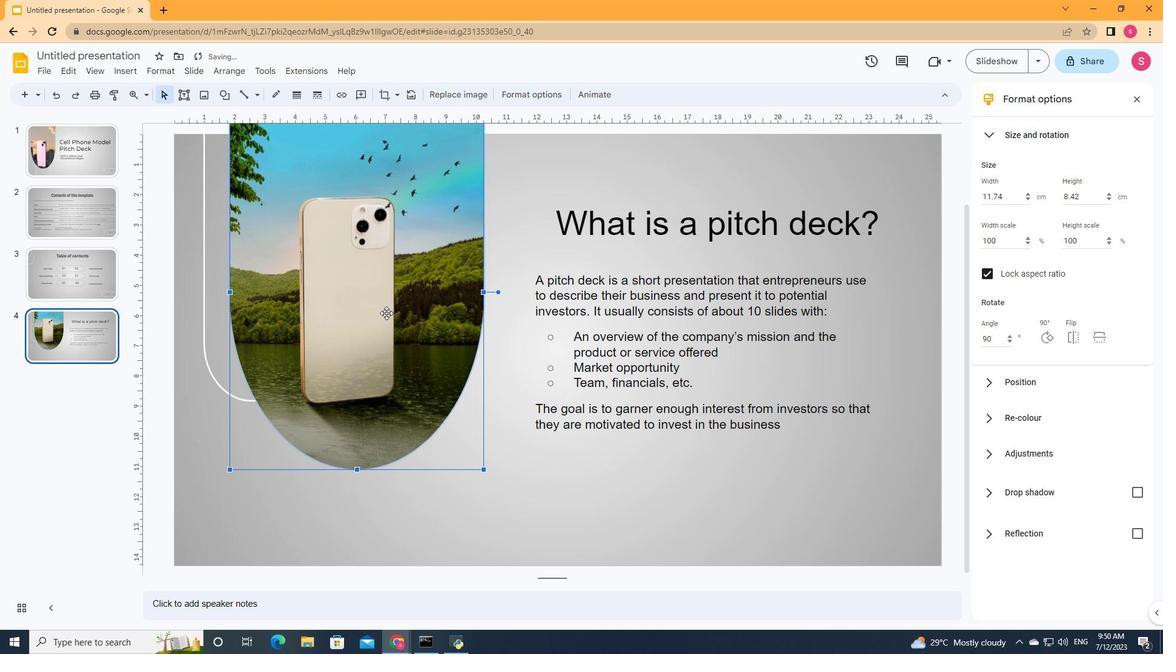 
Action: Mouse pressed left at (387, 313)
Screenshot: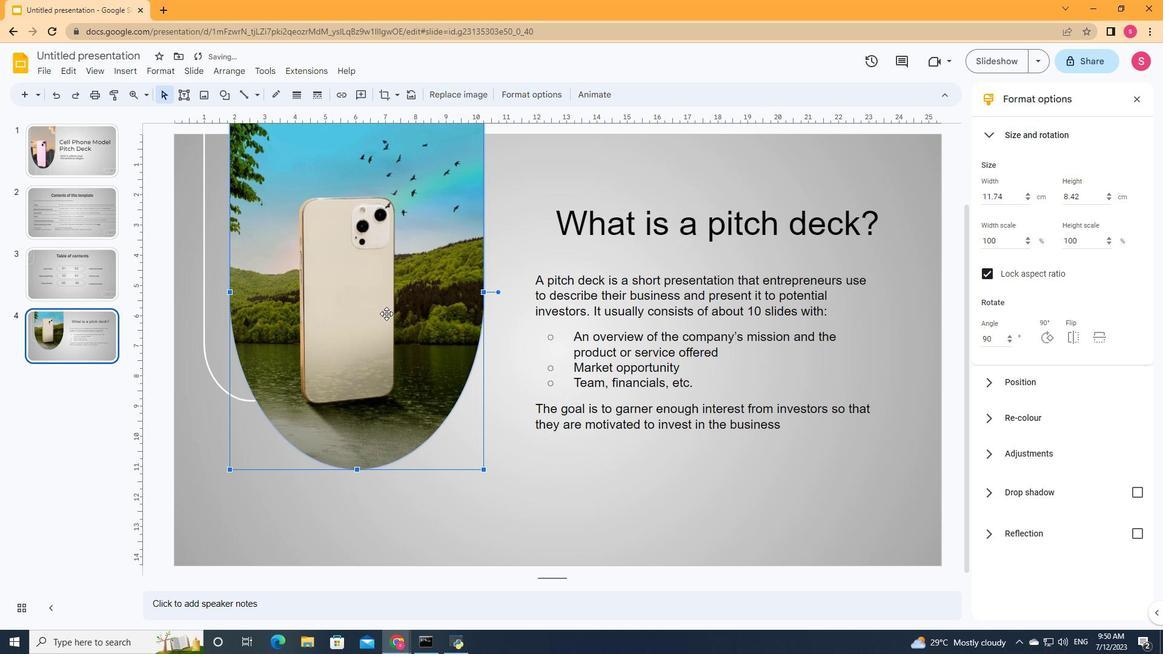 
Action: Mouse moved to (352, 489)
Screenshot: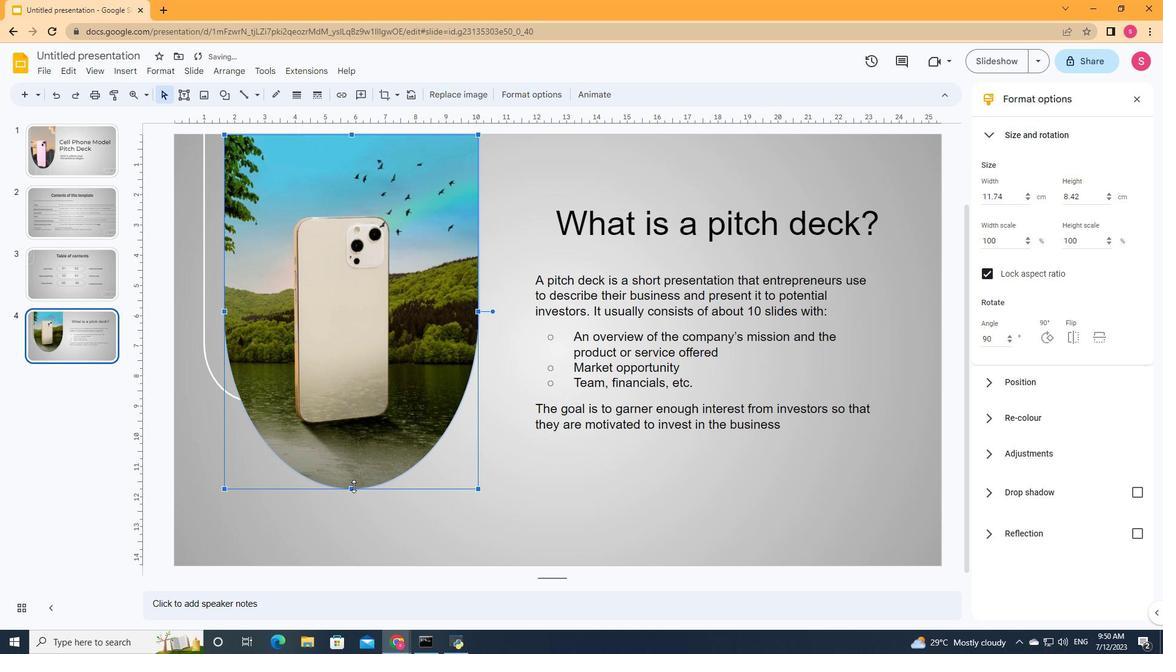 
Action: Mouse pressed left at (352, 489)
Screenshot: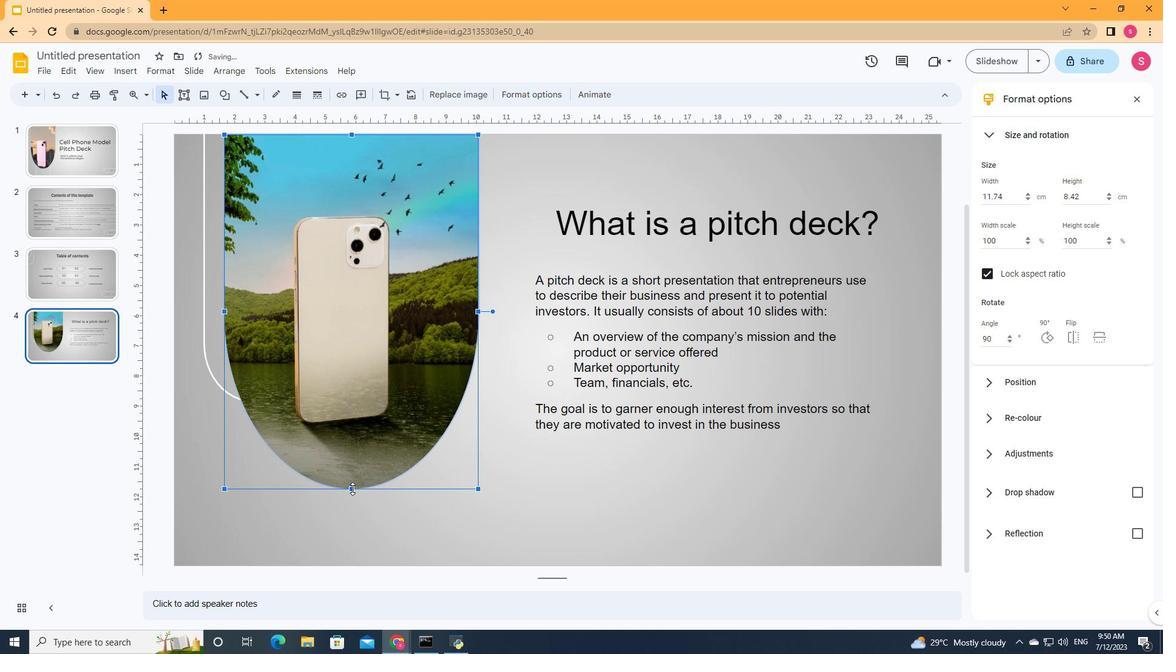 
Action: Mouse moved to (546, 469)
Screenshot: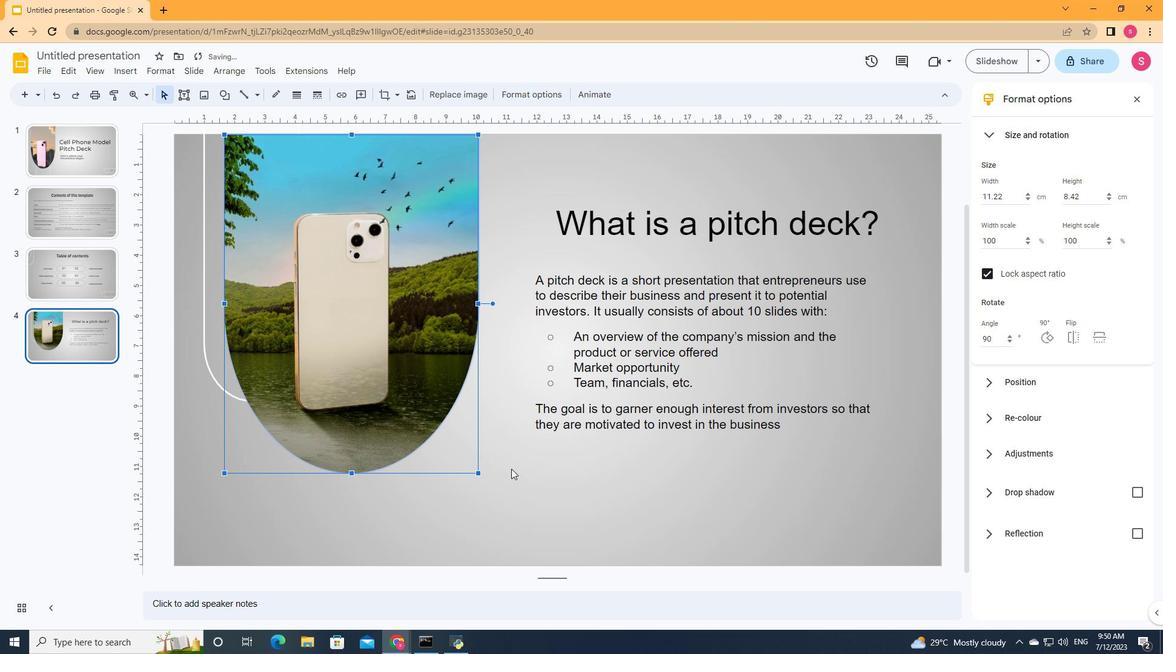 
Action: Mouse pressed left at (546, 469)
Screenshot: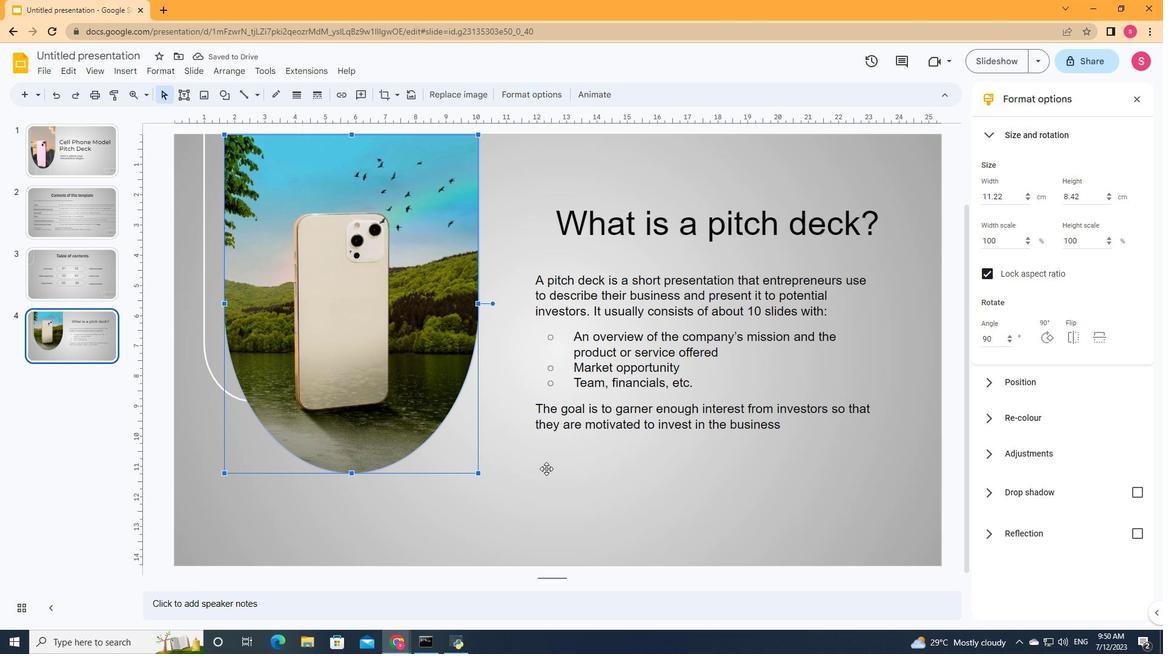
Action: Mouse moved to (496, 456)
Screenshot: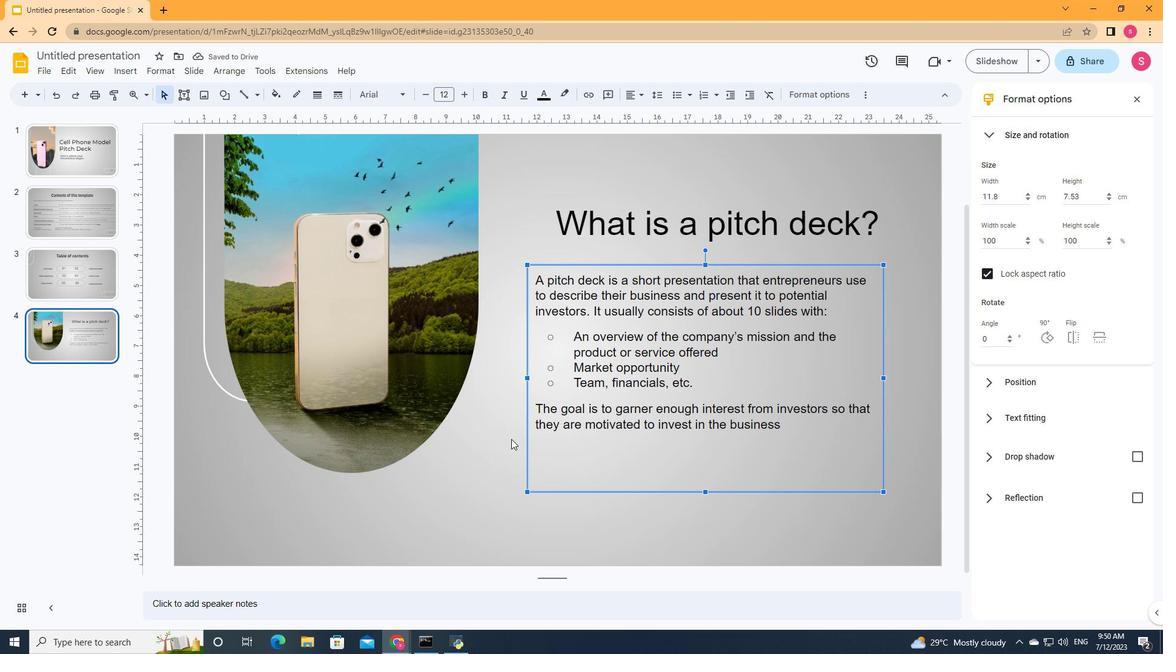 
Action: Mouse pressed left at (496, 456)
Screenshot: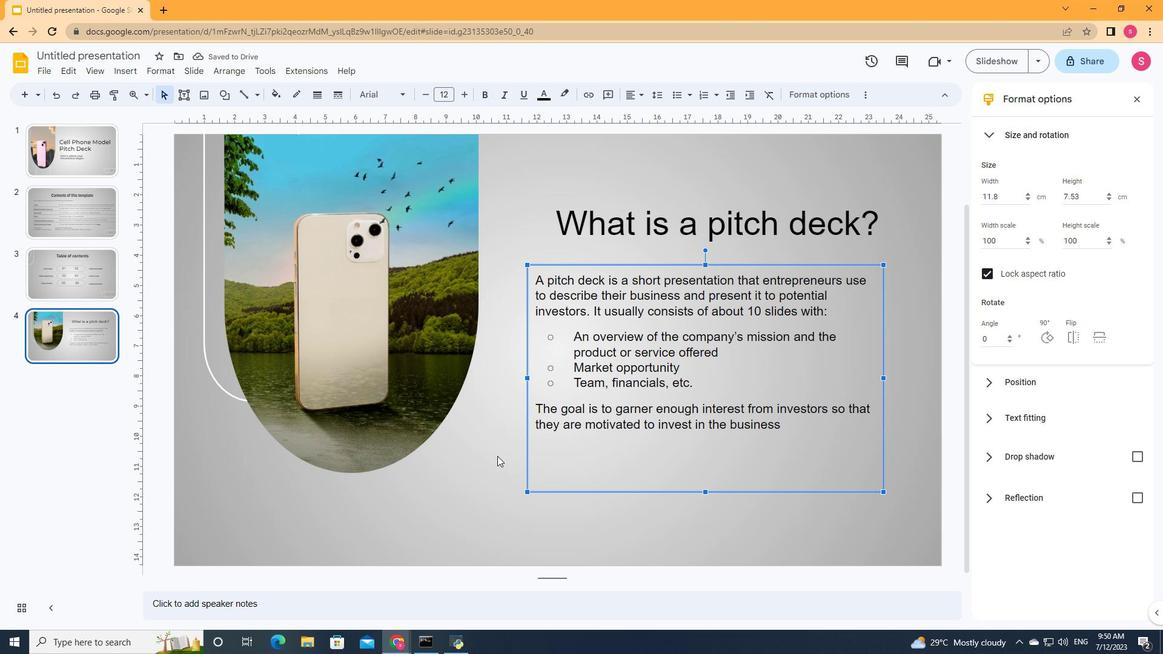 
Action: Mouse moved to (216, 99)
Screenshot: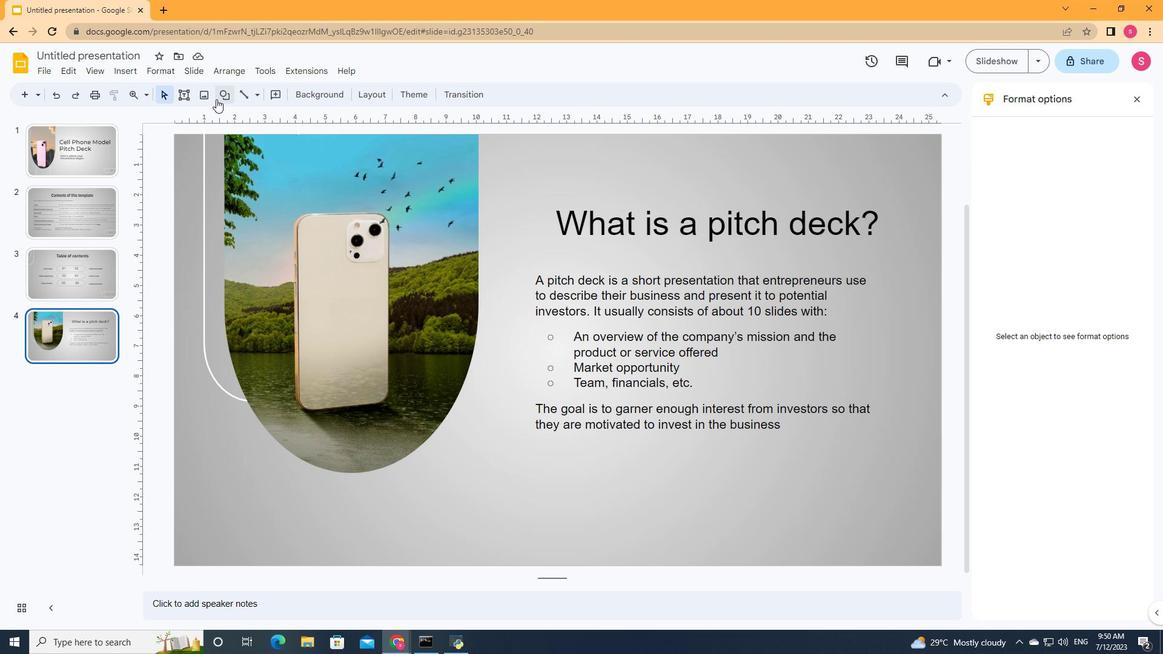 
Action: Mouse pressed left at (216, 99)
Screenshot: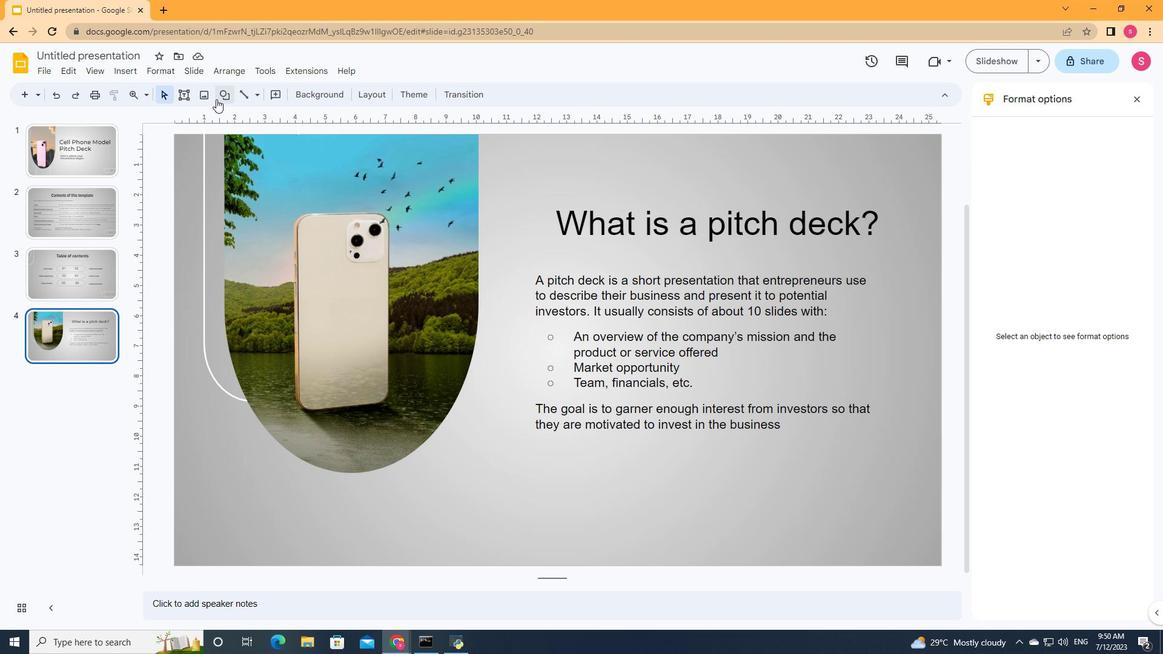 
Action: Mouse moved to (489, 196)
Screenshot: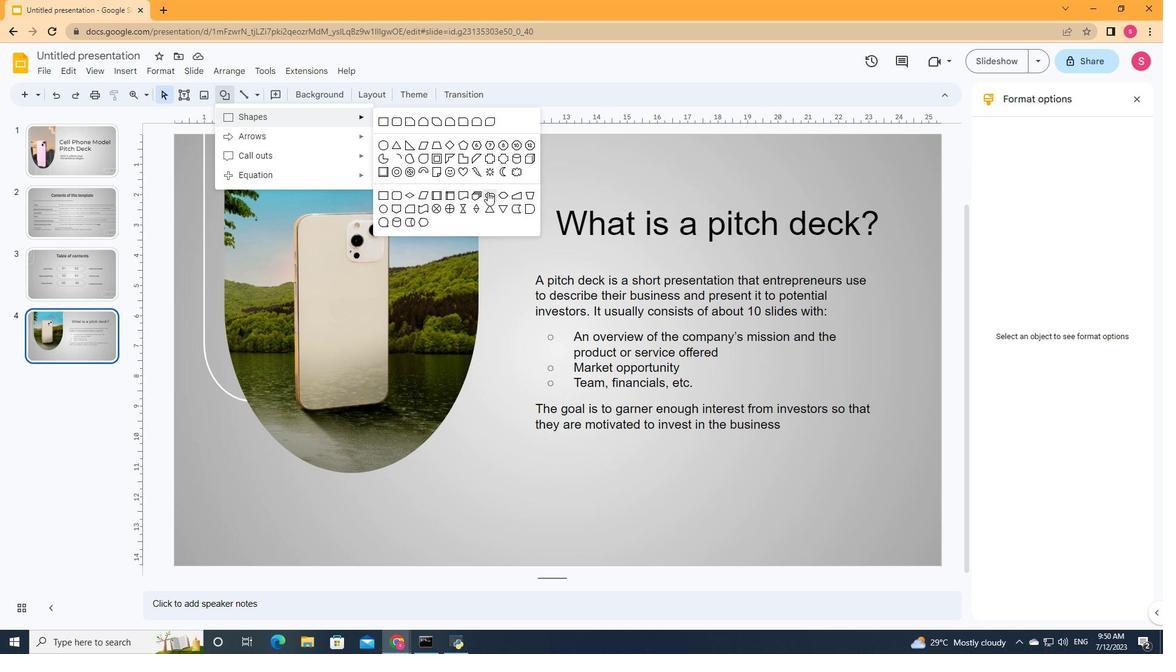 
Action: Mouse pressed left at (489, 196)
Screenshot: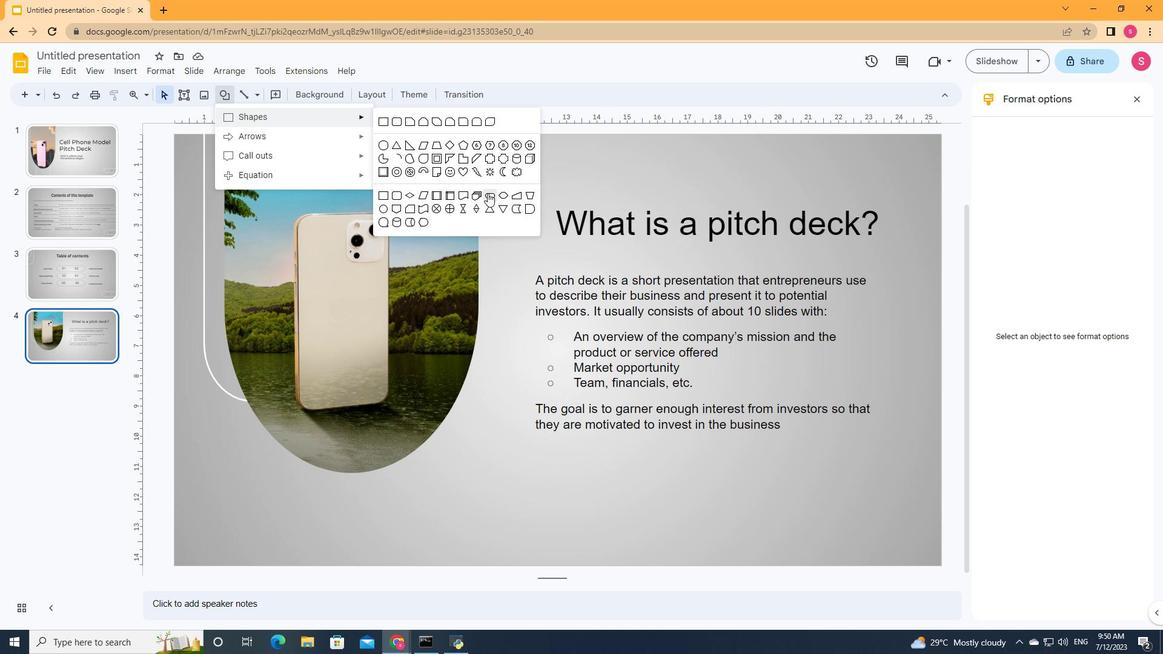 
Action: Mouse moved to (671, 462)
Screenshot: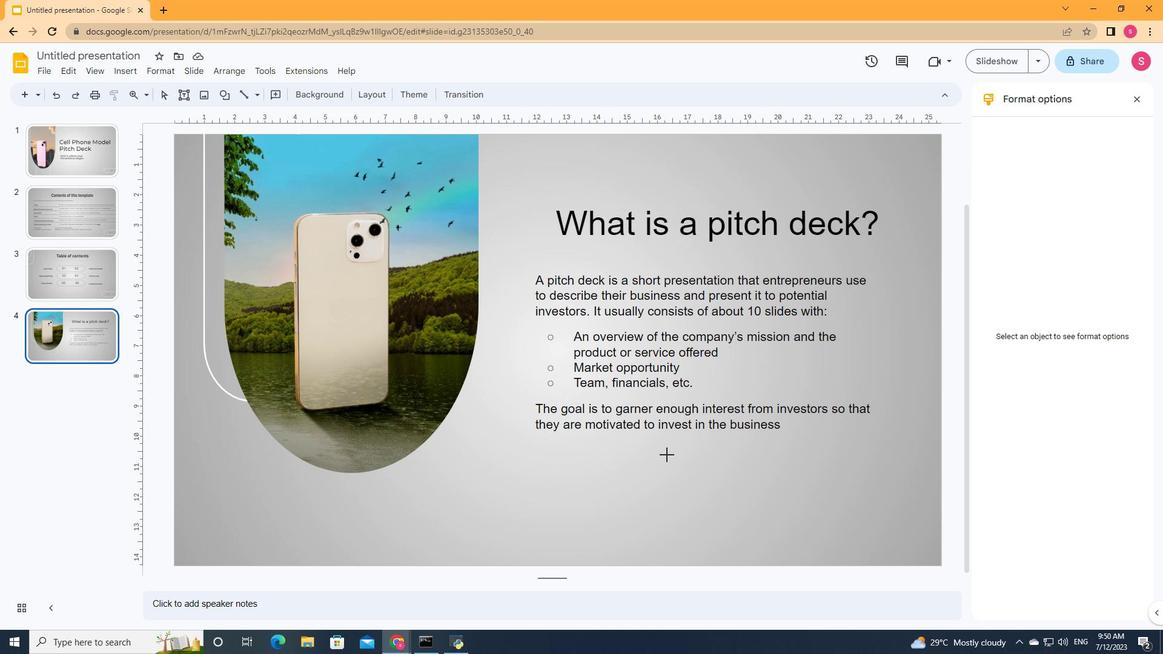 
Action: Mouse pressed left at (671, 462)
Screenshot: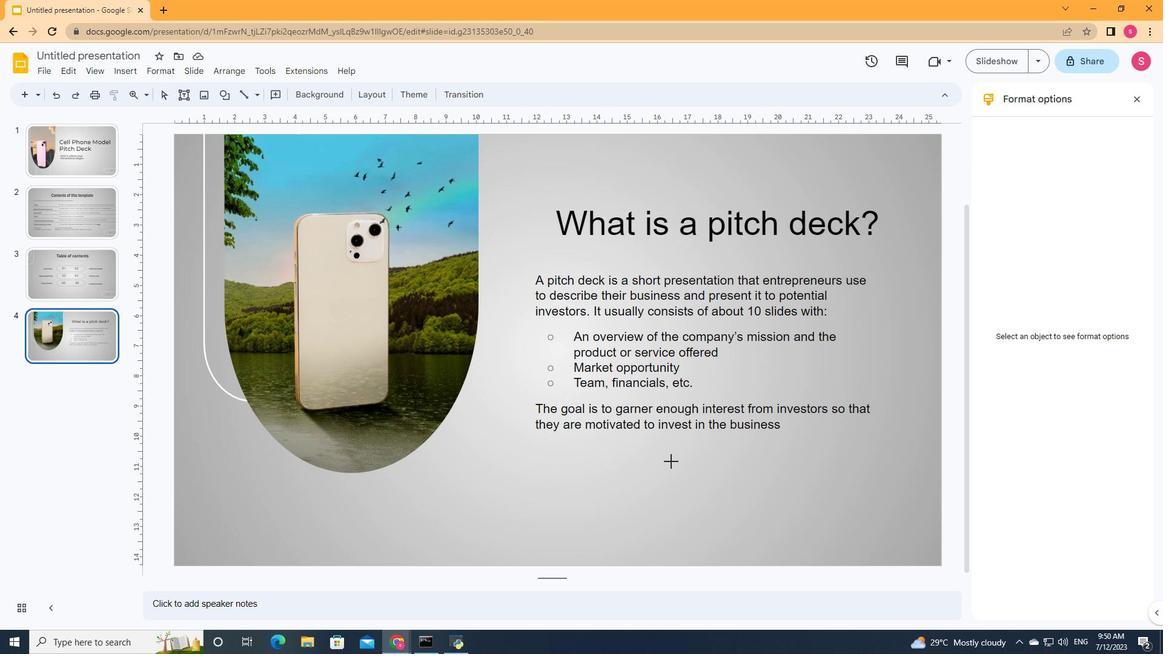 
Action: Mouse moved to (272, 94)
Screenshot: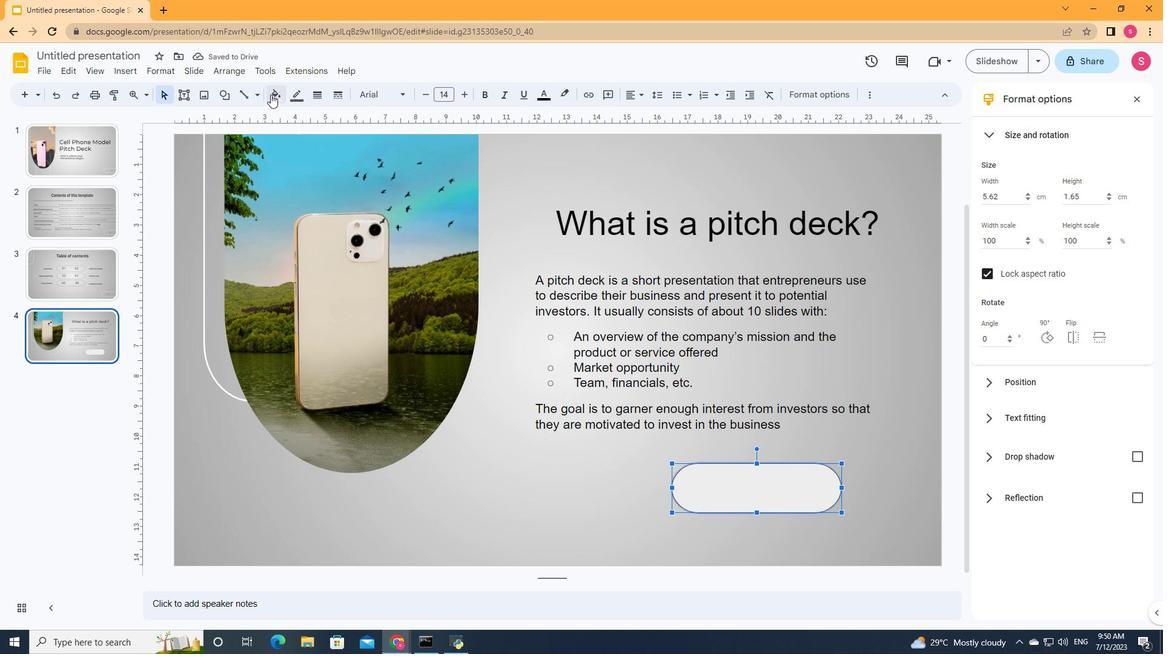 
Action: Mouse pressed left at (272, 94)
Screenshot: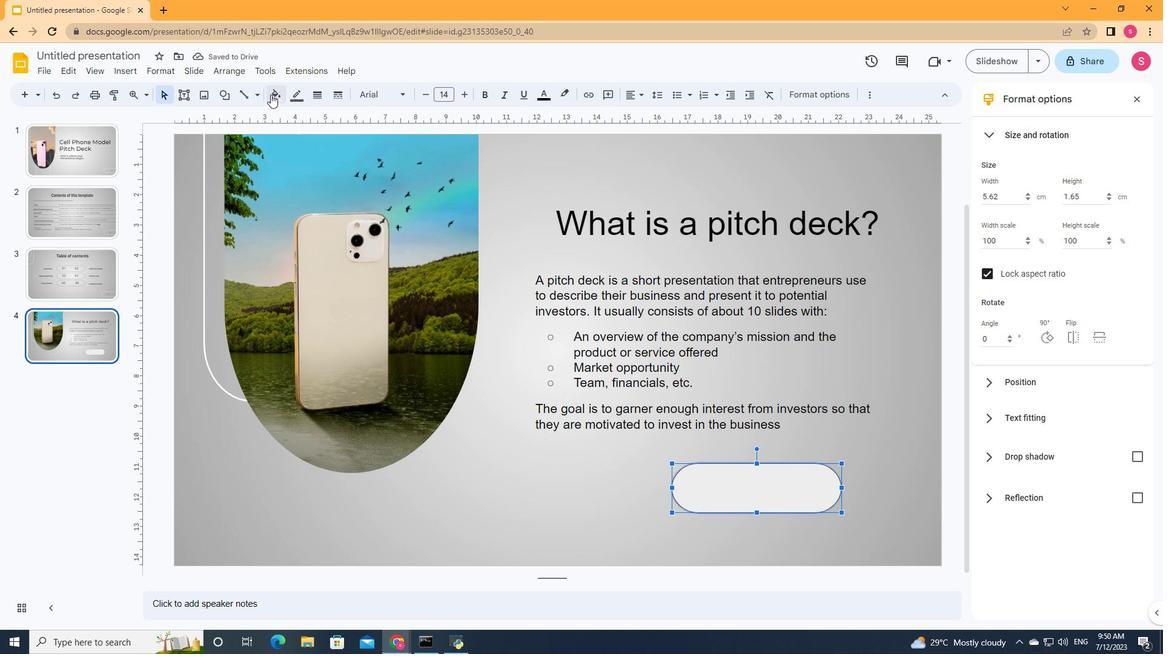 
Action: Mouse moved to (315, 333)
Screenshot: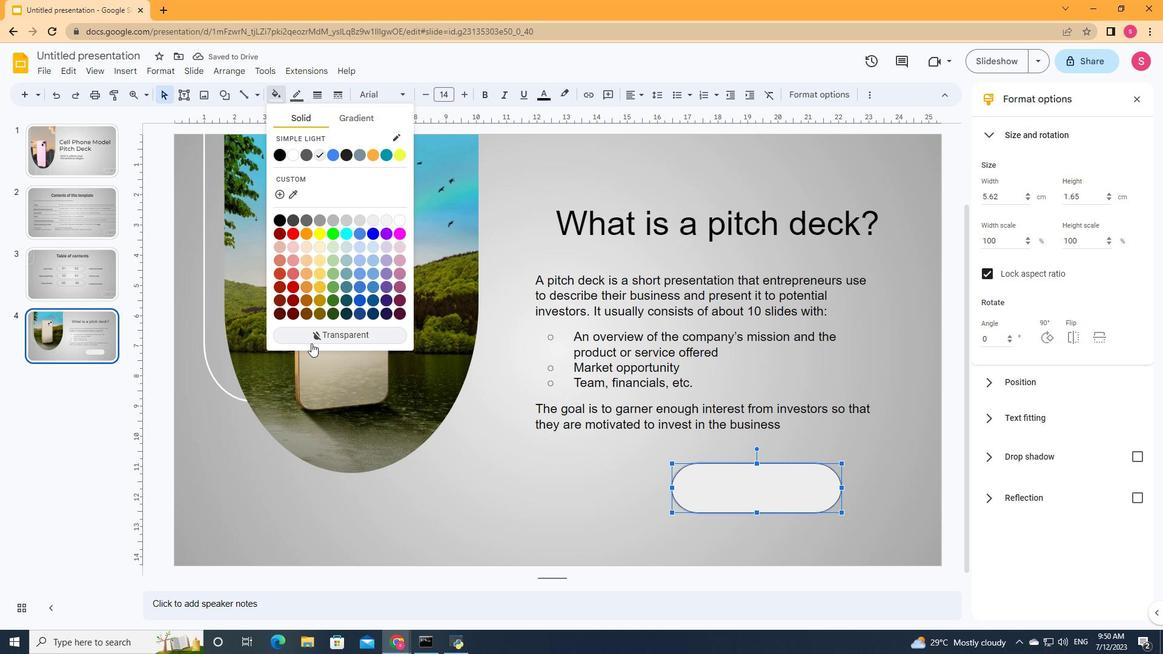 
Action: Mouse pressed left at (315, 333)
Screenshot: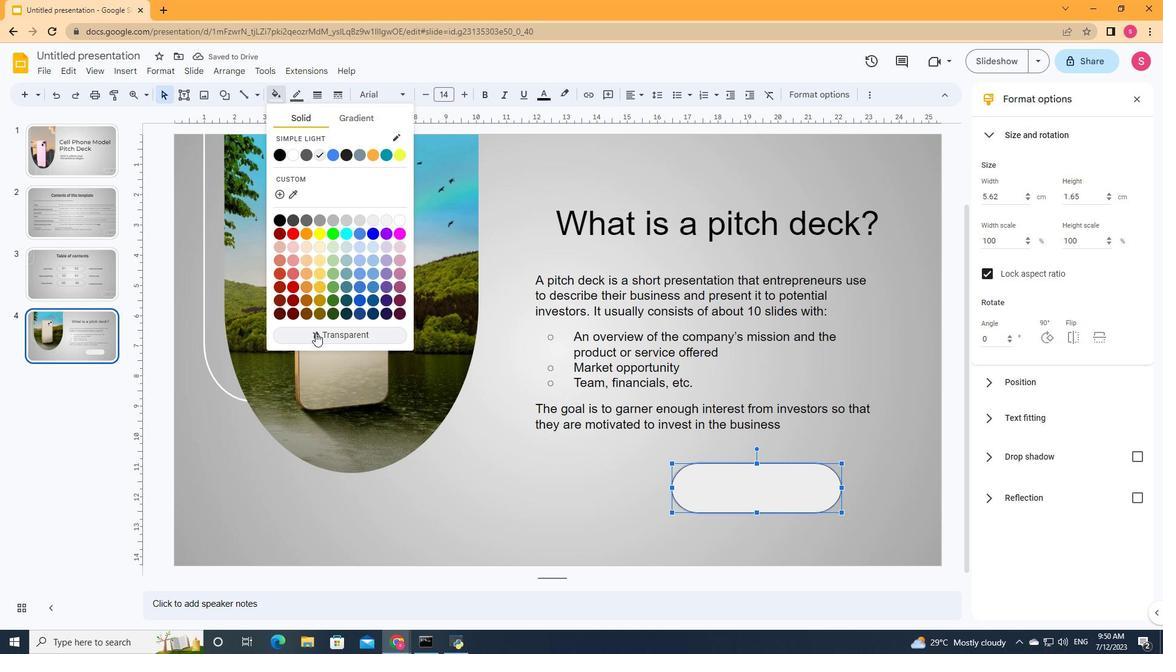 
Action: Mouse moved to (295, 103)
Screenshot: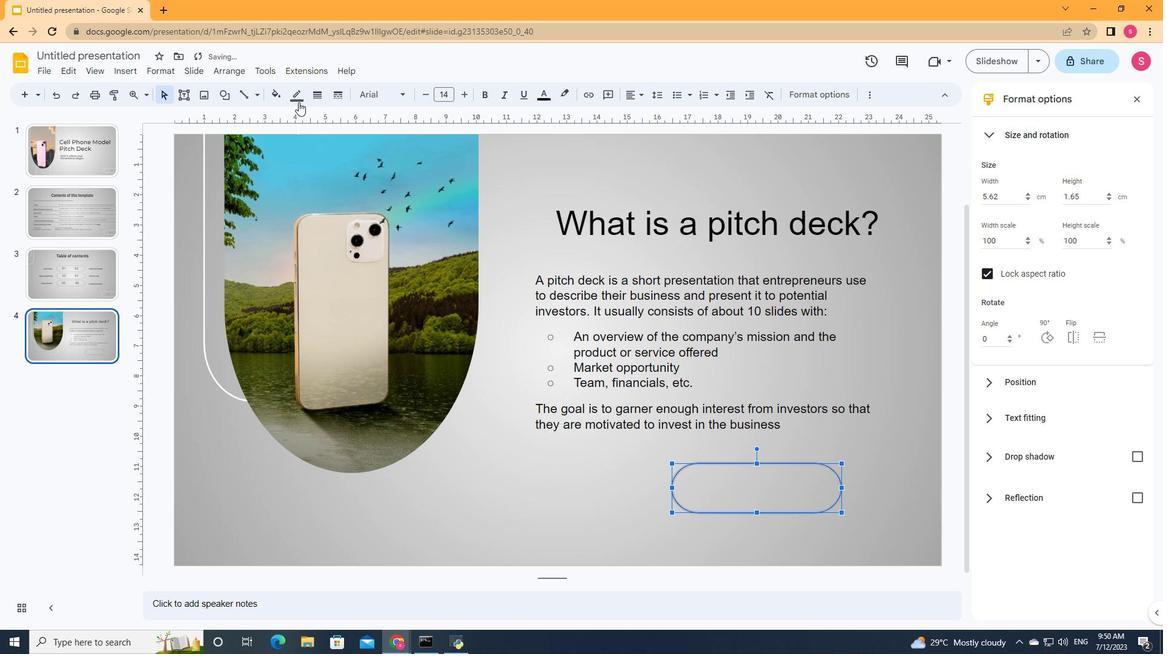 
Action: Mouse pressed left at (295, 103)
Screenshot: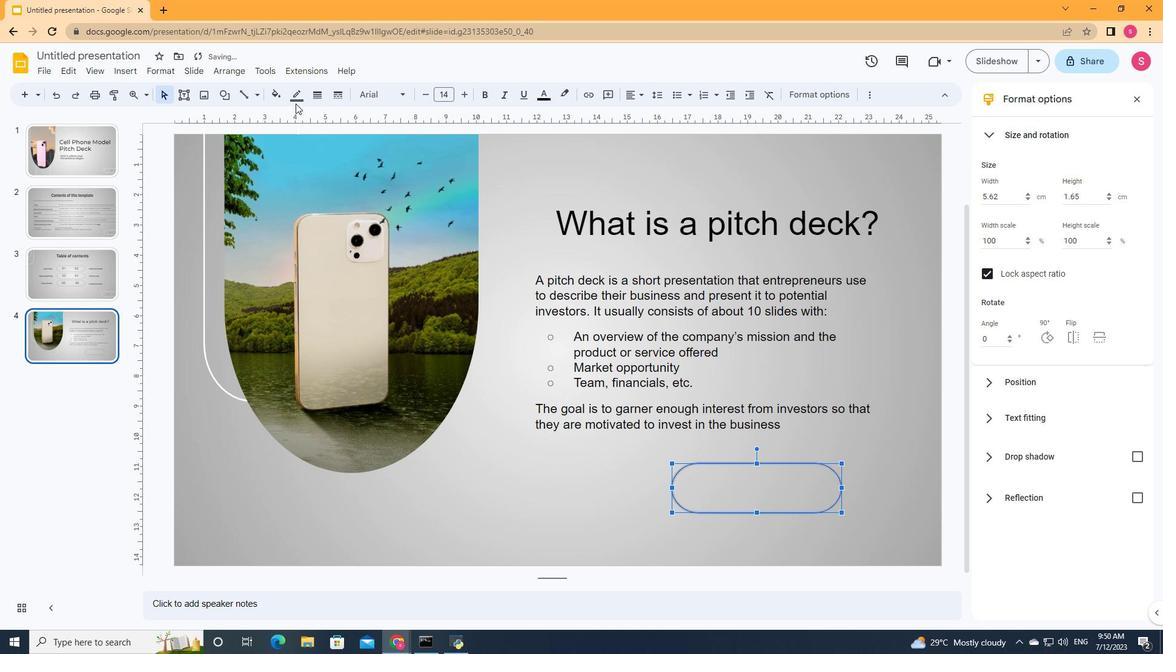 
Action: Mouse moved to (300, 98)
Screenshot: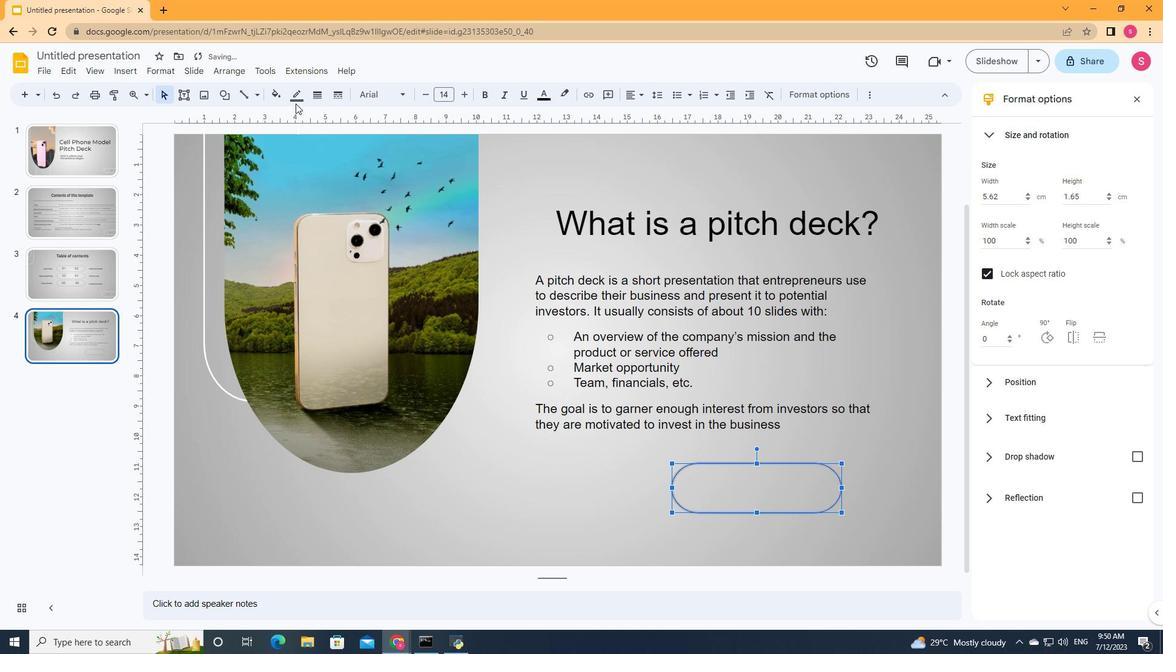 
Action: Mouse pressed left at (300, 98)
Screenshot: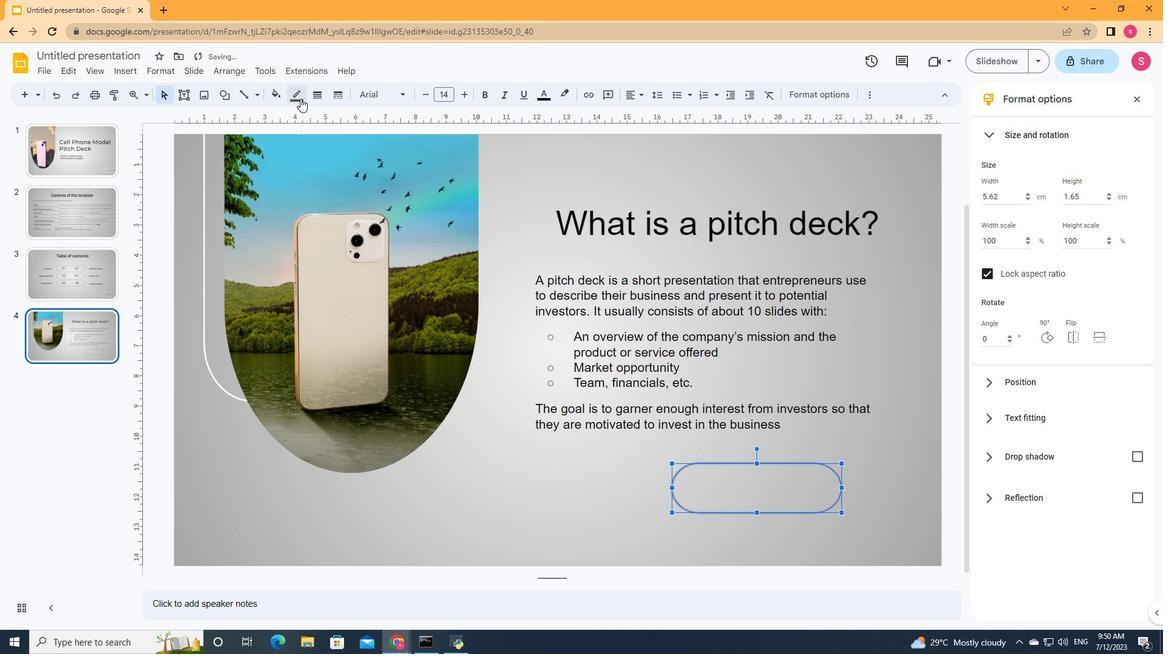 
Action: Mouse moved to (317, 136)
Screenshot: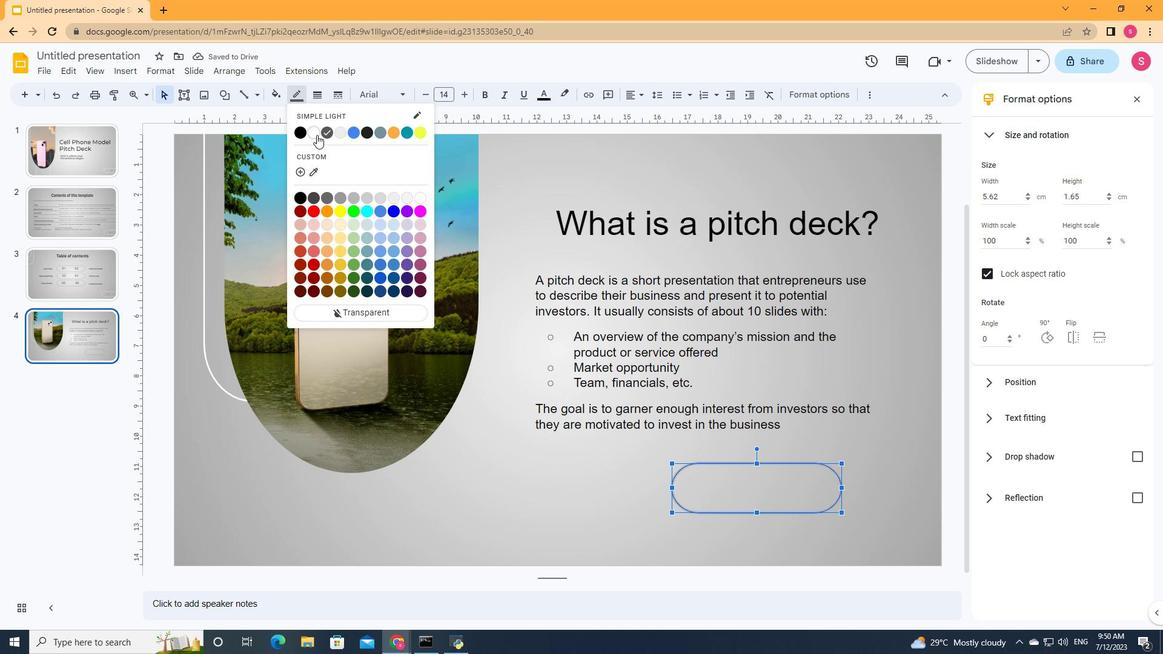 
Action: Mouse pressed left at (317, 136)
Screenshot: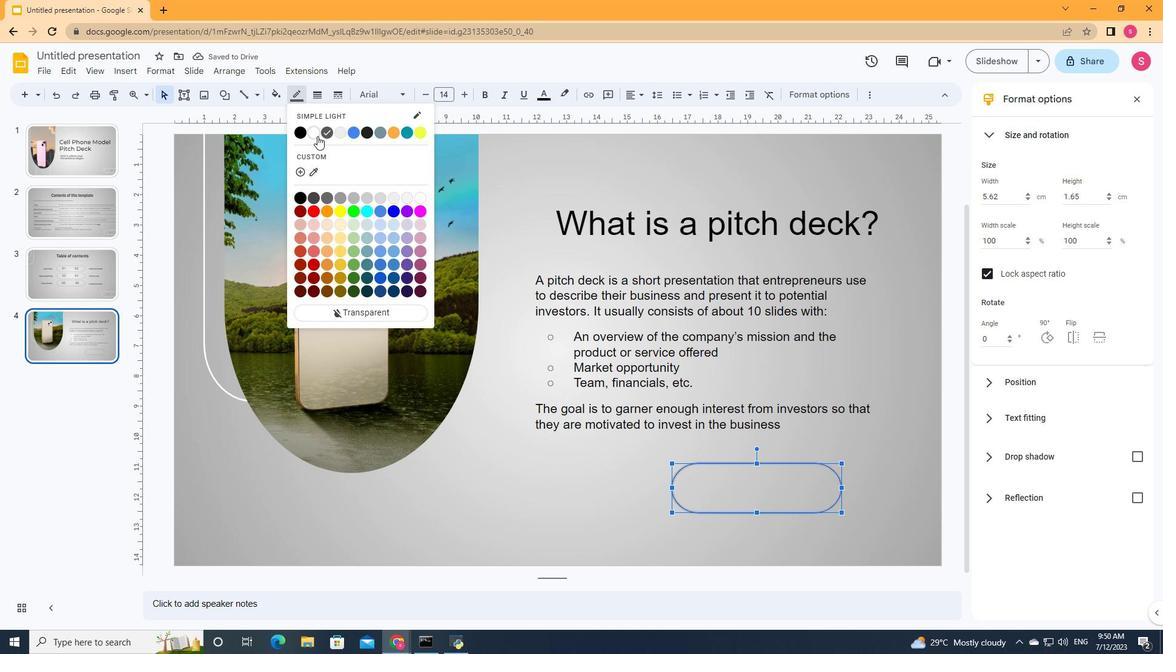 
Action: Mouse moved to (792, 494)
Screenshot: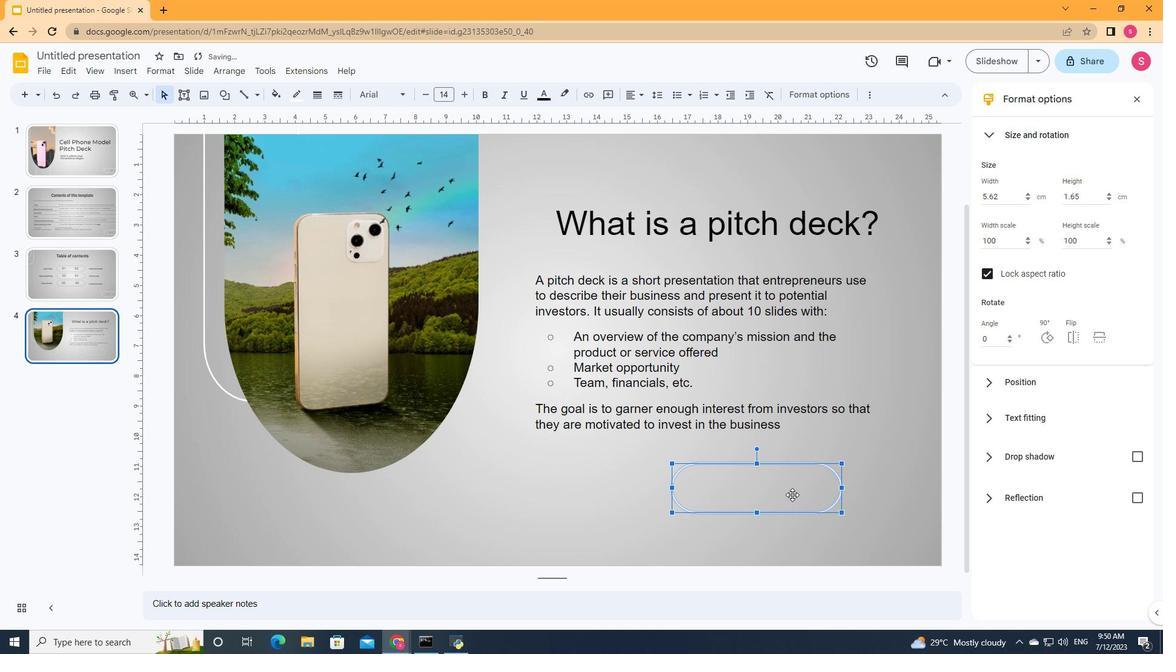 
Action: Mouse pressed left at (792, 494)
Screenshot: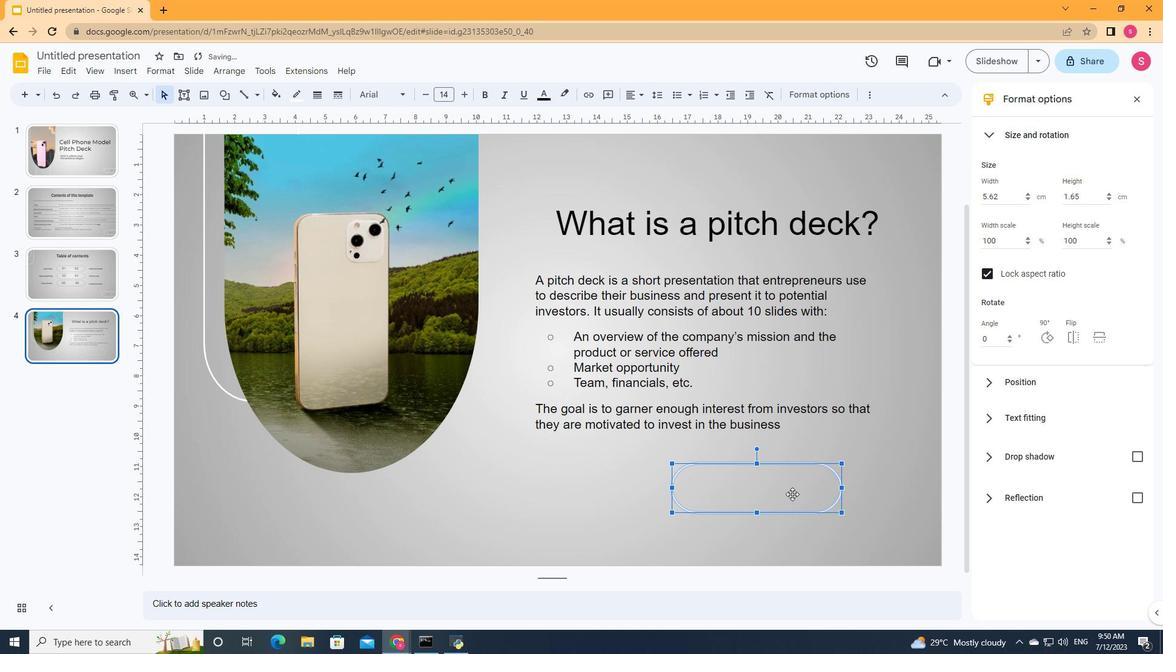 
Action: Mouse moved to (772, 476)
Screenshot: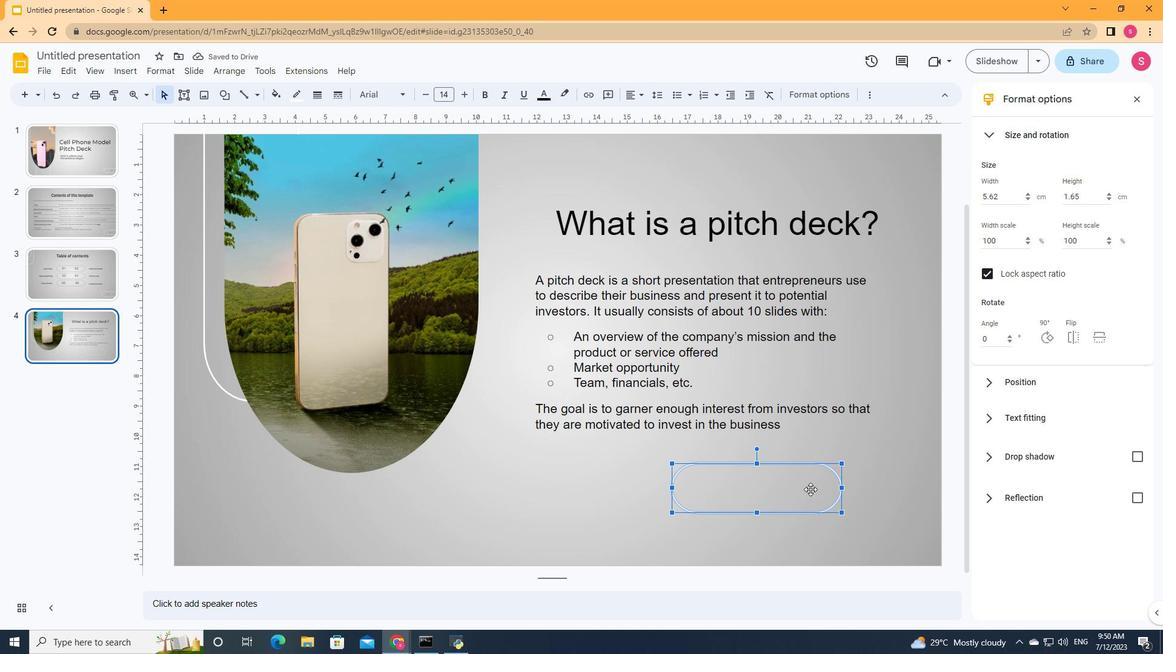 
Action: Mouse pressed left at (772, 476)
Screenshot: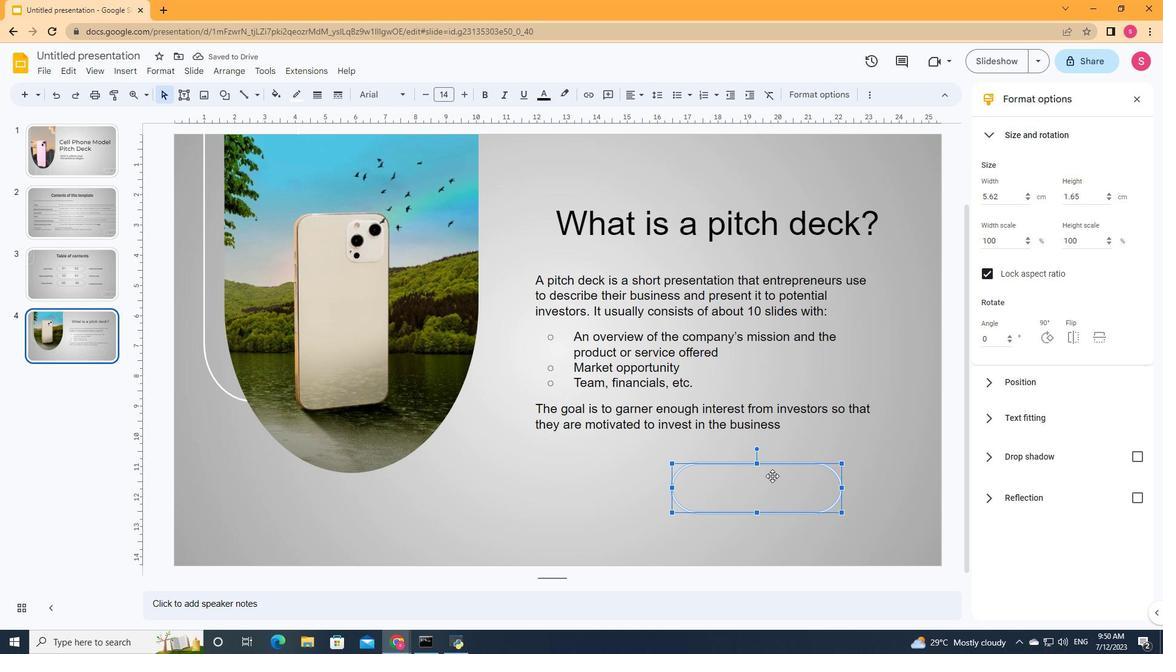 
Action: Mouse moved to (318, 98)
Screenshot: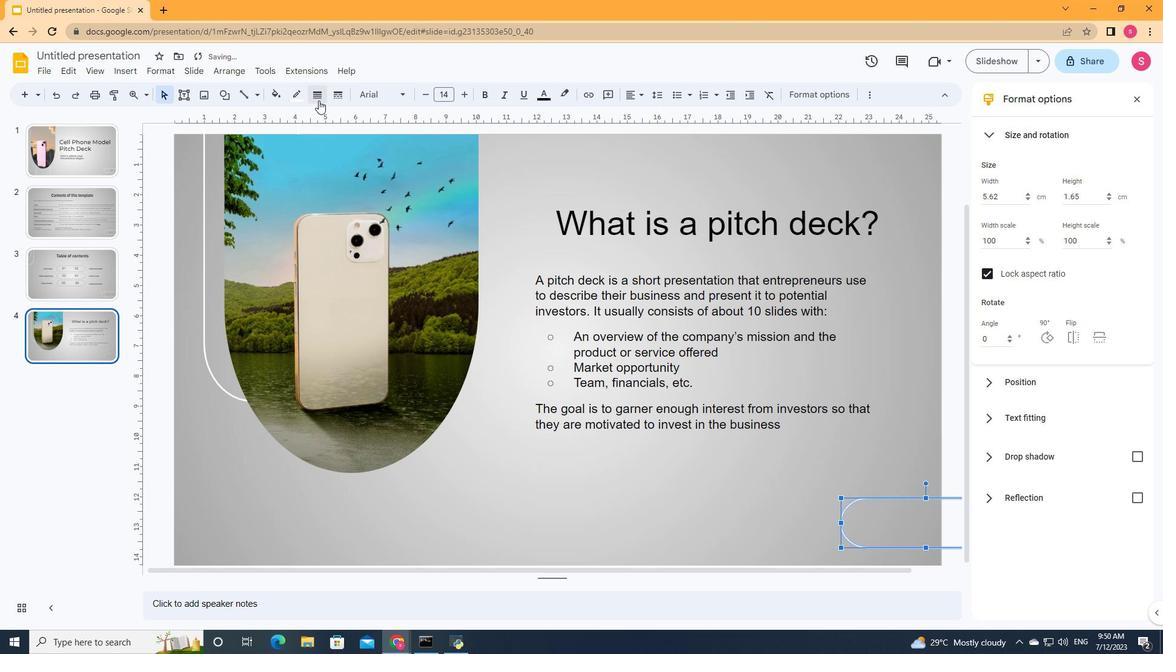
Action: Mouse pressed left at (318, 98)
Screenshot: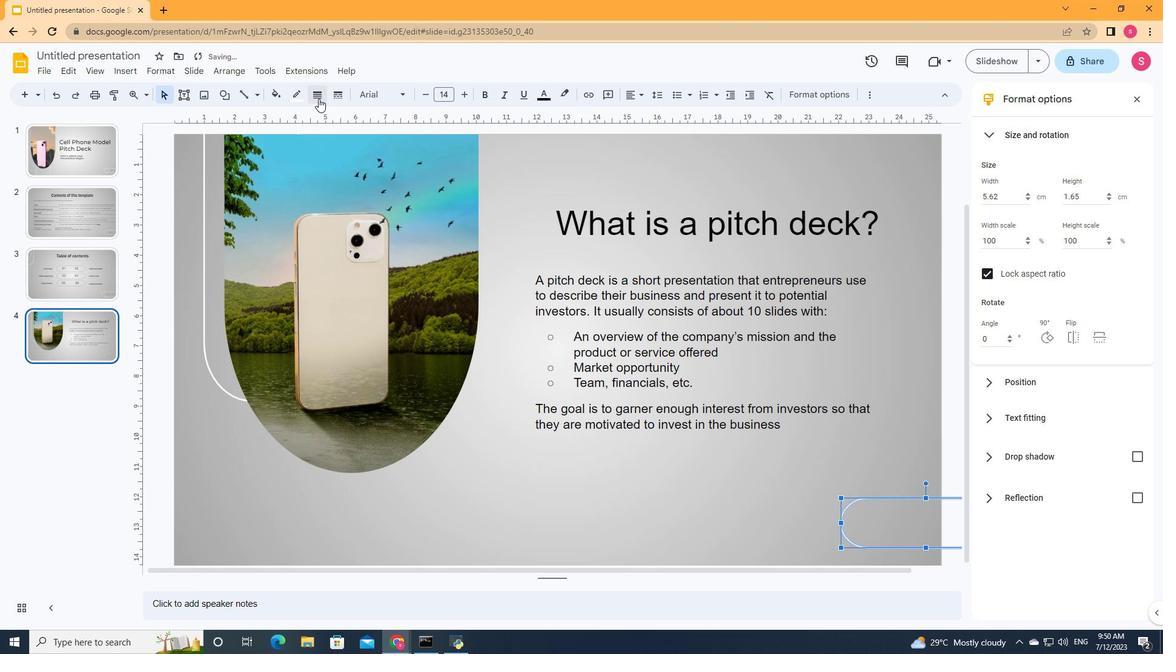
Action: Mouse moved to (319, 141)
Screenshot: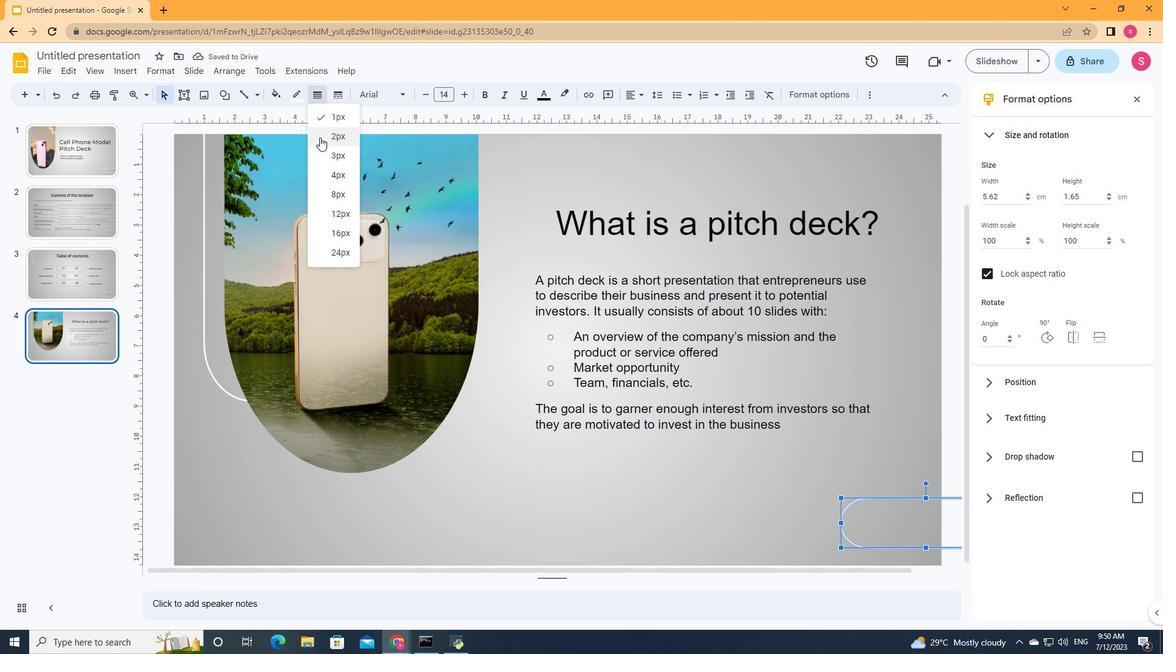 
Action: Mouse pressed left at (319, 141)
Screenshot: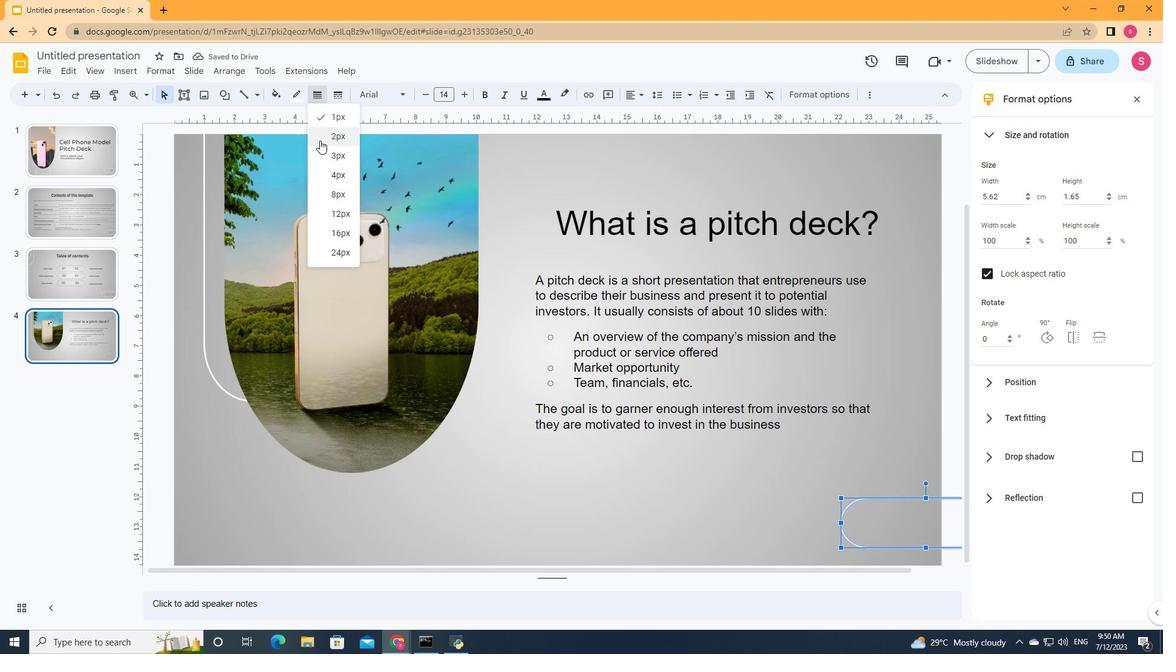 
Action: Mouse moved to (875, 522)
Screenshot: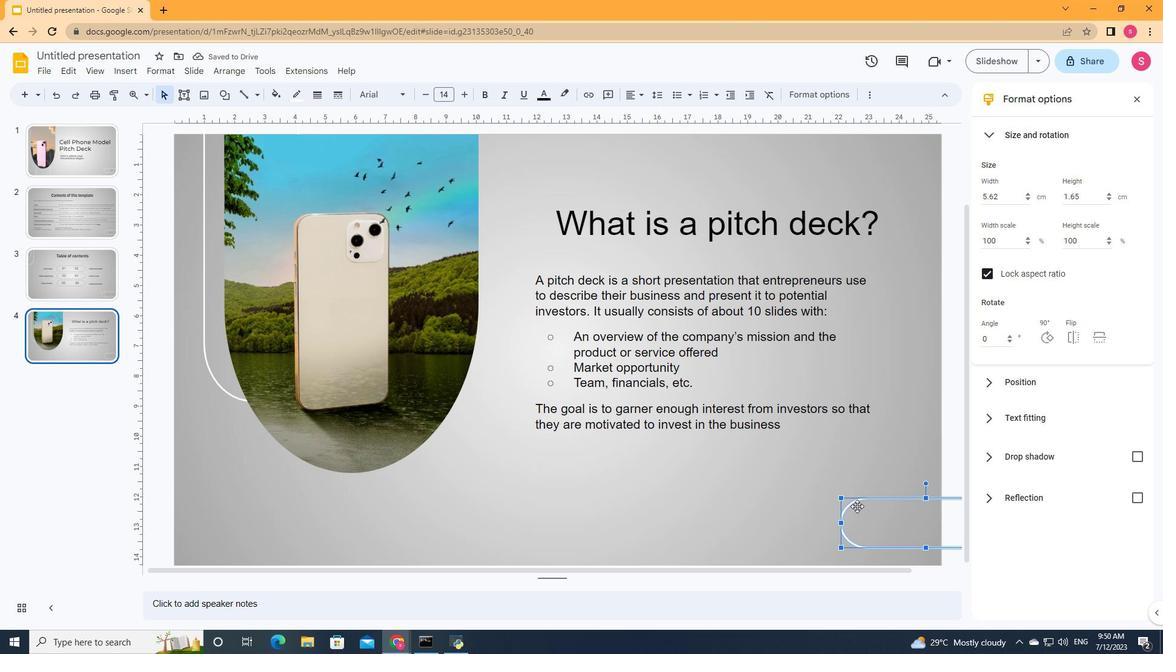 
Action: Mouse pressed left at (875, 522)
Screenshot: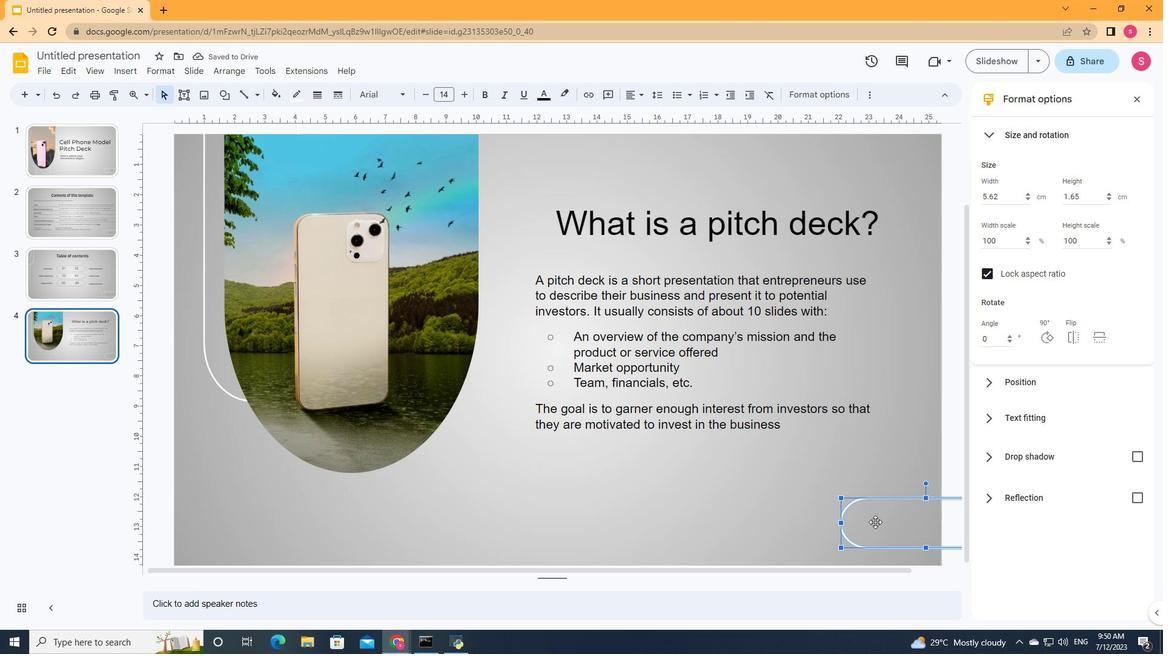 
Action: Mouse moved to (806, 516)
Screenshot: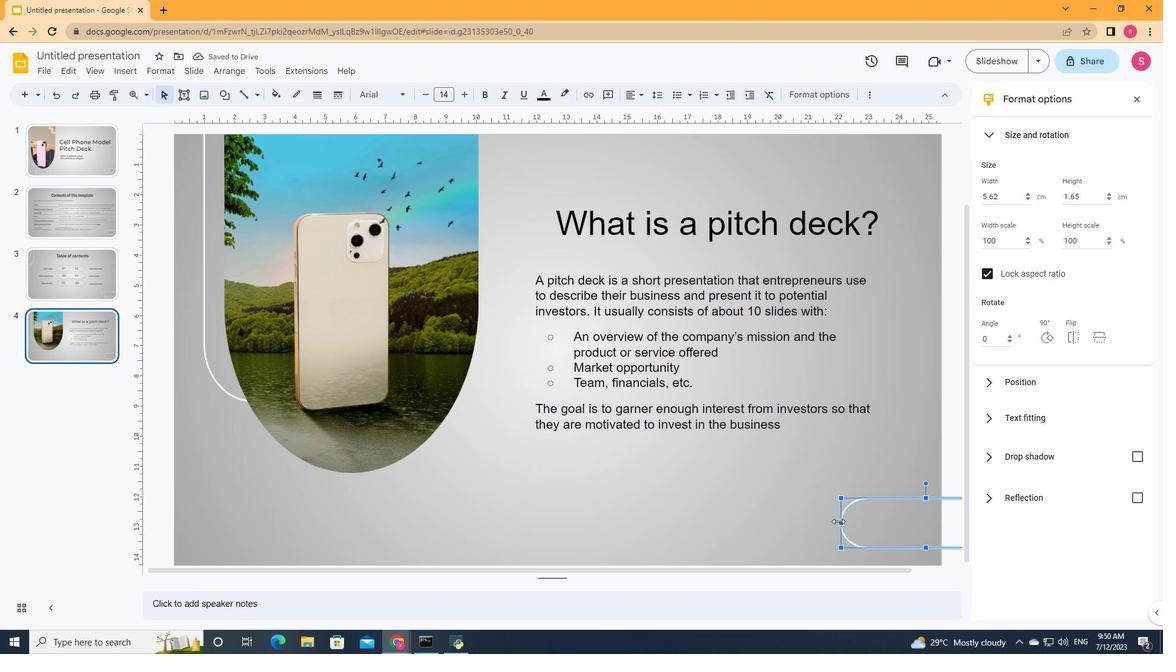 
Action: Mouse pressed left at (806, 516)
Screenshot: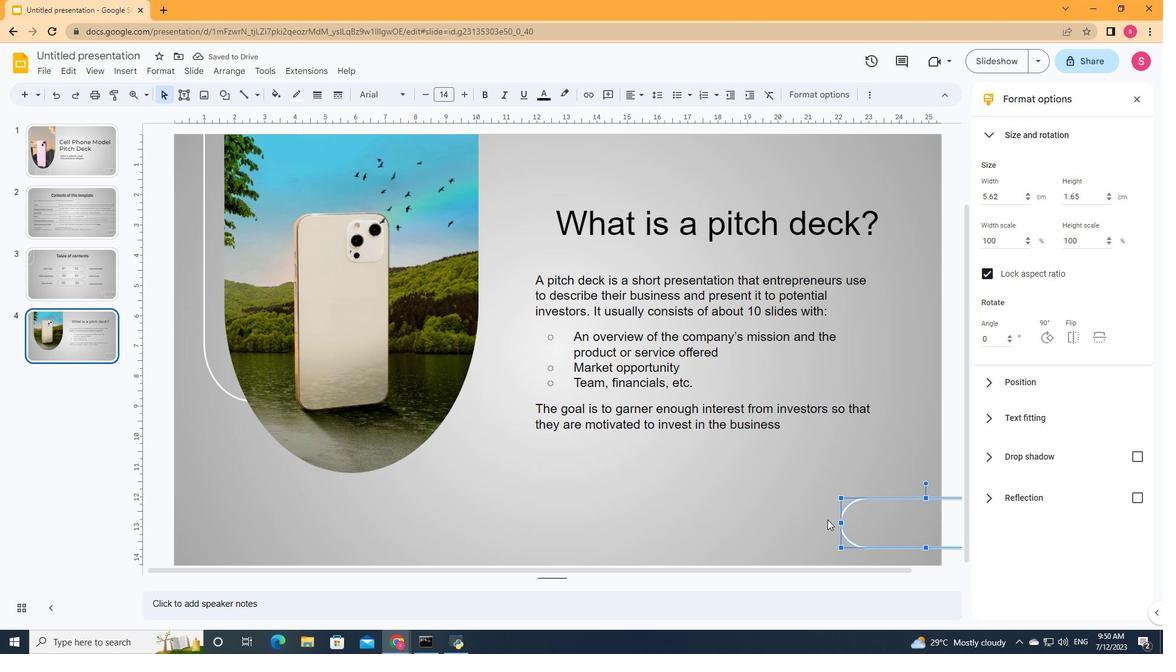 
Action: Mouse moved to (887, 515)
Screenshot: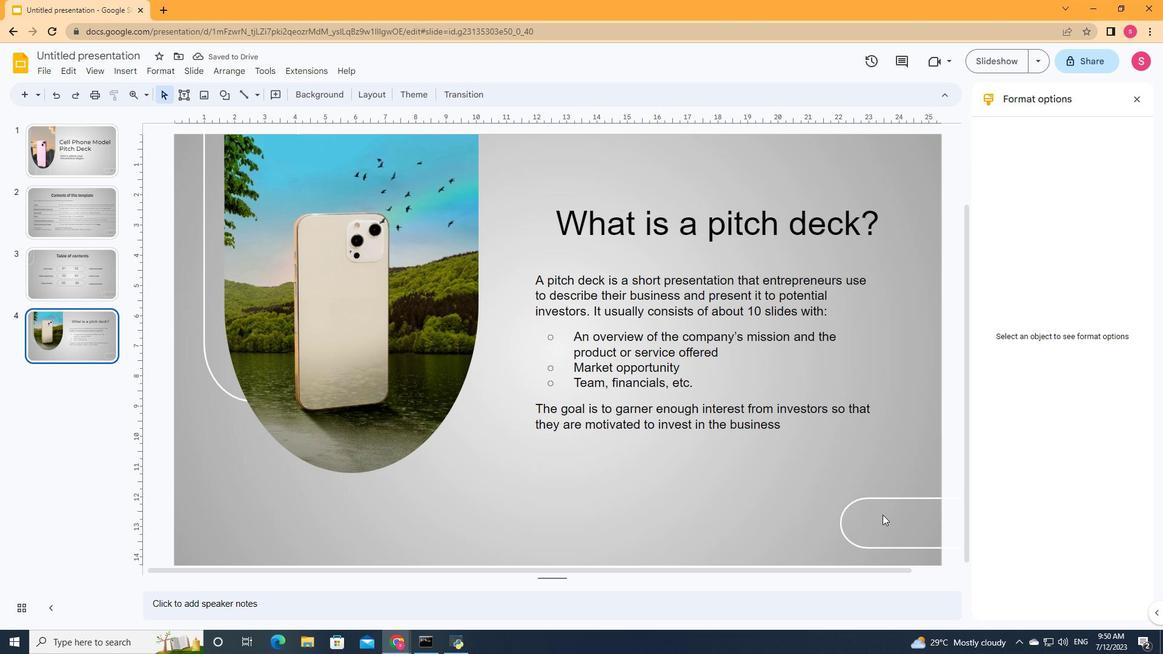 
Action: Mouse pressed left at (887, 515)
Screenshot: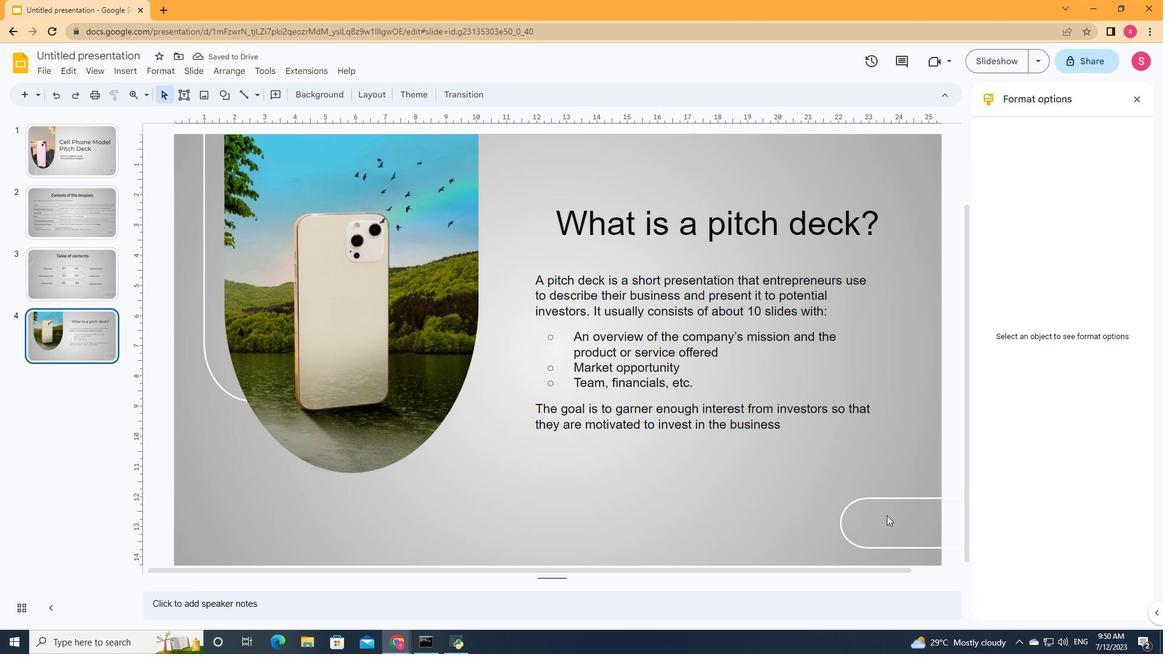 
Action: Mouse moved to (181, 96)
Screenshot: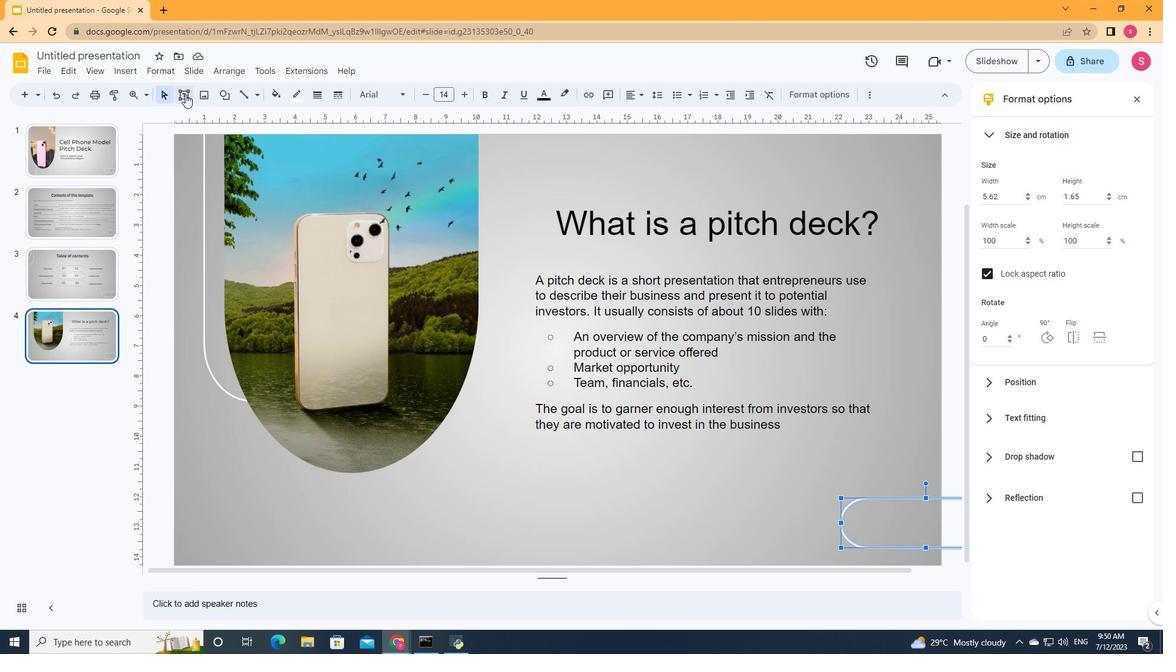 
Action: Mouse pressed left at (181, 96)
Screenshot: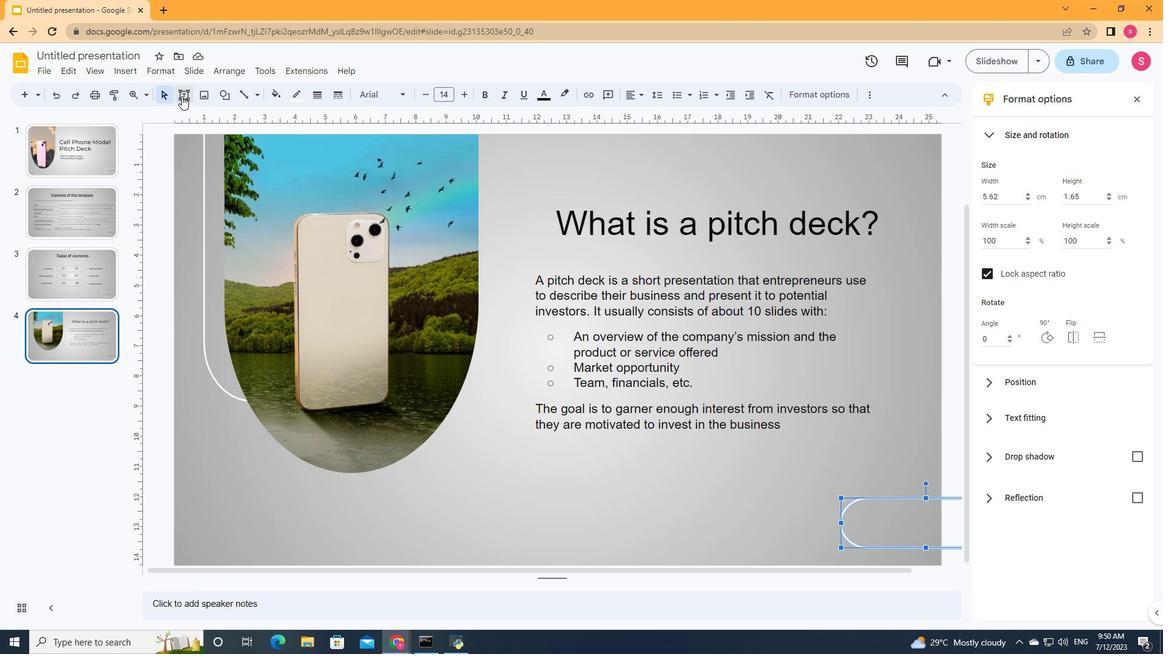 
Action: Mouse moved to (784, 489)
Screenshot: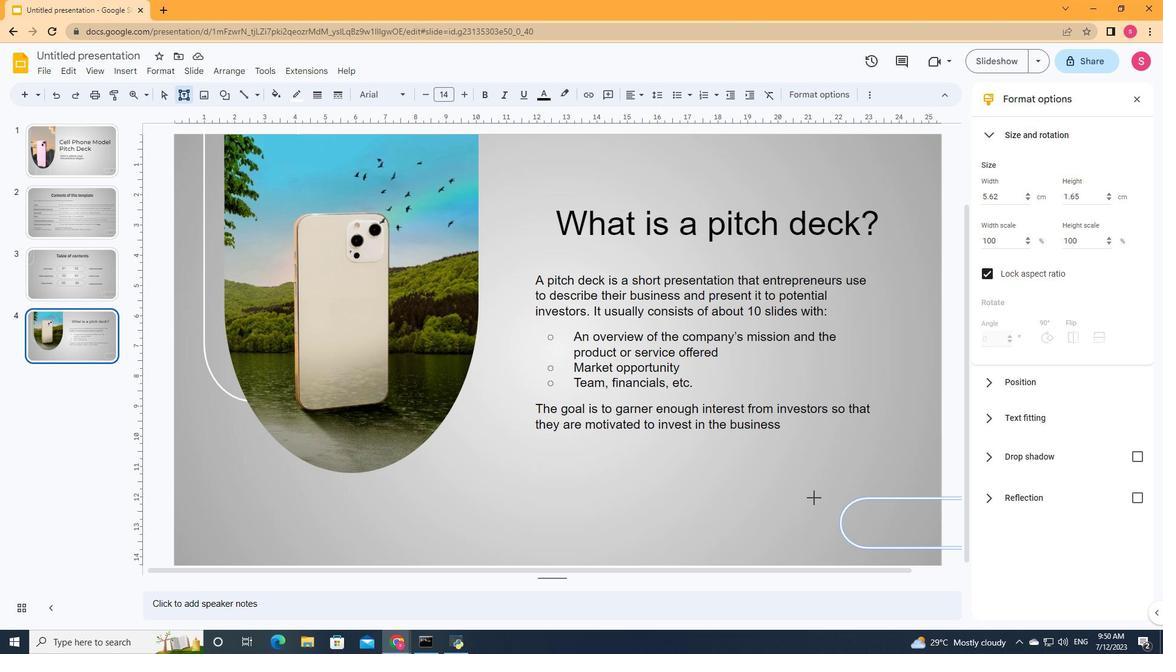 
Action: Mouse pressed left at (784, 489)
Screenshot: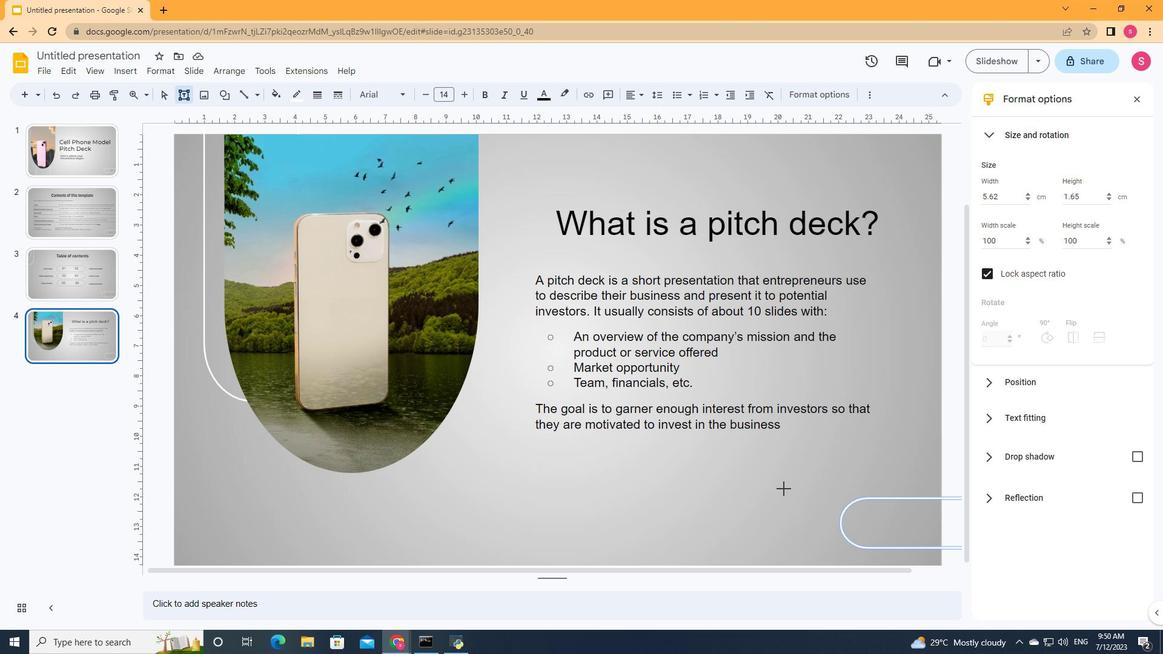 
Action: Mouse moved to (803, 500)
Screenshot: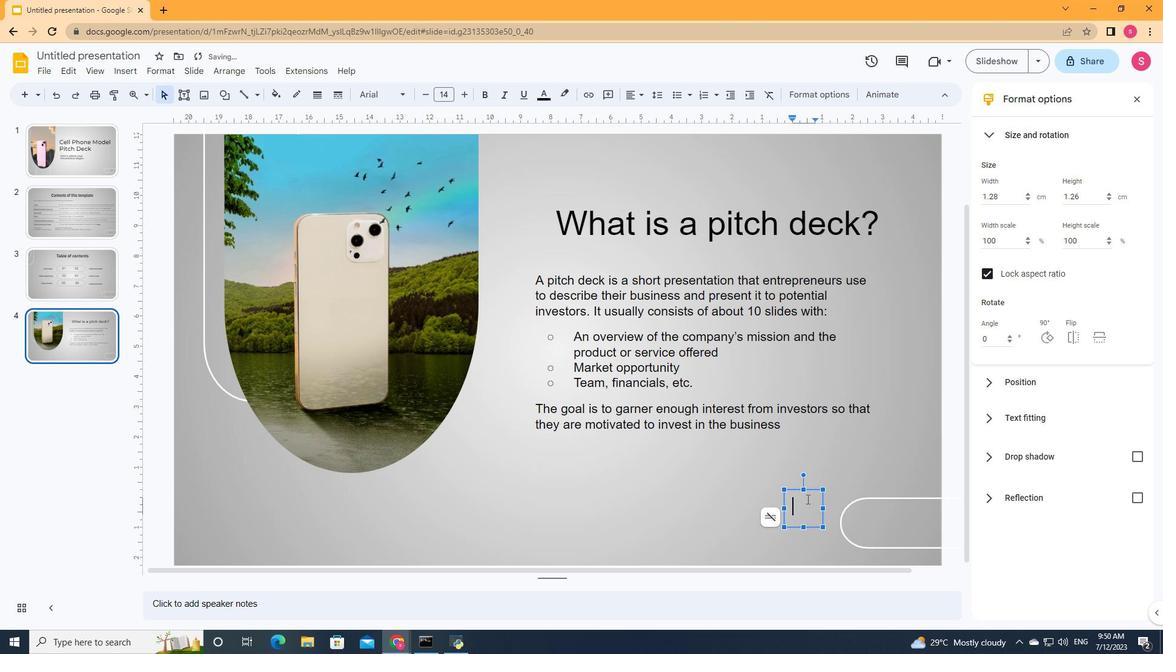 
Action: Mouse pressed left at (803, 500)
Screenshot: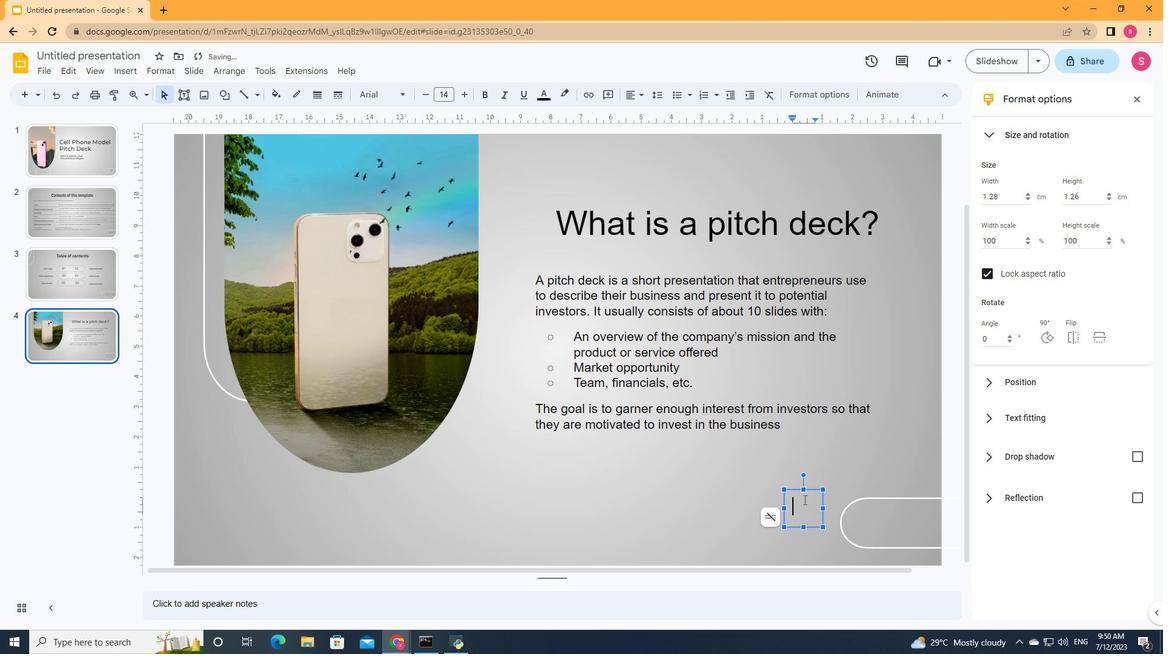
Action: Mouse moved to (807, 500)
Screenshot: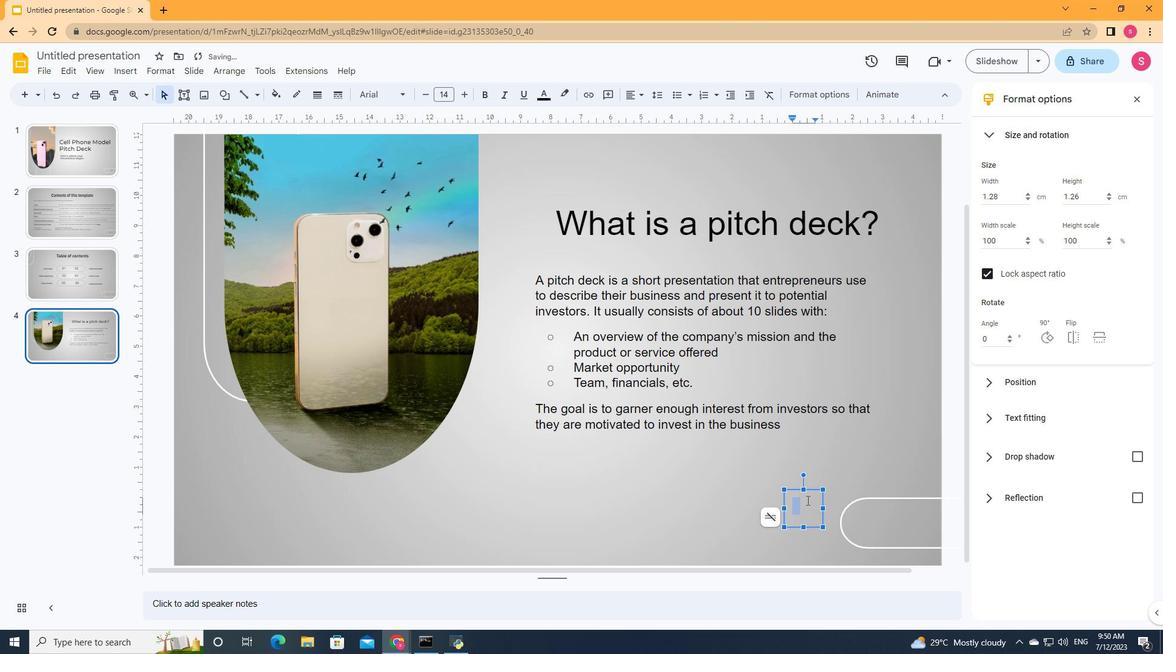 
Action: Mouse pressed left at (807, 500)
Screenshot: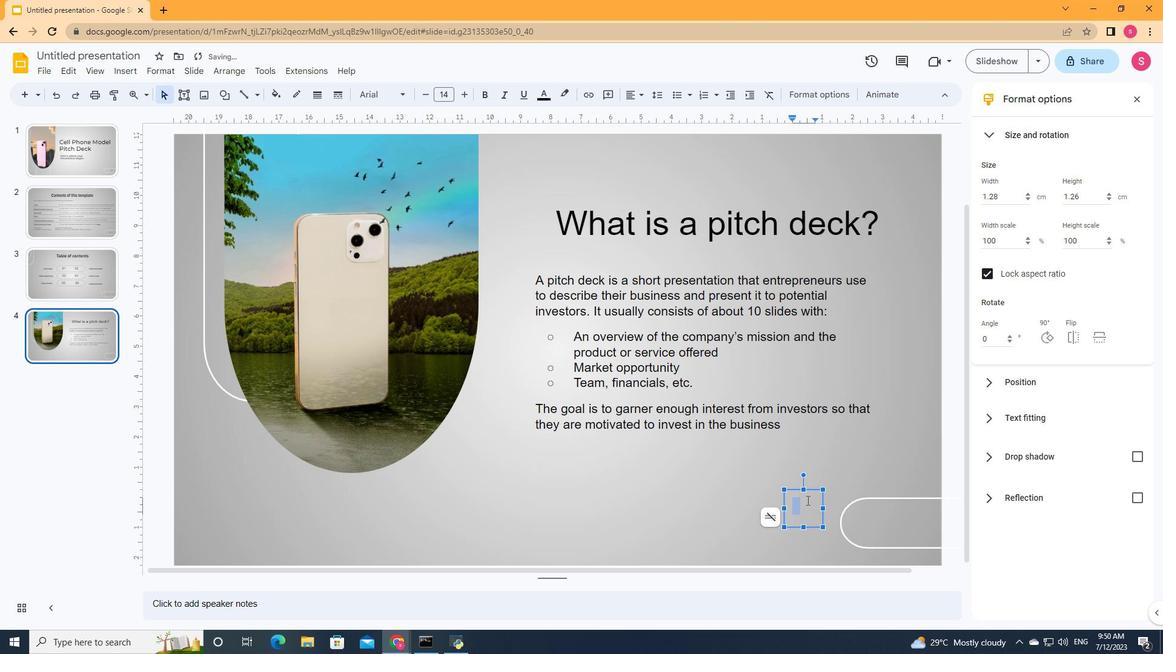 
Action: Mouse moved to (808, 500)
Screenshot: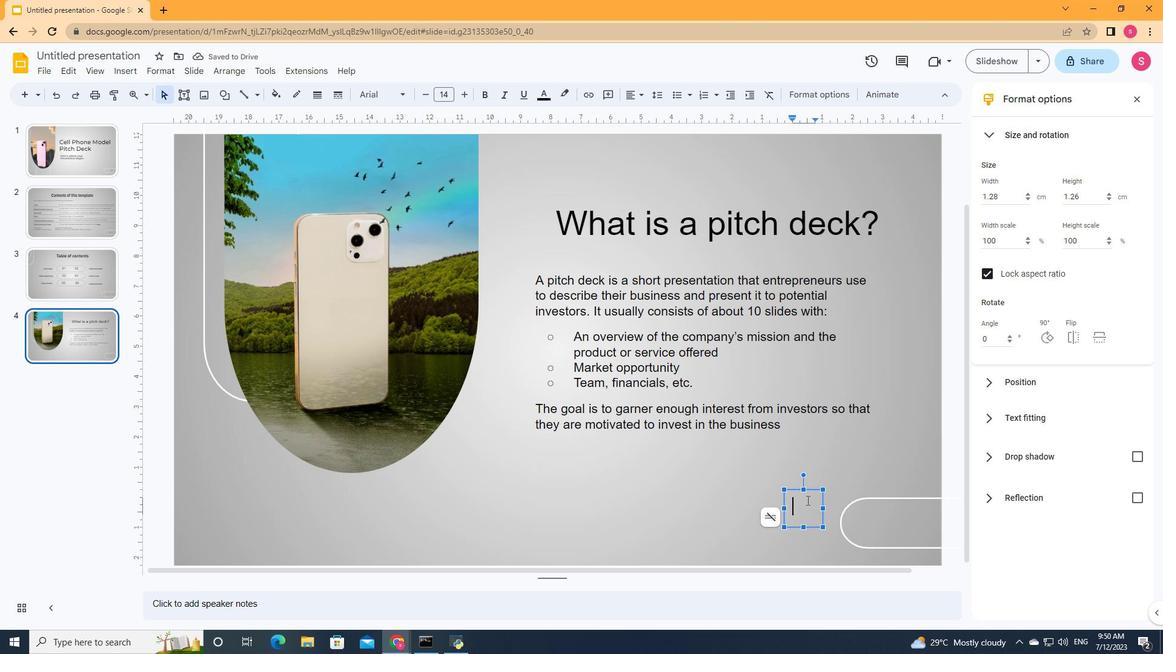 
Action: Key pressed 4
Screenshot: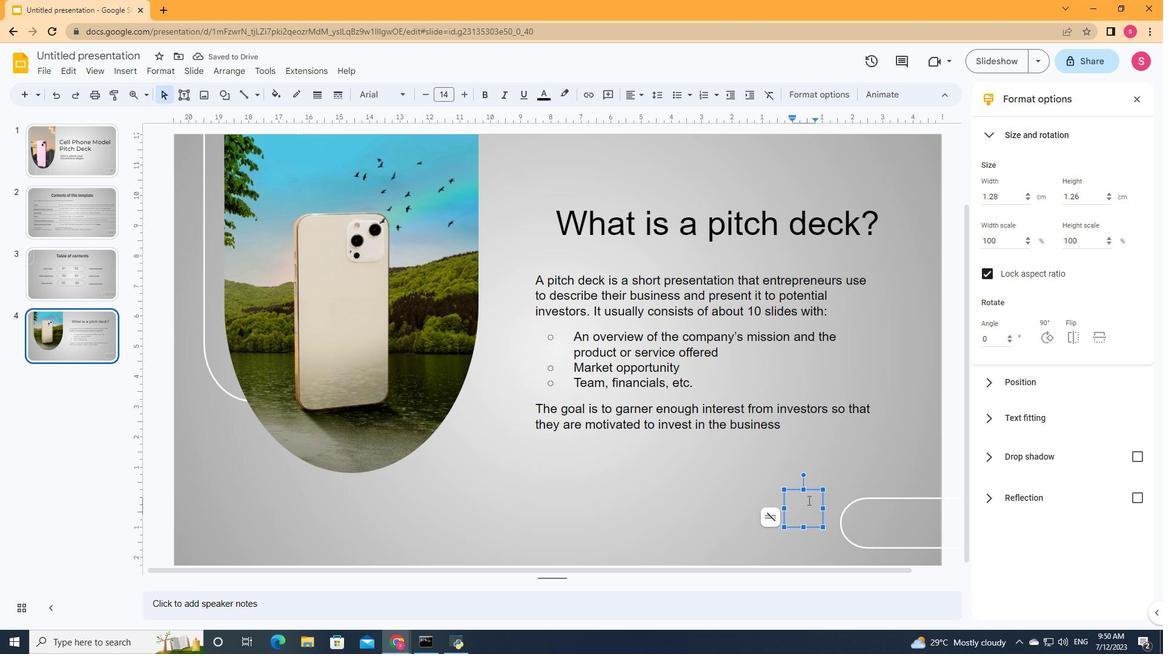 
Action: Mouse moved to (798, 490)
Screenshot: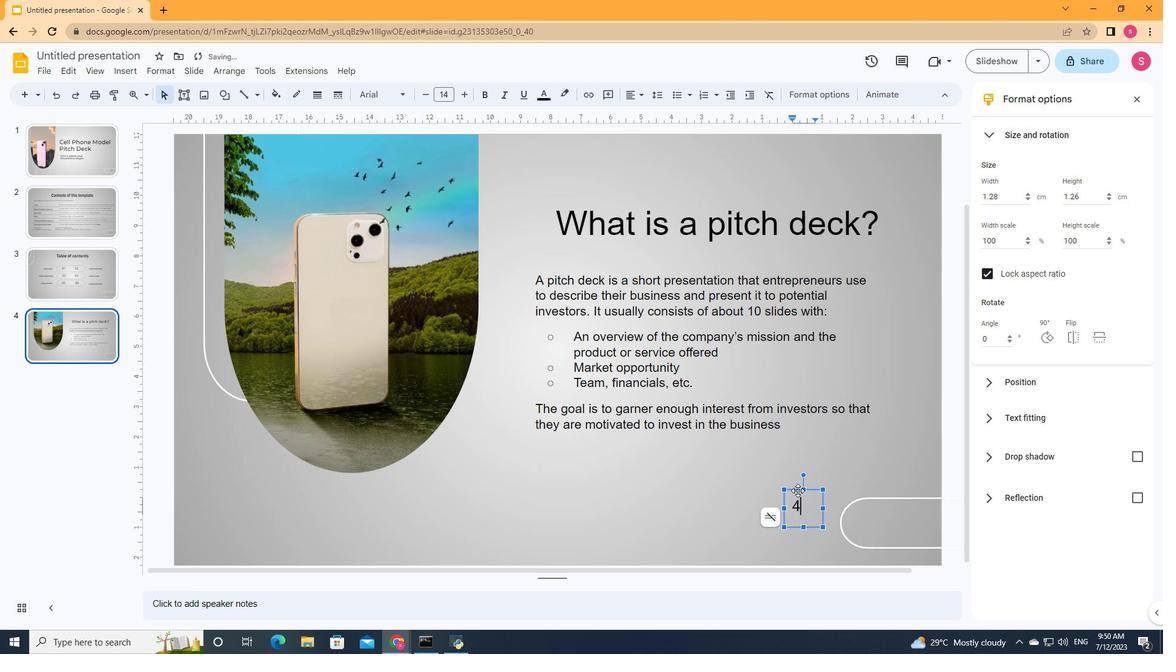 
Action: Mouse pressed left at (798, 490)
Screenshot: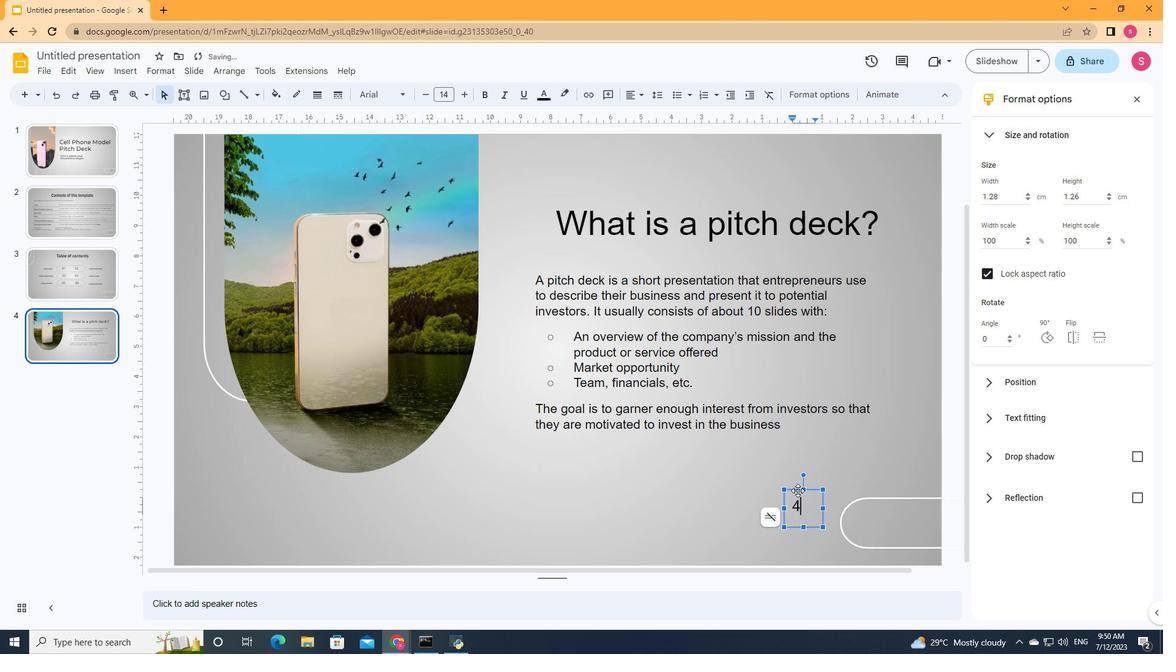 
Action: Mouse moved to (910, 542)
Screenshot: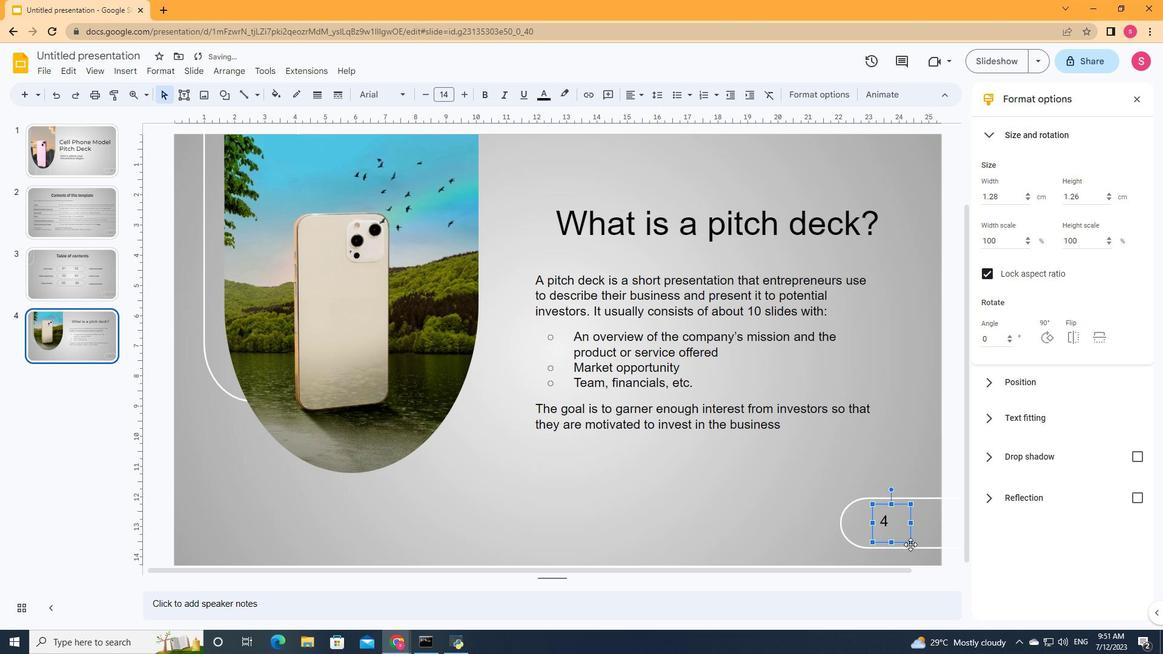 
Action: Mouse pressed left at (910, 542)
Screenshot: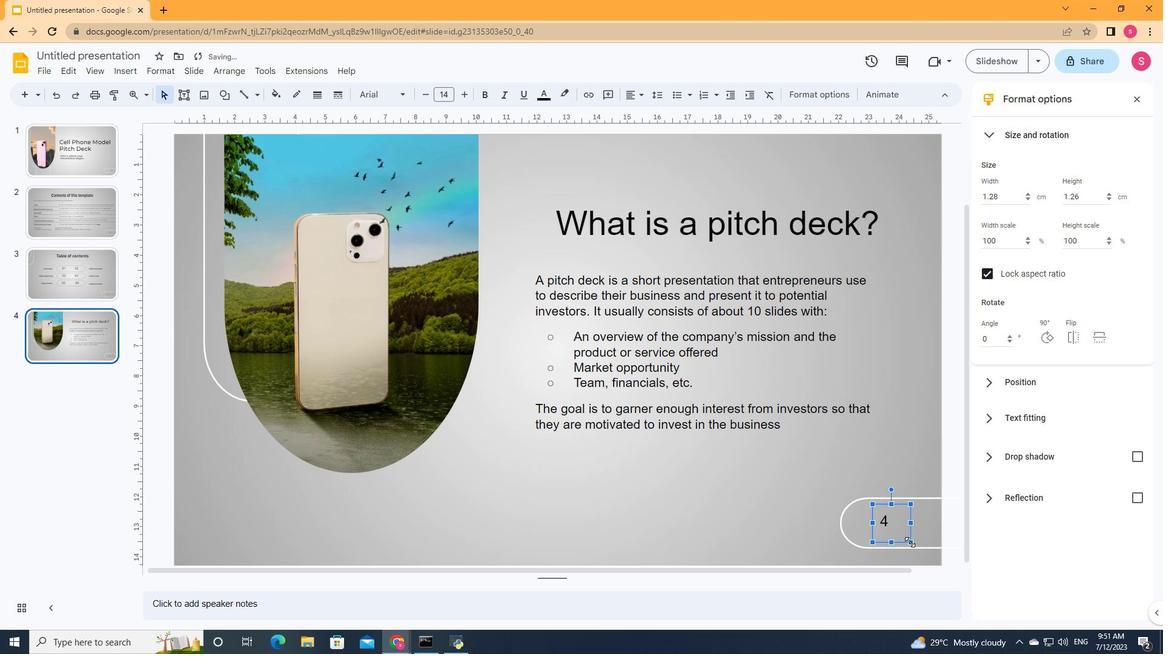 
Action: Mouse moved to (878, 506)
Screenshot: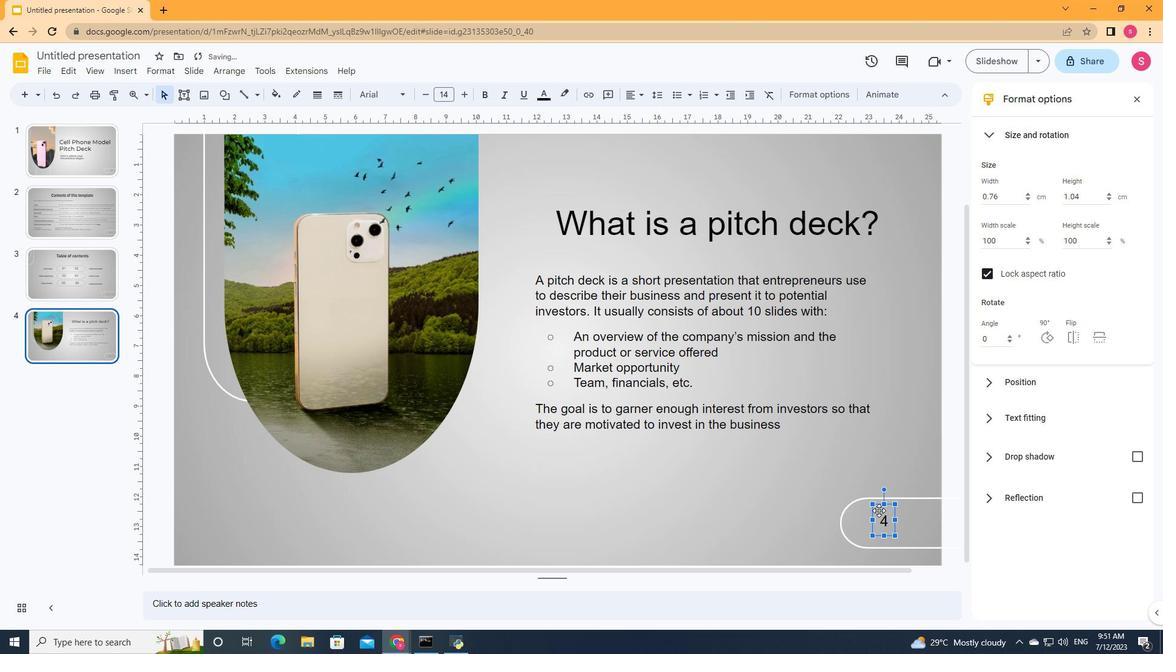 
Action: Mouse pressed left at (878, 506)
Screenshot: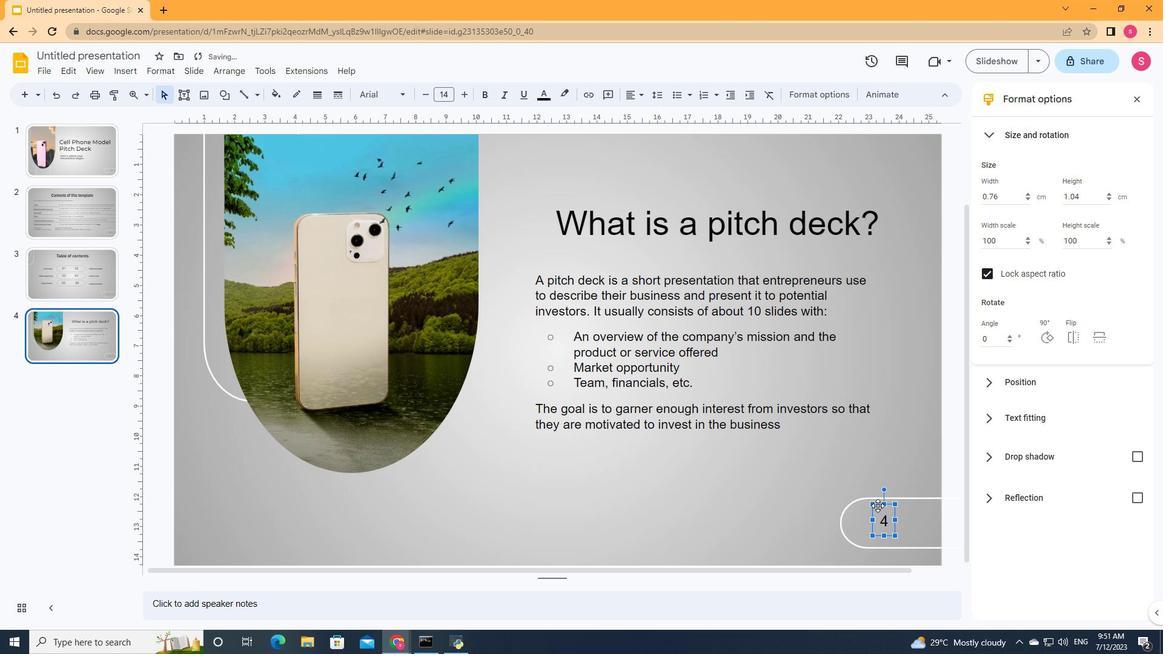 
Action: Mouse moved to (788, 514)
Screenshot: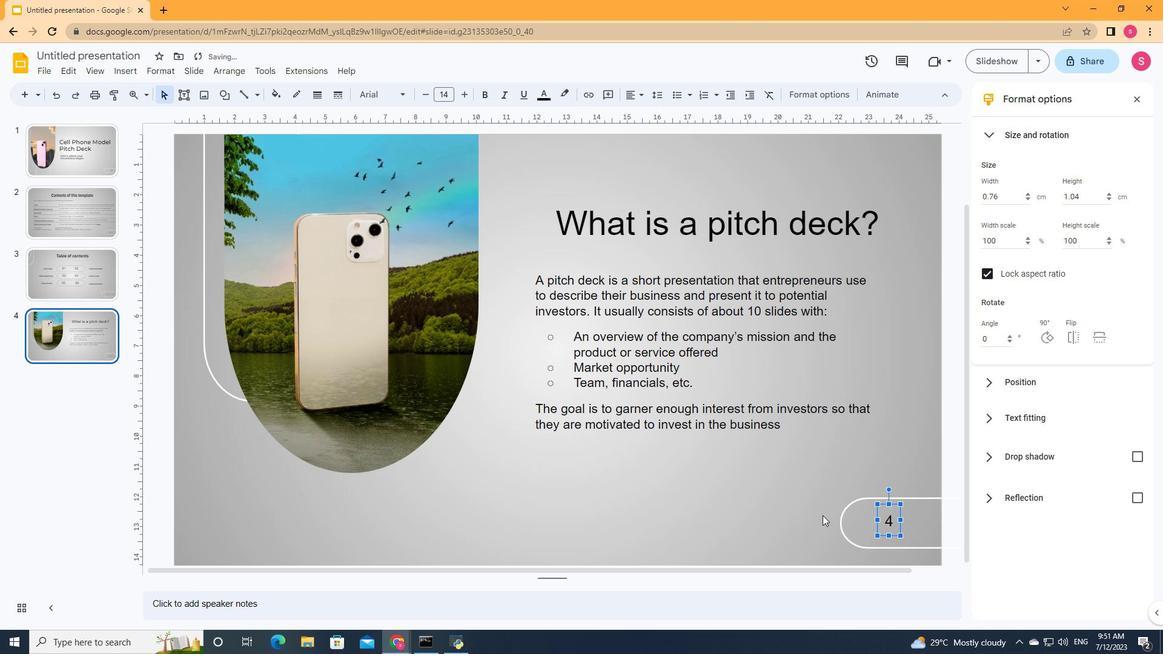 
Action: Mouse pressed left at (788, 514)
Screenshot: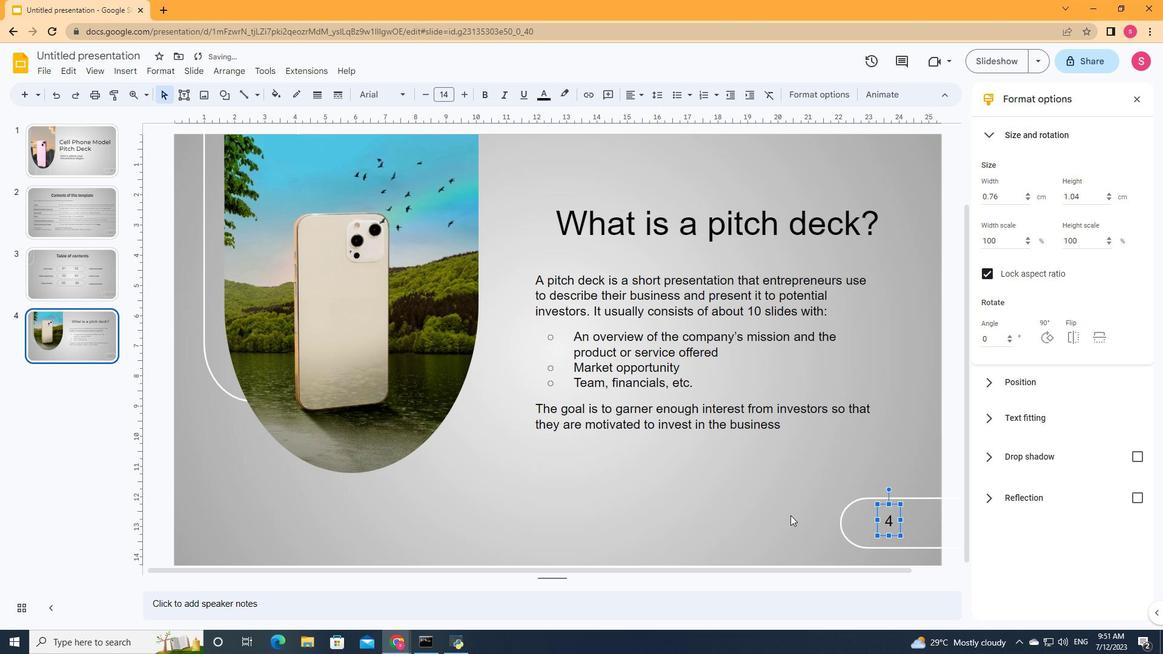 
Action: Mouse moved to (586, 218)
Screenshot: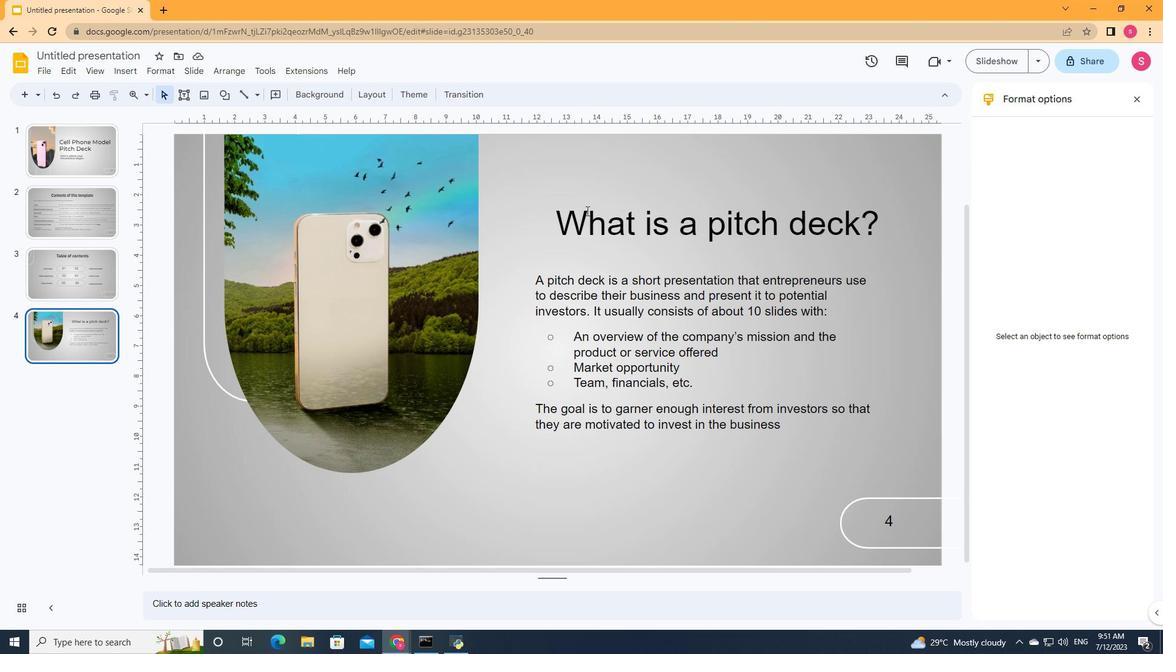 
Action: Mouse pressed left at (586, 218)
Screenshot: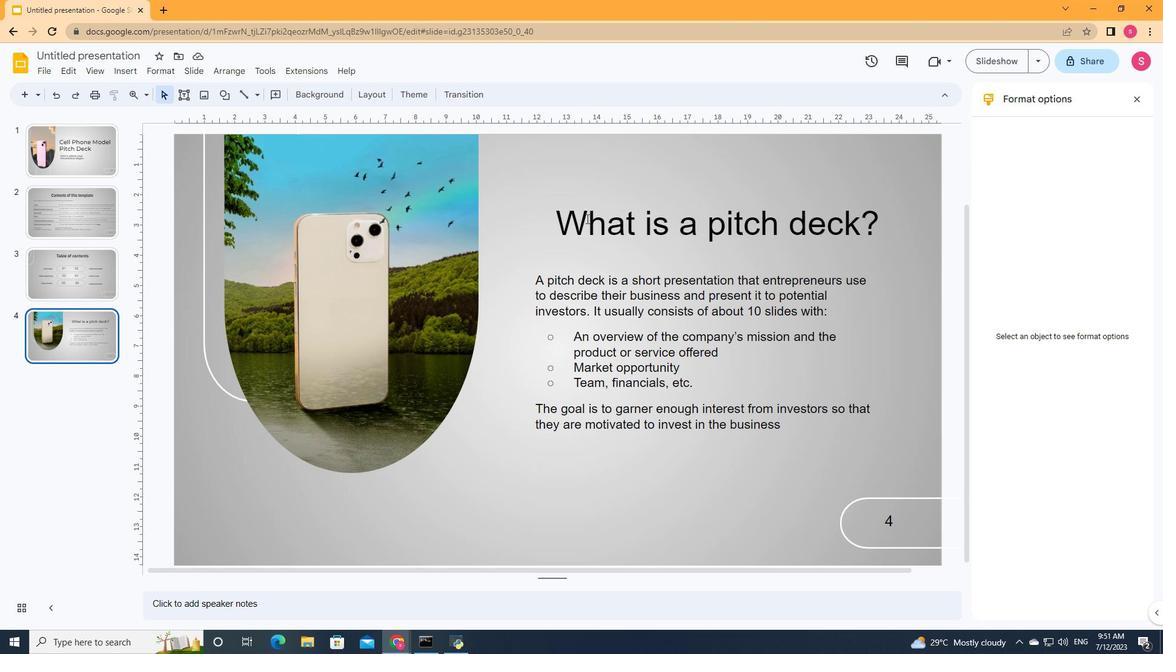 
Action: Mouse moved to (886, 232)
Screenshot: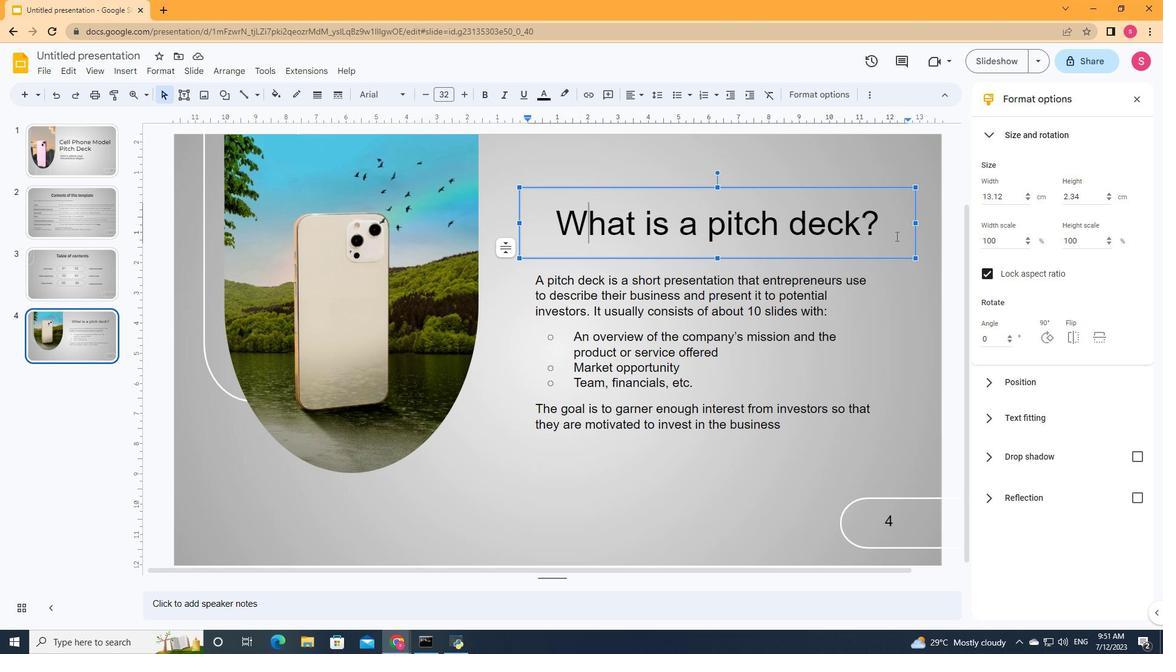
Action: Key pressed ctrl+A
Screenshot: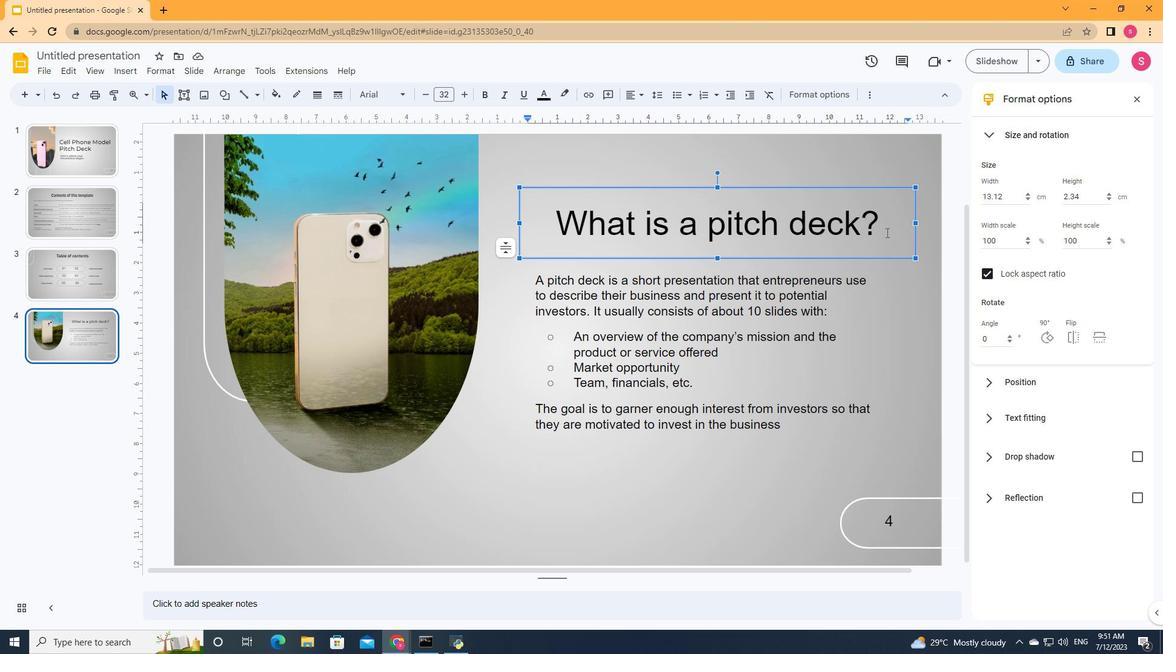 
Action: Mouse moved to (402, 94)
Screenshot: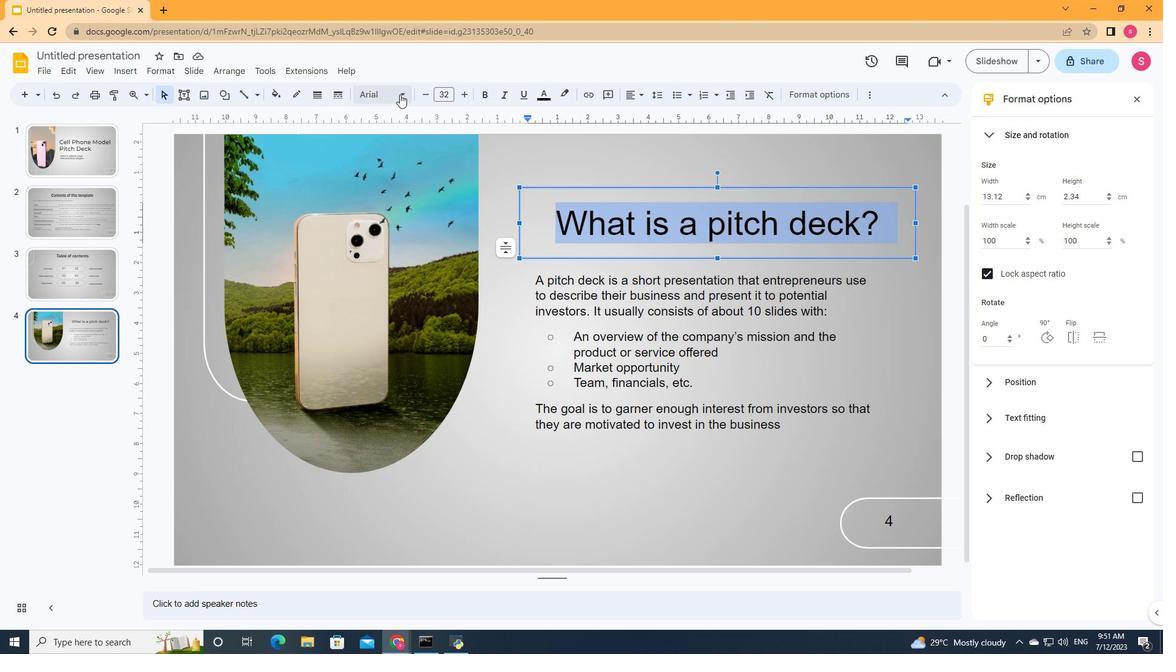 
Action: Mouse pressed left at (402, 94)
Screenshot: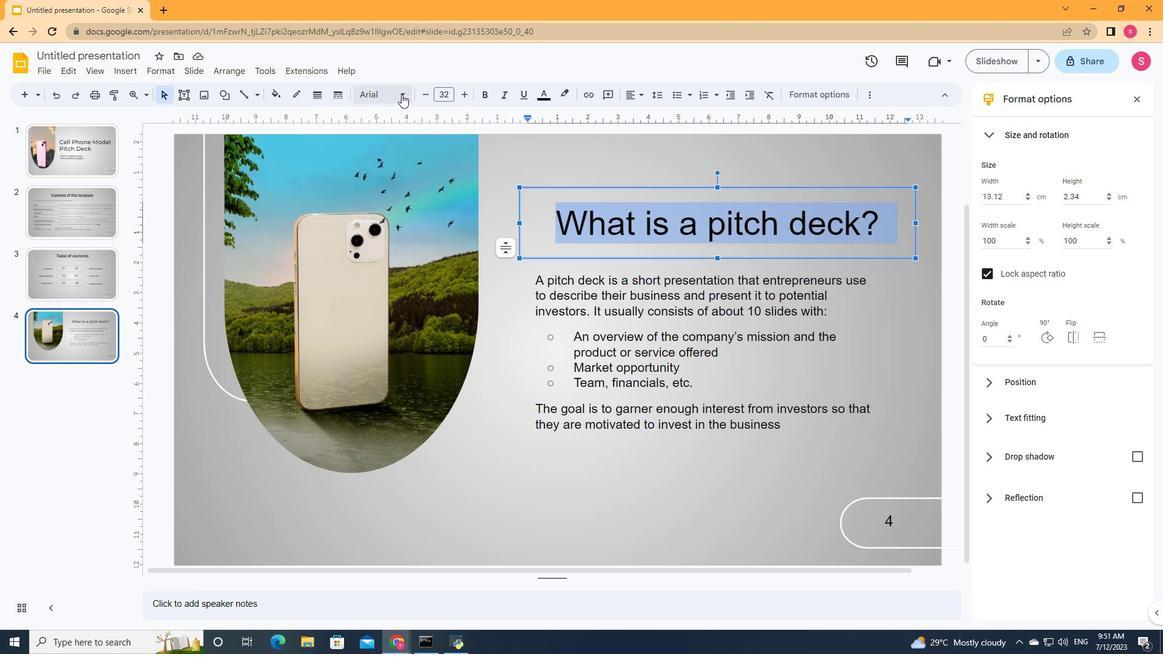 
Action: Mouse moved to (575, 337)
Screenshot: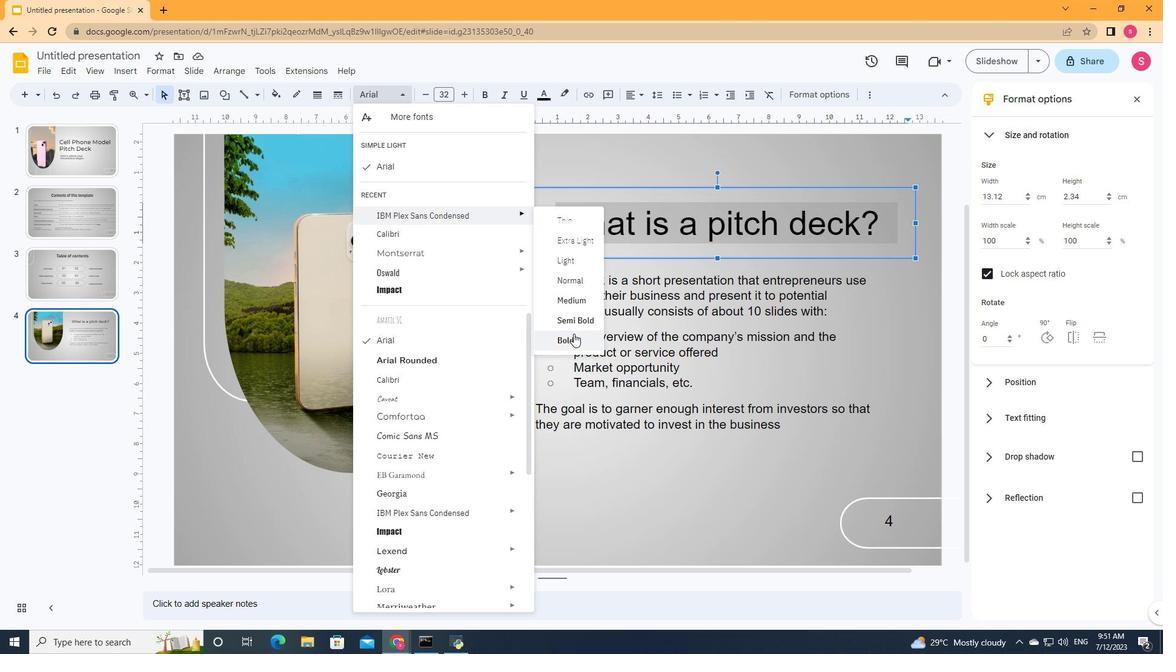 
Action: Mouse pressed left at (575, 337)
Screenshot: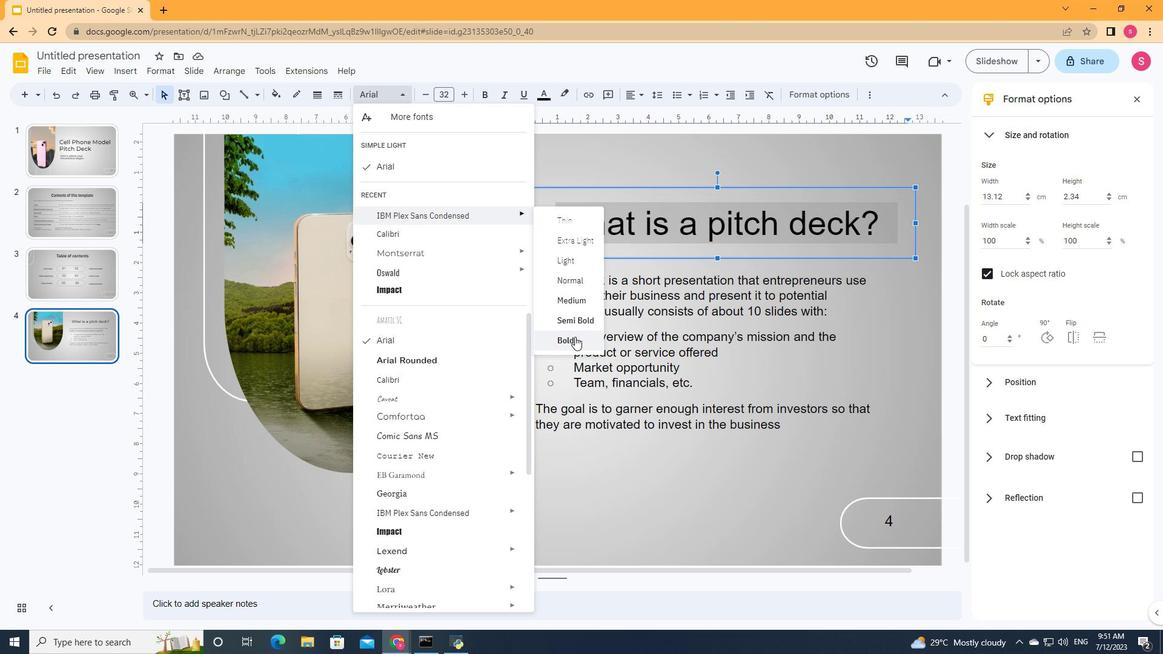 
Action: Mouse moved to (669, 307)
Screenshot: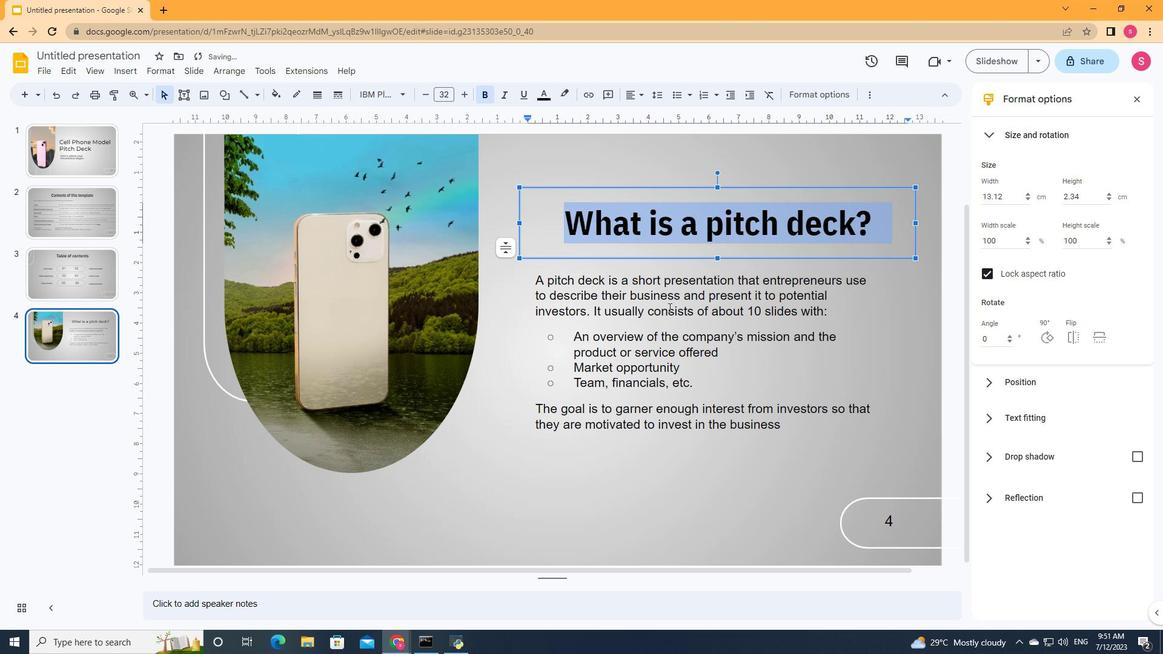 
Action: Mouse pressed left at (669, 307)
Screenshot: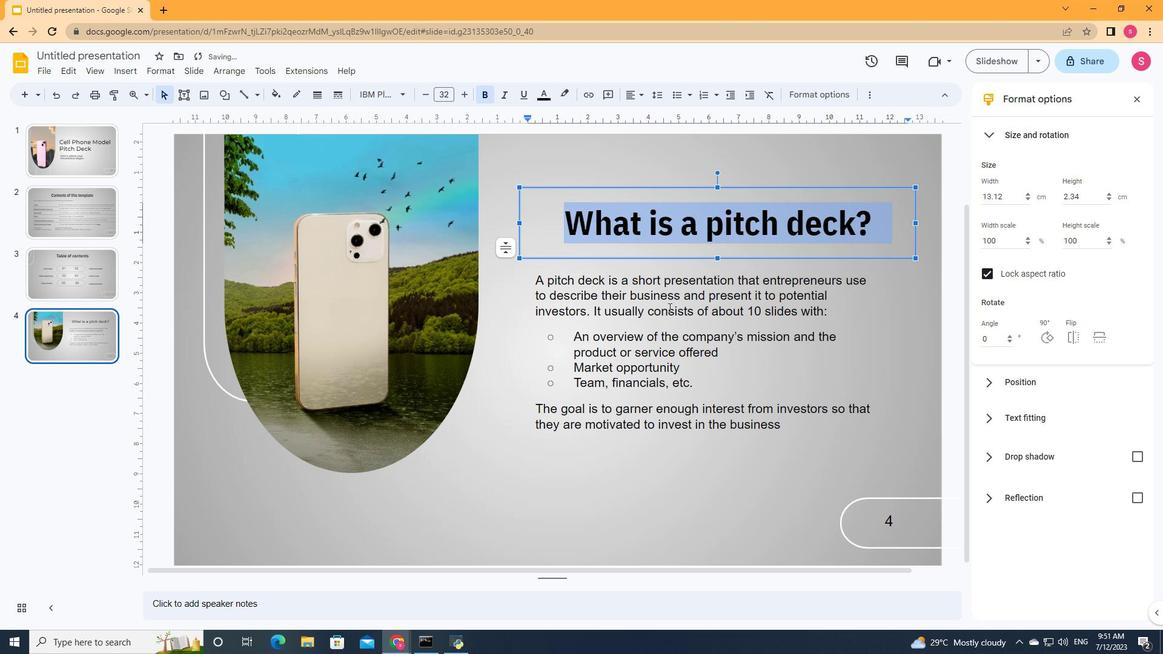
Action: Mouse moved to (665, 308)
Screenshot: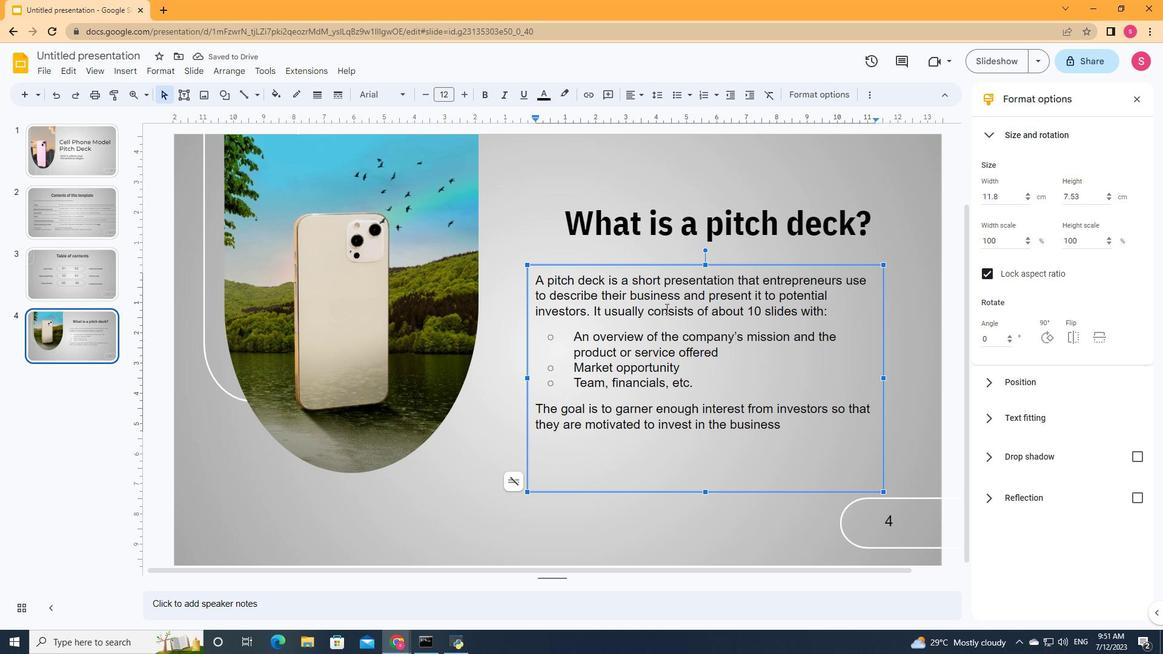 
Action: Key pressed ctrl+A
Screenshot: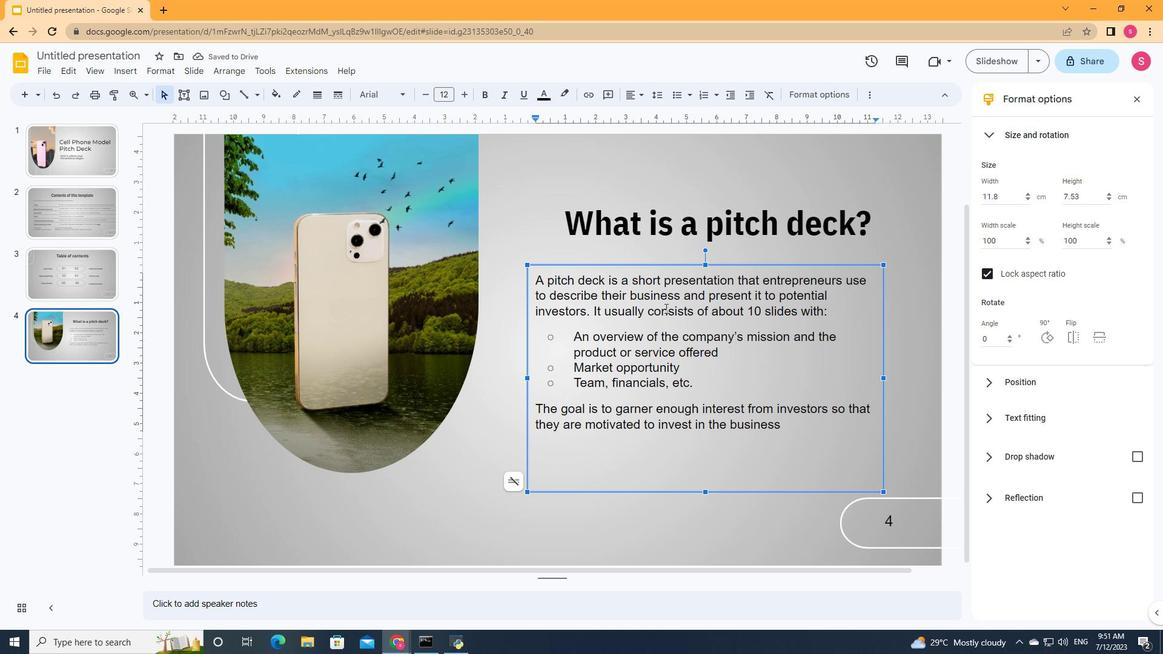 
Action: Mouse moved to (404, 93)
